 Task: Find connections with filter location Eirunepé with filter topic #coronawith filter profile language Potuguese with filter current company NTT DATA Services with filter school Fakir Mohan University, Balasore with filter industry Environmental Quality Programs with filter service category Commercial Insurance with filter keywords title Auditing Clerk
Action: Mouse moved to (712, 127)
Screenshot: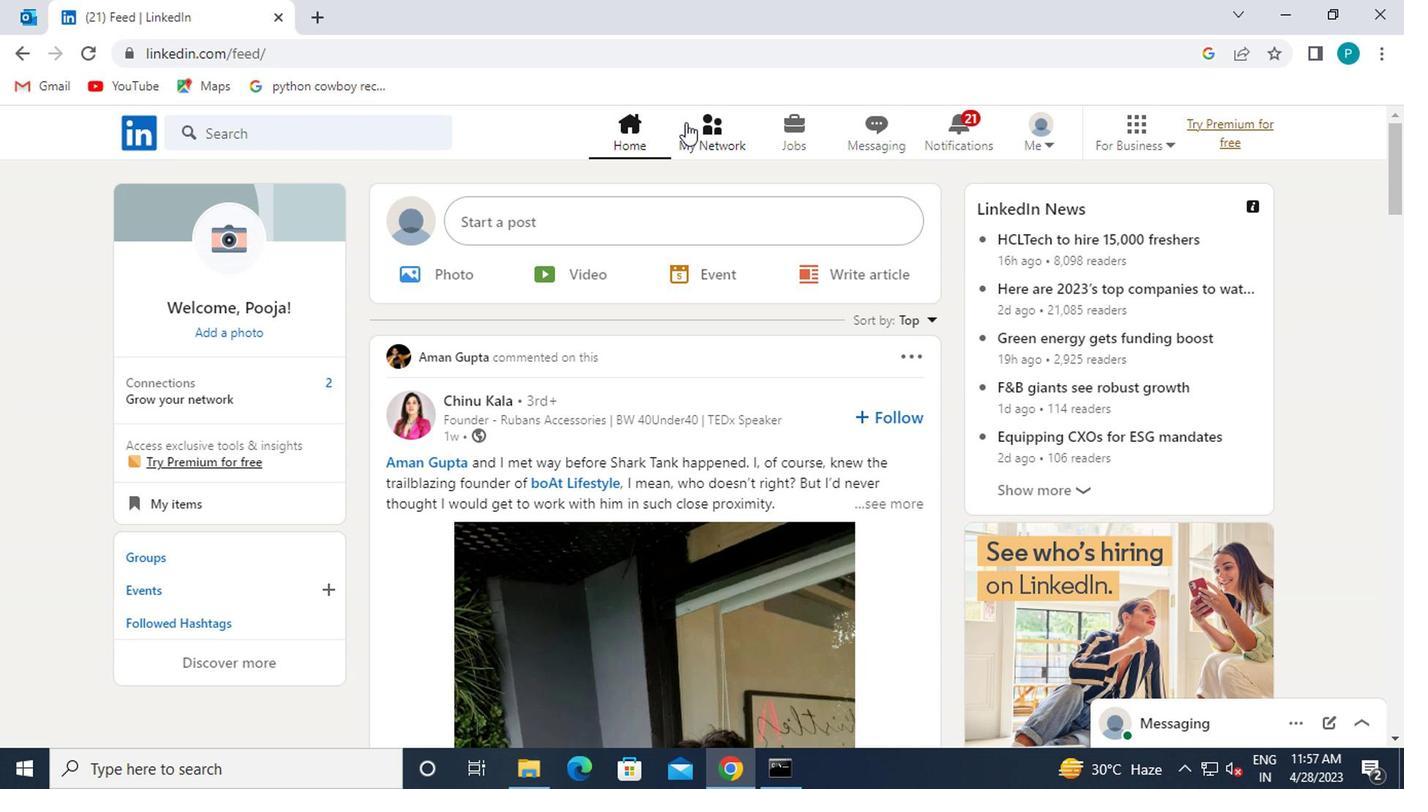 
Action: Mouse pressed left at (712, 127)
Screenshot: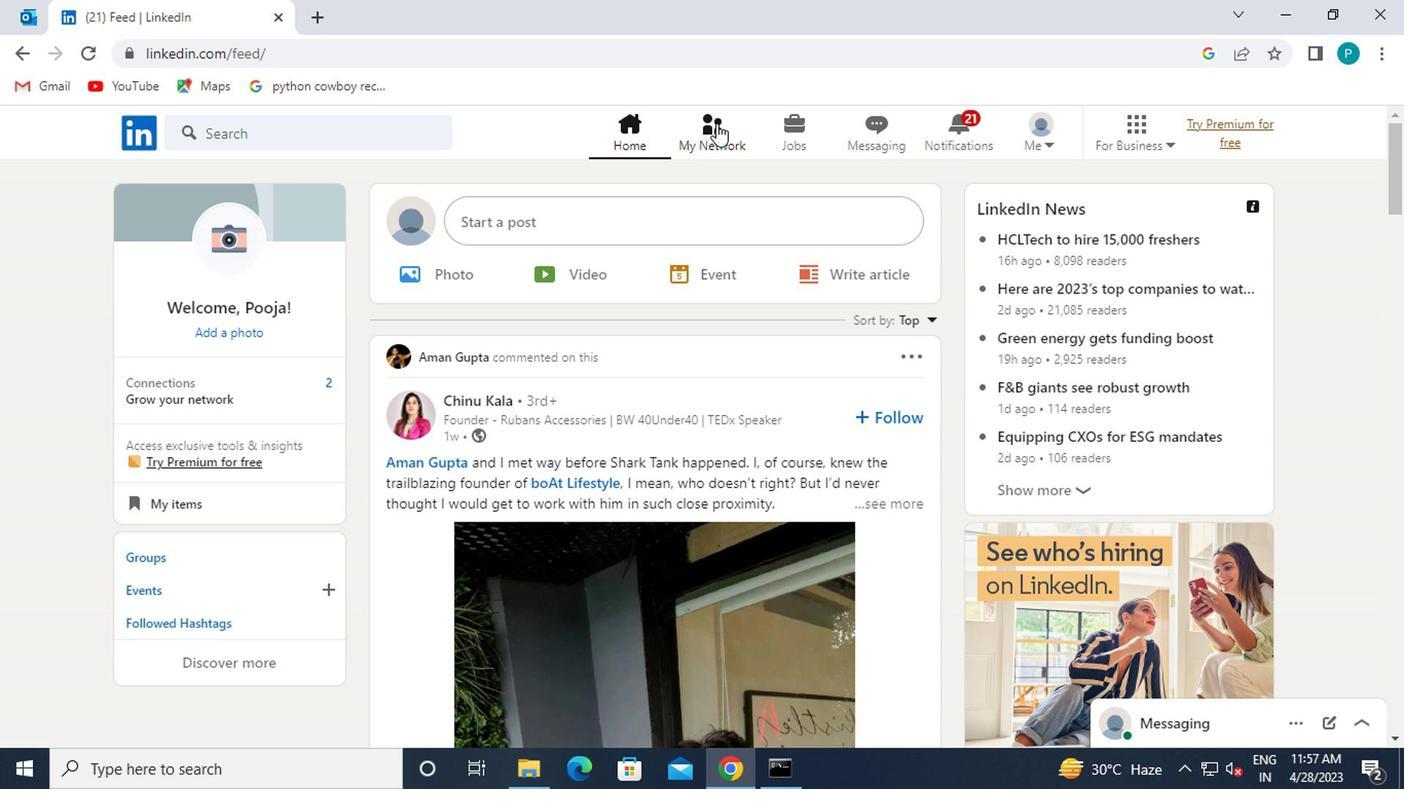 
Action: Mouse moved to (320, 244)
Screenshot: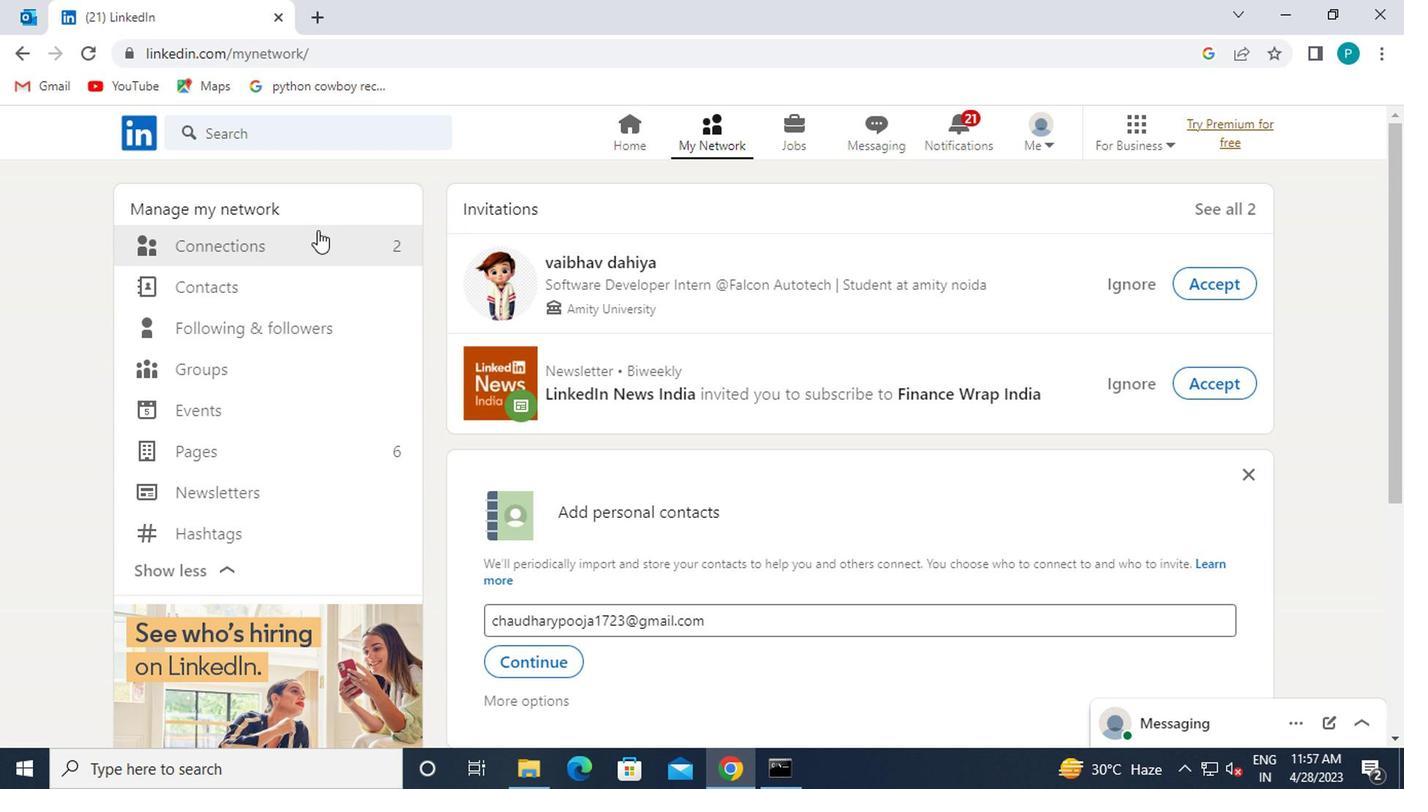 
Action: Mouse pressed left at (320, 244)
Screenshot: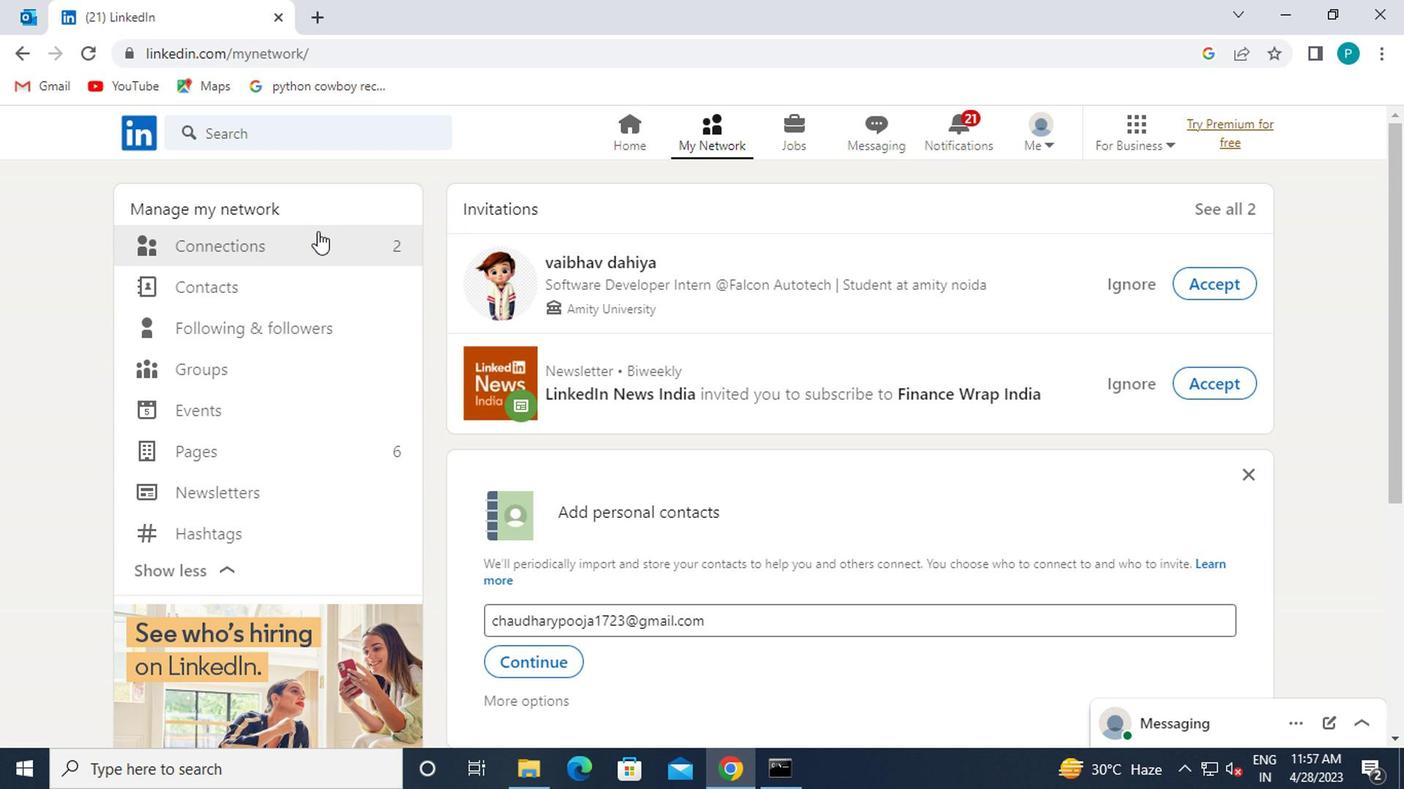 
Action: Mouse moved to (835, 239)
Screenshot: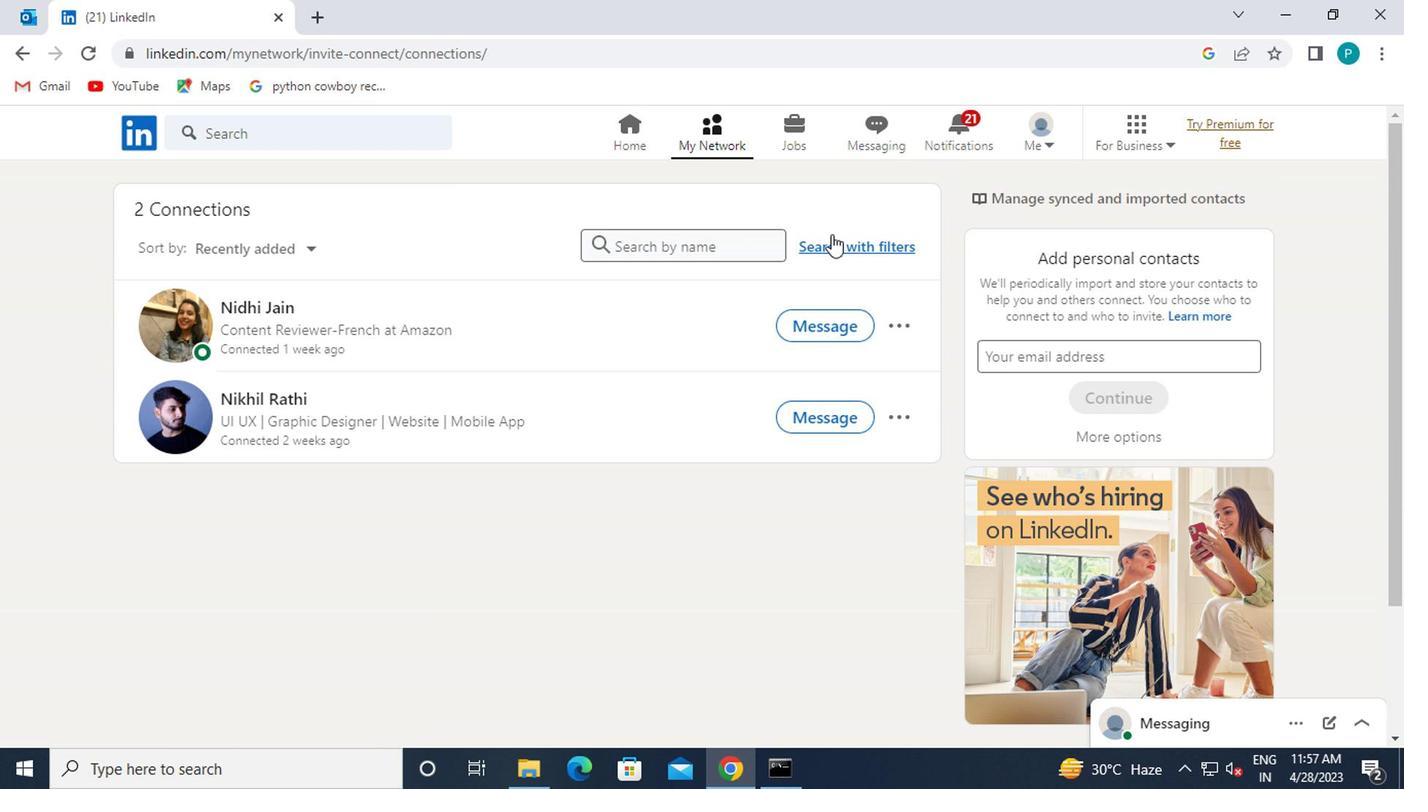 
Action: Mouse pressed left at (835, 239)
Screenshot: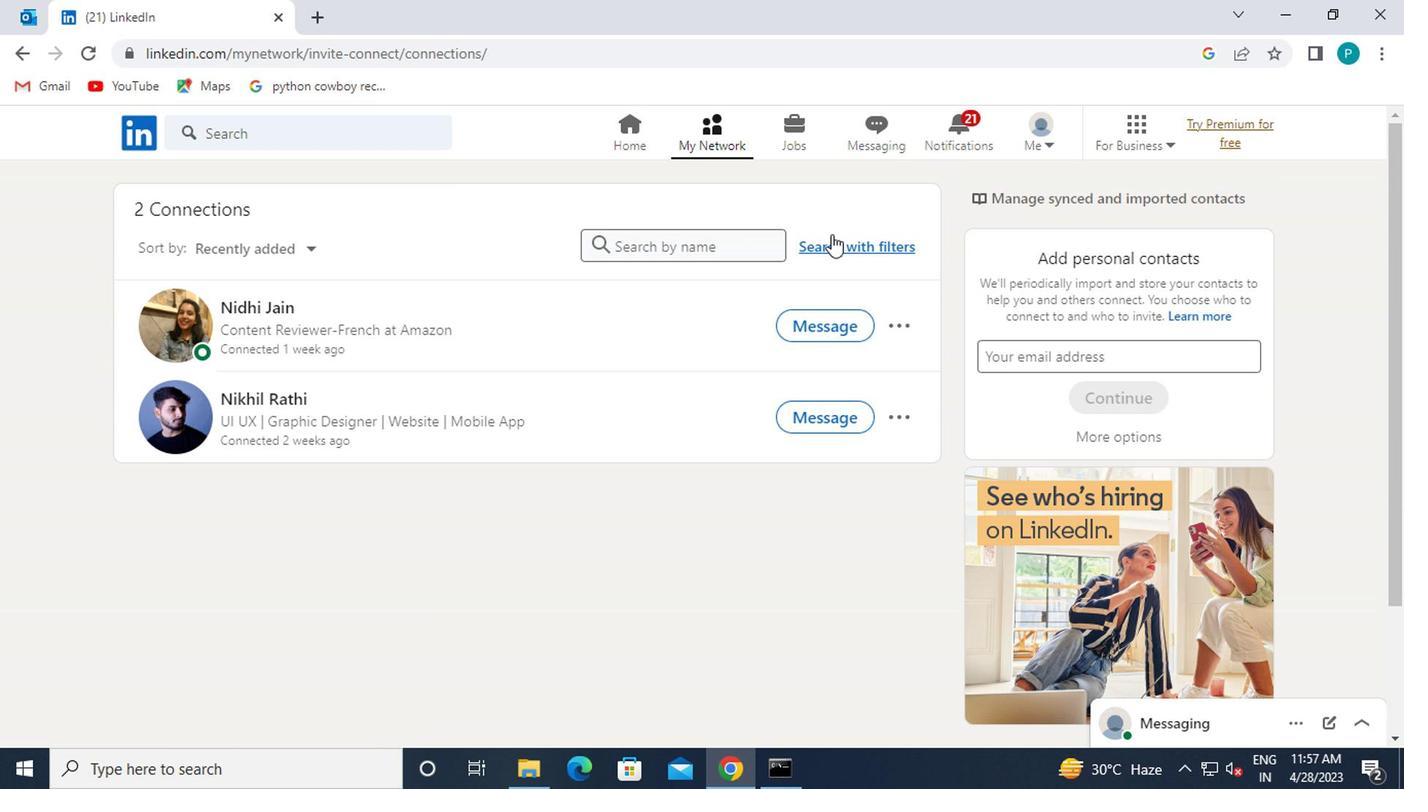 
Action: Mouse moved to (764, 195)
Screenshot: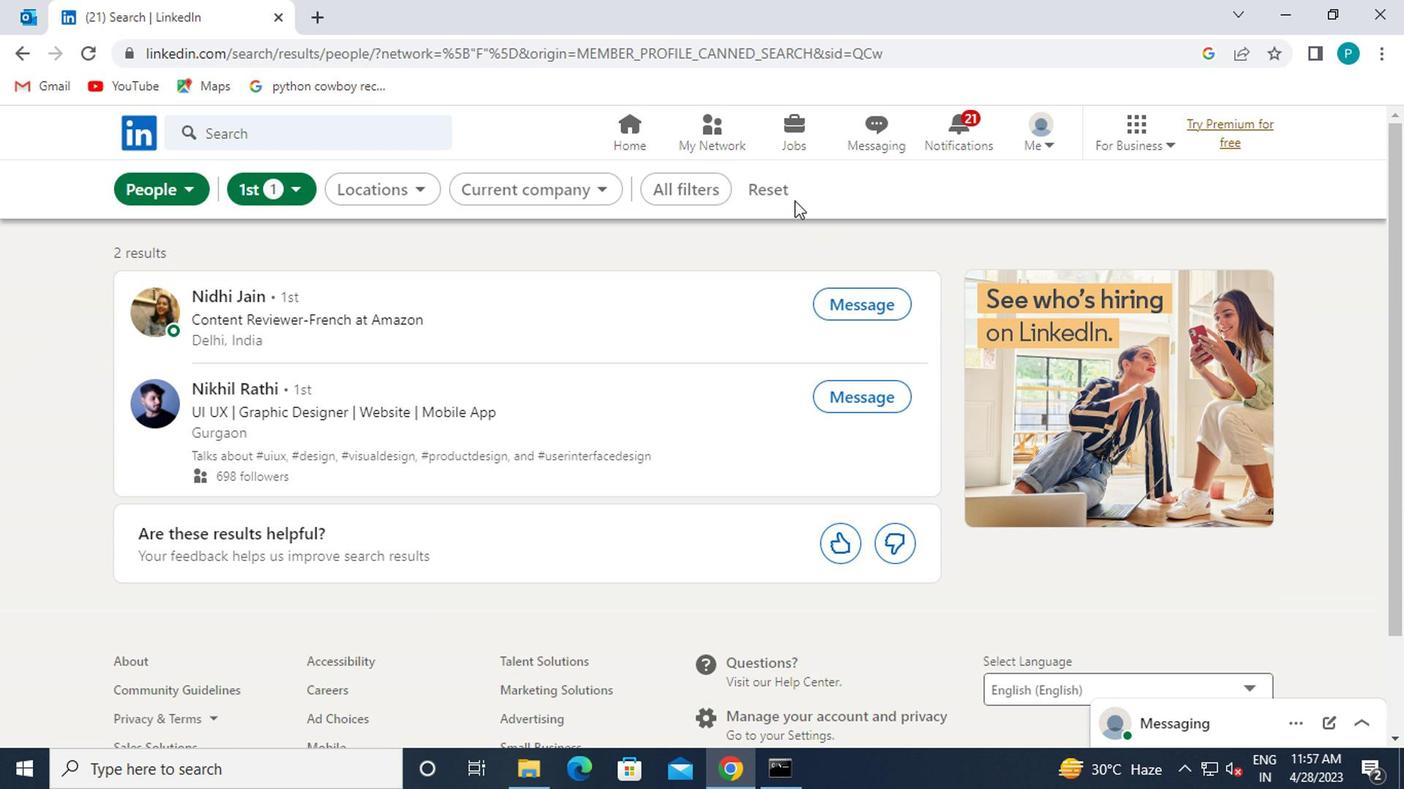 
Action: Mouse pressed left at (764, 195)
Screenshot: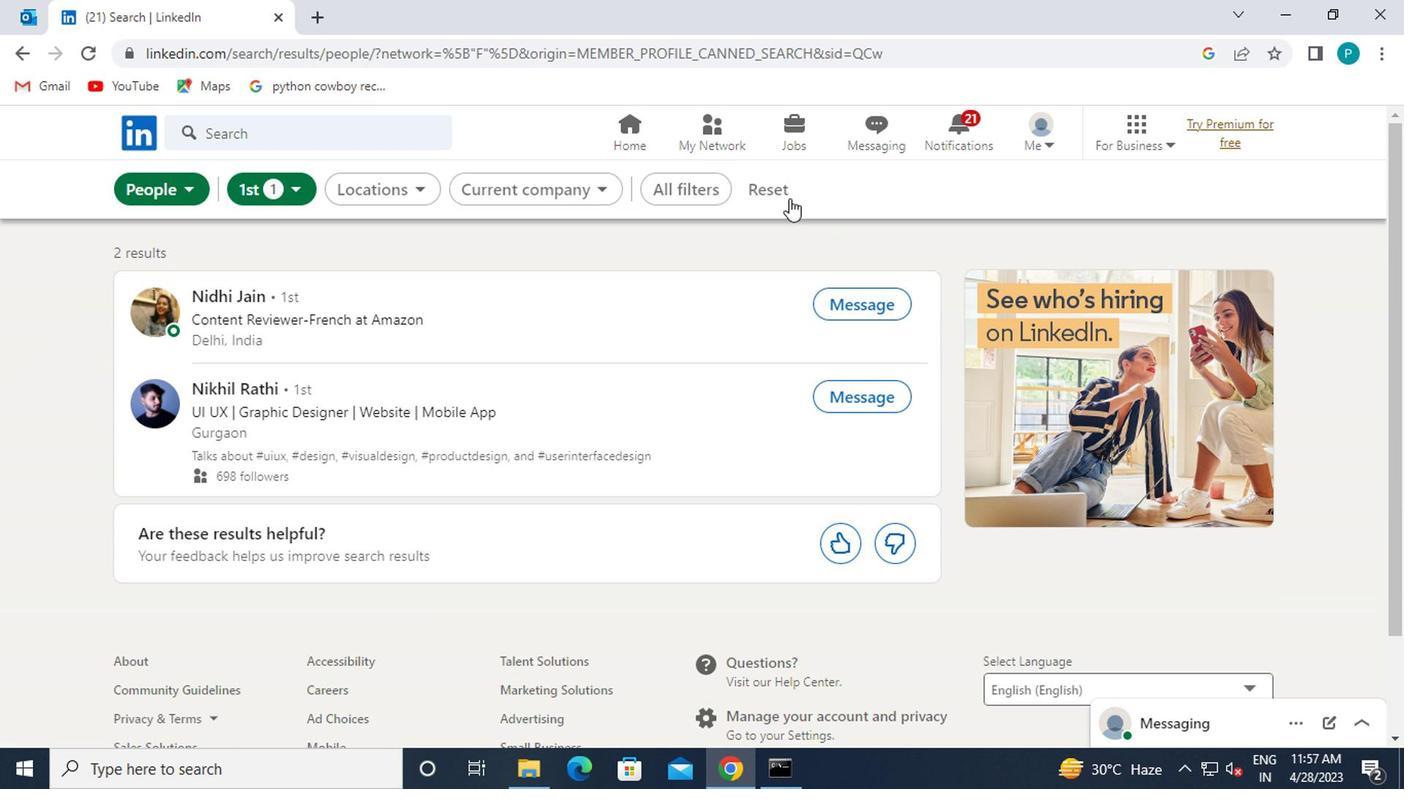 
Action: Mouse pressed left at (764, 195)
Screenshot: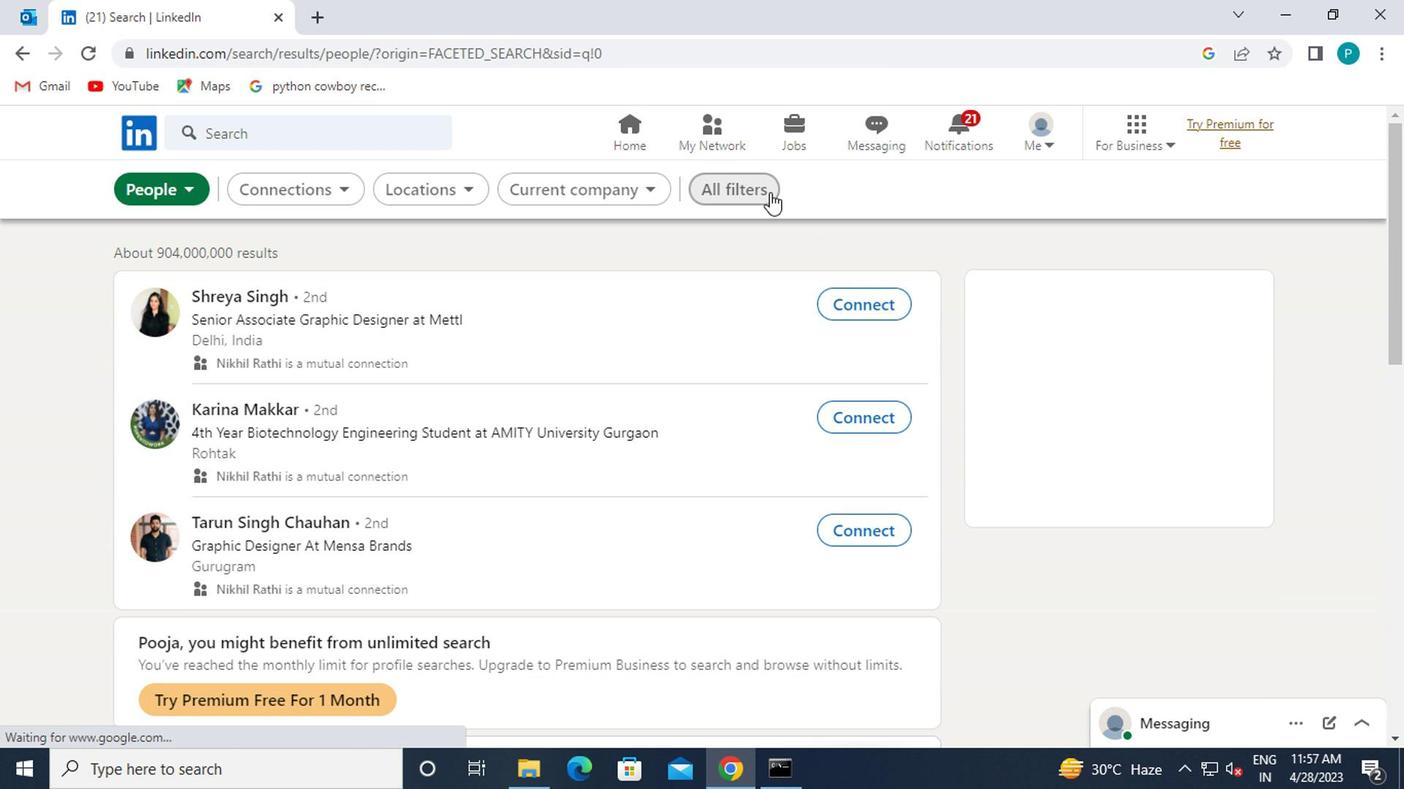 
Action: Mouse moved to (999, 370)
Screenshot: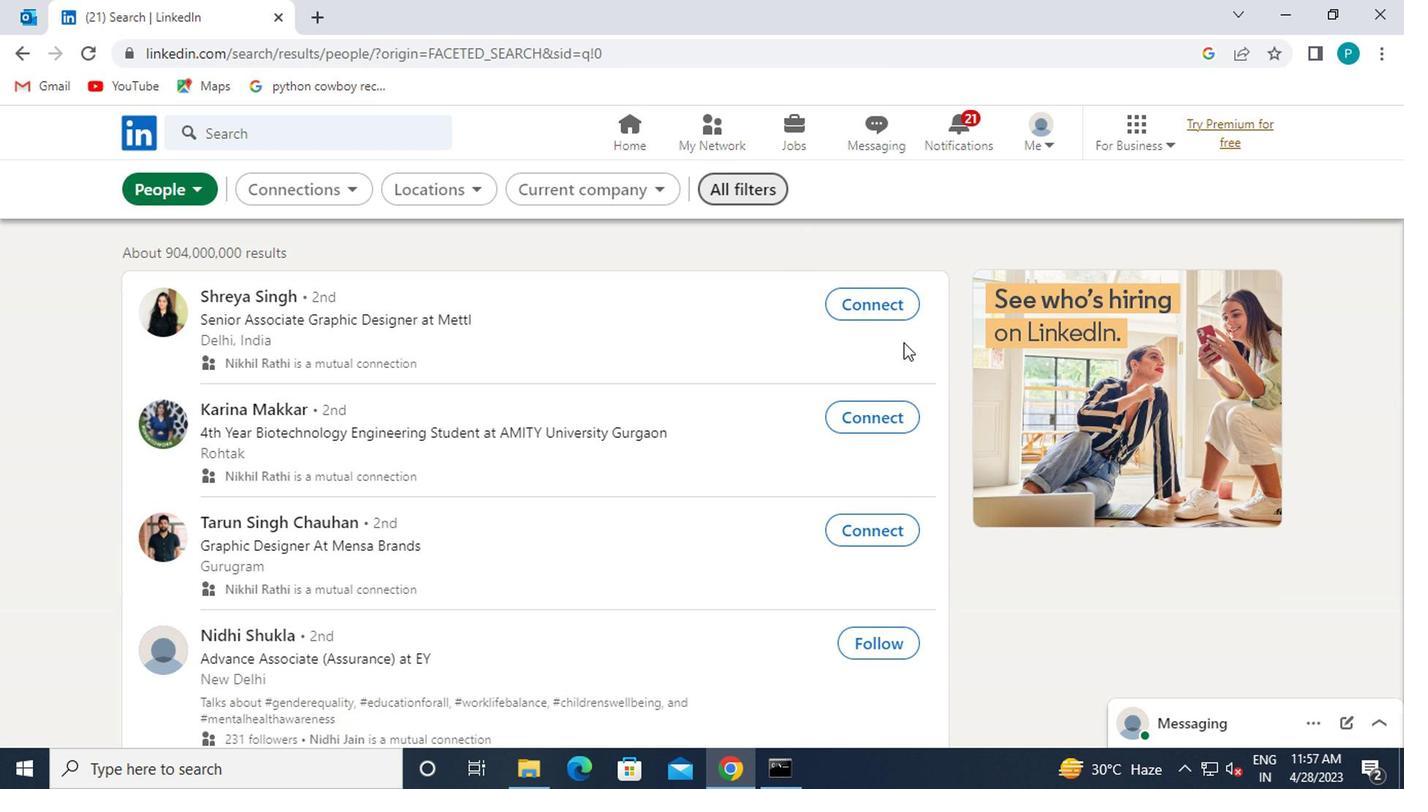 
Action: Mouse scrolled (999, 370) with delta (0, 0)
Screenshot: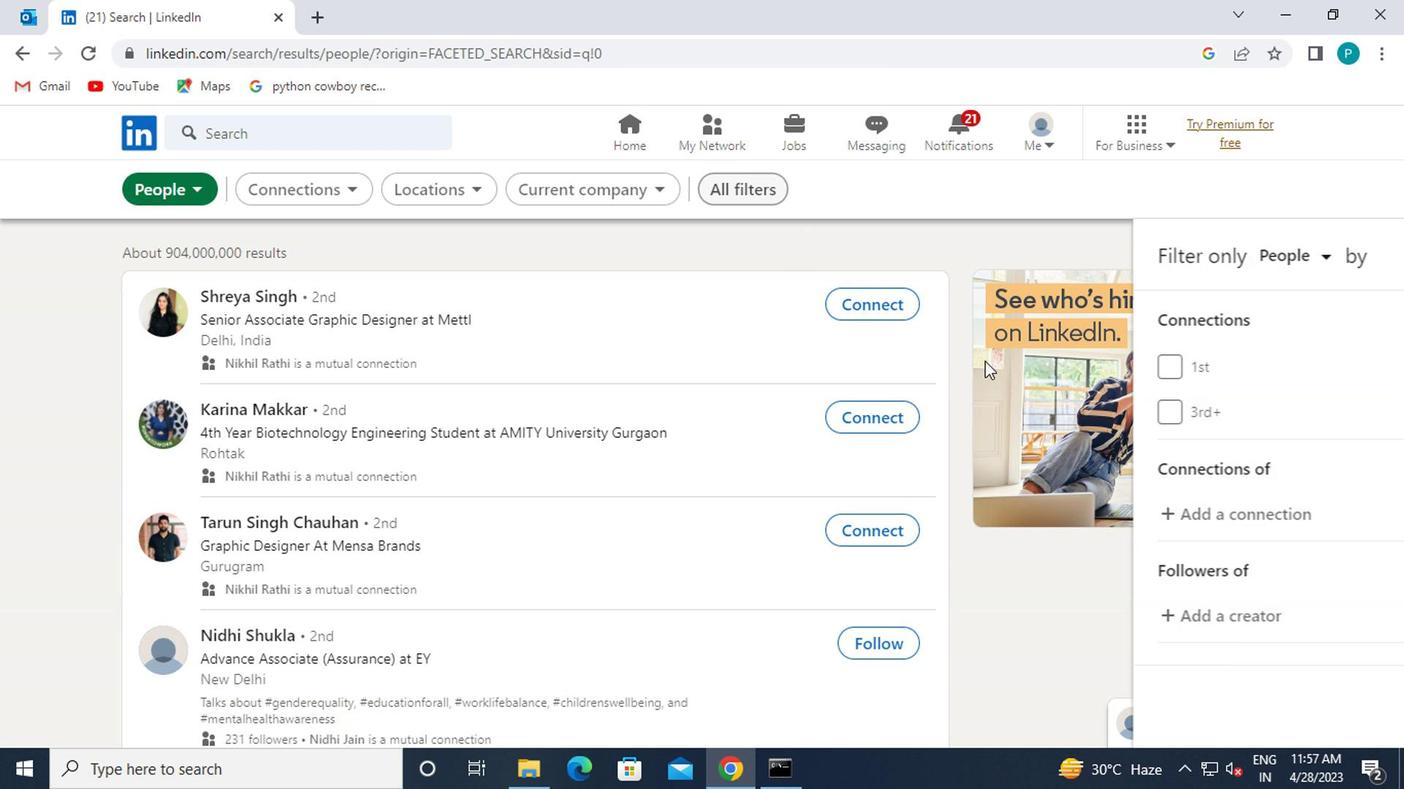
Action: Mouse scrolled (999, 370) with delta (0, 0)
Screenshot: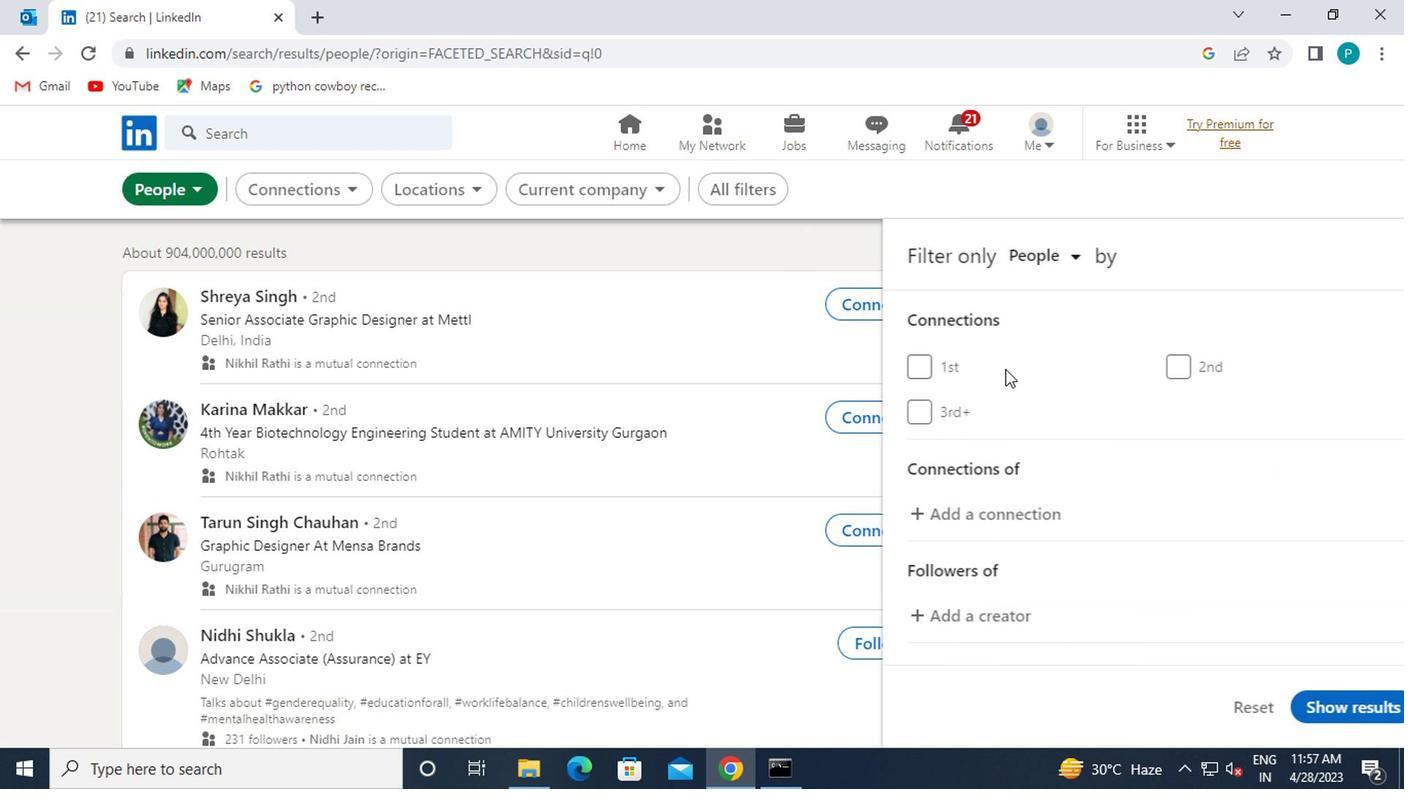 
Action: Mouse moved to (1103, 528)
Screenshot: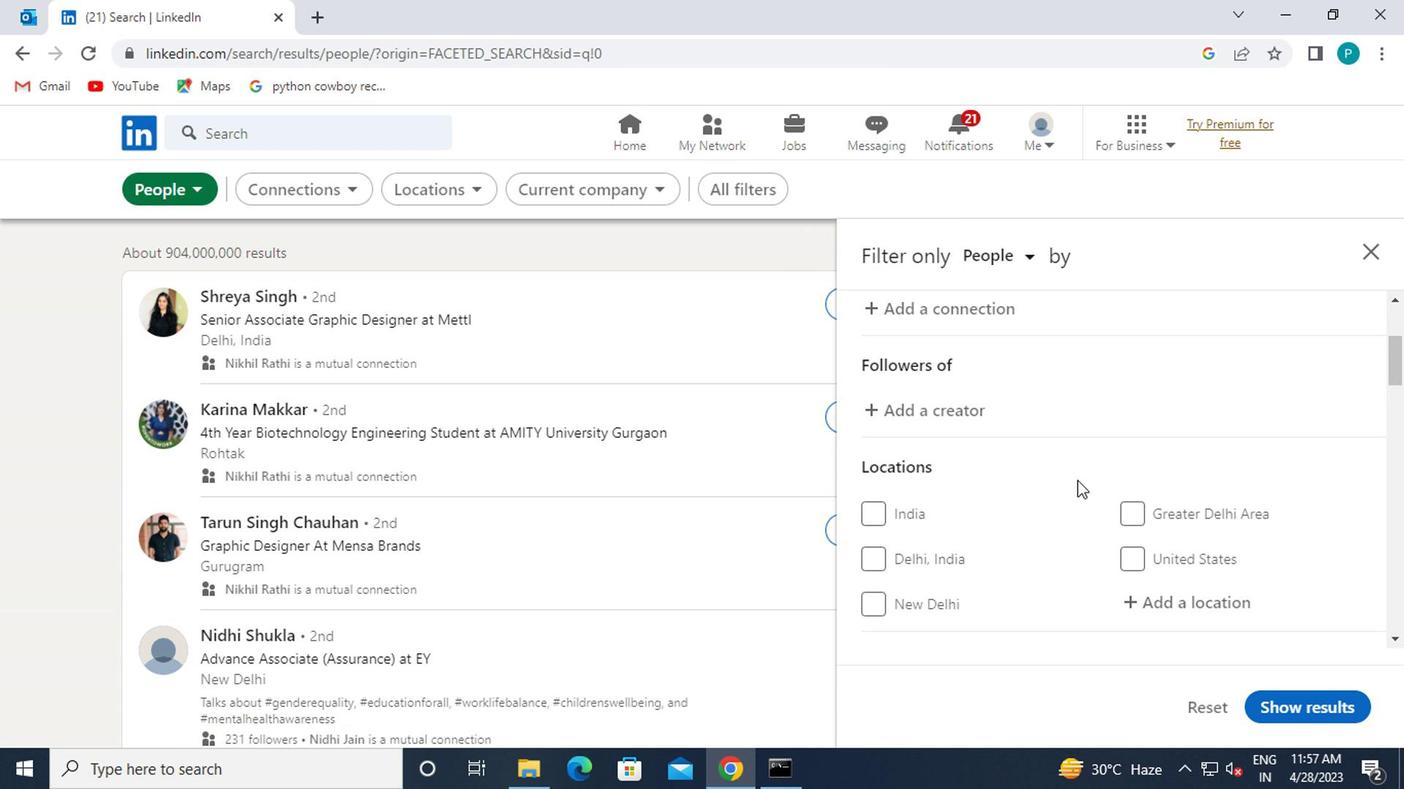 
Action: Mouse scrolled (1103, 528) with delta (0, 0)
Screenshot: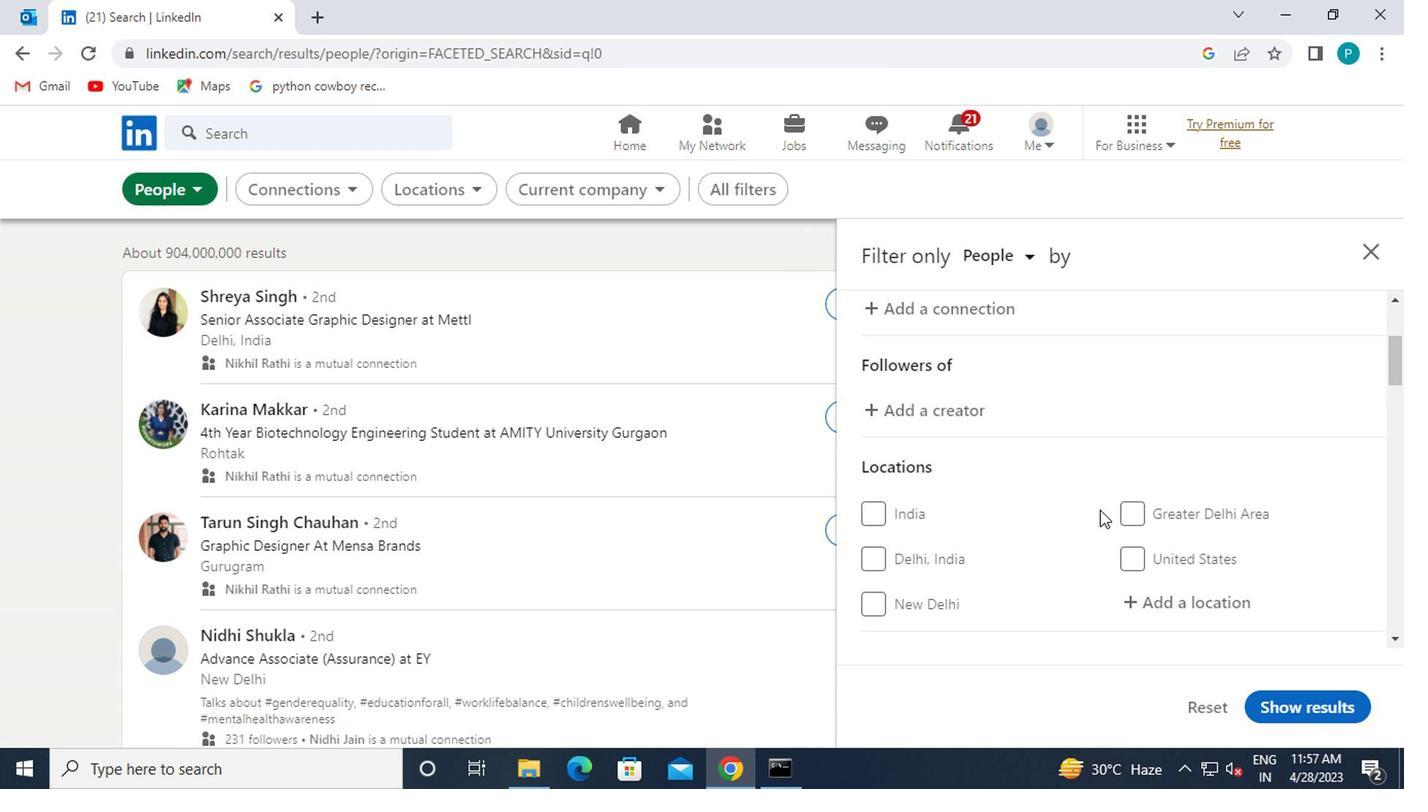 
Action: Mouse moved to (1150, 511)
Screenshot: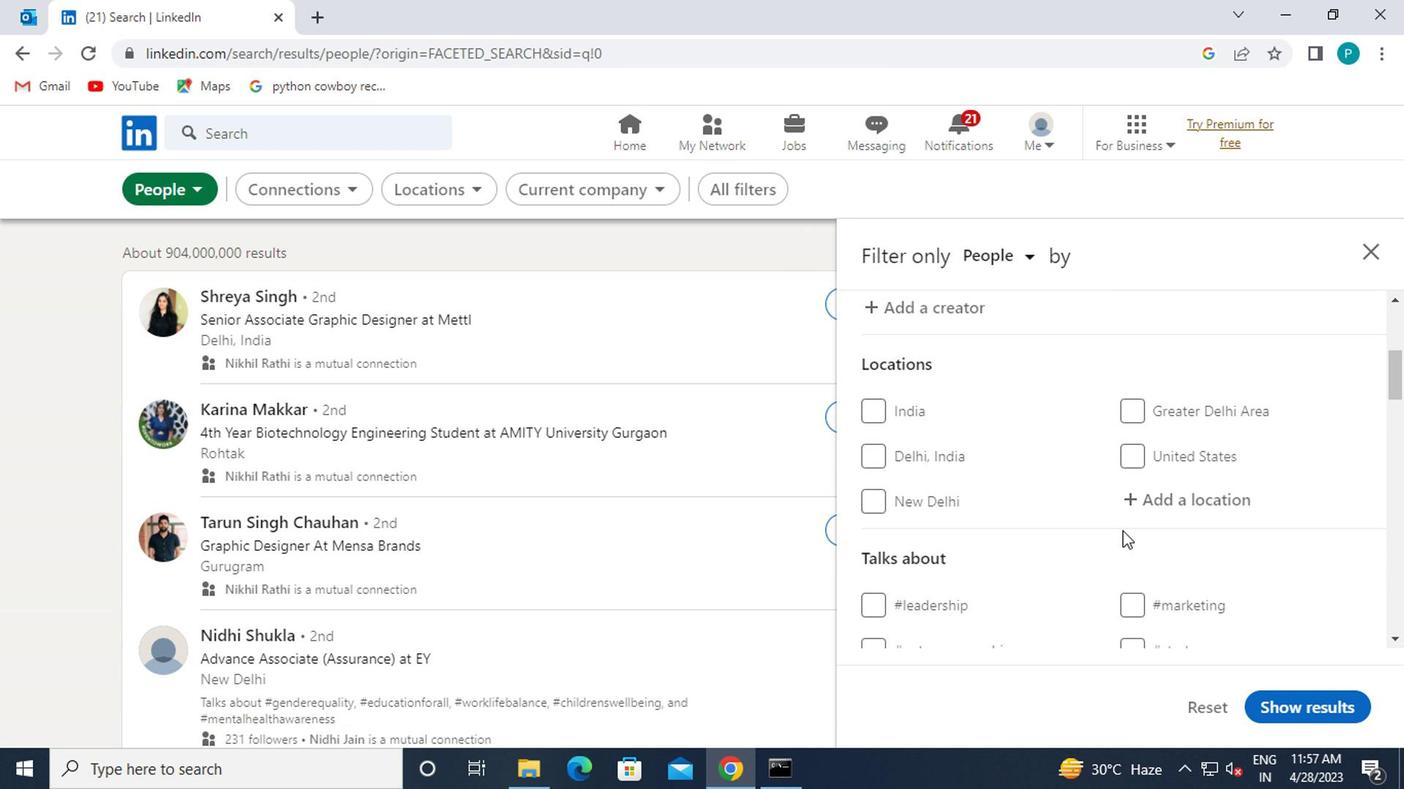 
Action: Mouse pressed left at (1150, 511)
Screenshot: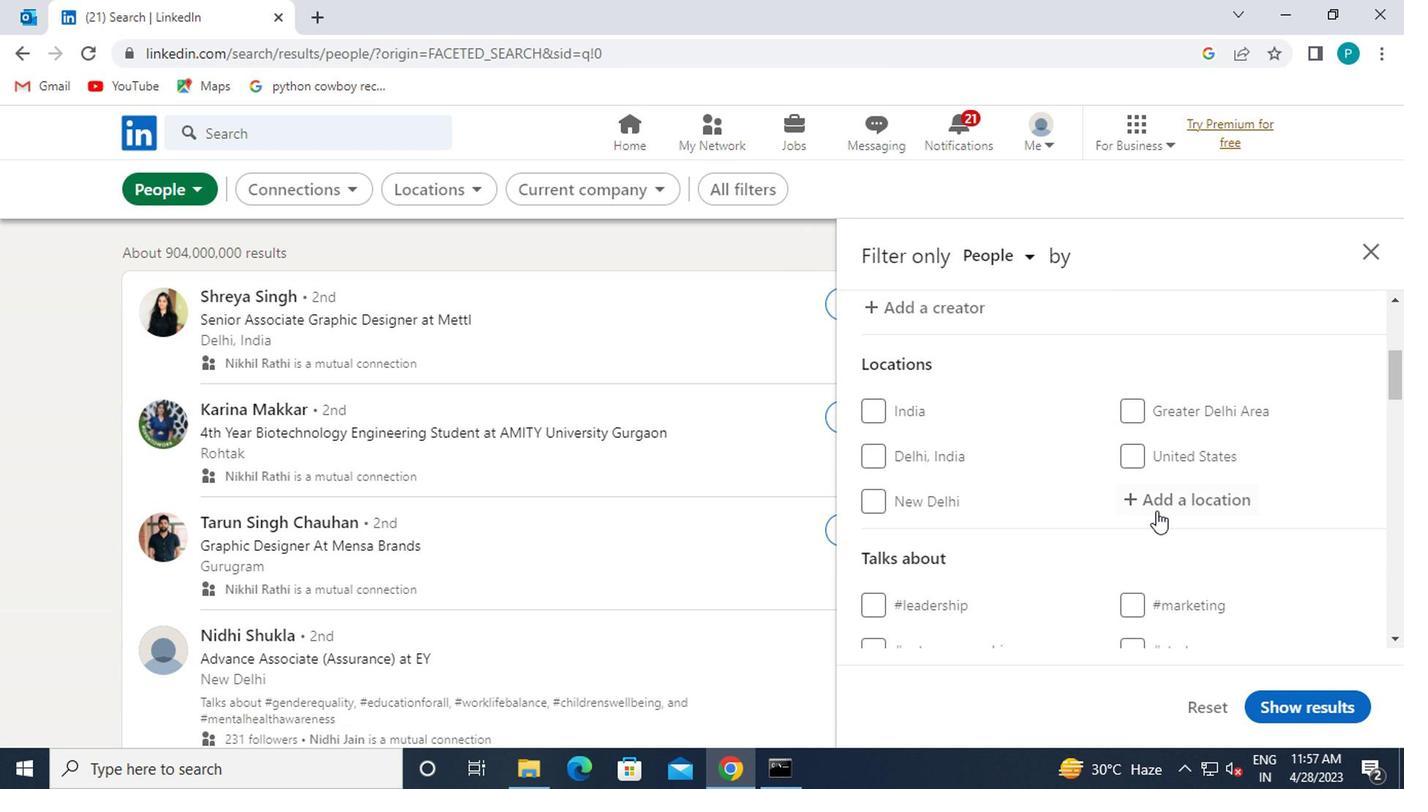 
Action: Key pressed <Key.caps_lock>e<Key.caps_lock>irunepe
Screenshot: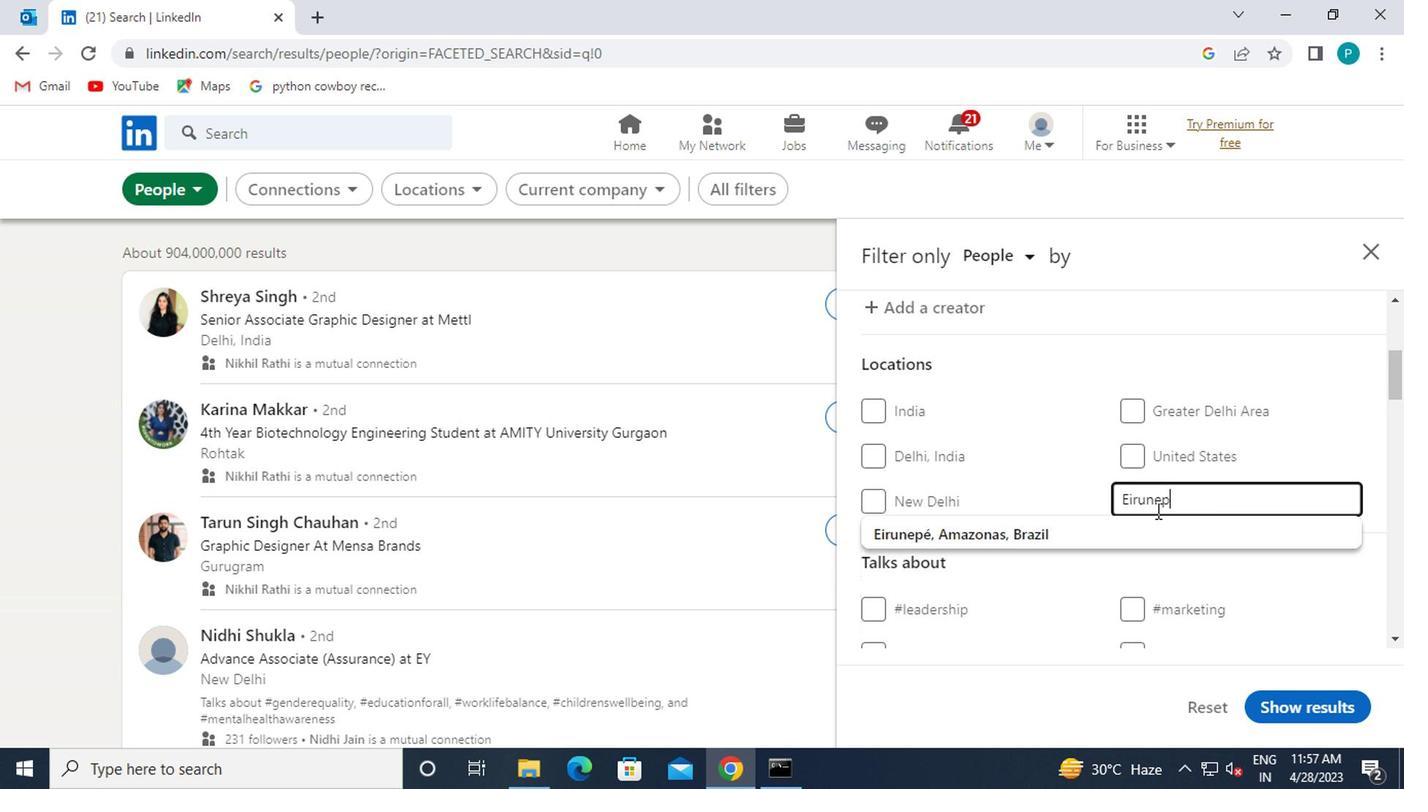 
Action: Mouse moved to (1129, 545)
Screenshot: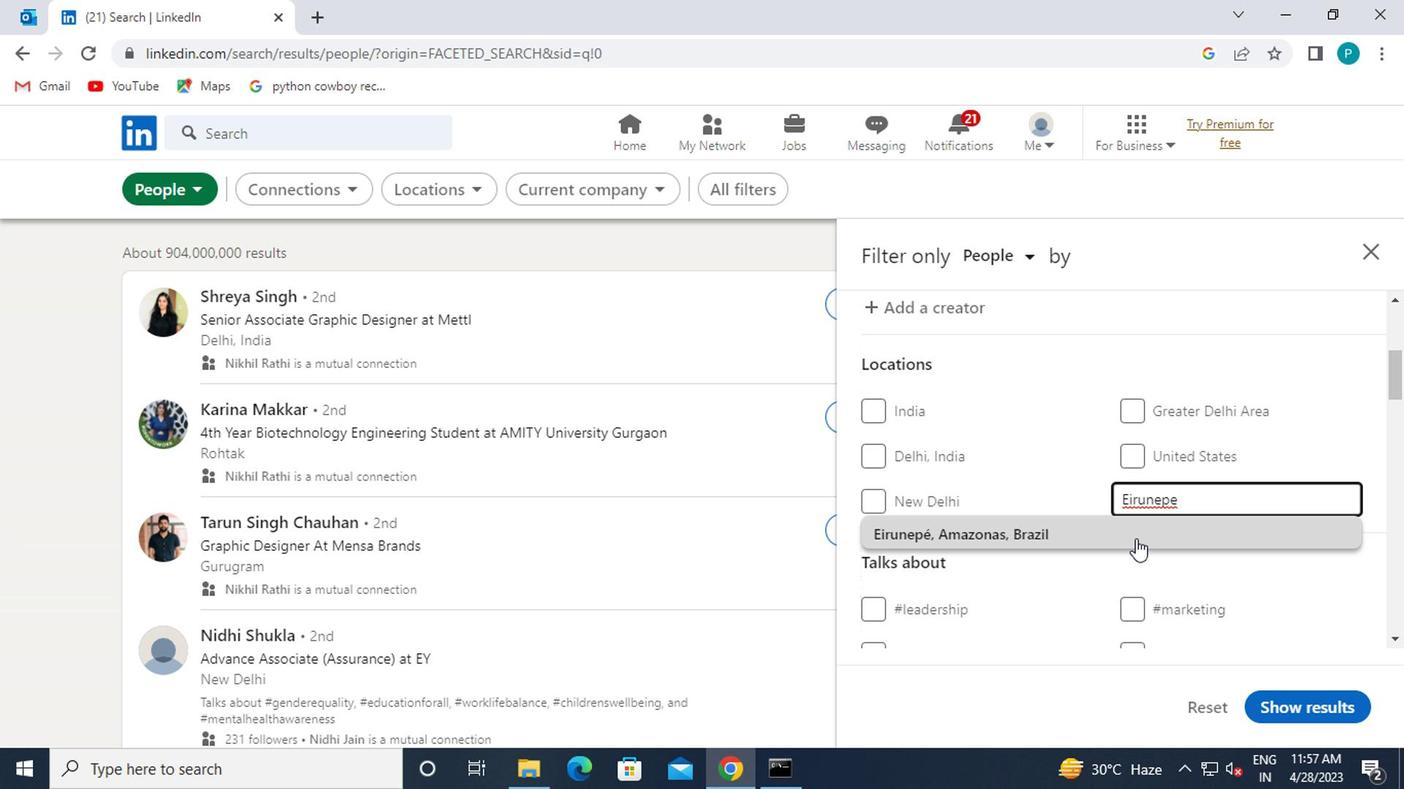 
Action: Mouse pressed left at (1129, 545)
Screenshot: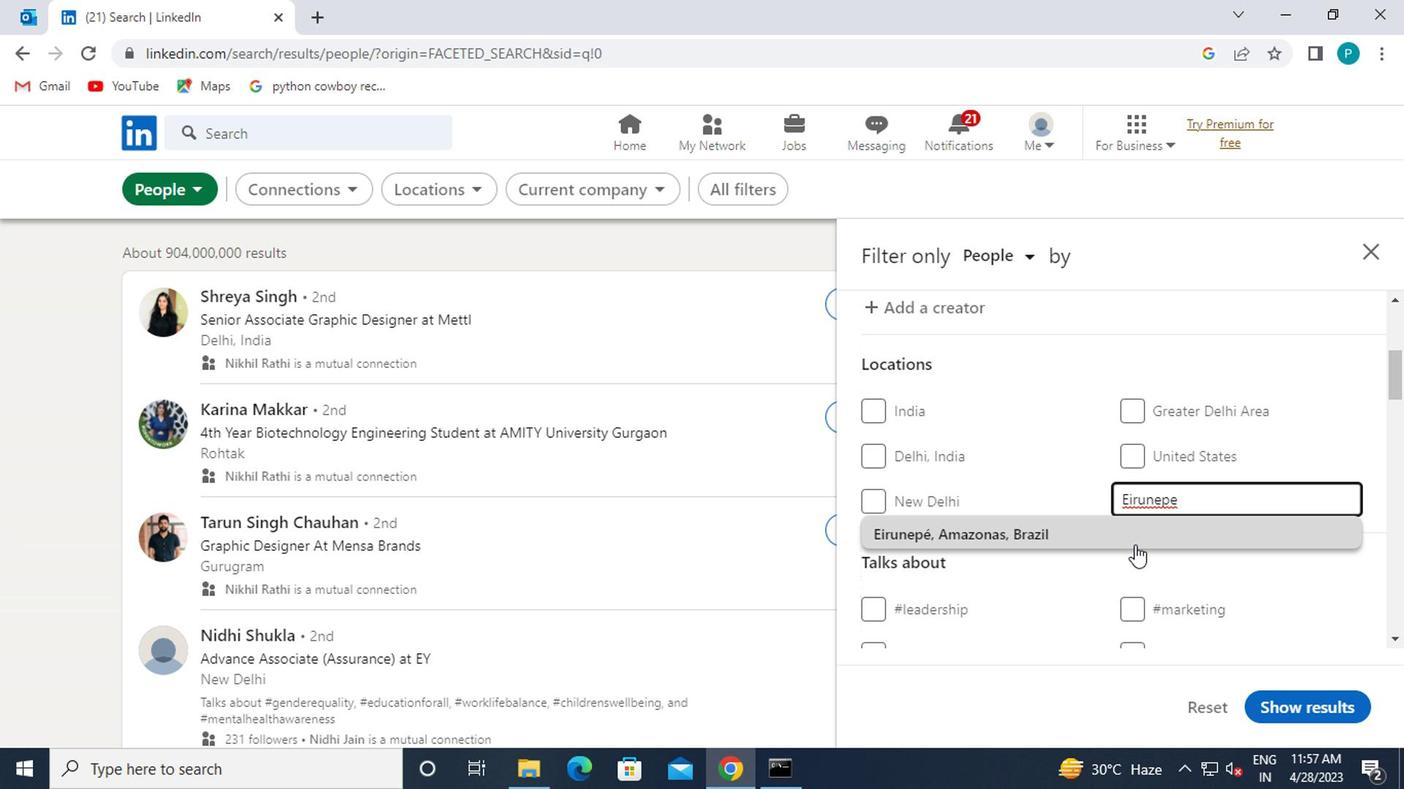 
Action: Mouse scrolled (1129, 544) with delta (0, -1)
Screenshot: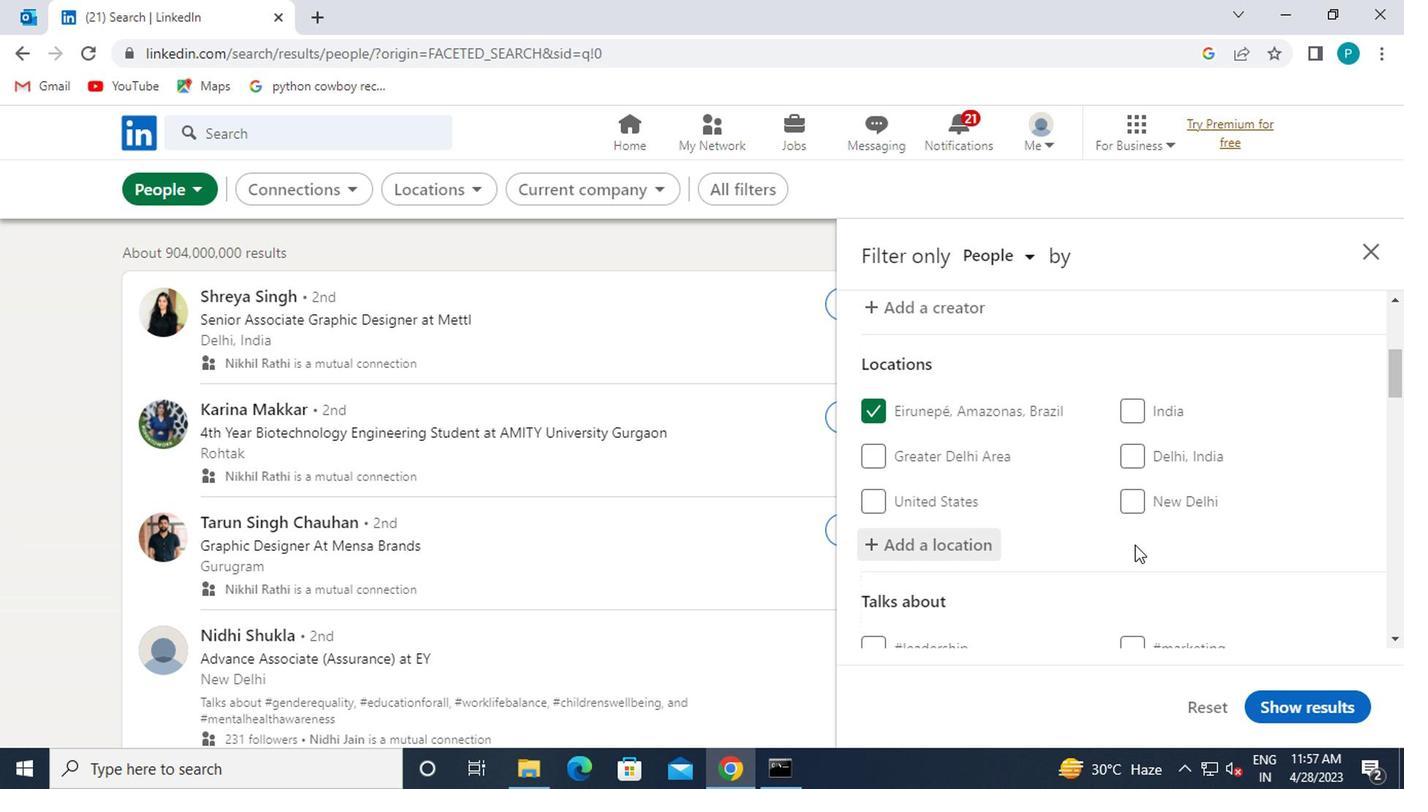 
Action: Mouse moved to (1138, 544)
Screenshot: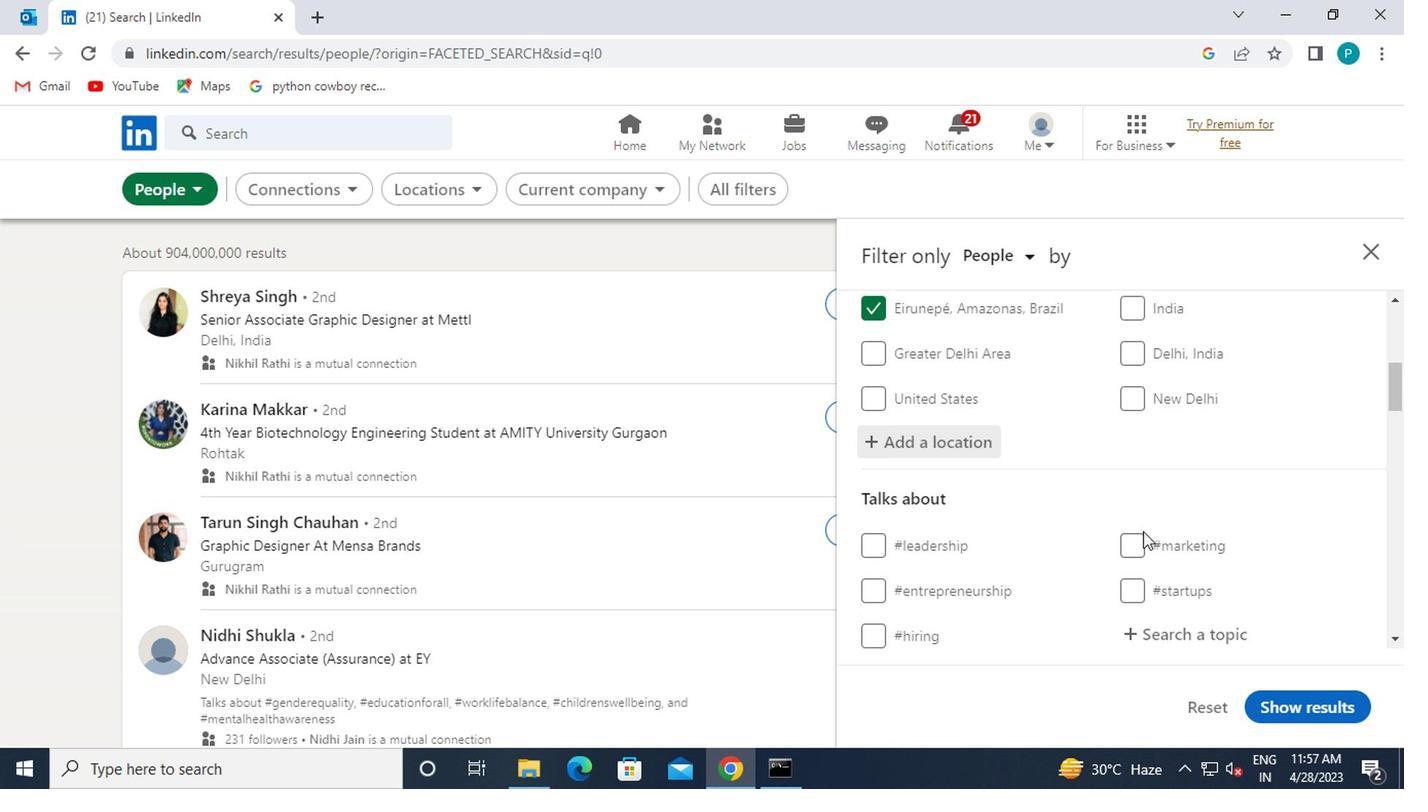 
Action: Mouse scrolled (1138, 543) with delta (0, 0)
Screenshot: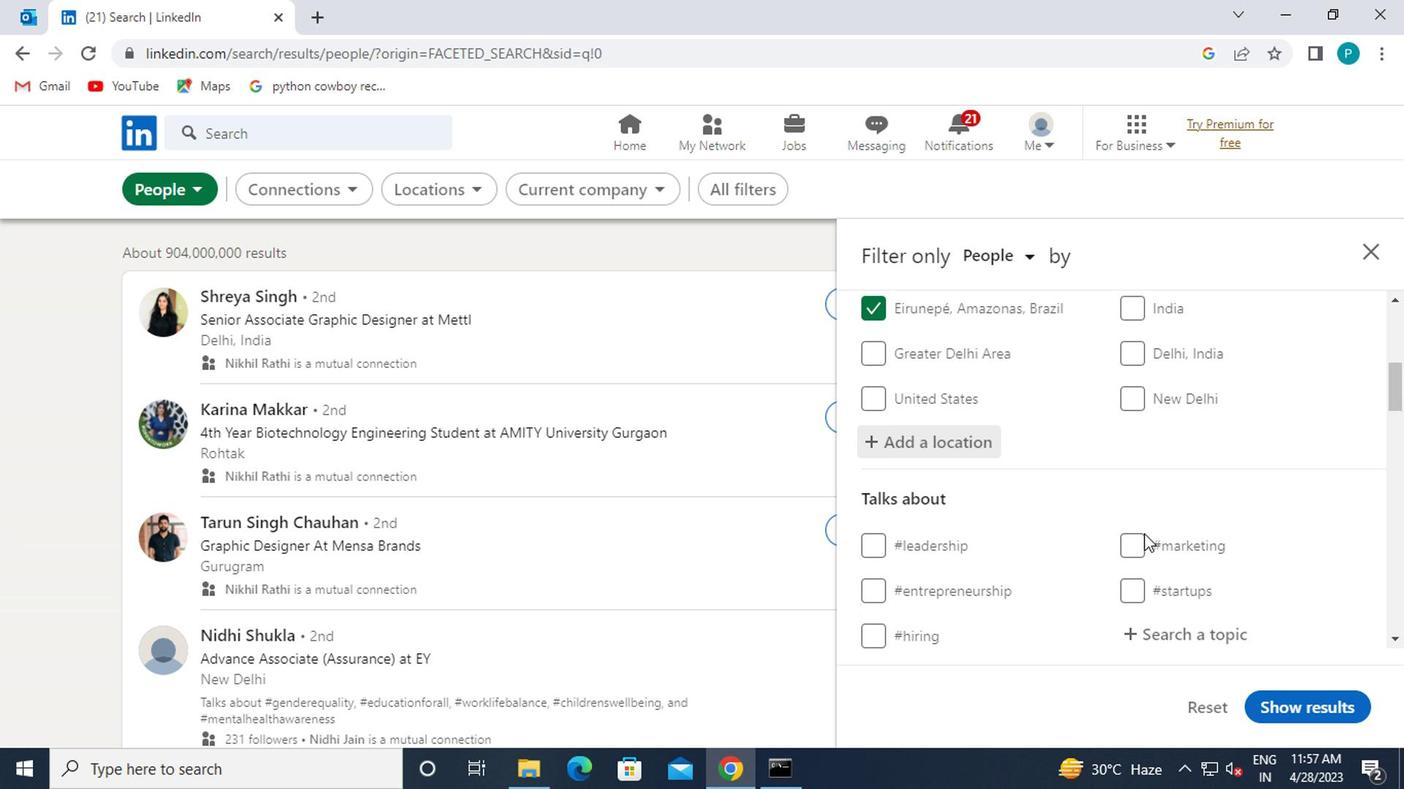 
Action: Mouse scrolled (1138, 543) with delta (0, 0)
Screenshot: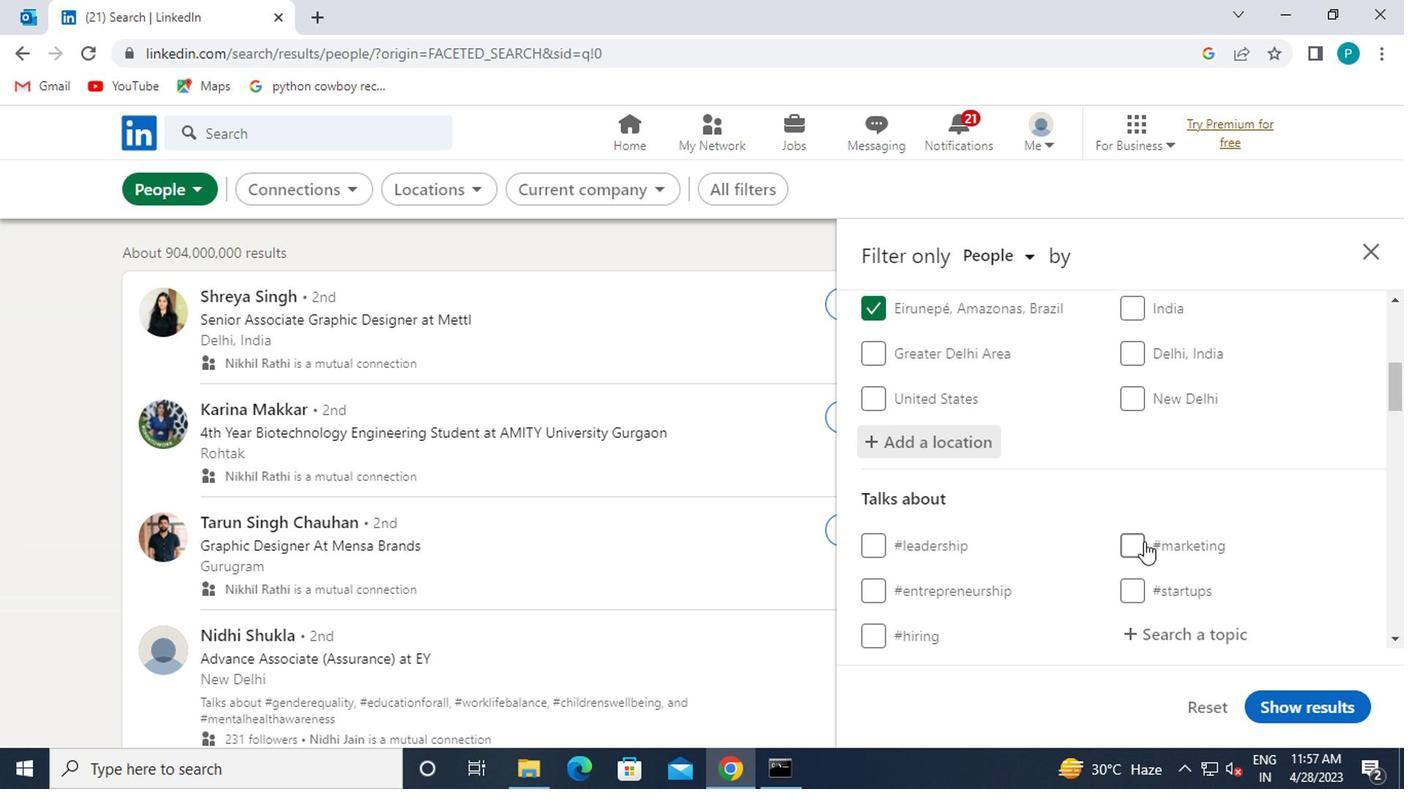 
Action: Mouse moved to (1128, 427)
Screenshot: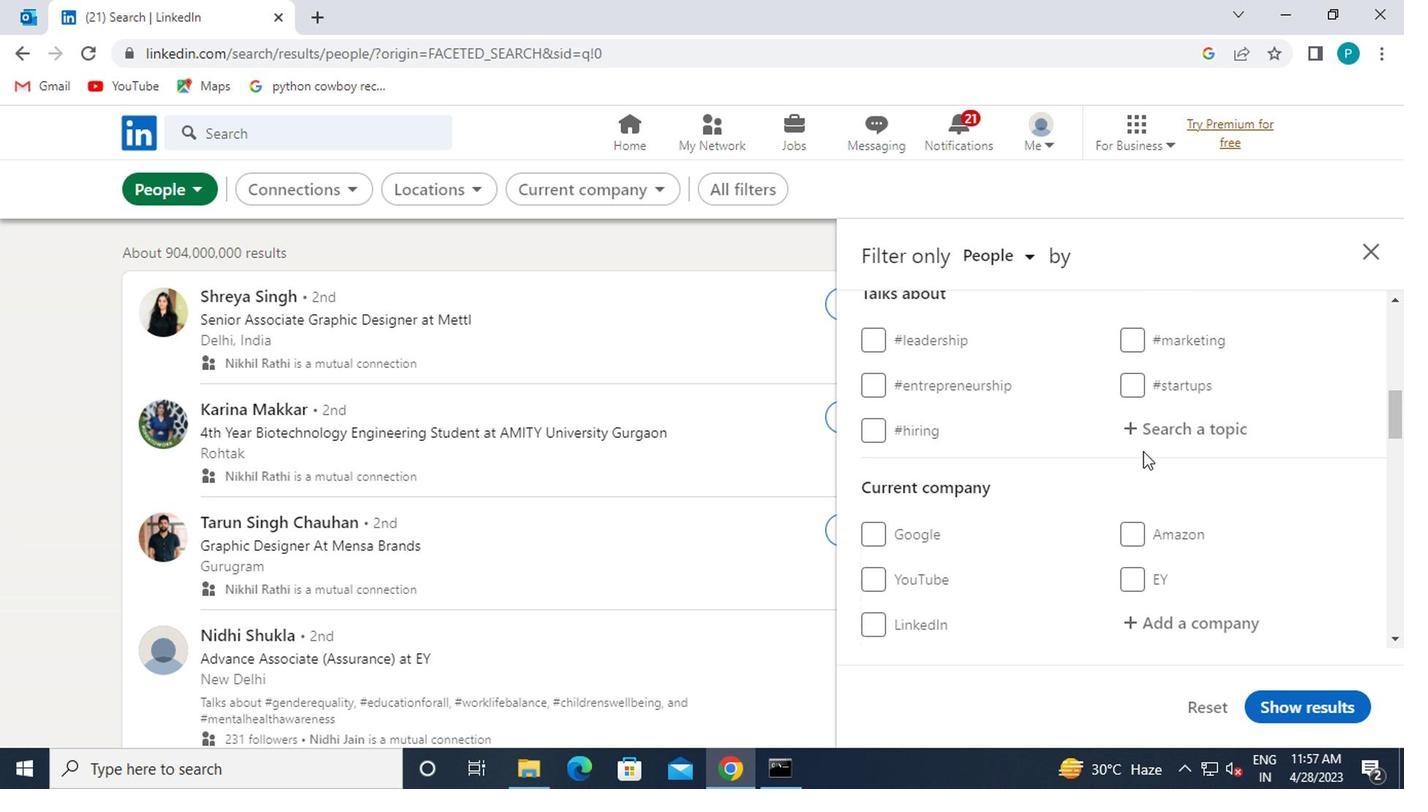 
Action: Mouse pressed left at (1128, 427)
Screenshot: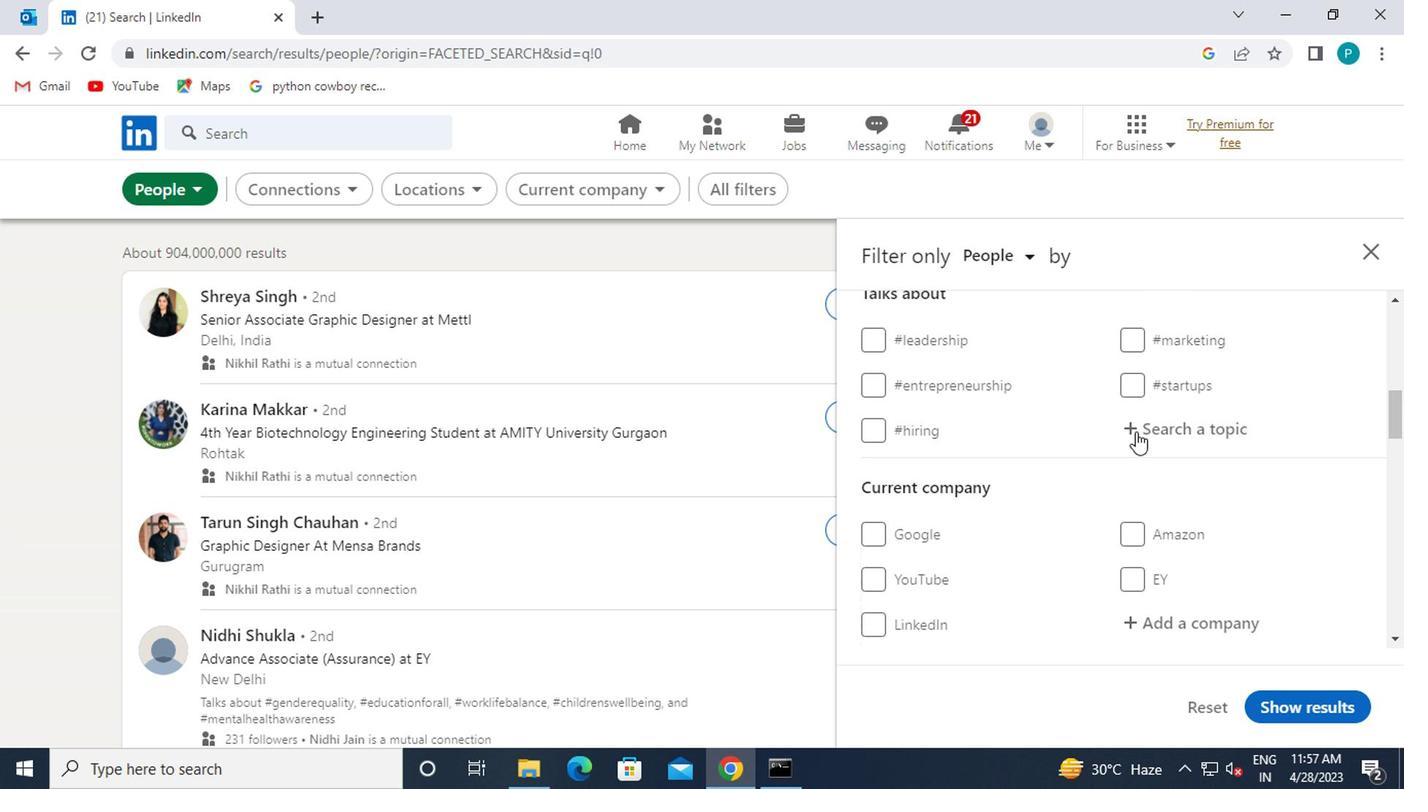 
Action: Key pressed <Key.shift><Key.shift><Key.shift>#CORONA
Screenshot: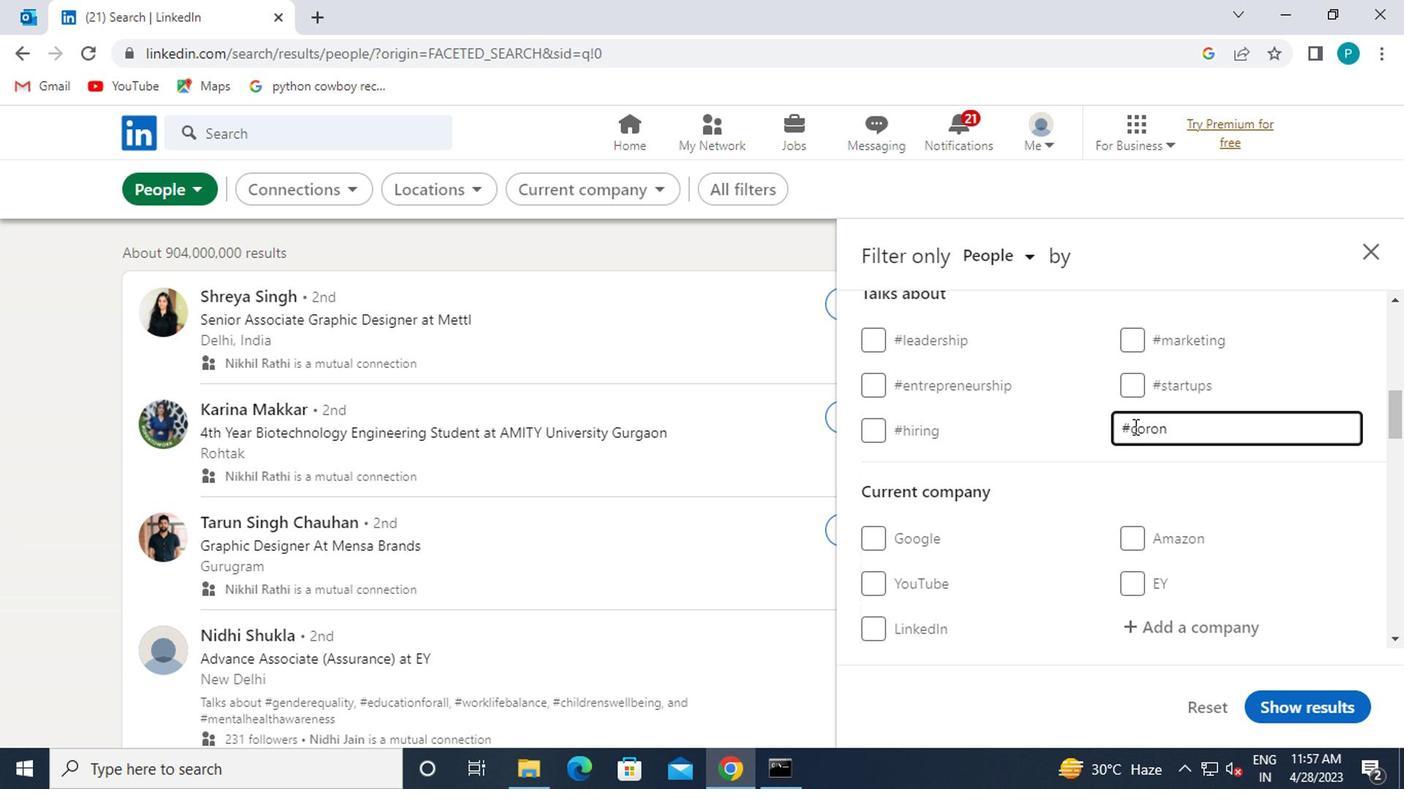 
Action: Mouse moved to (1114, 449)
Screenshot: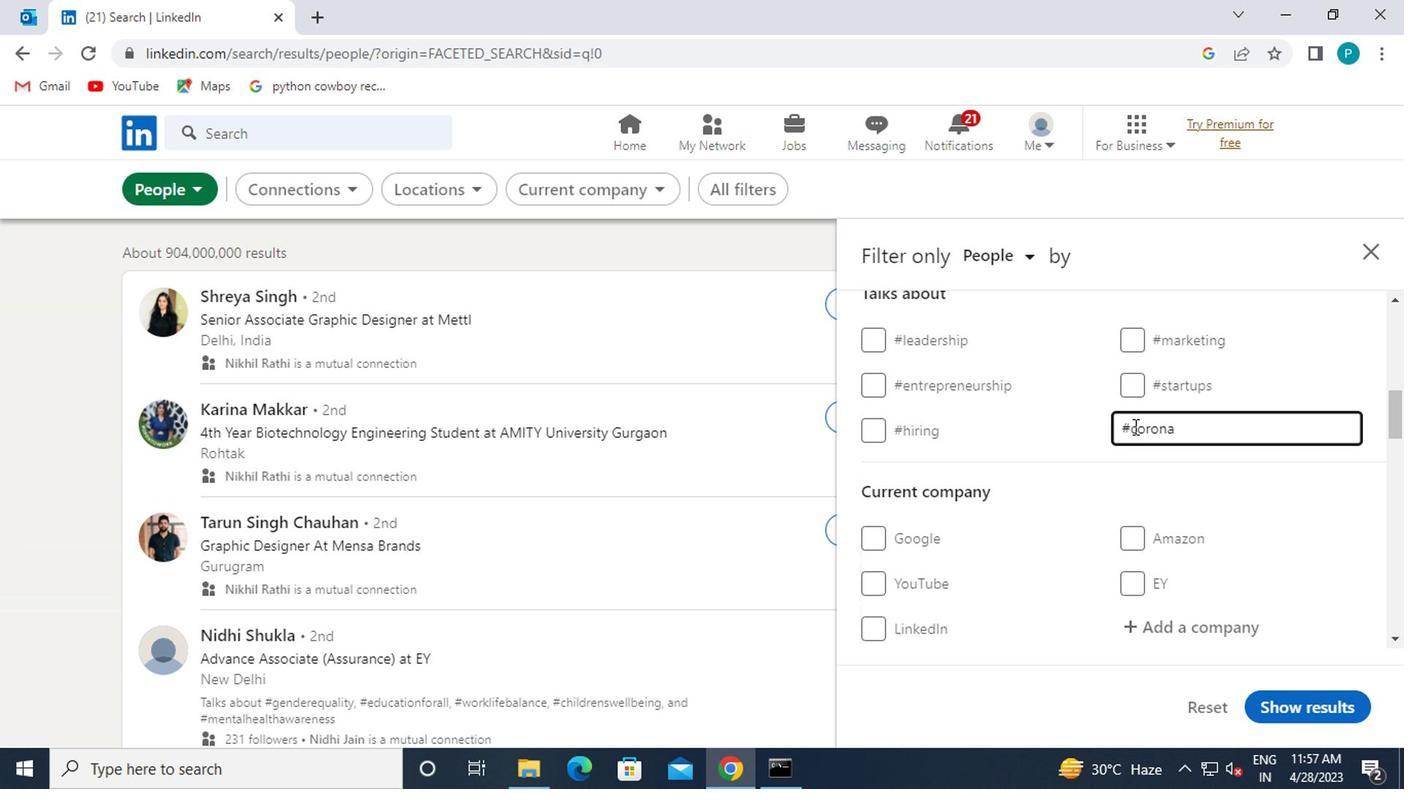 
Action: Mouse scrolled (1114, 448) with delta (0, -1)
Screenshot: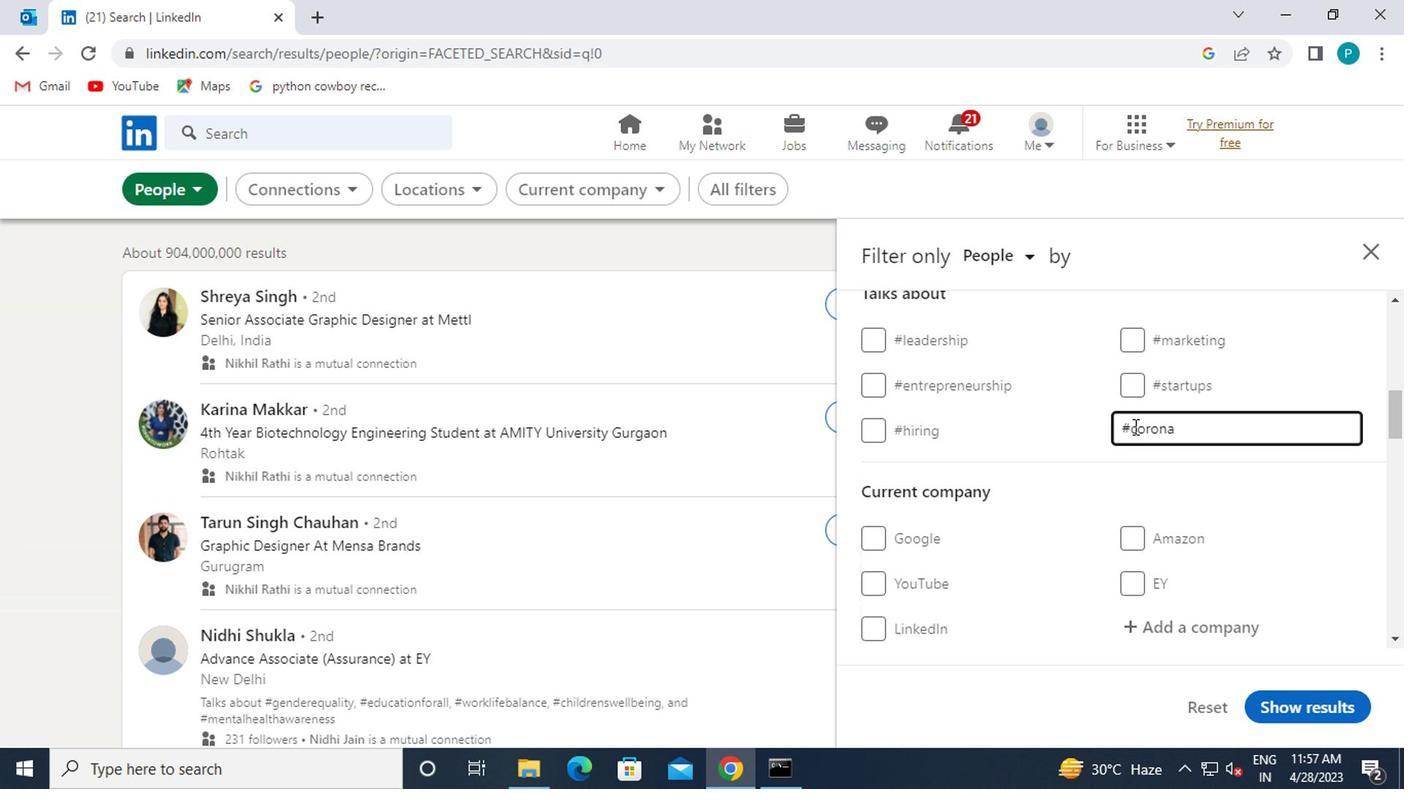 
Action: Mouse moved to (1095, 457)
Screenshot: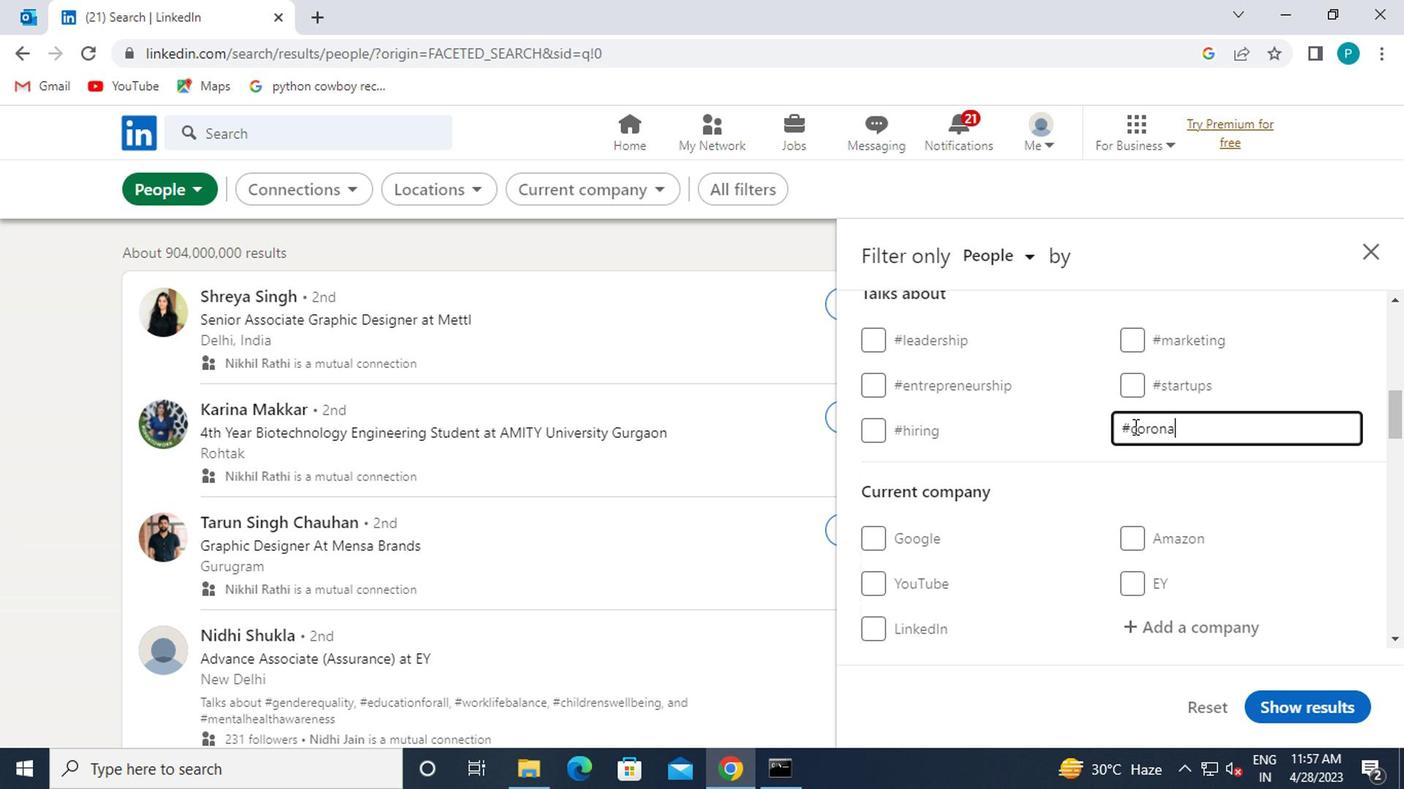 
Action: Mouse scrolled (1095, 456) with delta (0, -1)
Screenshot: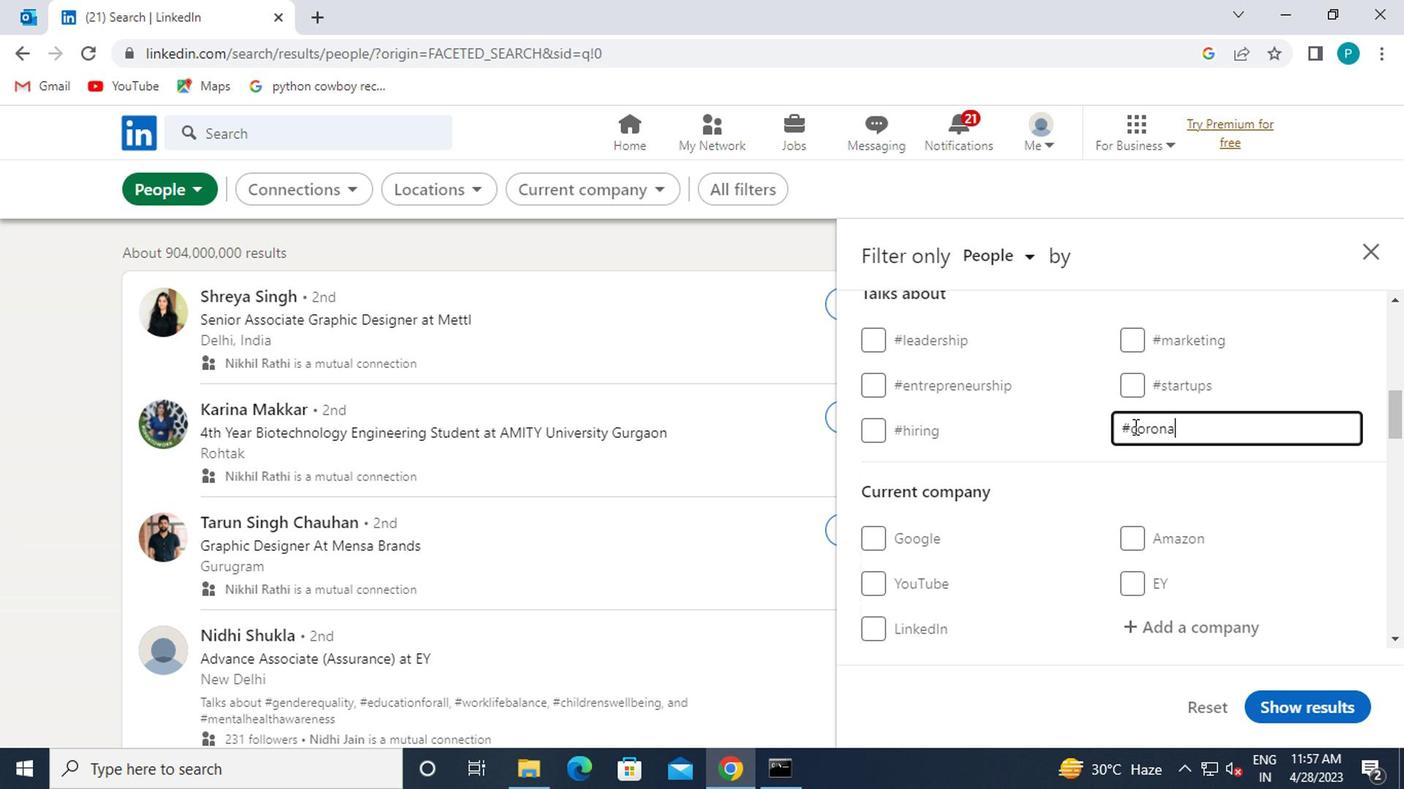 
Action: Mouse moved to (1003, 525)
Screenshot: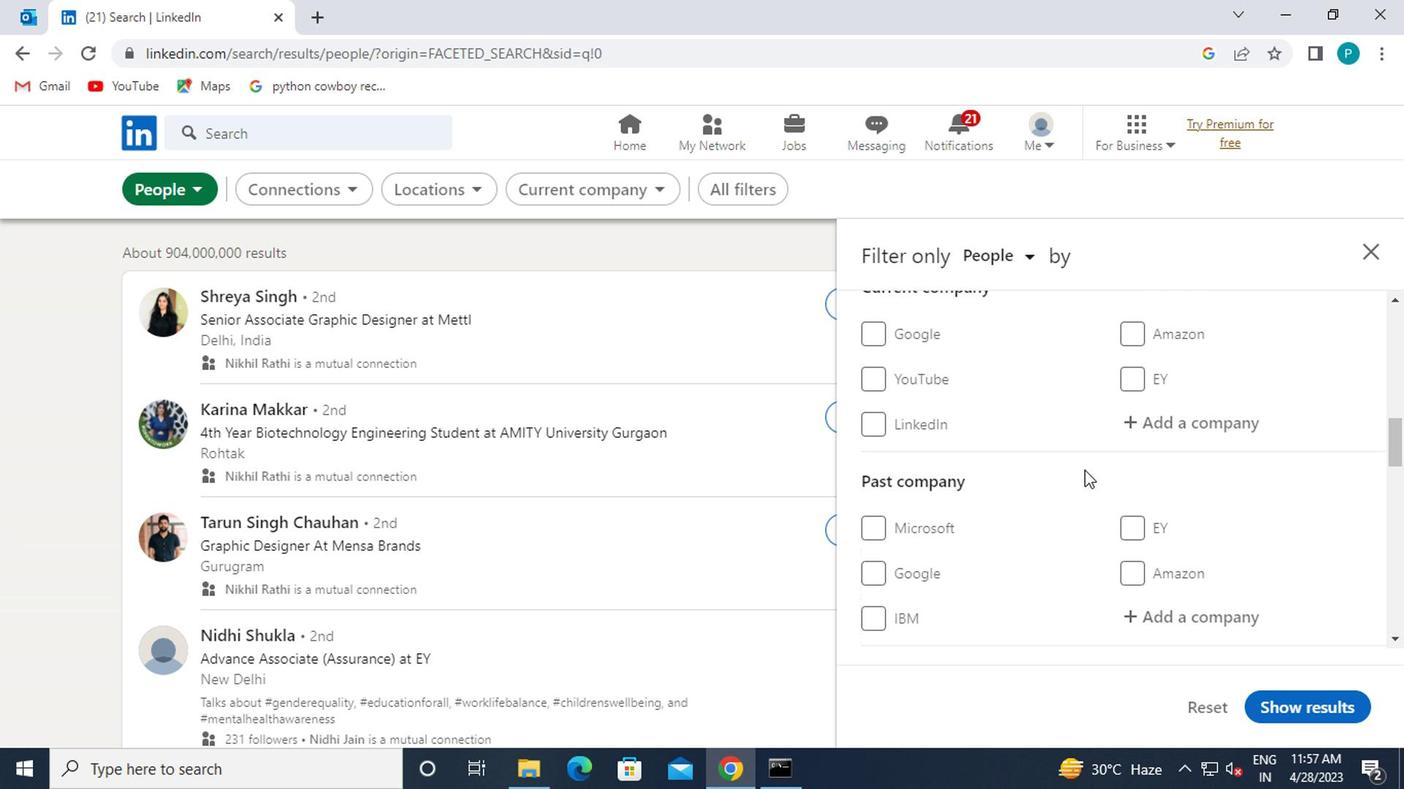 
Action: Mouse scrolled (1003, 523) with delta (0, -1)
Screenshot: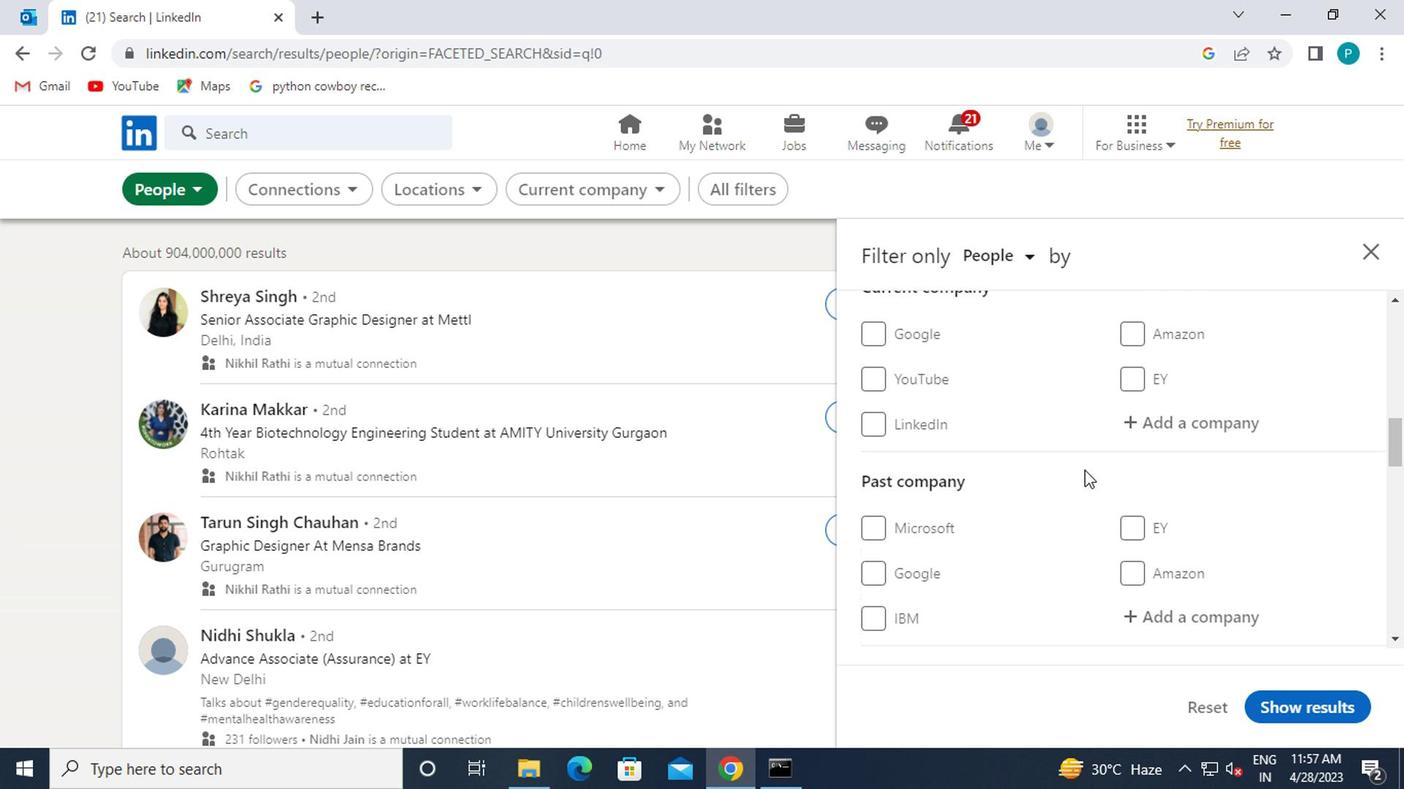 
Action: Mouse moved to (999, 528)
Screenshot: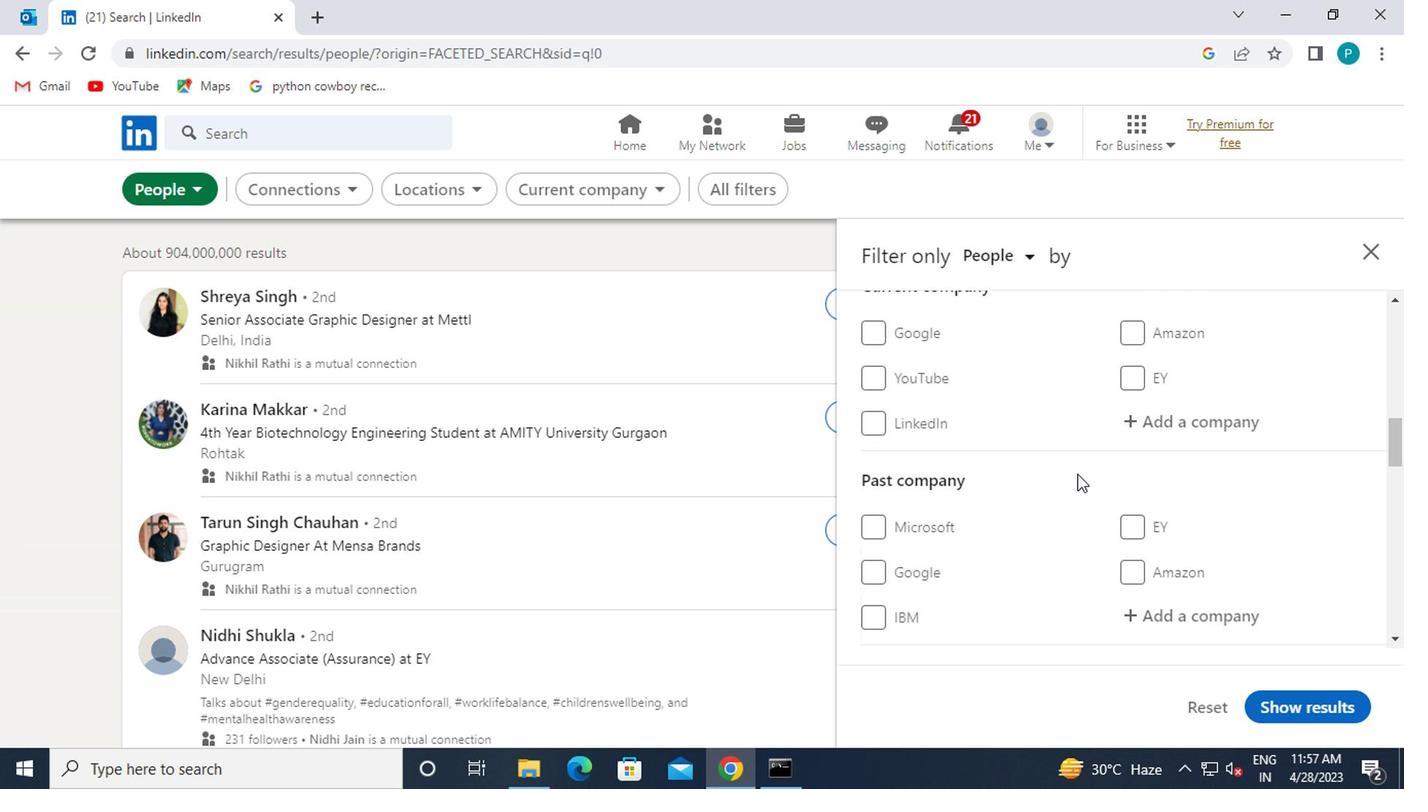 
Action: Mouse scrolled (999, 527) with delta (0, 0)
Screenshot: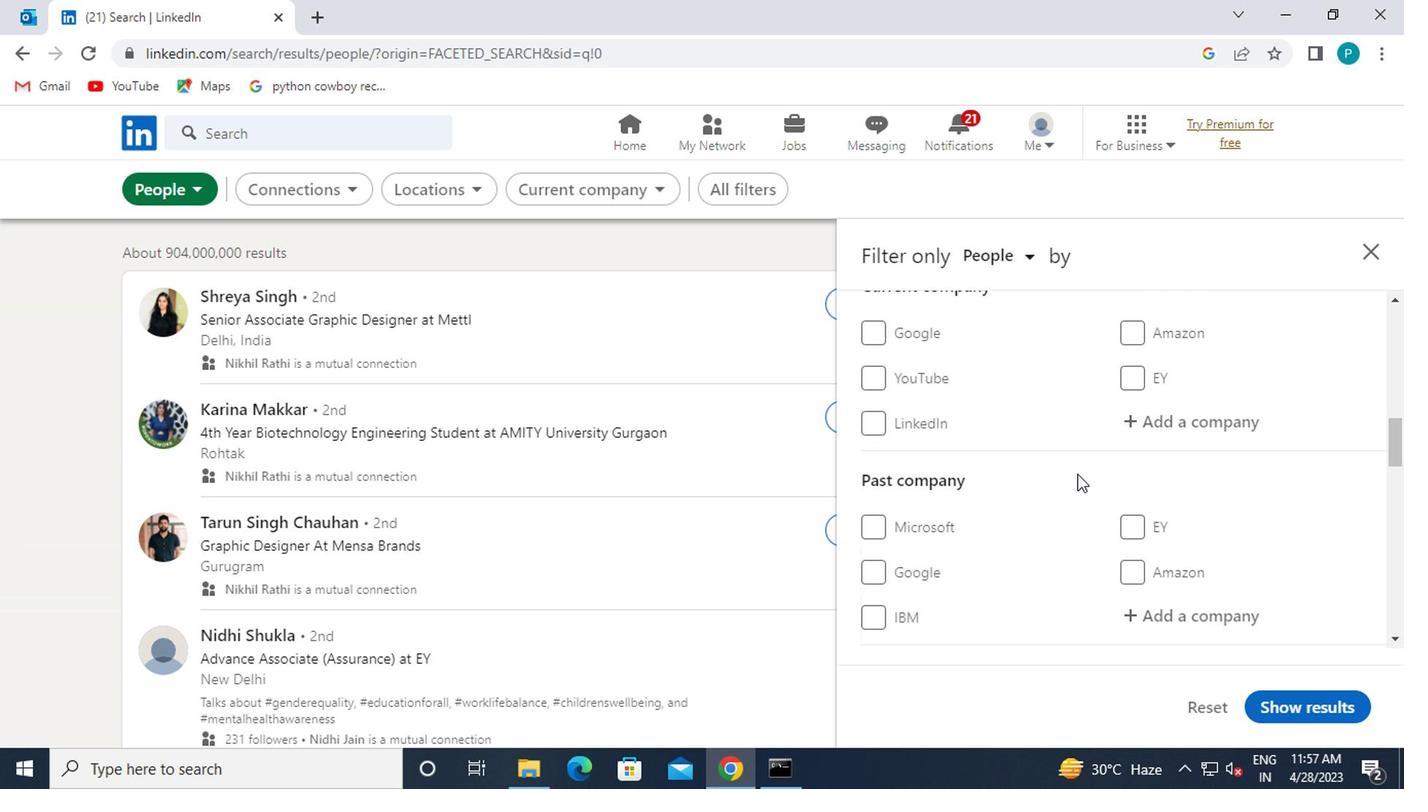 
Action: Mouse scrolled (999, 527) with delta (0, 0)
Screenshot: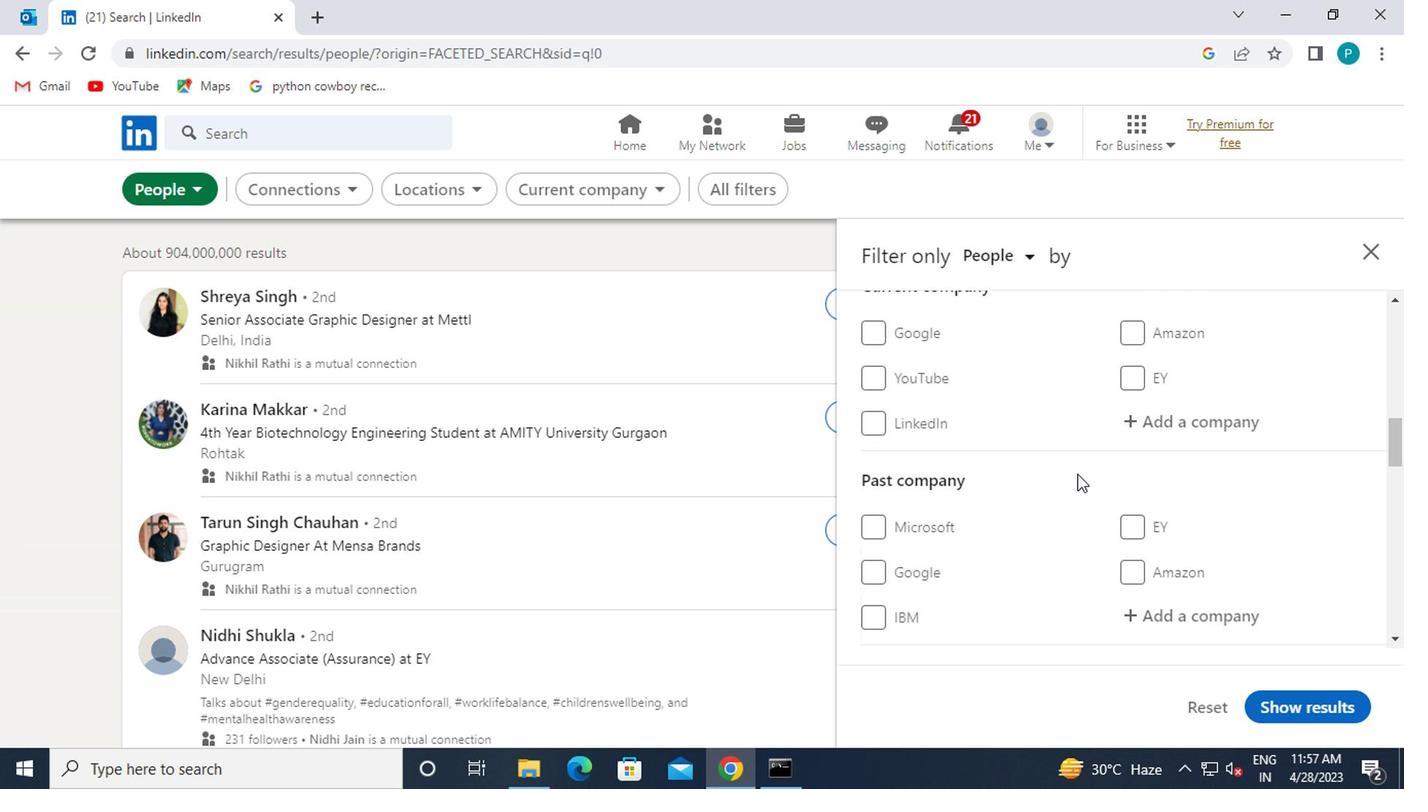 
Action: Mouse moved to (998, 528)
Screenshot: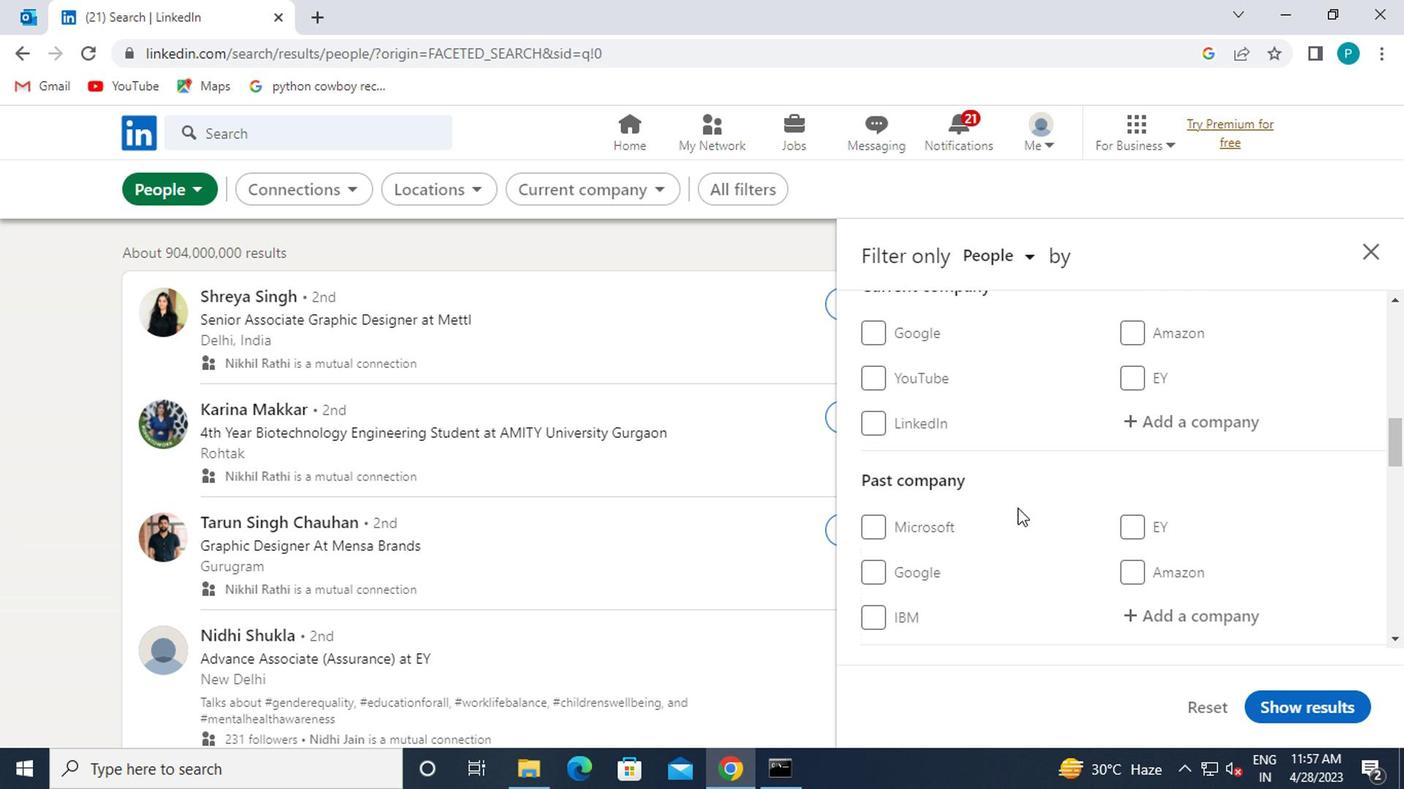 
Action: Mouse scrolled (998, 528) with delta (0, 0)
Screenshot: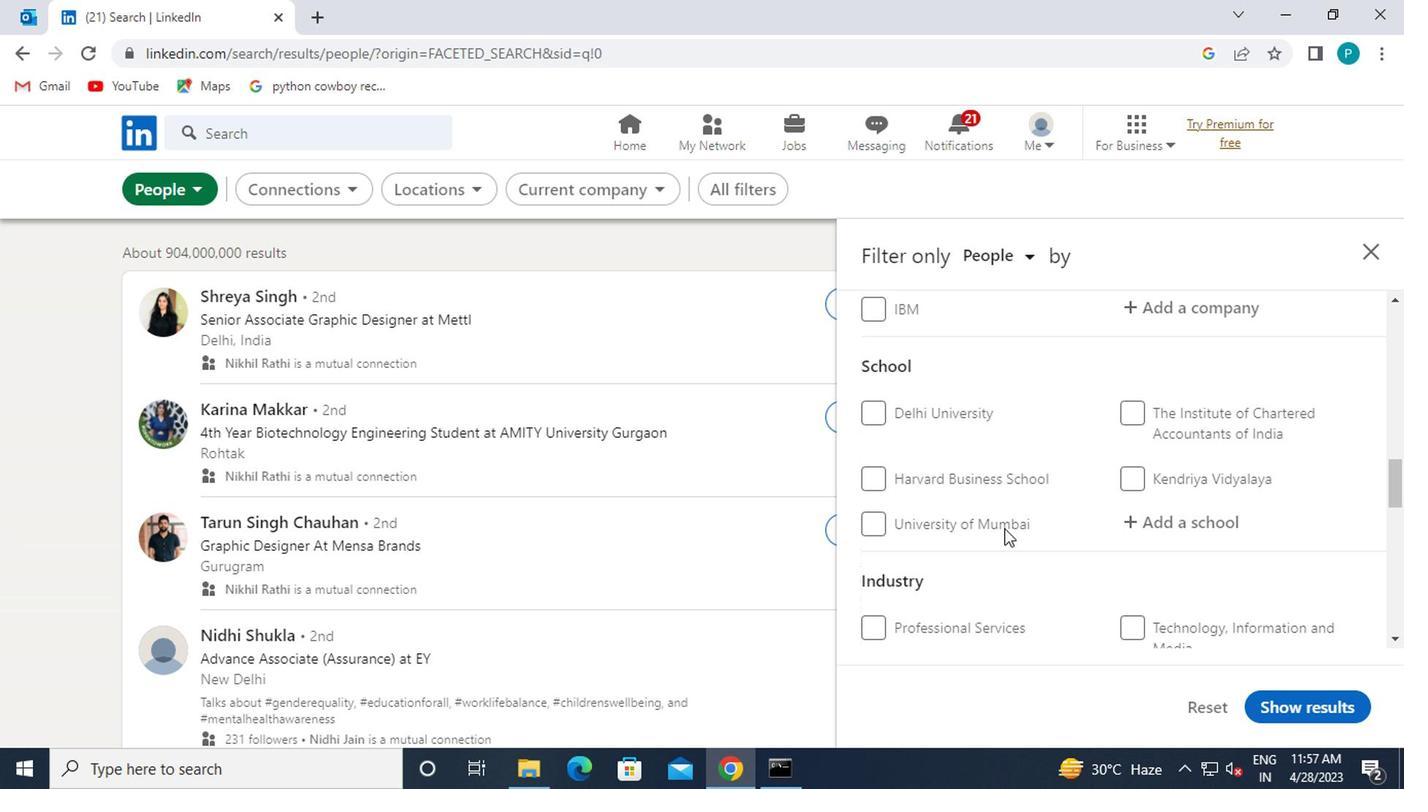 
Action: Mouse scrolled (998, 528) with delta (0, 0)
Screenshot: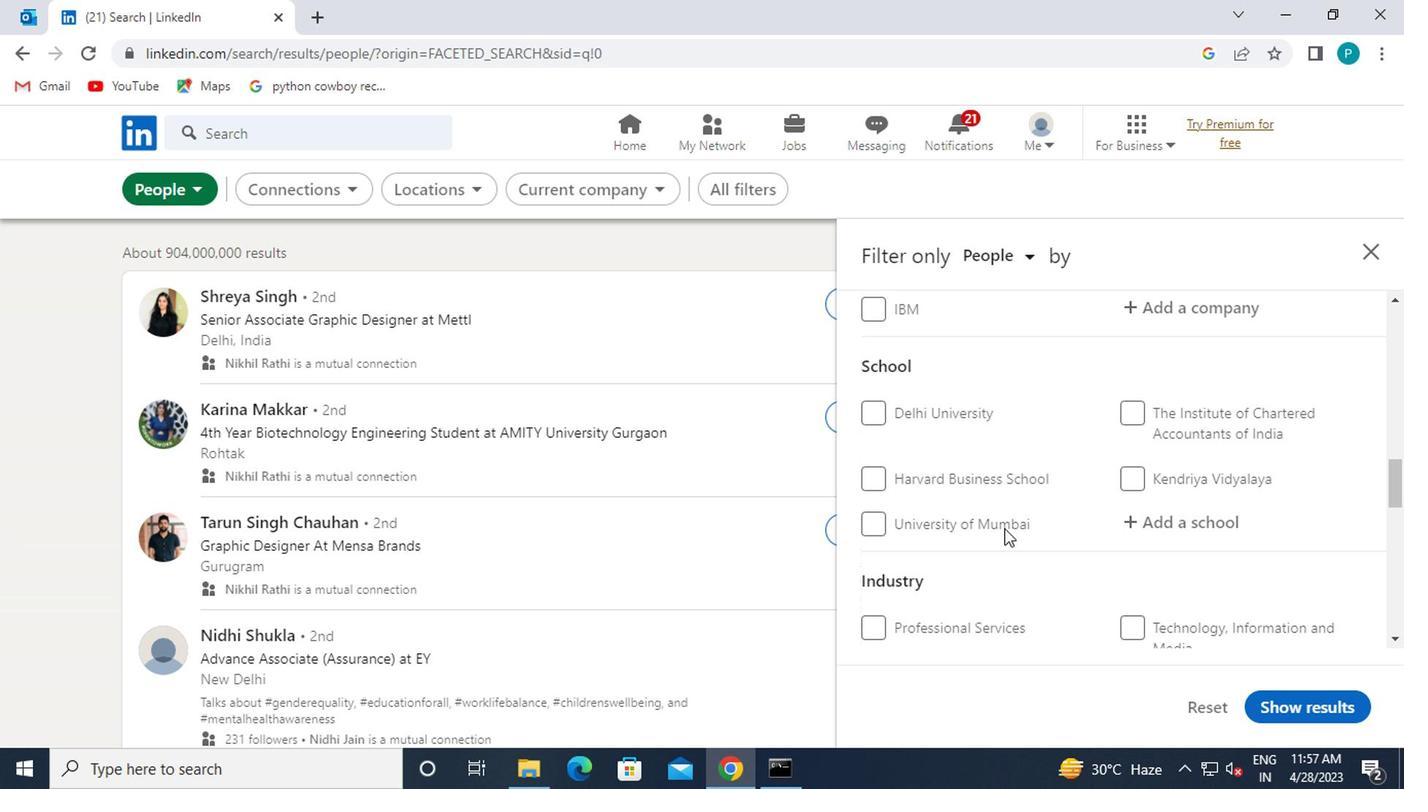 
Action: Mouse moved to (1042, 538)
Screenshot: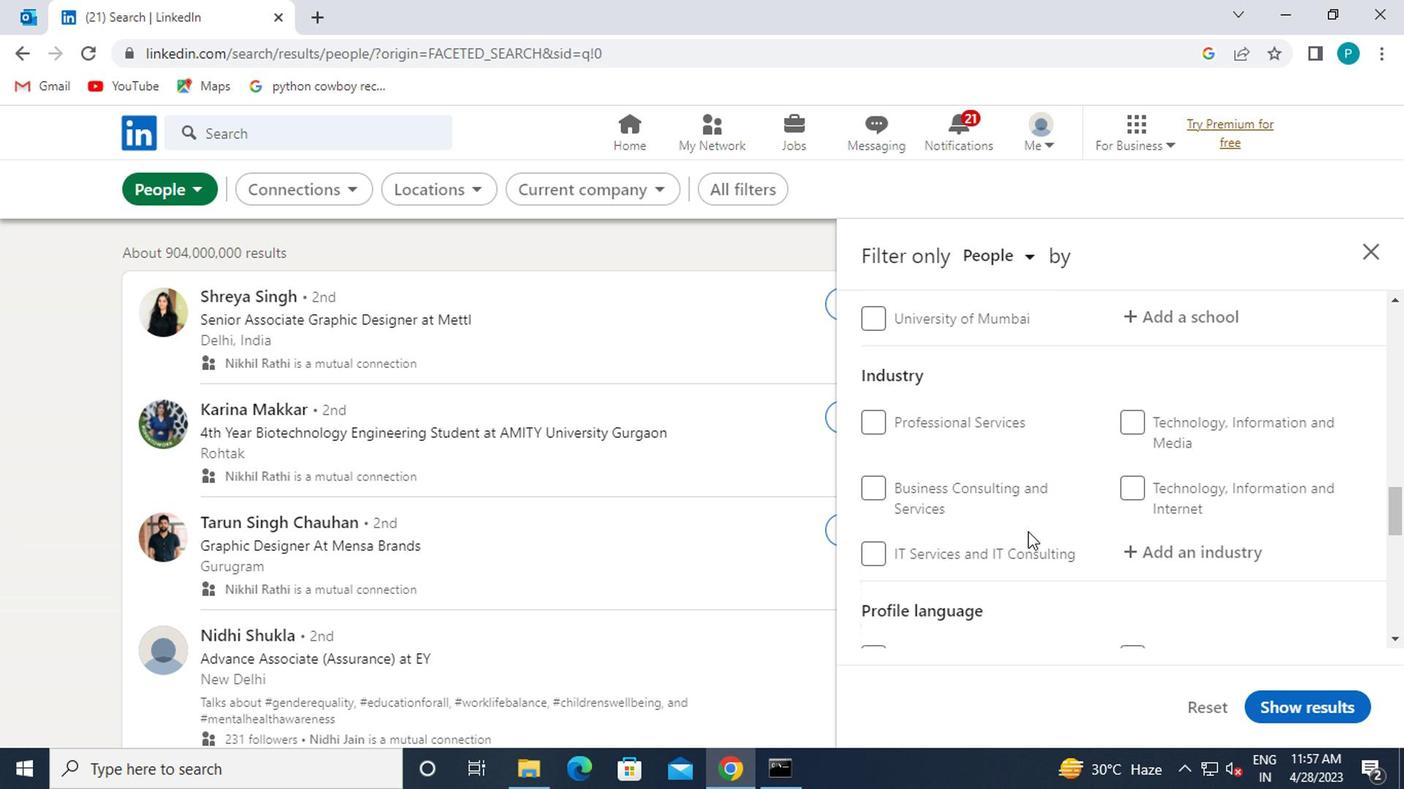 
Action: Mouse scrolled (1042, 538) with delta (0, 0)
Screenshot: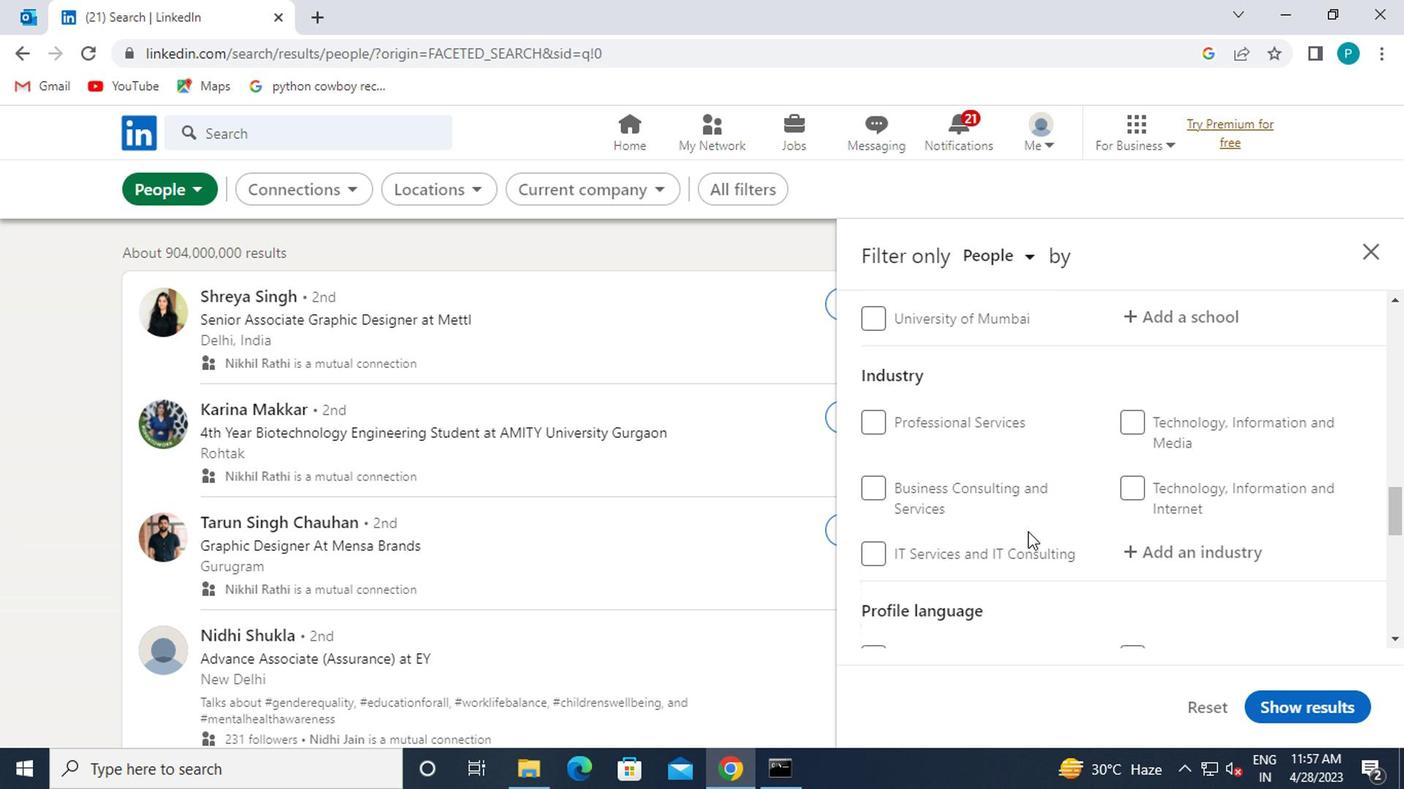 
Action: Mouse scrolled (1042, 538) with delta (0, 0)
Screenshot: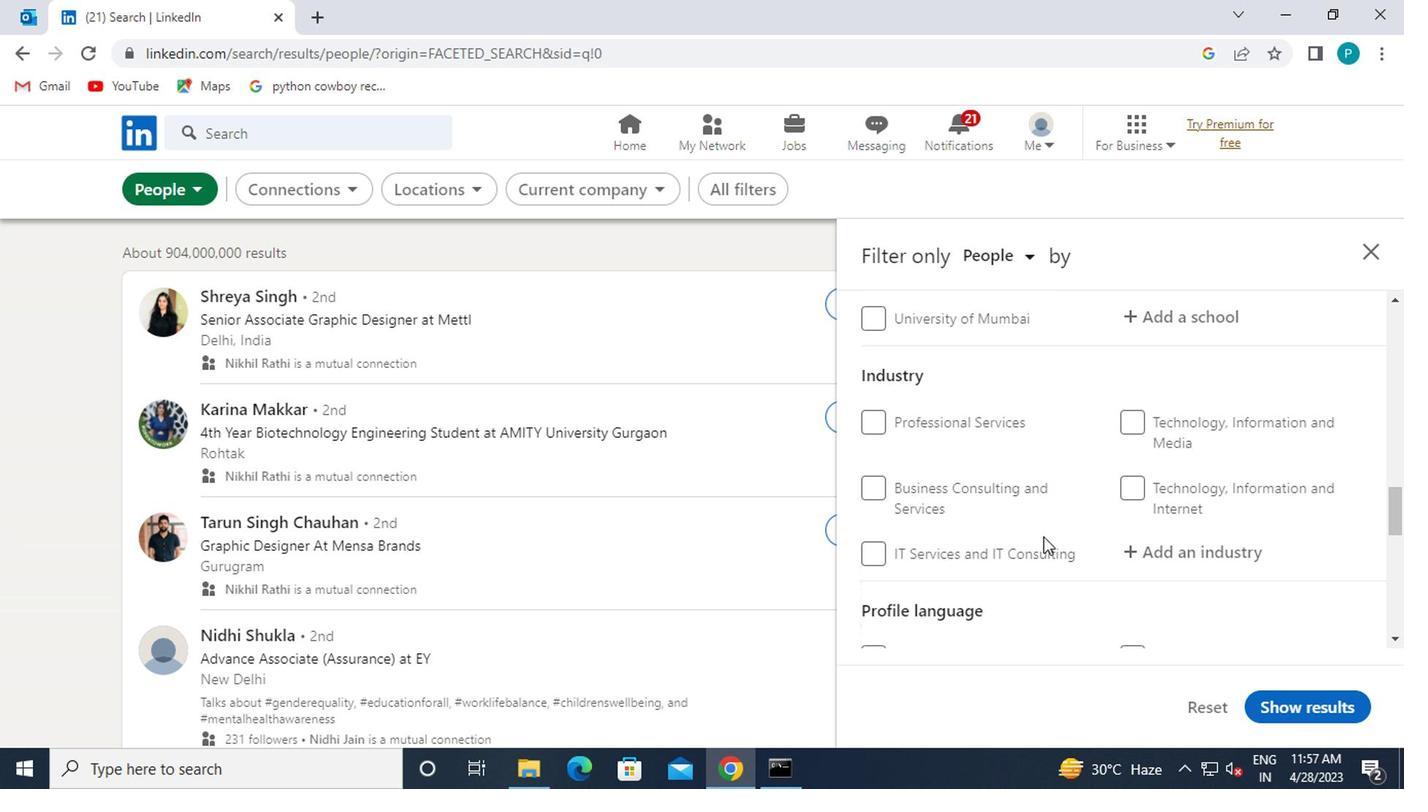 
Action: Mouse moved to (1134, 511)
Screenshot: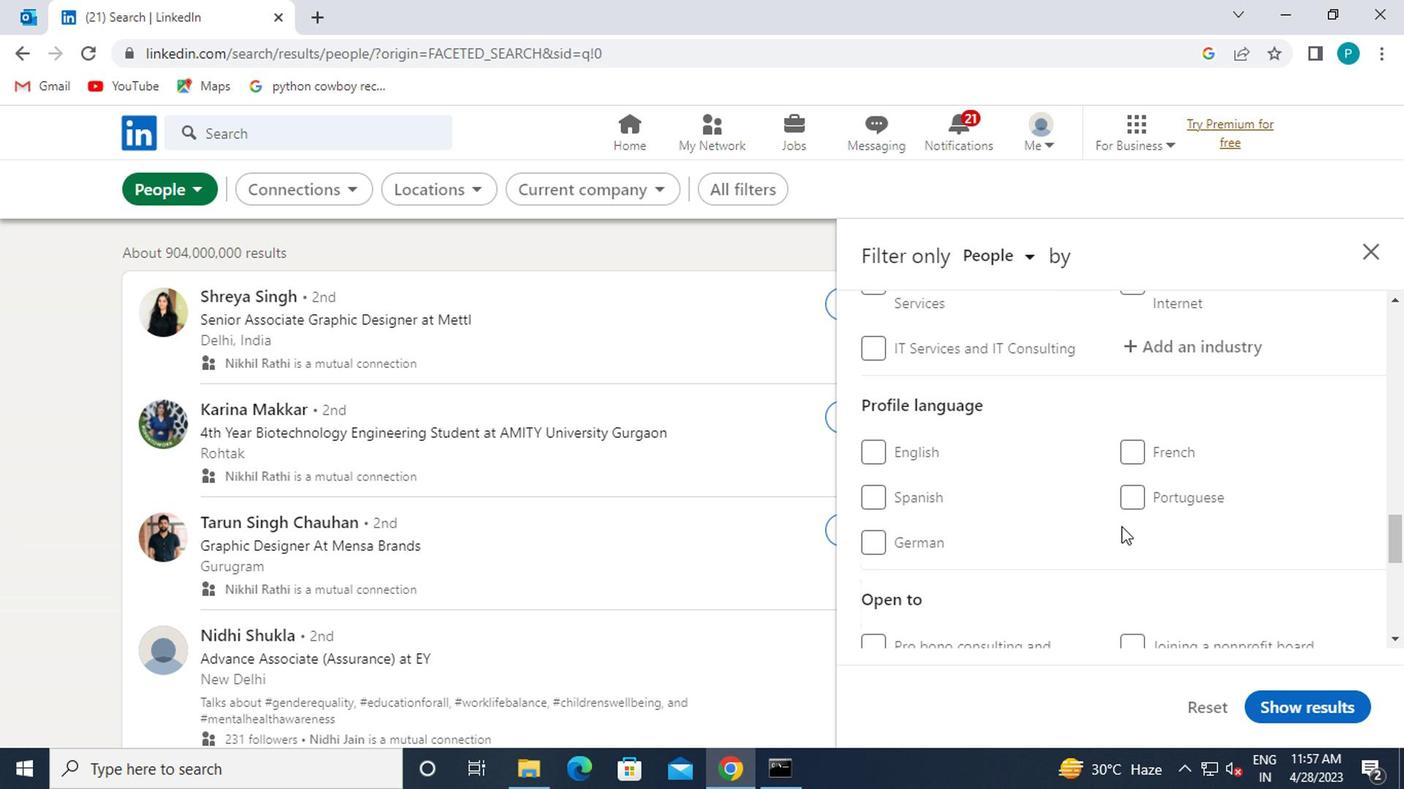 
Action: Mouse pressed left at (1134, 511)
Screenshot: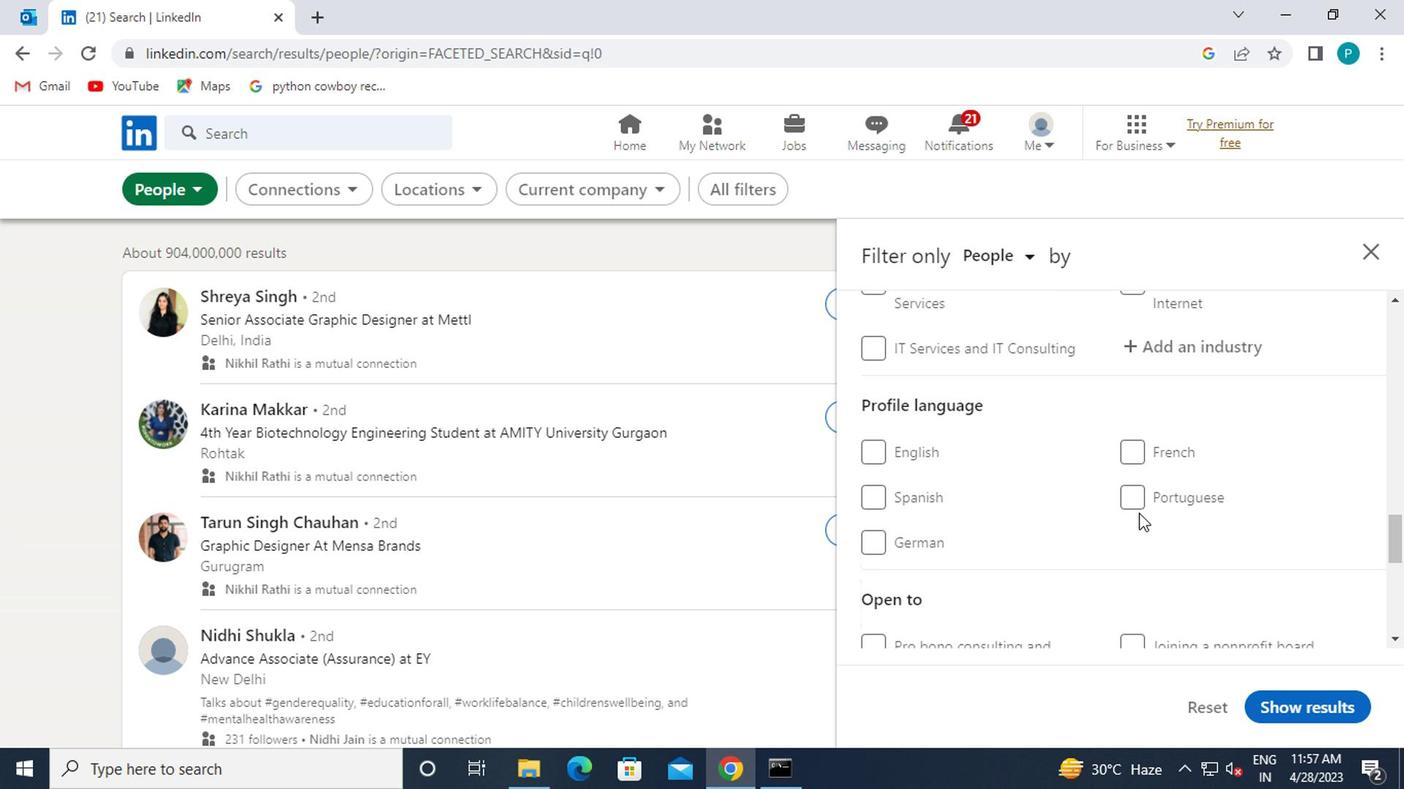 
Action: Mouse moved to (1129, 498)
Screenshot: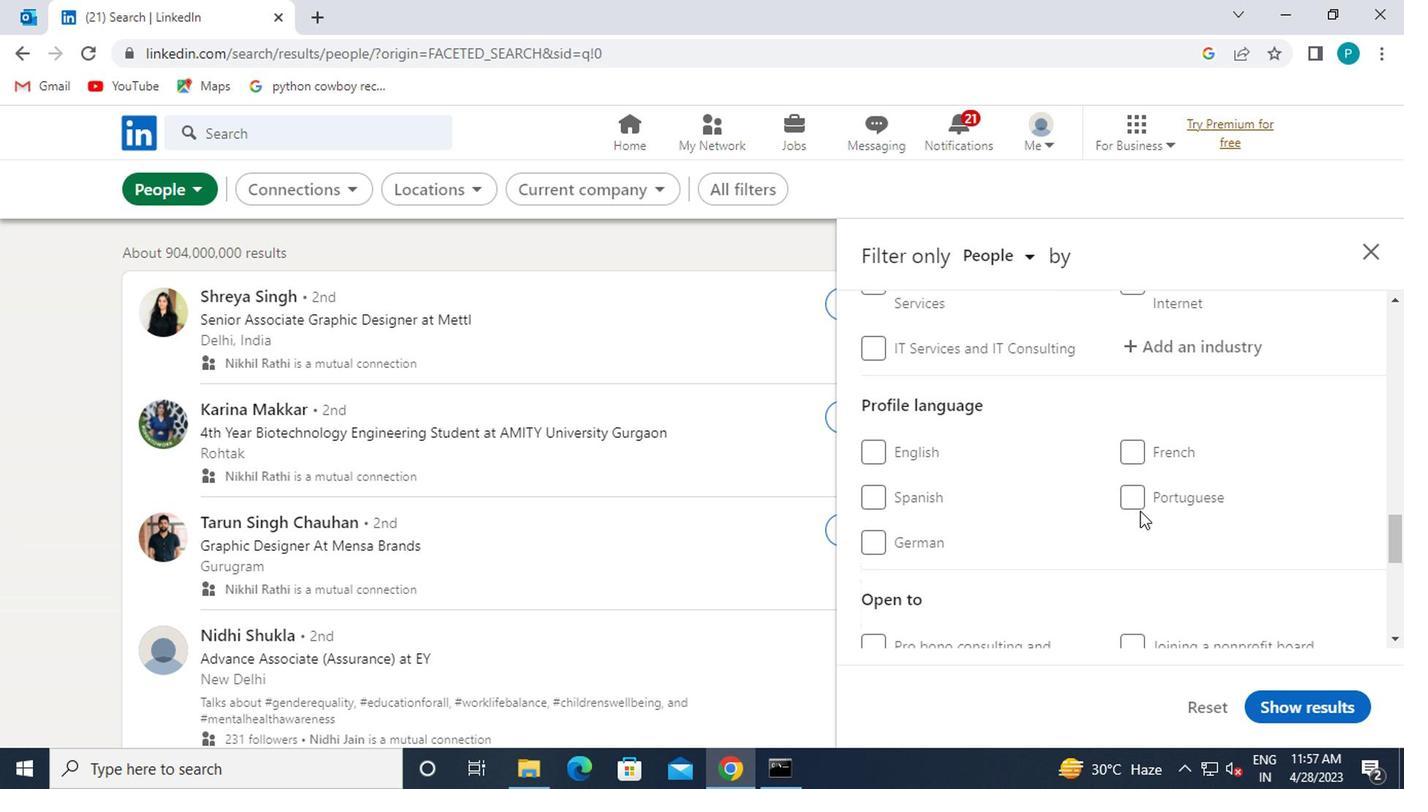
Action: Mouse pressed left at (1129, 498)
Screenshot: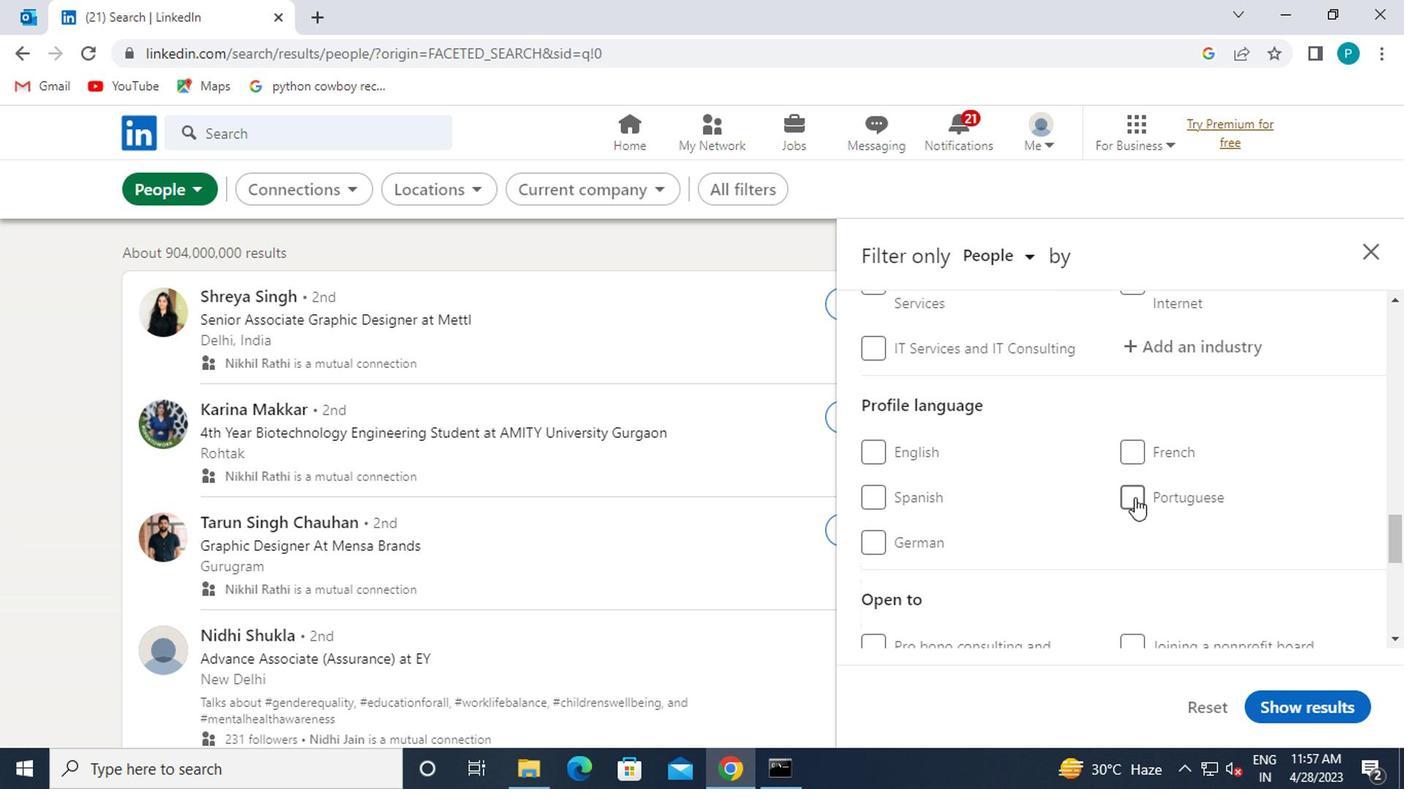 
Action: Mouse moved to (1159, 527)
Screenshot: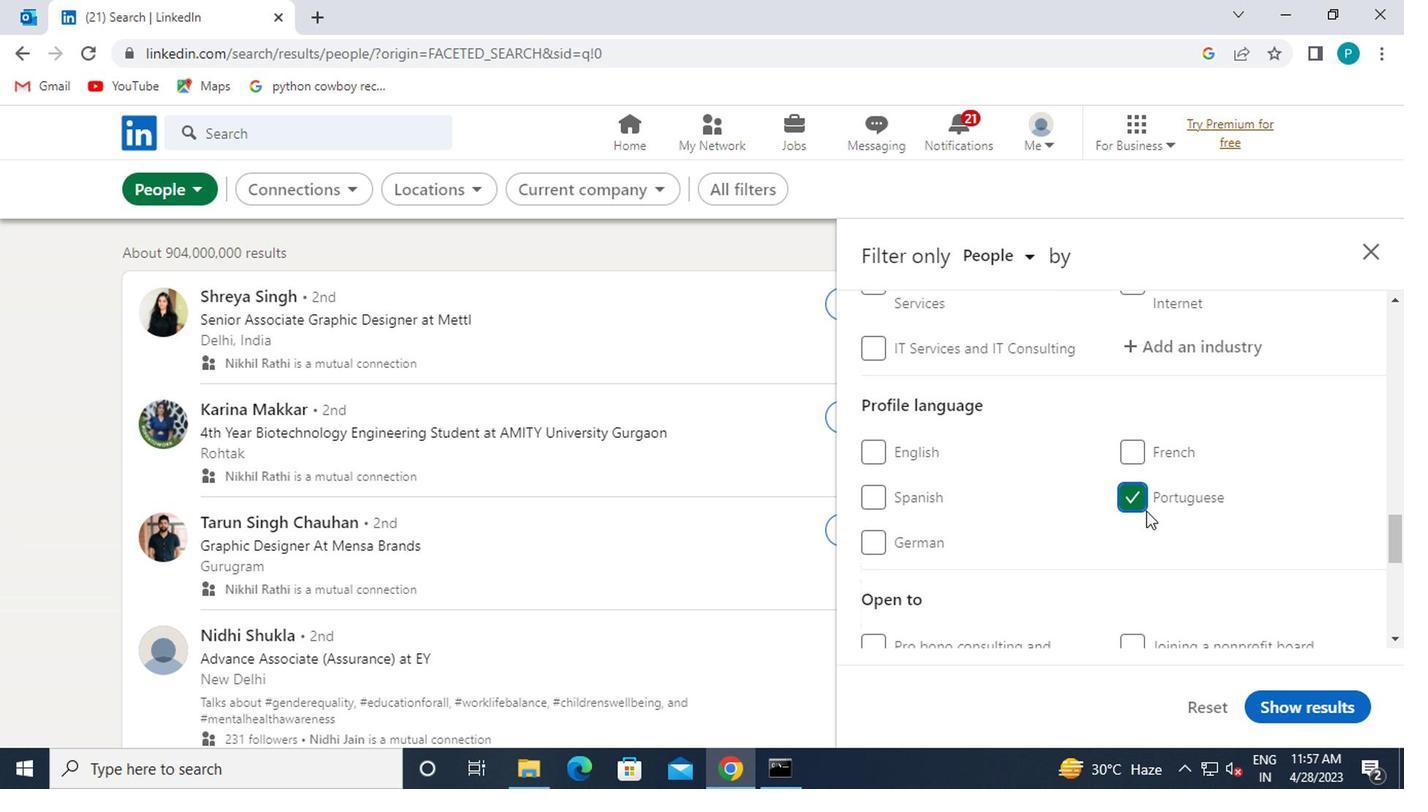 
Action: Mouse scrolled (1159, 528) with delta (0, 0)
Screenshot: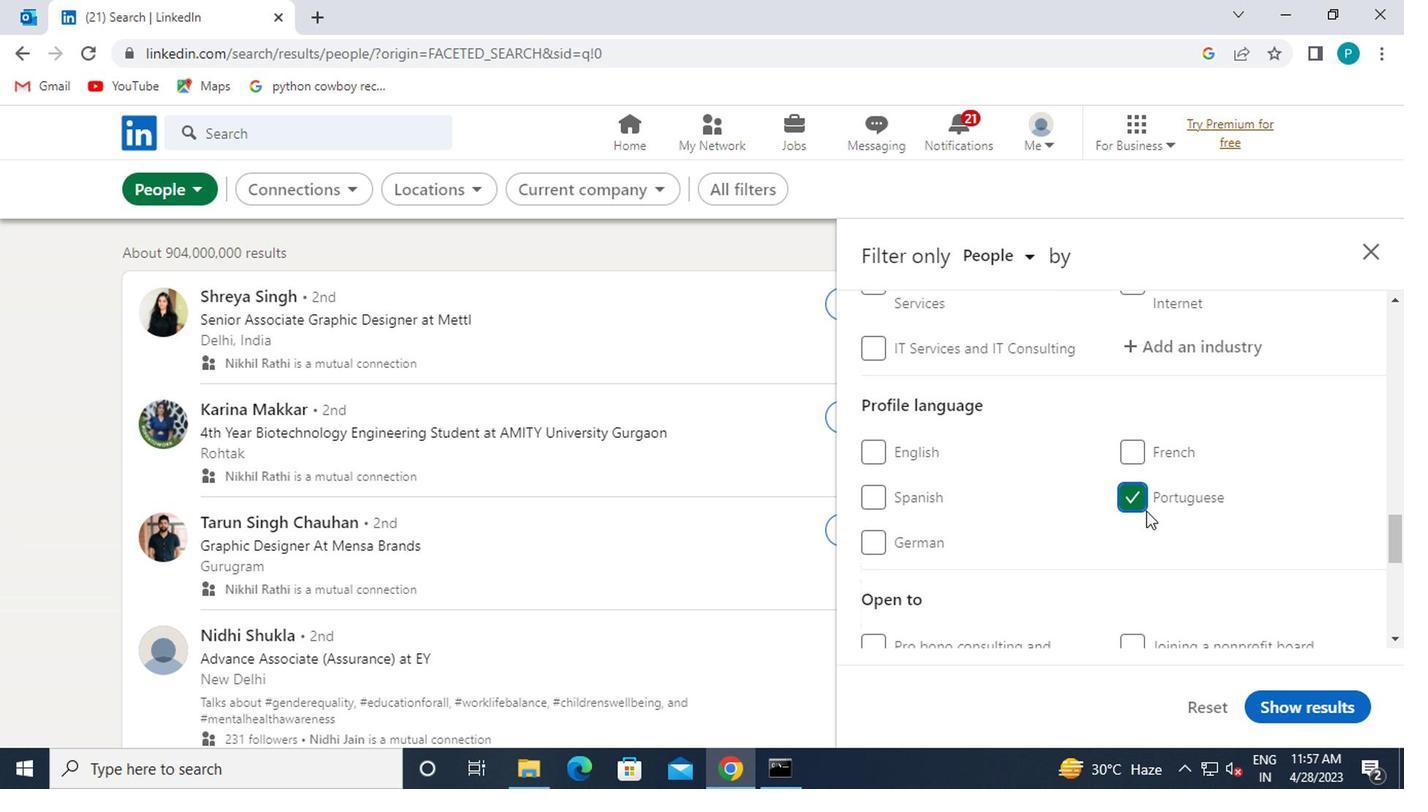 
Action: Mouse moved to (1164, 528)
Screenshot: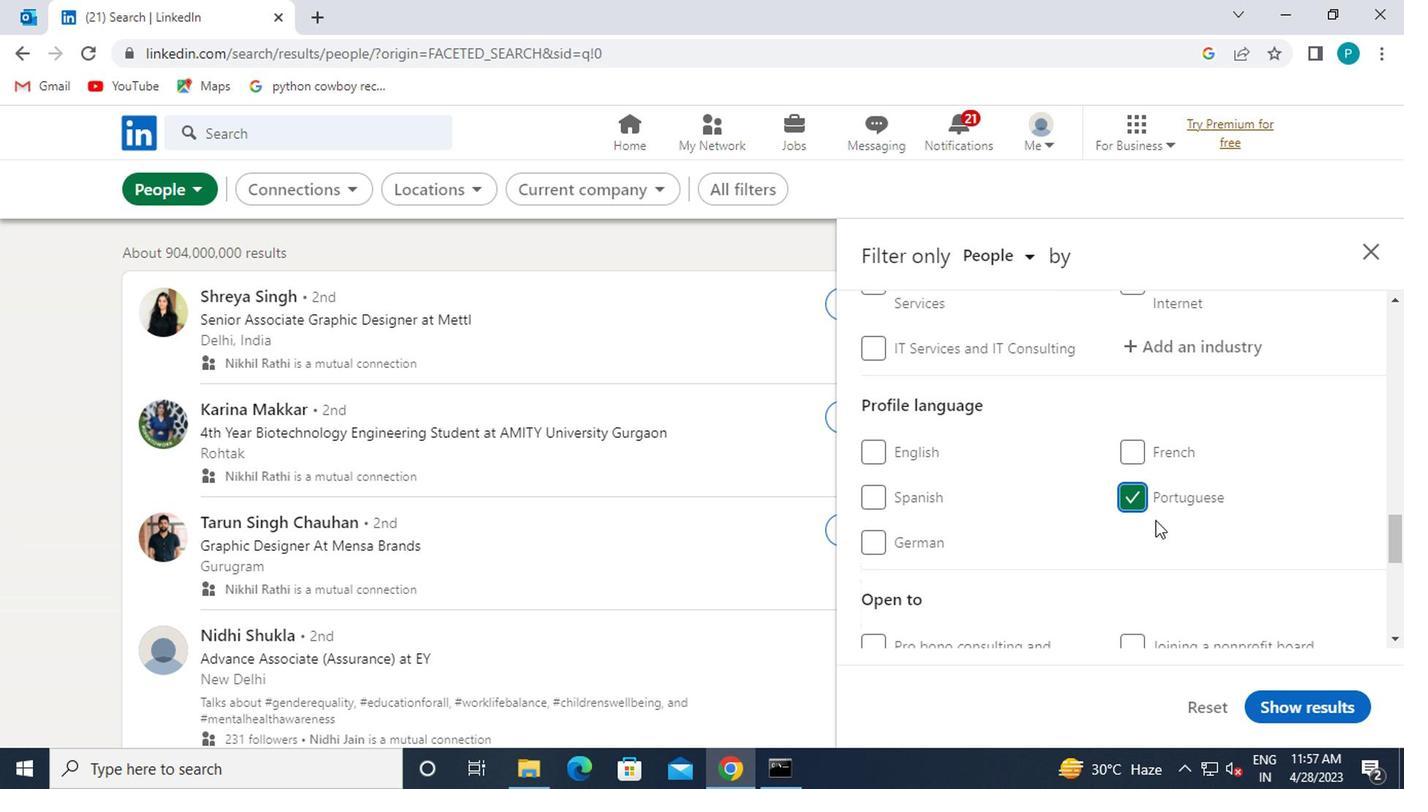 
Action: Mouse scrolled (1164, 528) with delta (0, 0)
Screenshot: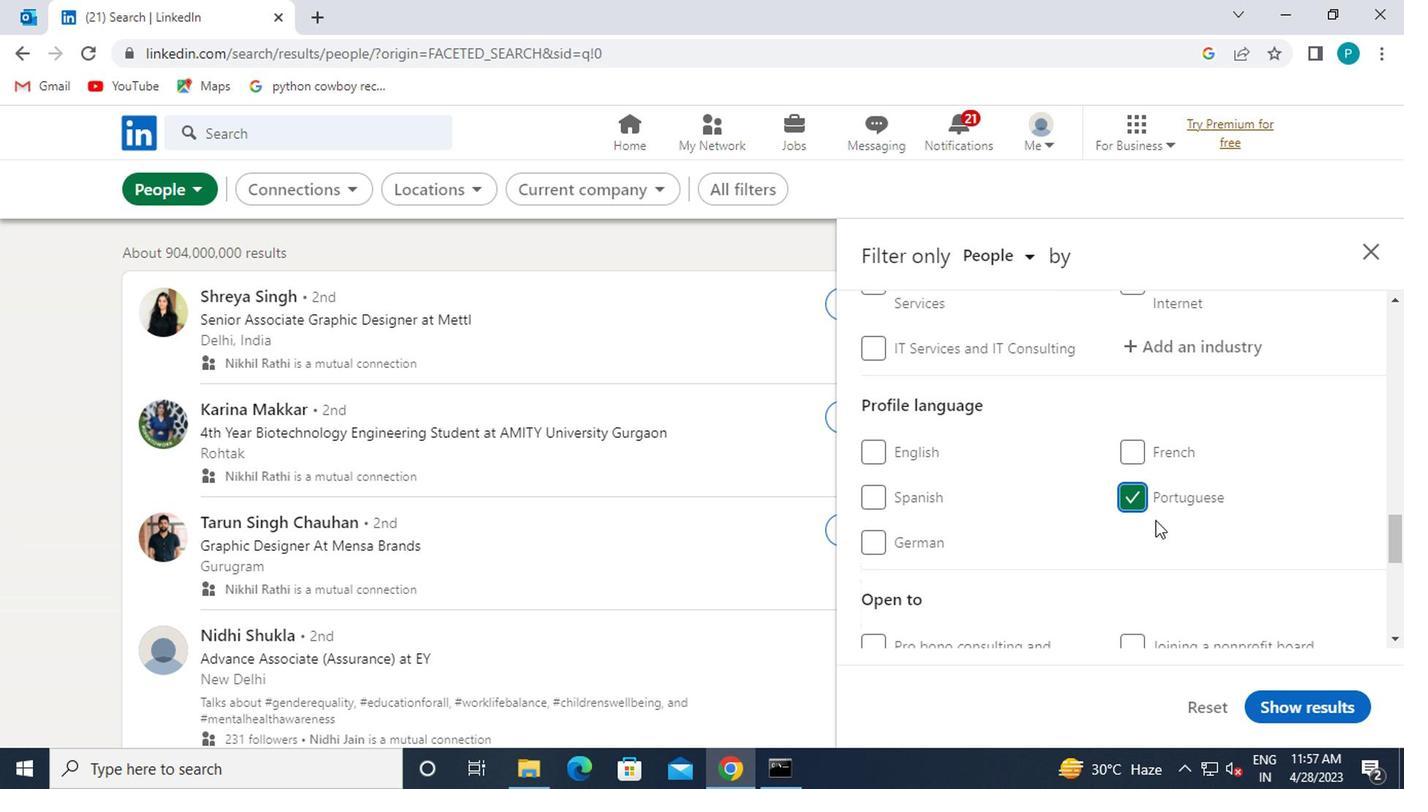 
Action: Mouse moved to (1166, 528)
Screenshot: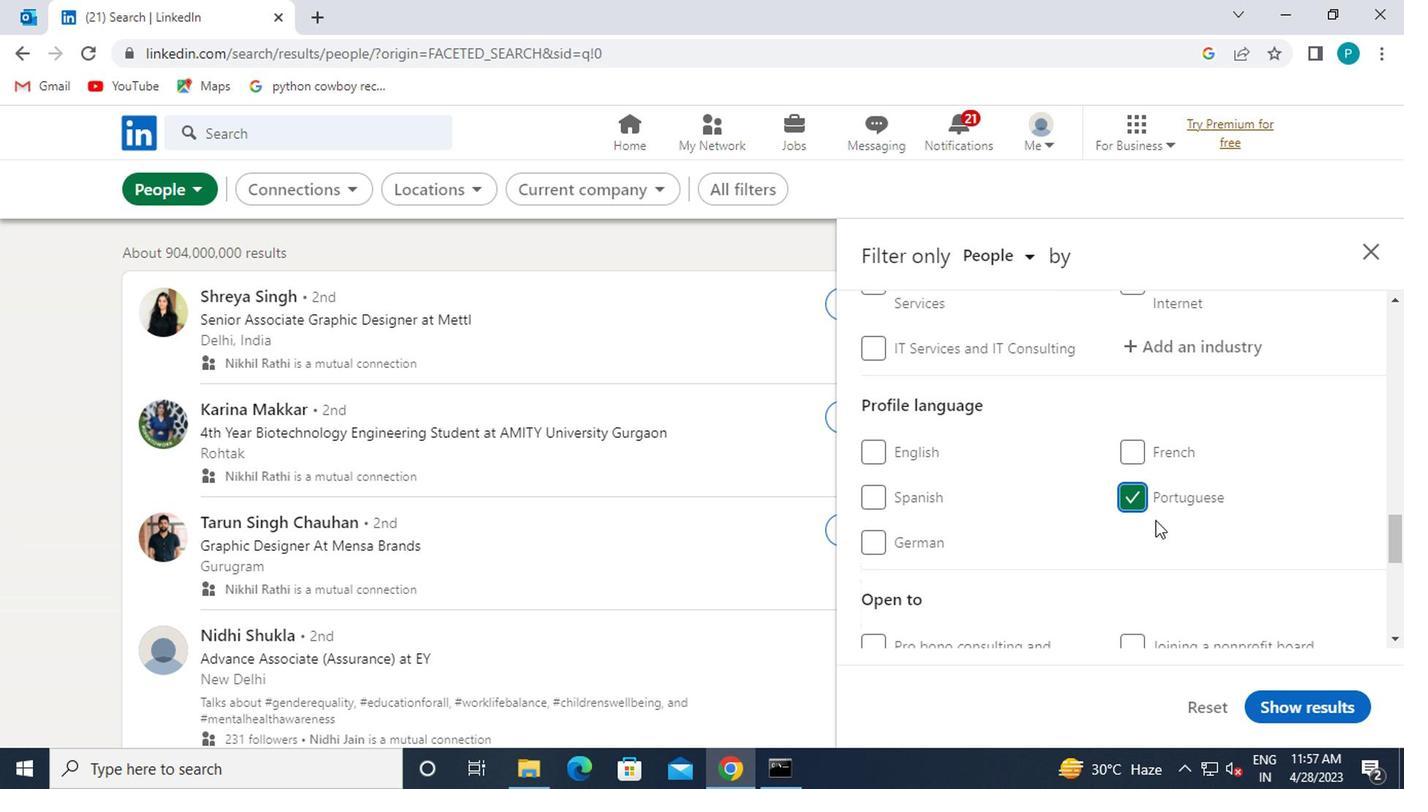 
Action: Mouse scrolled (1166, 530) with delta (0, 1)
Screenshot: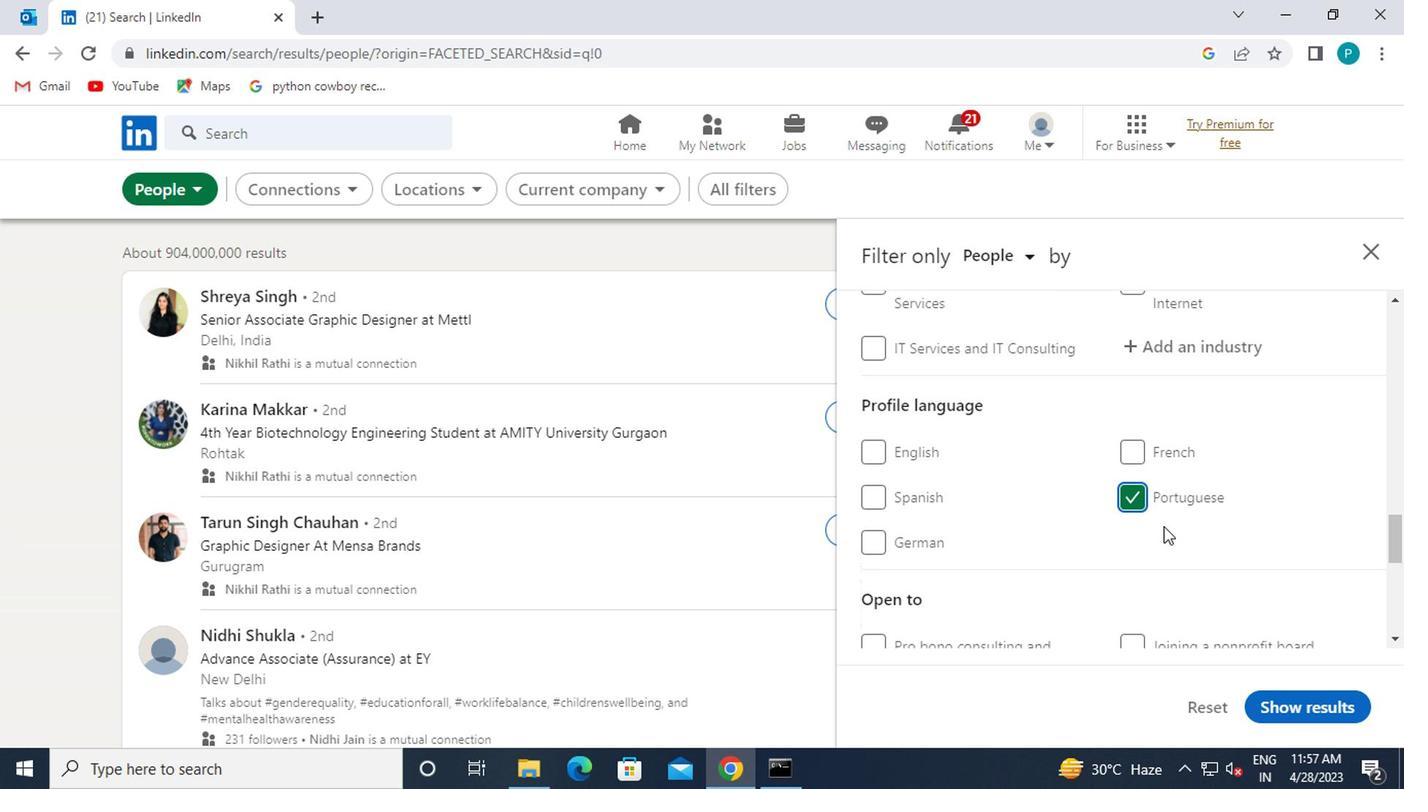 
Action: Mouse scrolled (1166, 530) with delta (0, 1)
Screenshot: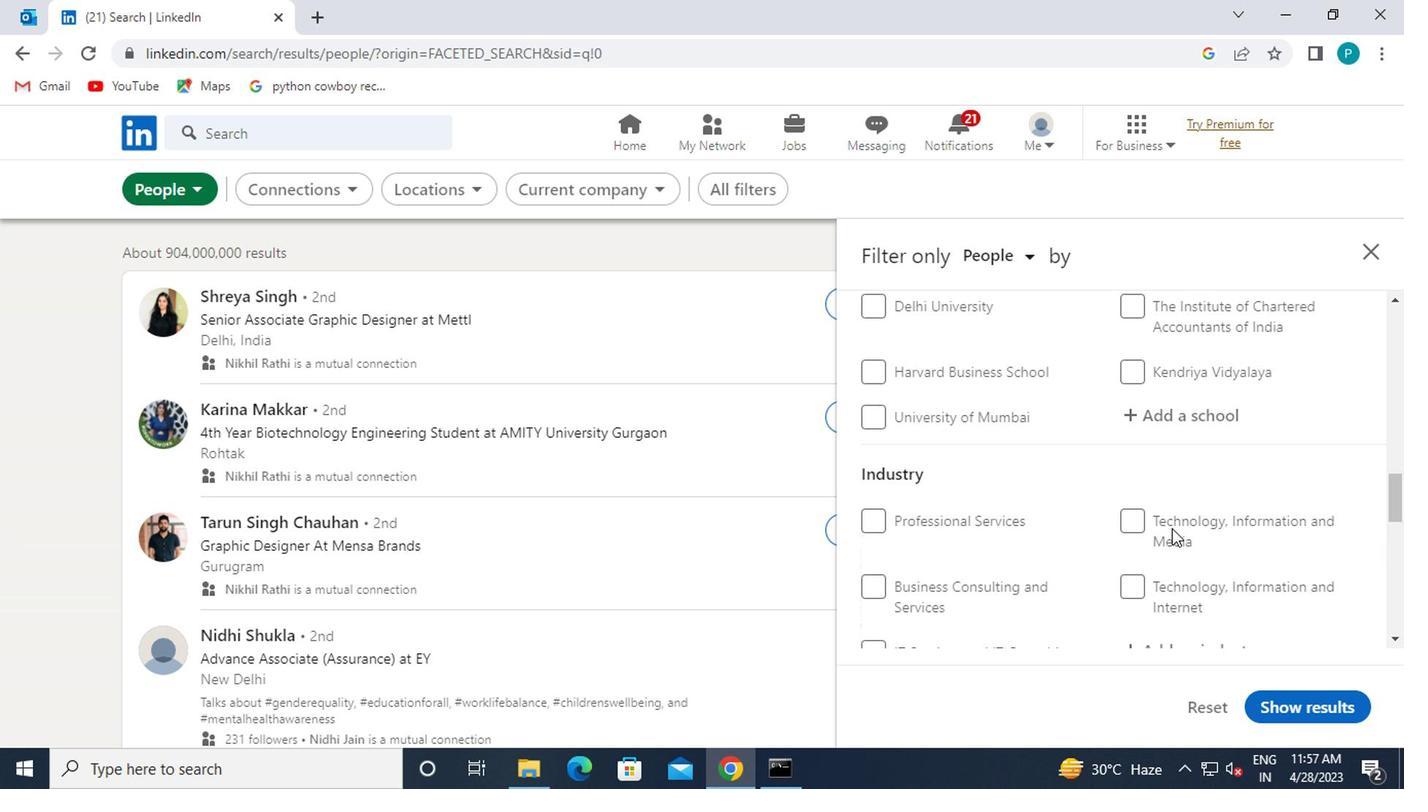 
Action: Mouse scrolled (1166, 530) with delta (0, 1)
Screenshot: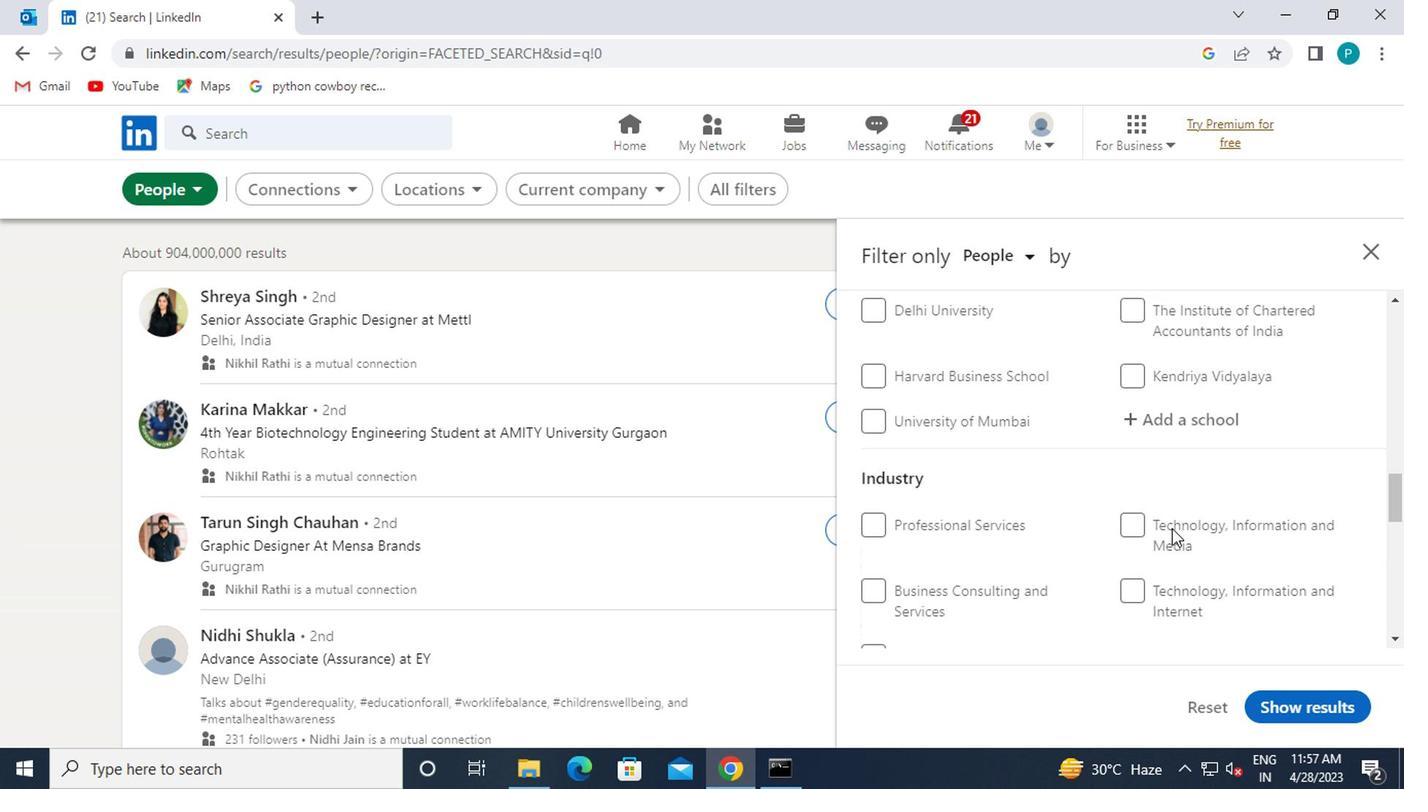 
Action: Mouse scrolled (1166, 530) with delta (0, 1)
Screenshot: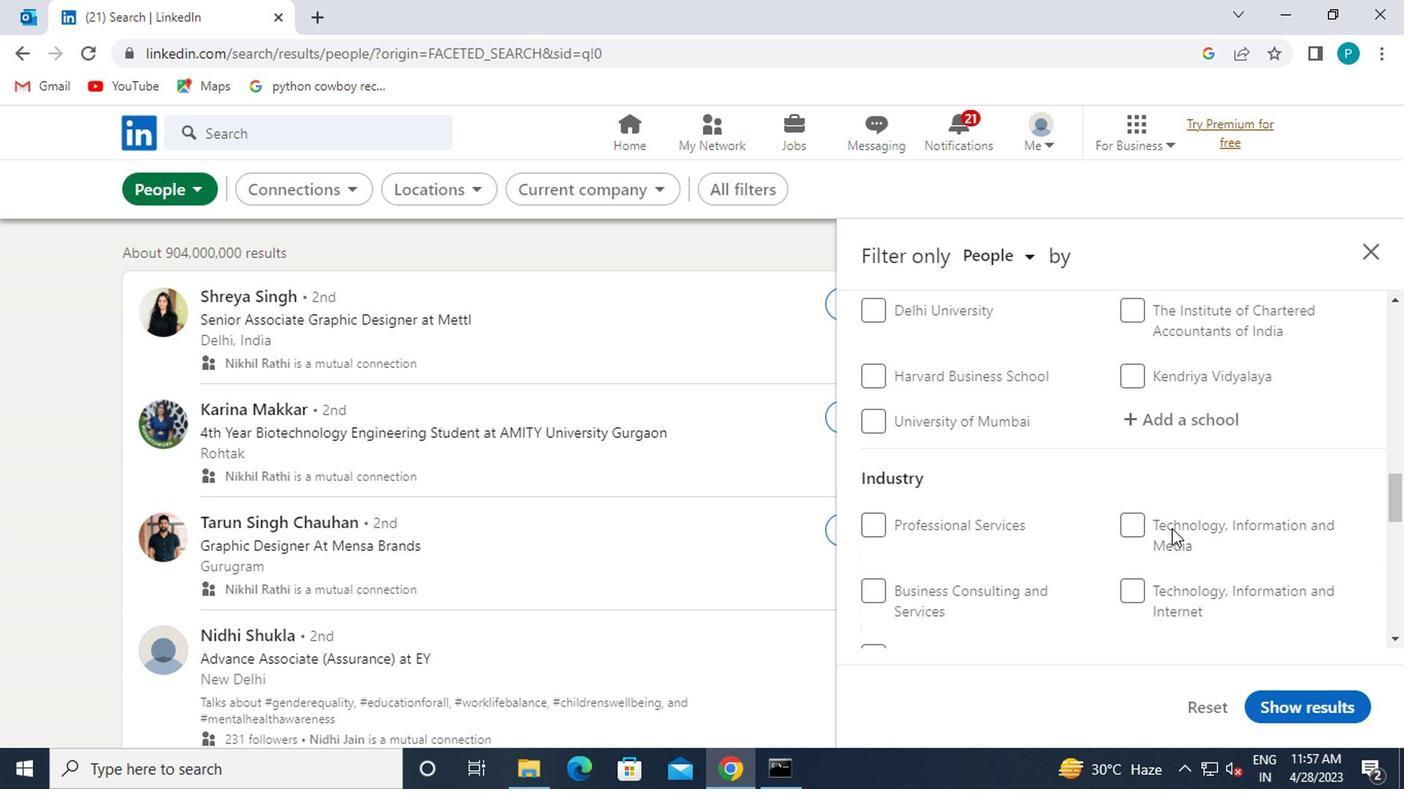 
Action: Mouse scrolled (1166, 530) with delta (0, 1)
Screenshot: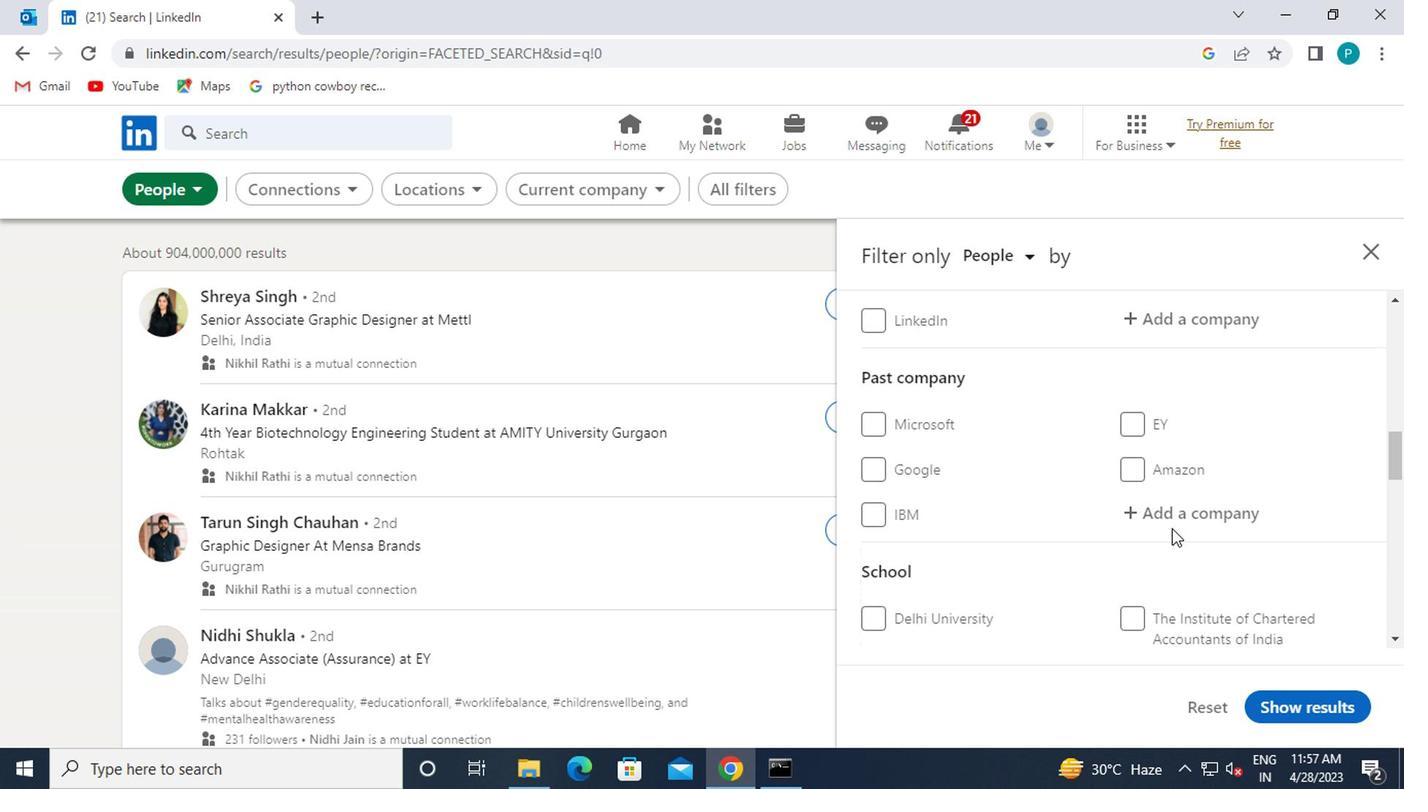 
Action: Mouse scrolled (1166, 530) with delta (0, 1)
Screenshot: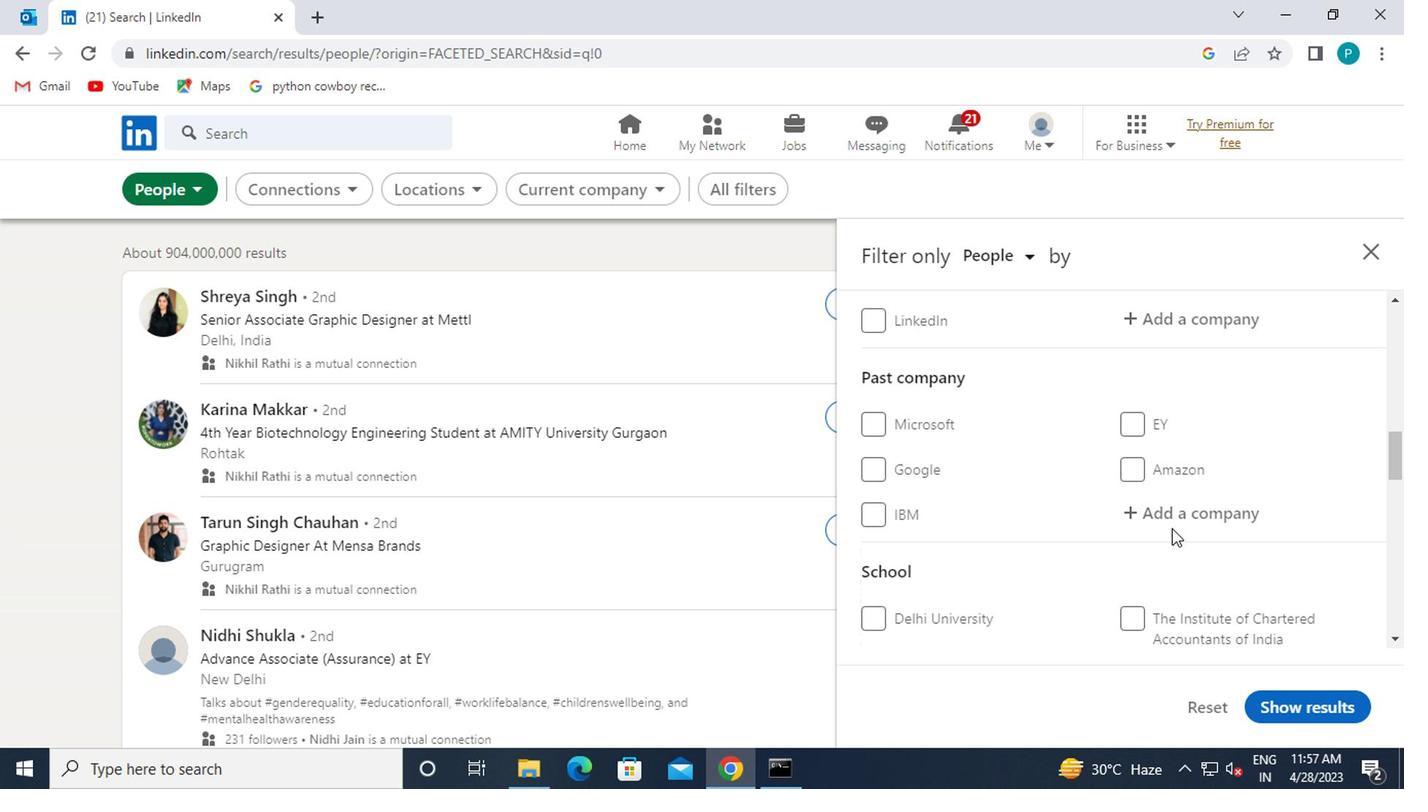 
Action: Mouse moved to (1166, 528)
Screenshot: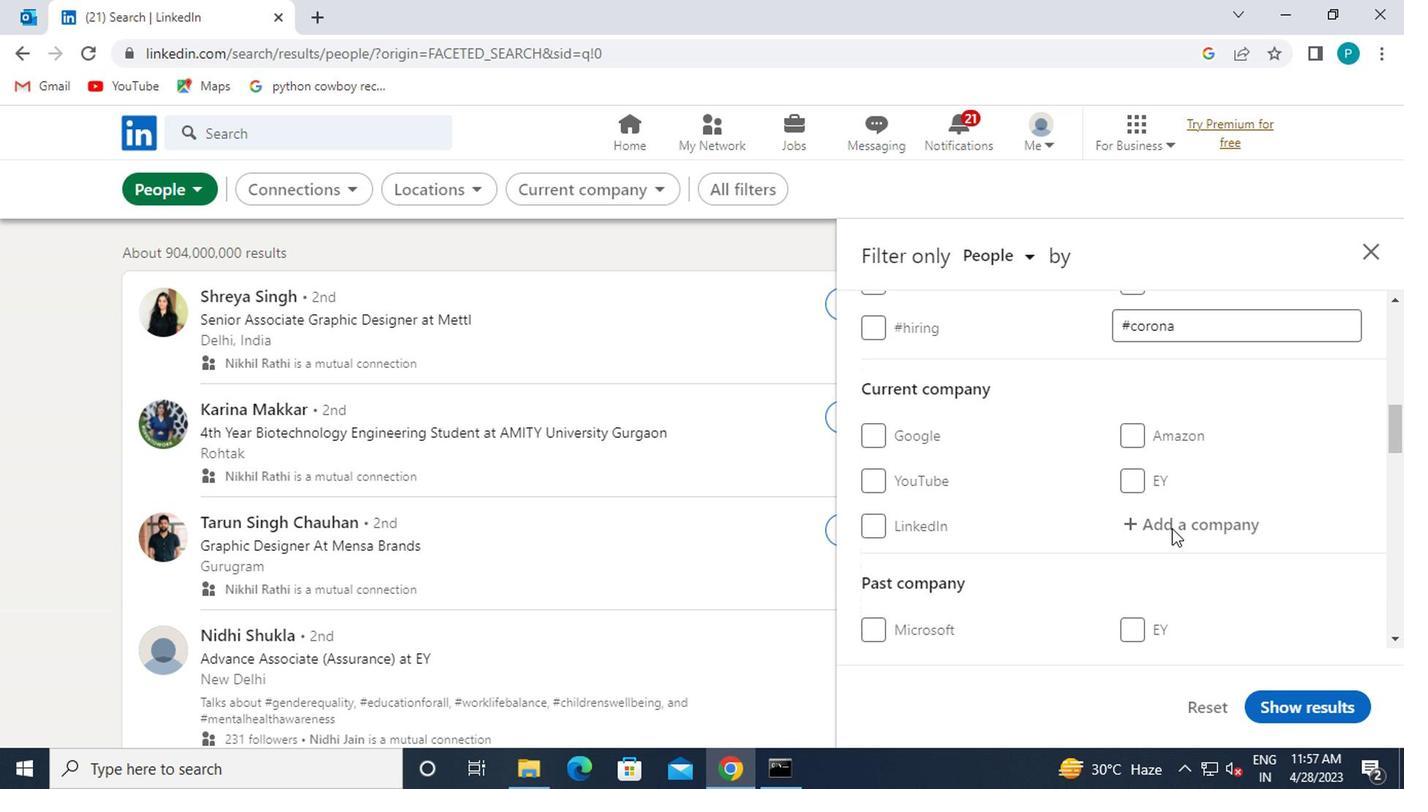 
Action: Mouse pressed left at (1166, 528)
Screenshot: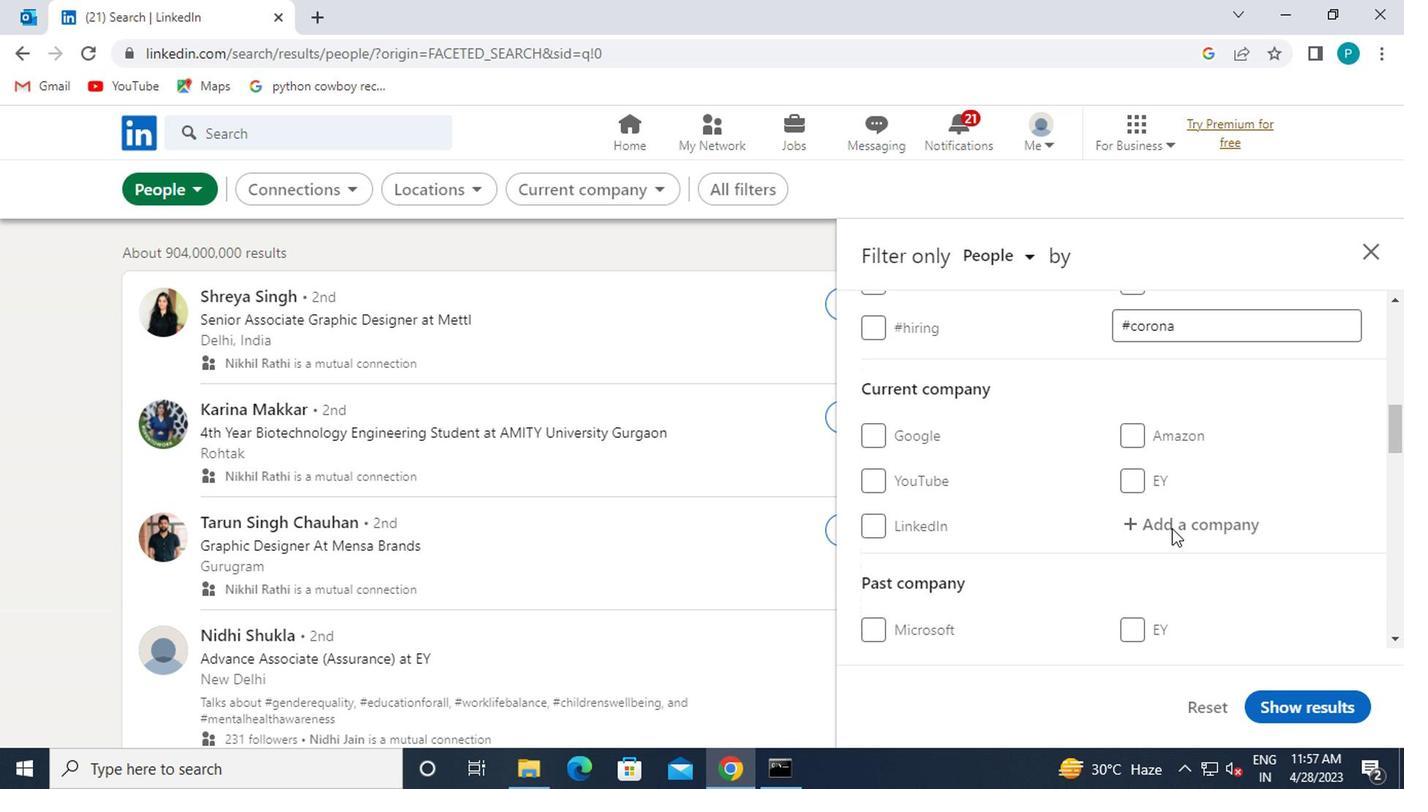 
Action: Mouse moved to (1121, 508)
Screenshot: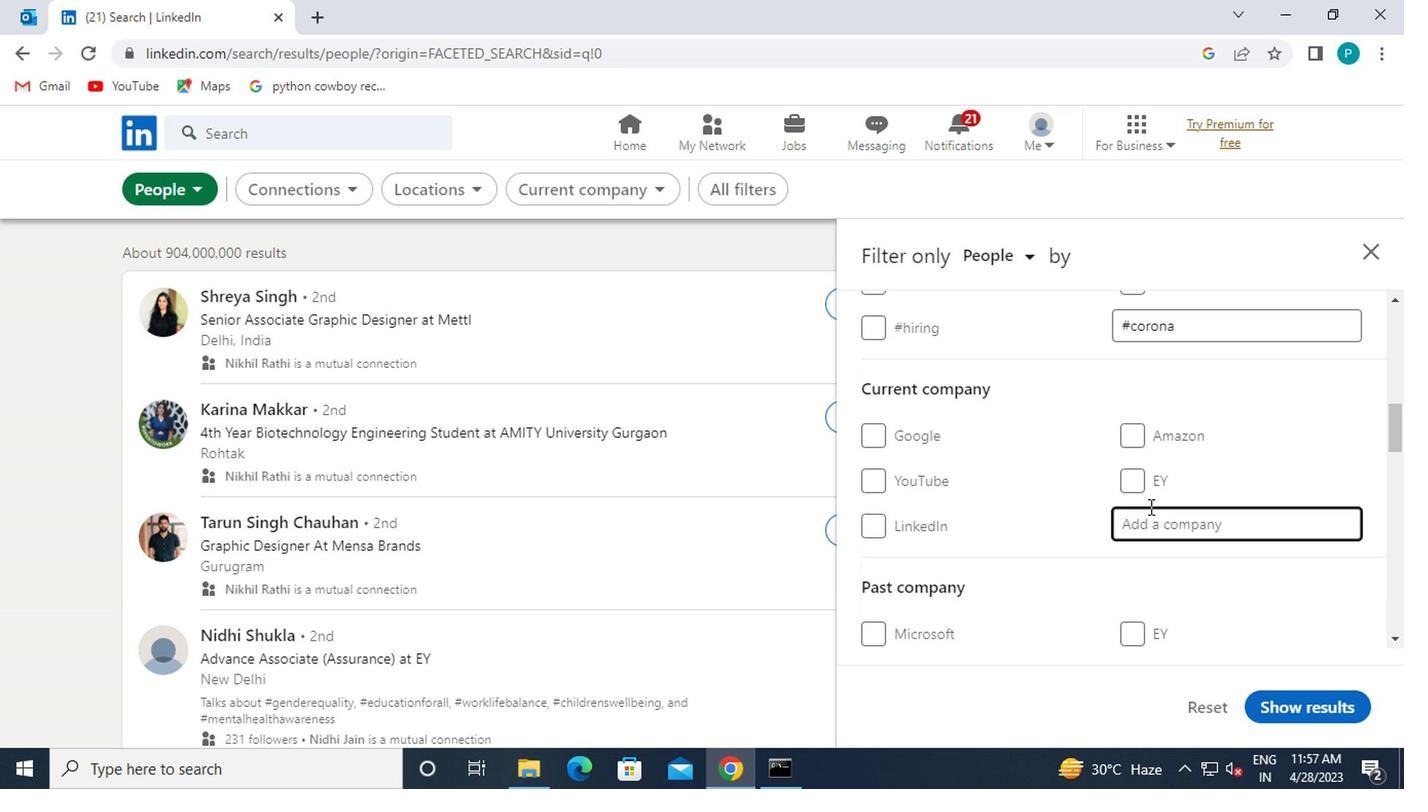 
Action: Key pressed <Key.caps_lock>NTT
Screenshot: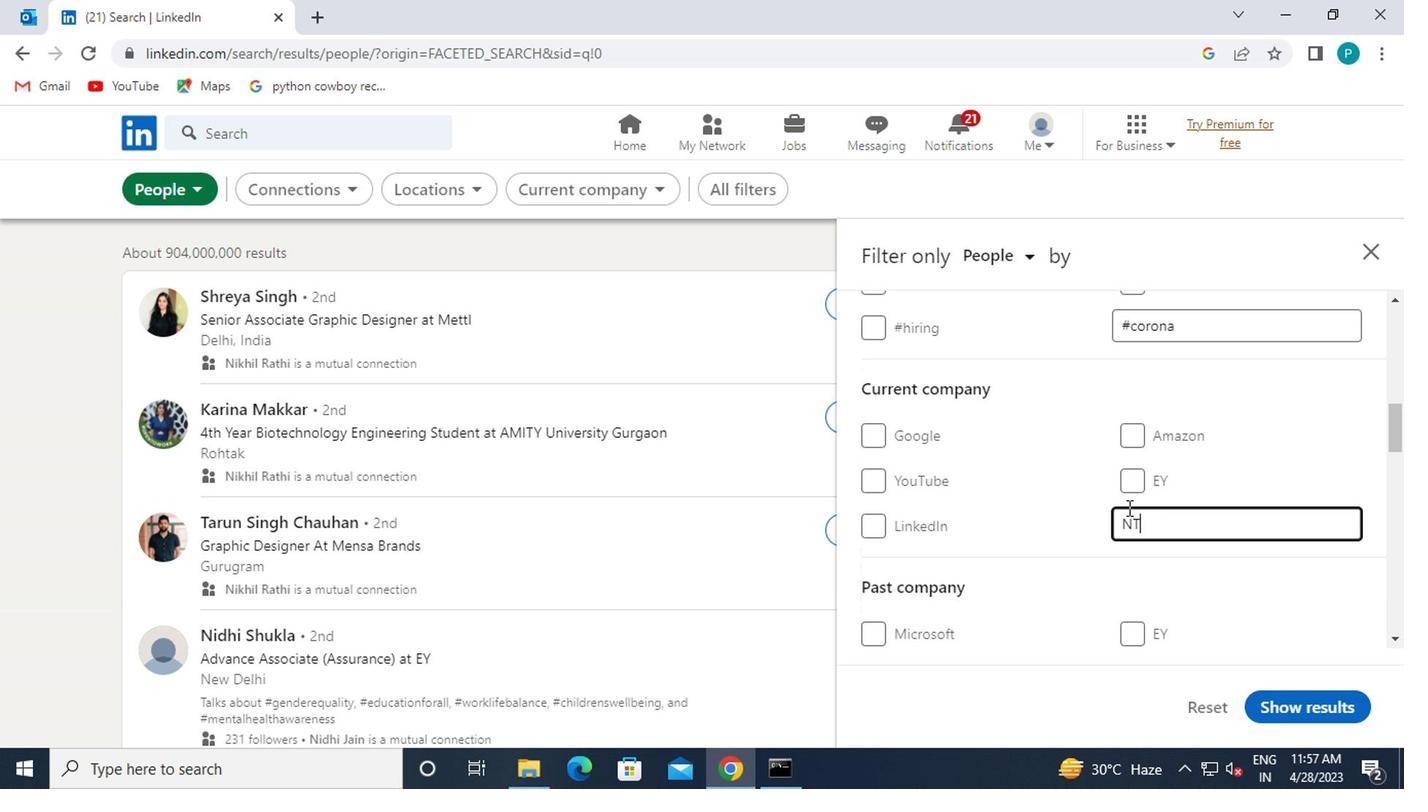 
Action: Mouse moved to (1086, 613)
Screenshot: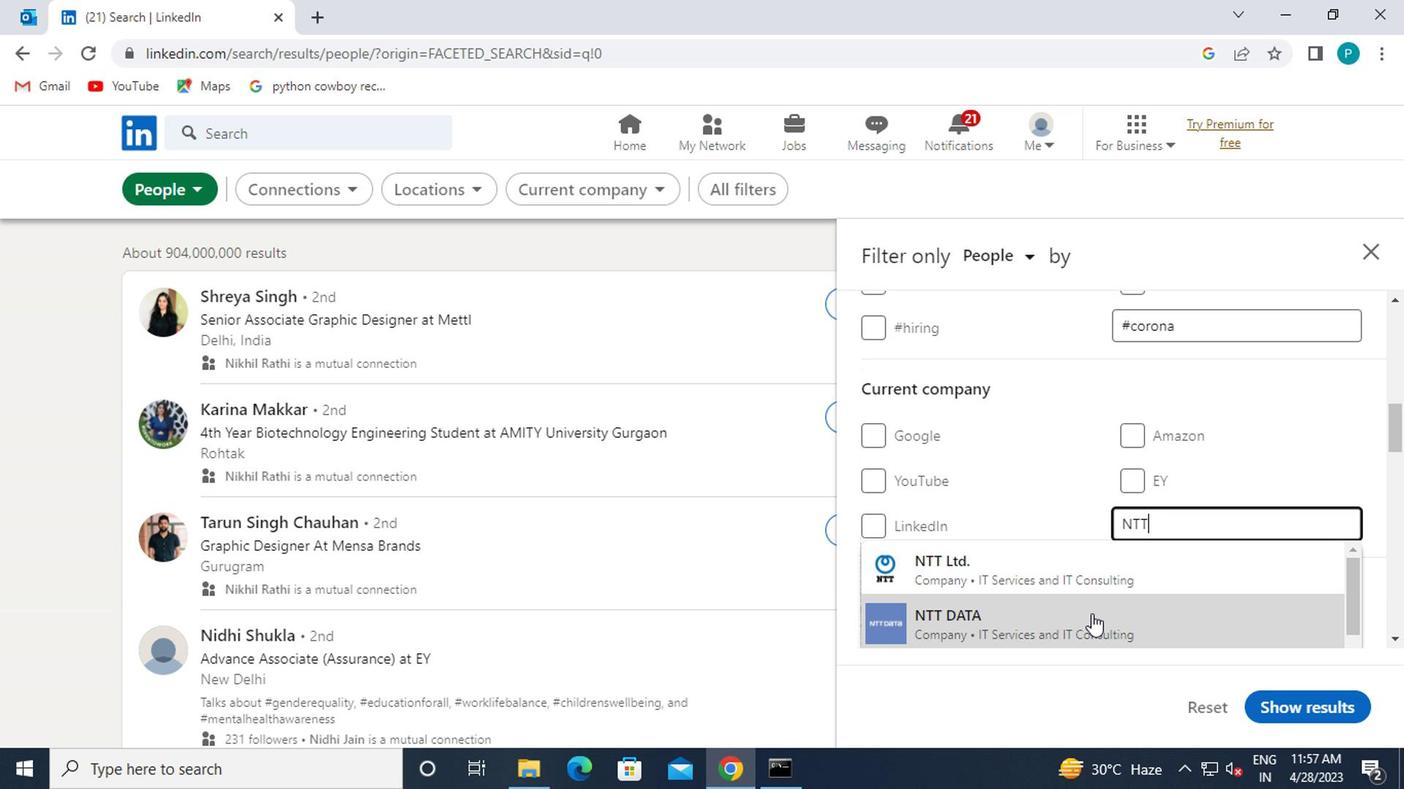 
Action: Mouse pressed left at (1086, 613)
Screenshot: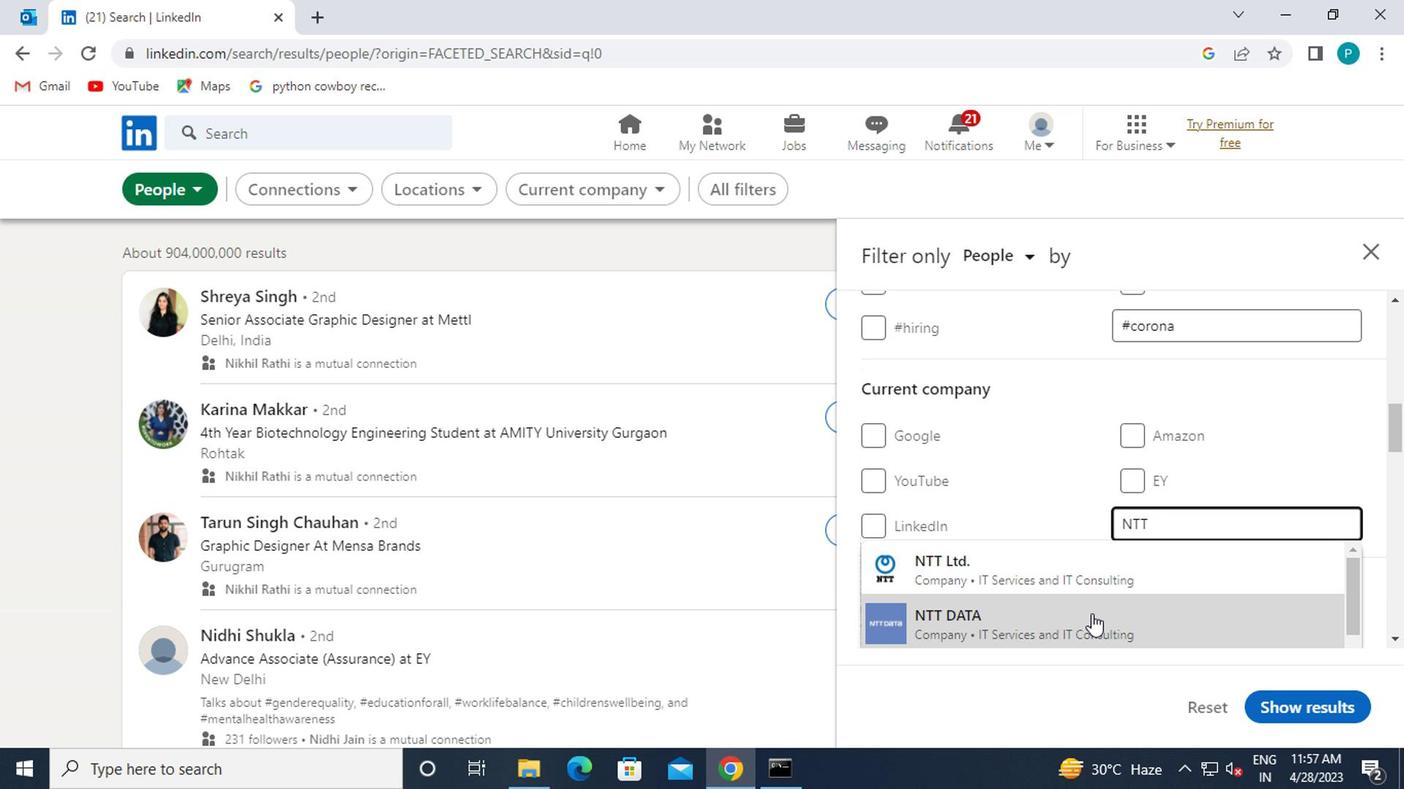 
Action: Mouse moved to (1073, 608)
Screenshot: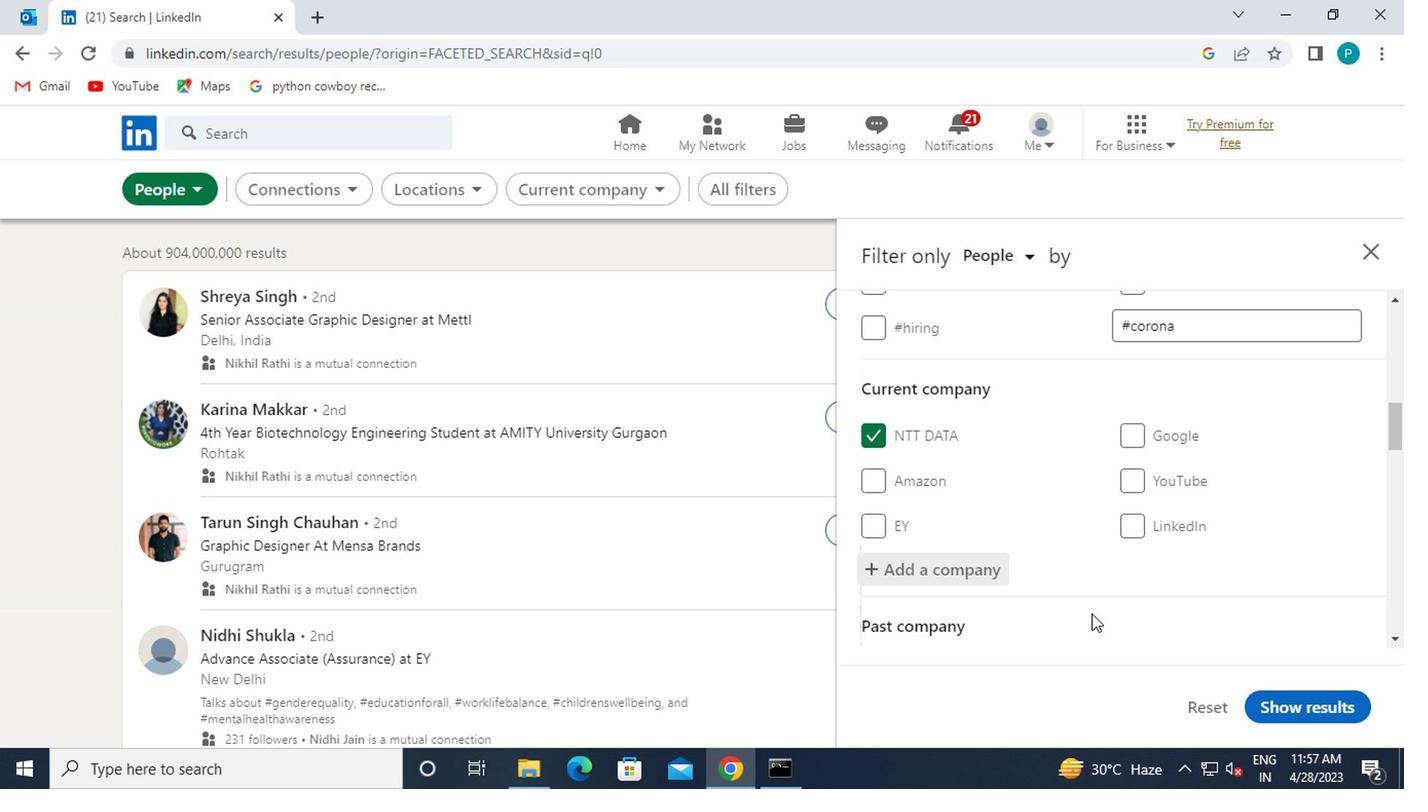 
Action: Mouse scrolled (1073, 607) with delta (0, 0)
Screenshot: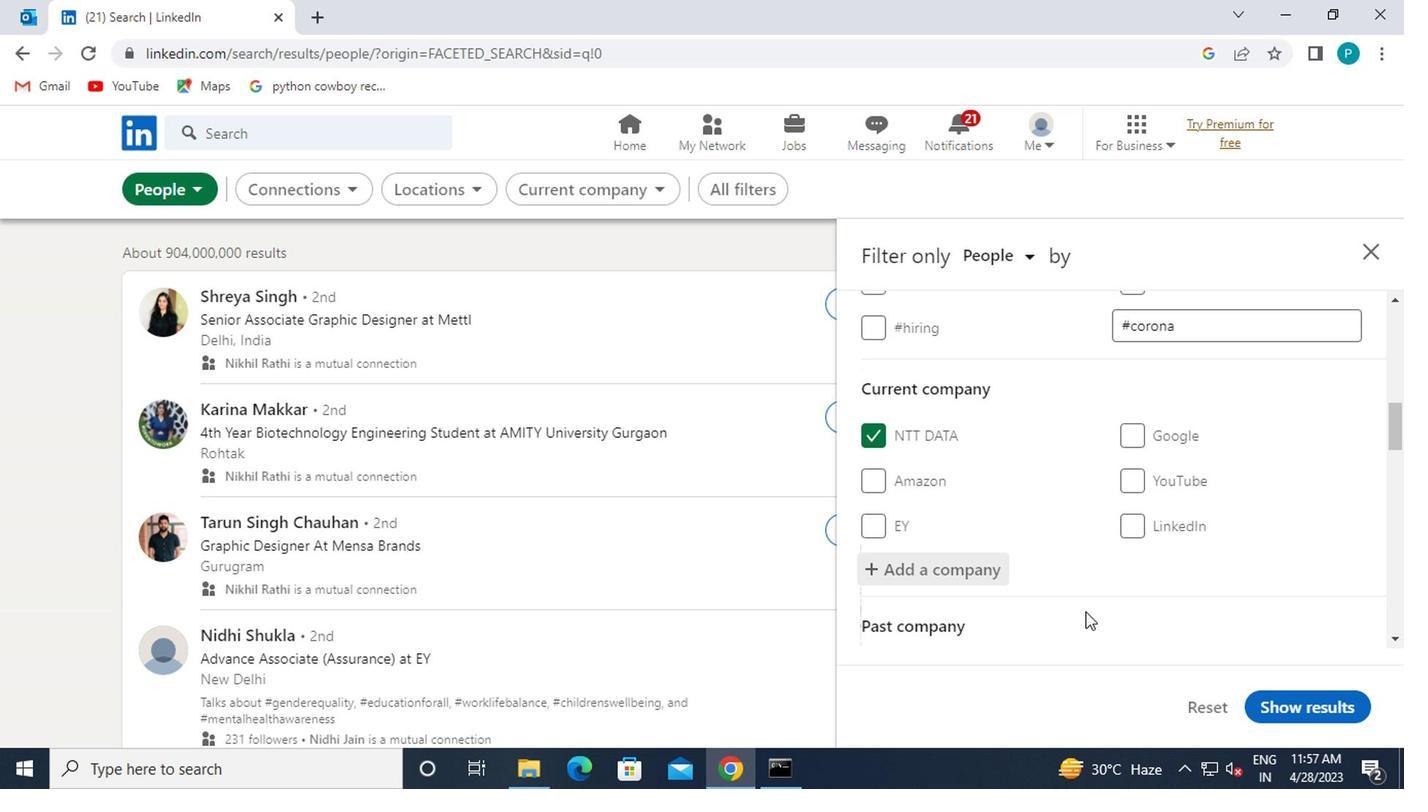 
Action: Mouse scrolled (1073, 607) with delta (0, 0)
Screenshot: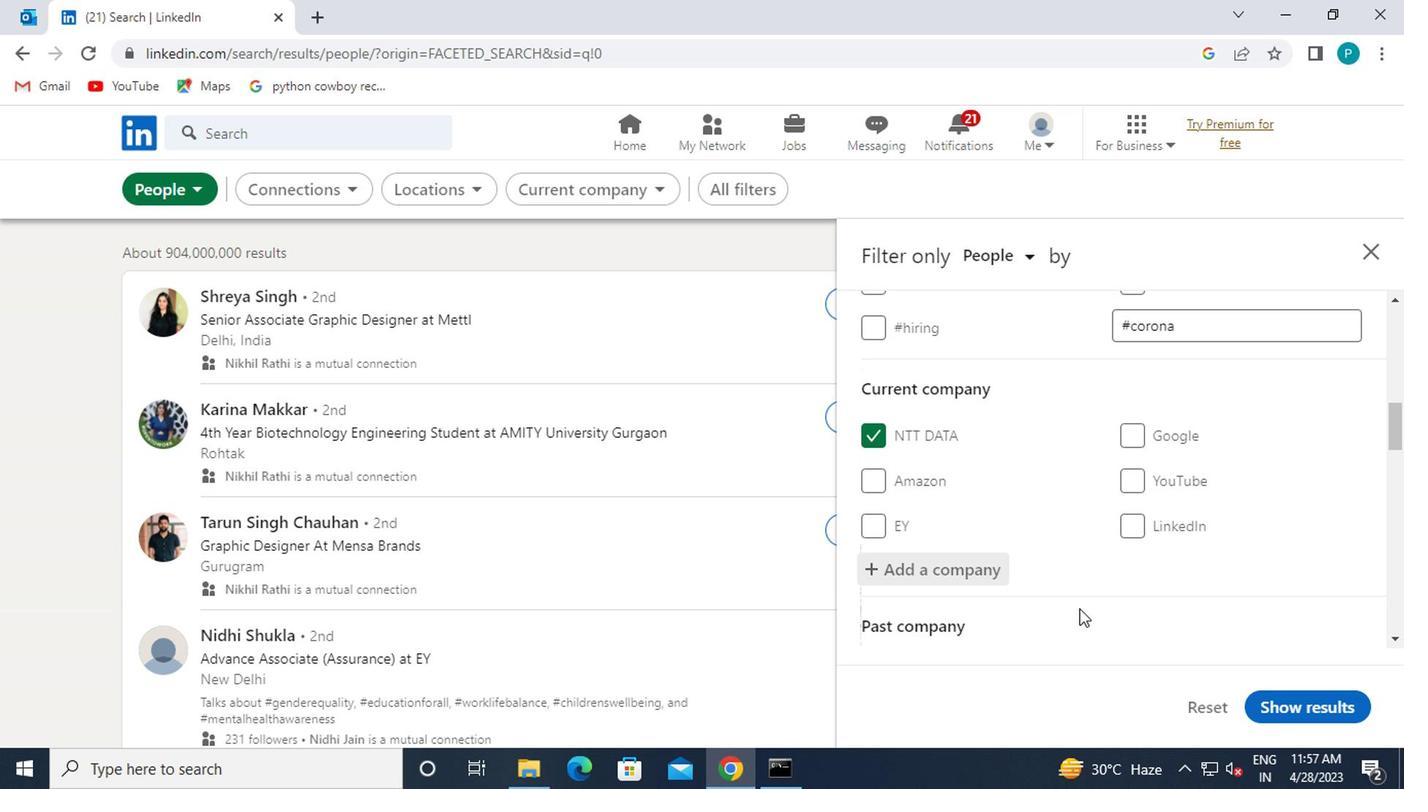 
Action: Mouse moved to (1072, 579)
Screenshot: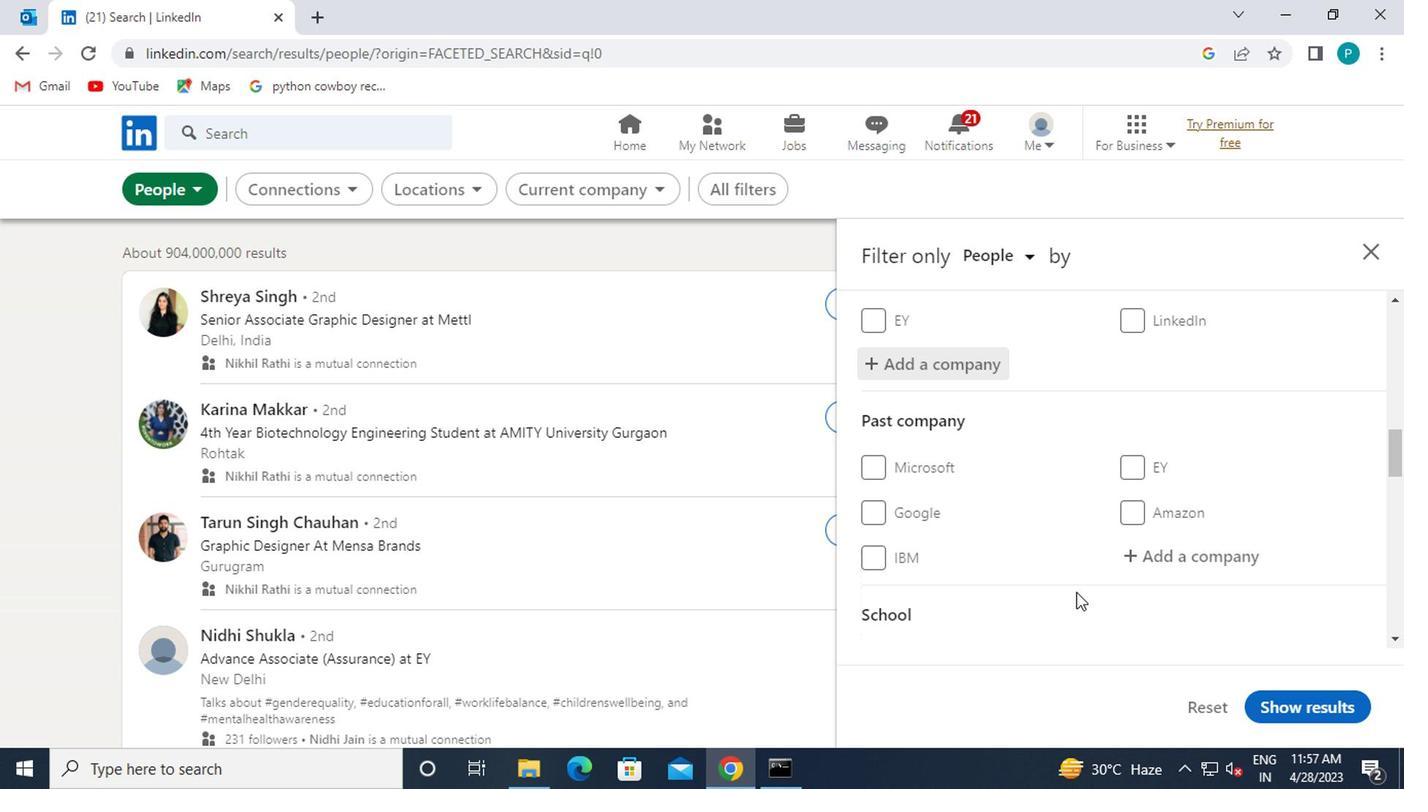 
Action: Mouse scrolled (1072, 579) with delta (0, 0)
Screenshot: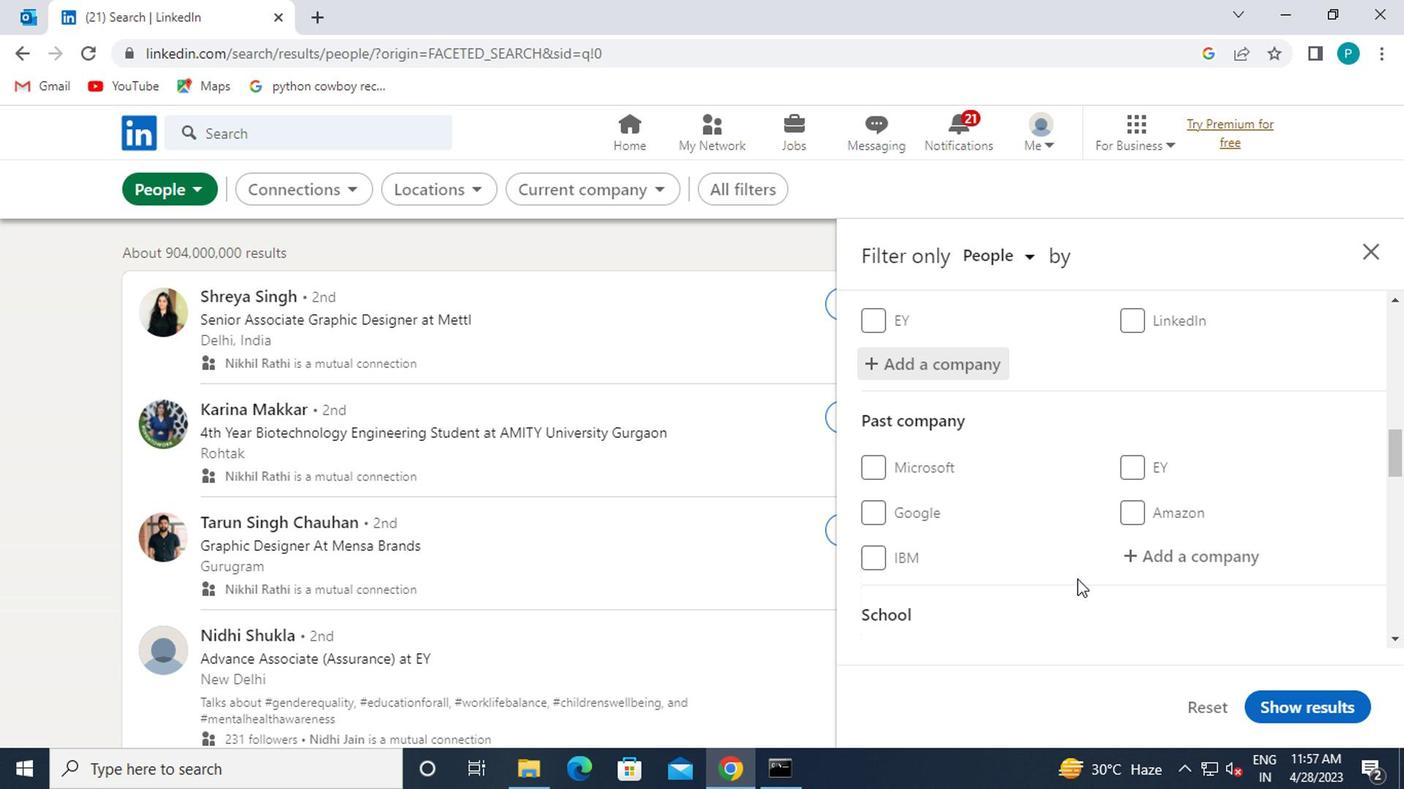 
Action: Mouse moved to (878, 332)
Screenshot: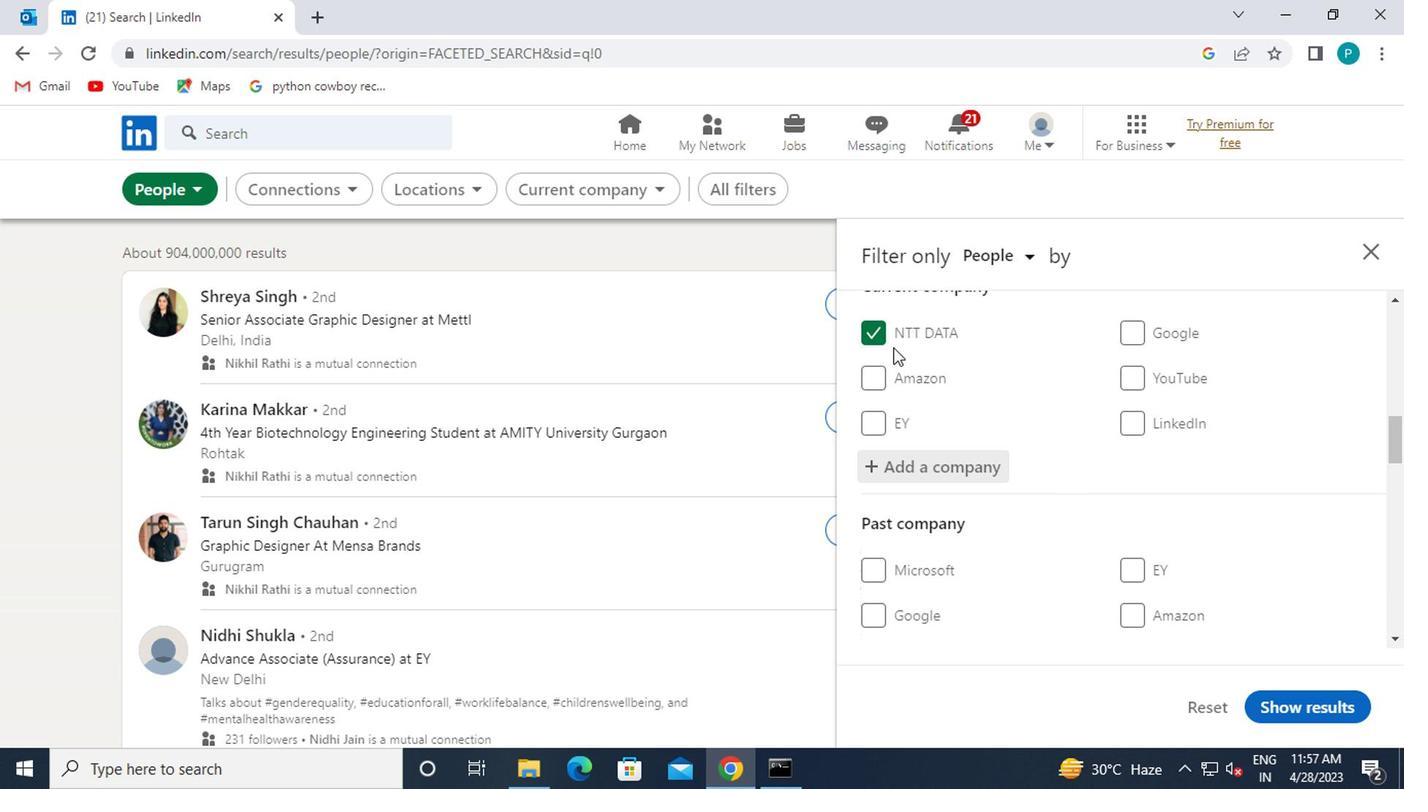 
Action: Mouse pressed left at (878, 332)
Screenshot: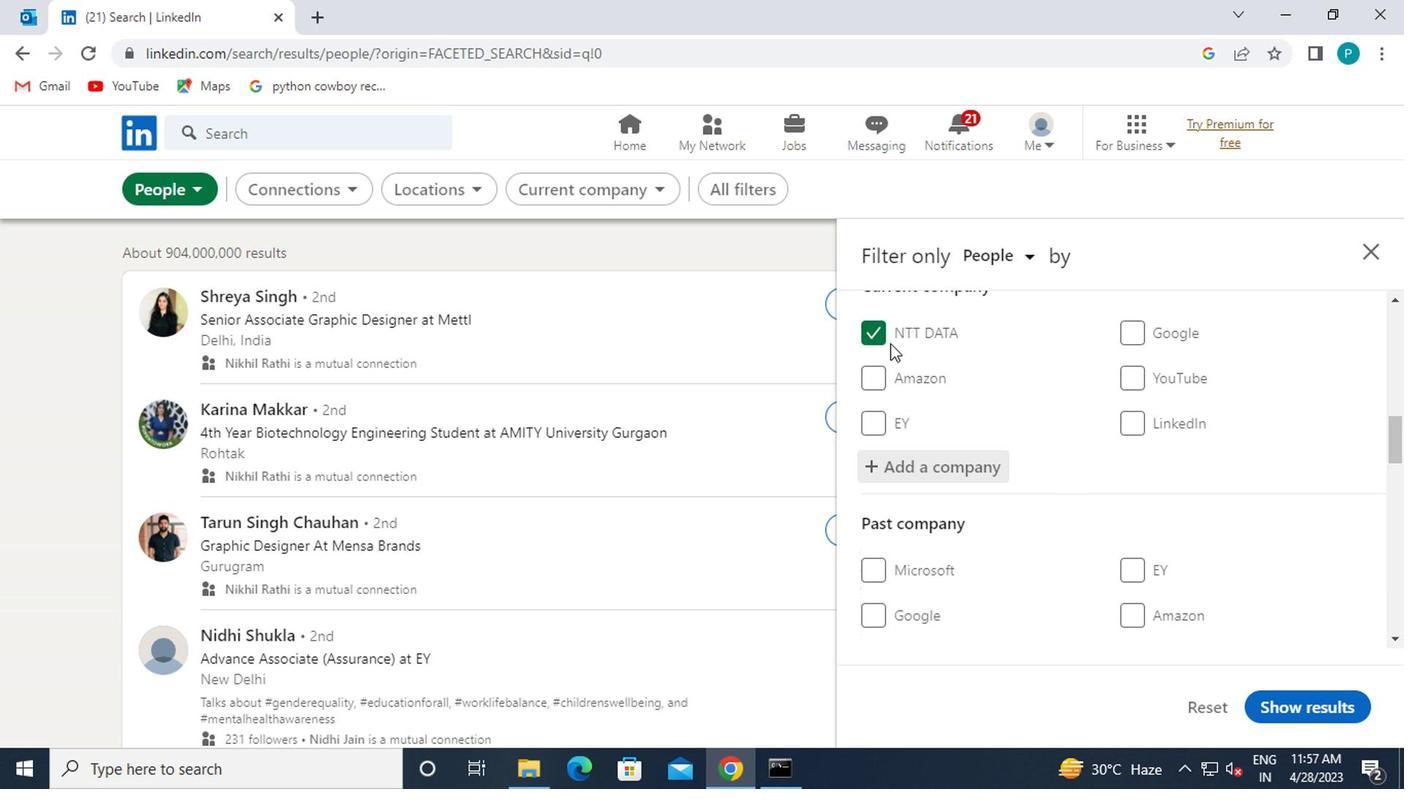
Action: Mouse moved to (914, 476)
Screenshot: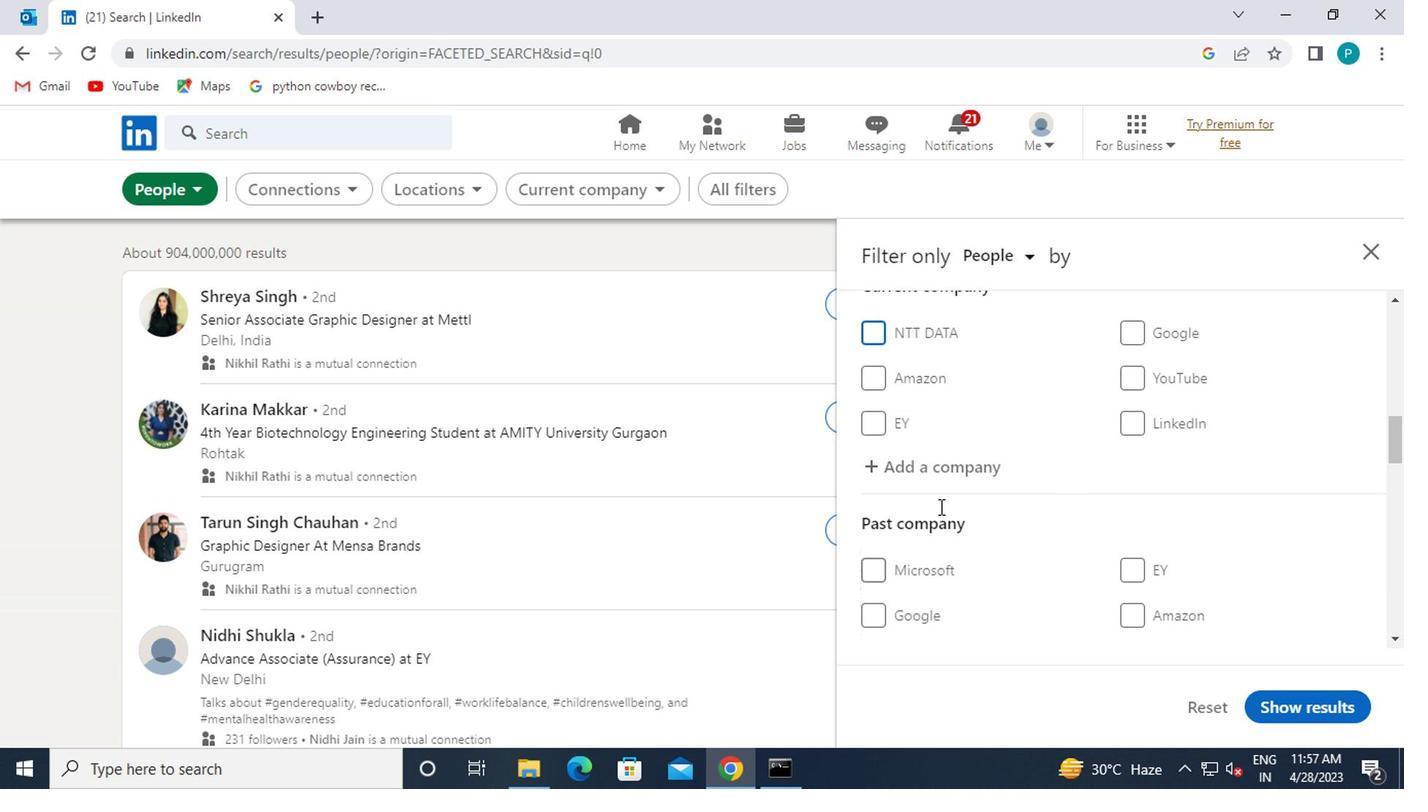 
Action: Mouse pressed left at (914, 476)
Screenshot: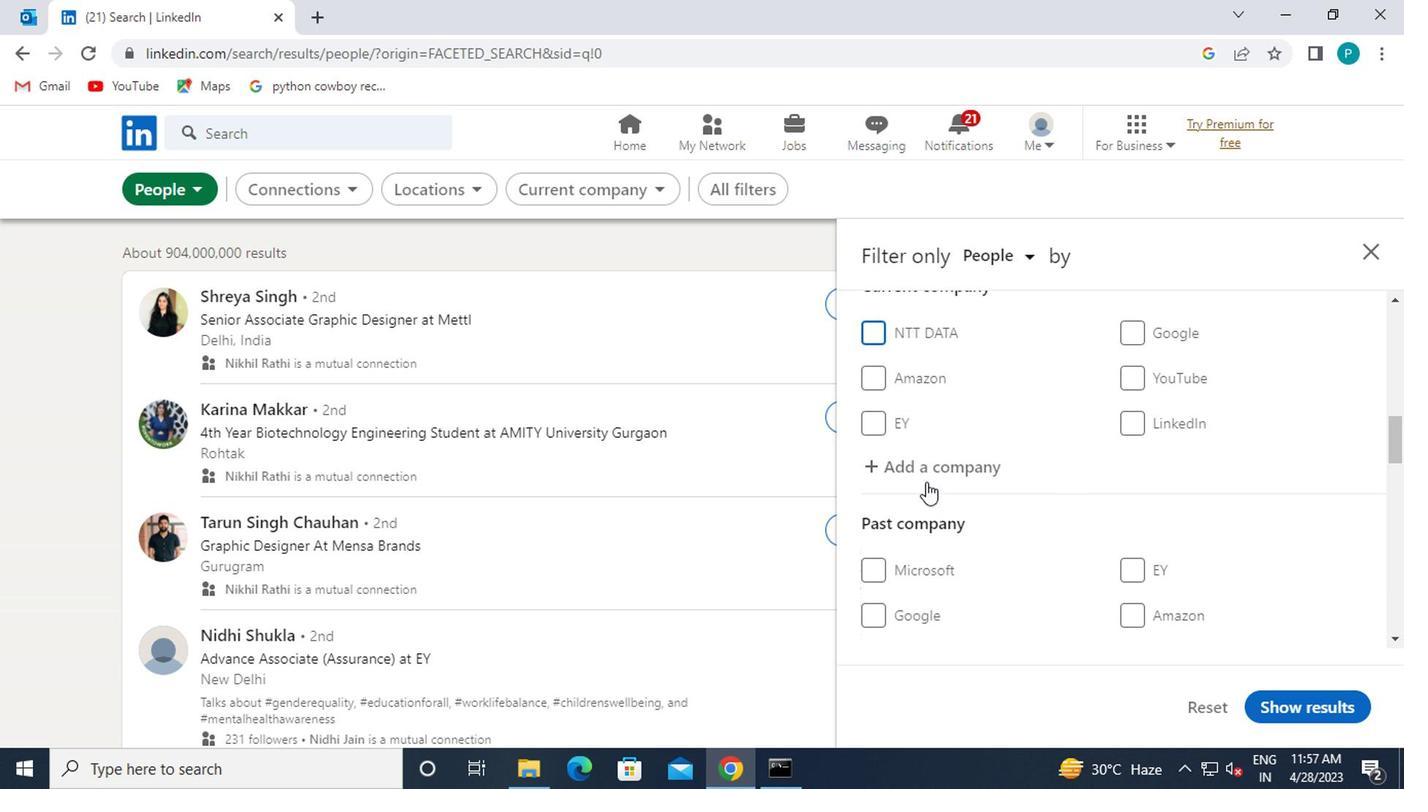 
Action: Mouse moved to (914, 478)
Screenshot: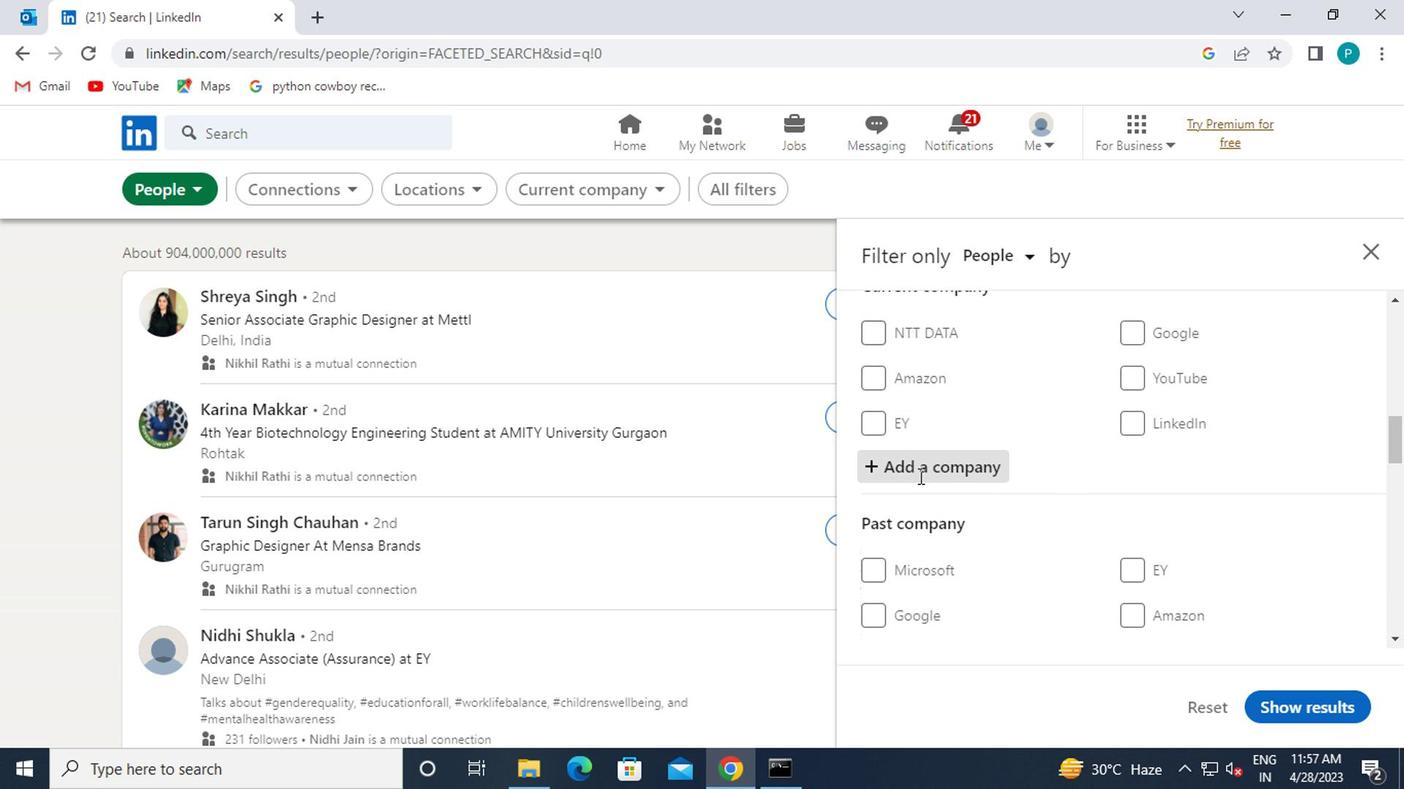 
Action: Key pressed NTT
Screenshot: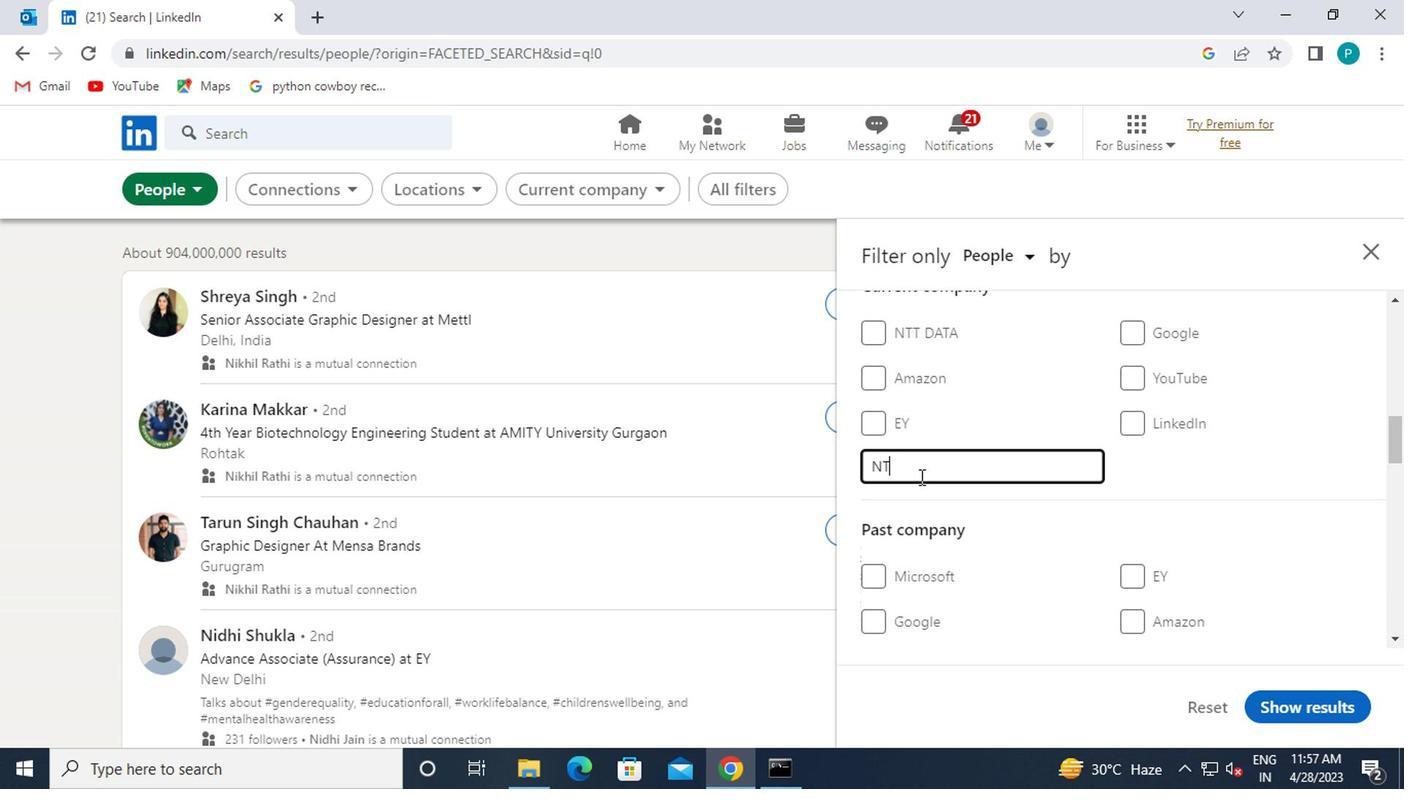 
Action: Mouse moved to (1053, 551)
Screenshot: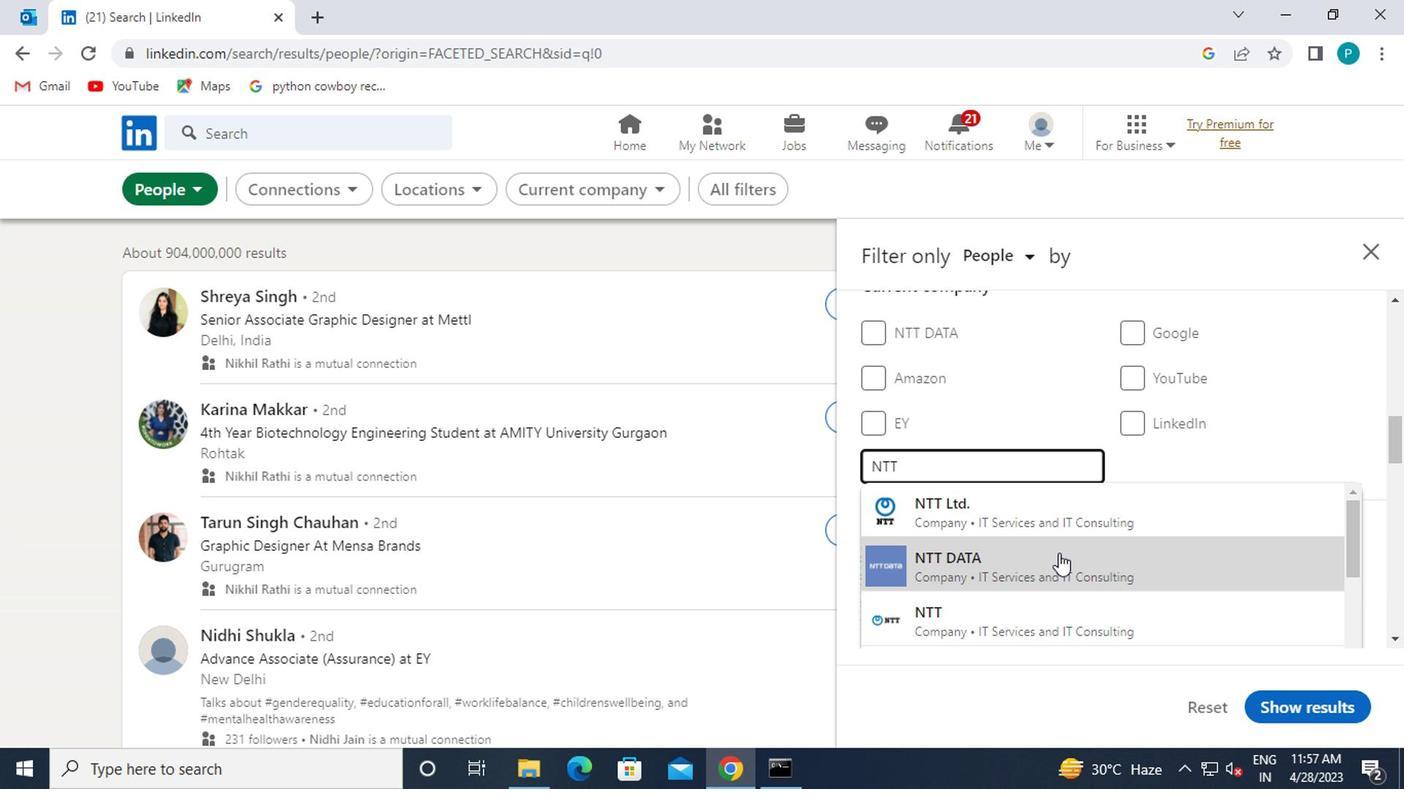 
Action: Mouse scrolled (1053, 550) with delta (0, 0)
Screenshot: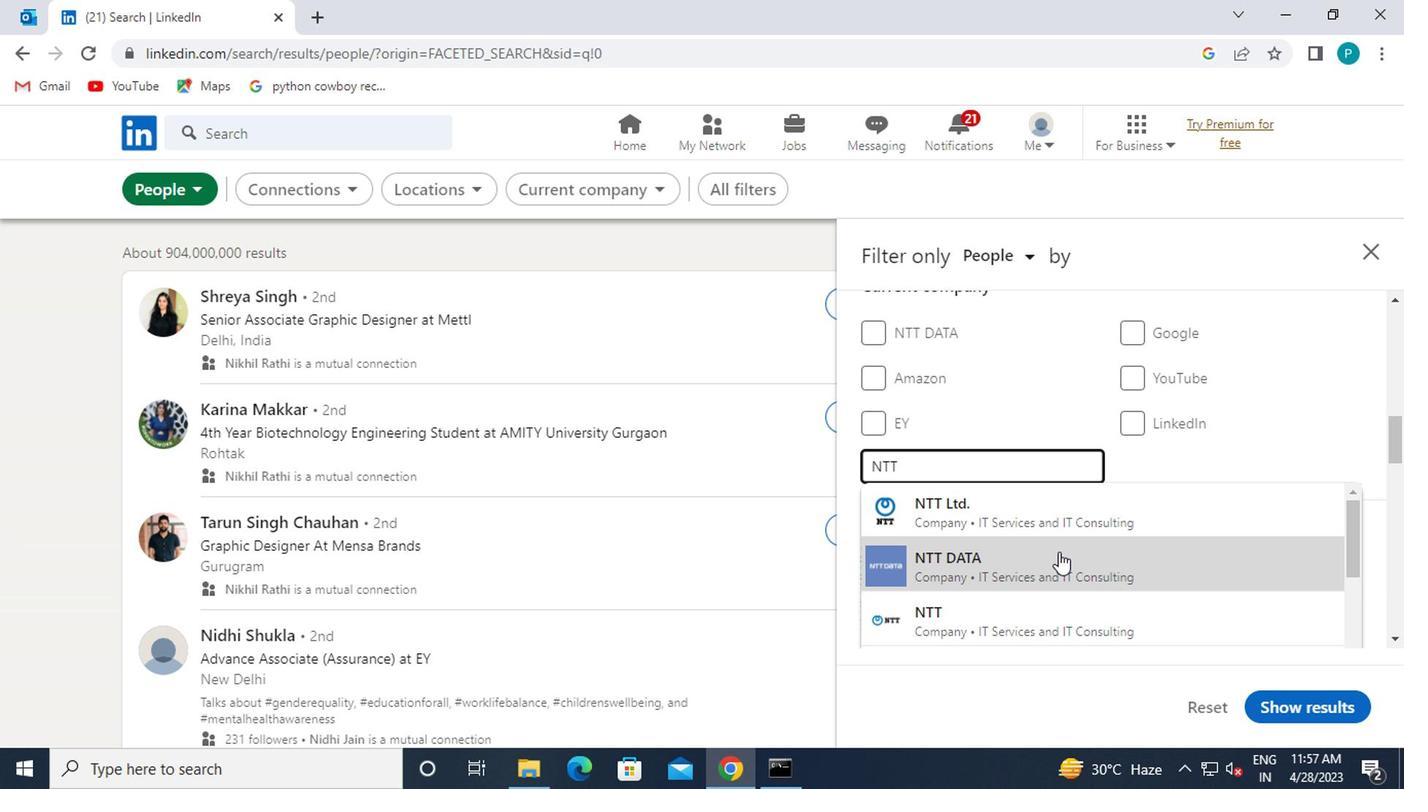 
Action: Mouse moved to (1059, 557)
Screenshot: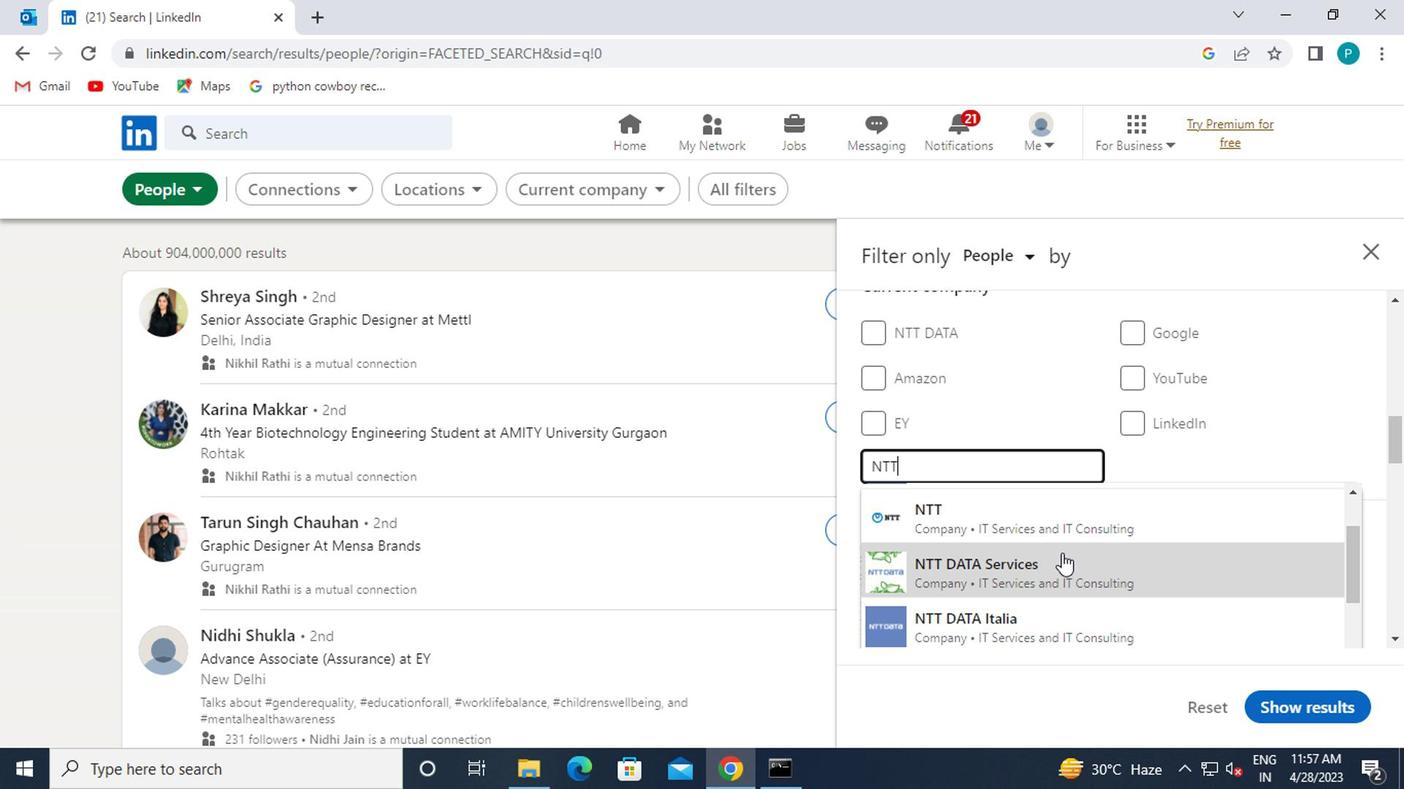
Action: Mouse pressed left at (1059, 557)
Screenshot: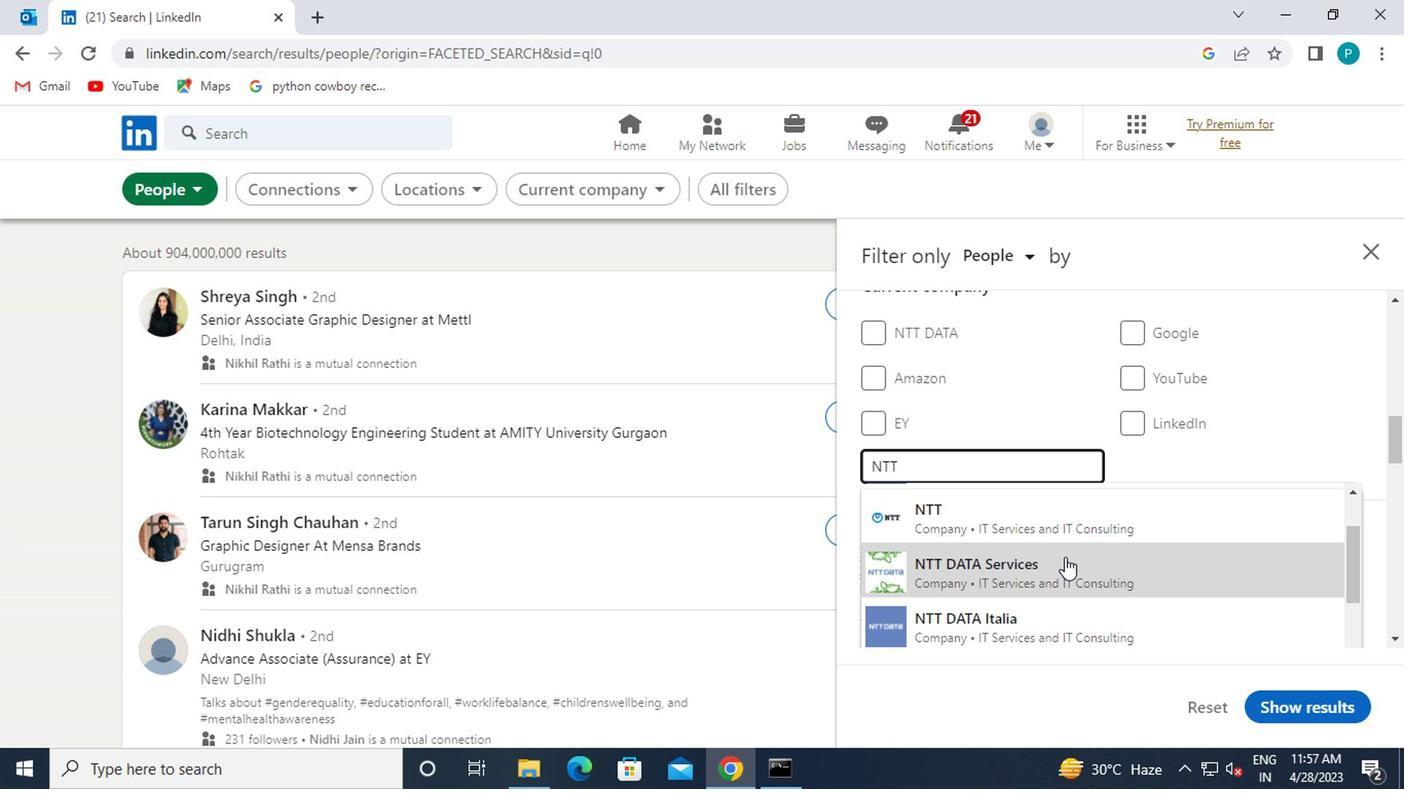 
Action: Mouse scrolled (1059, 556) with delta (0, 0)
Screenshot: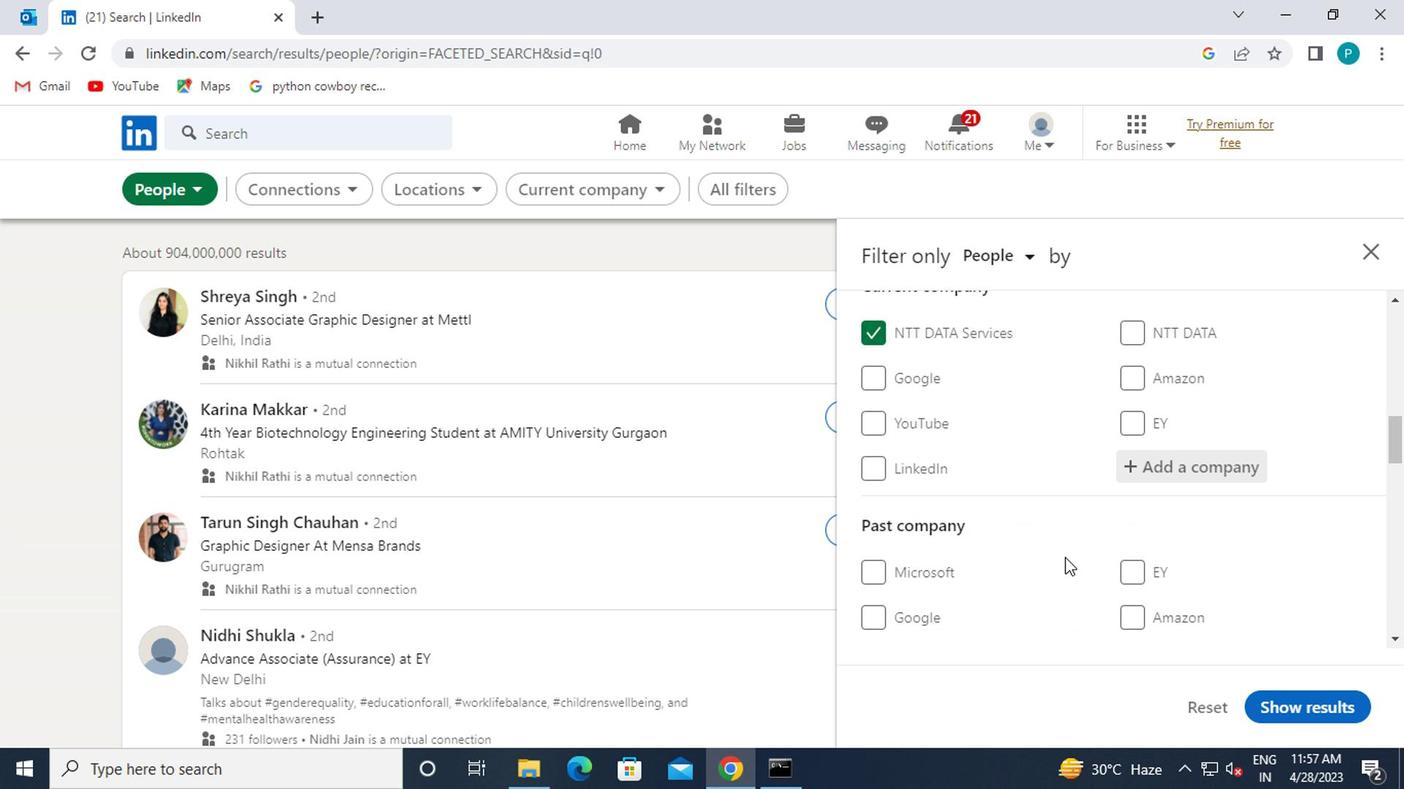 
Action: Mouse scrolled (1059, 556) with delta (0, 0)
Screenshot: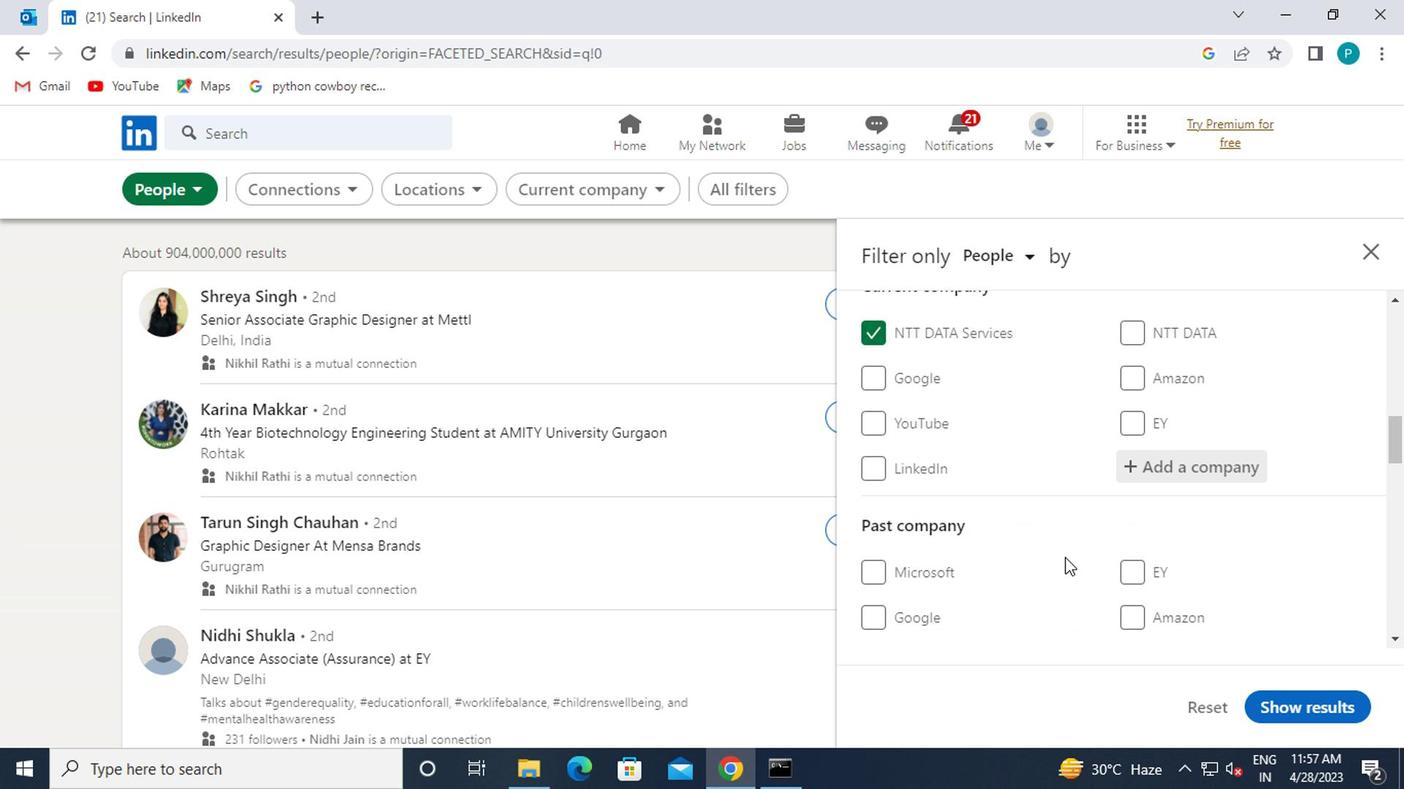 
Action: Mouse moved to (1054, 525)
Screenshot: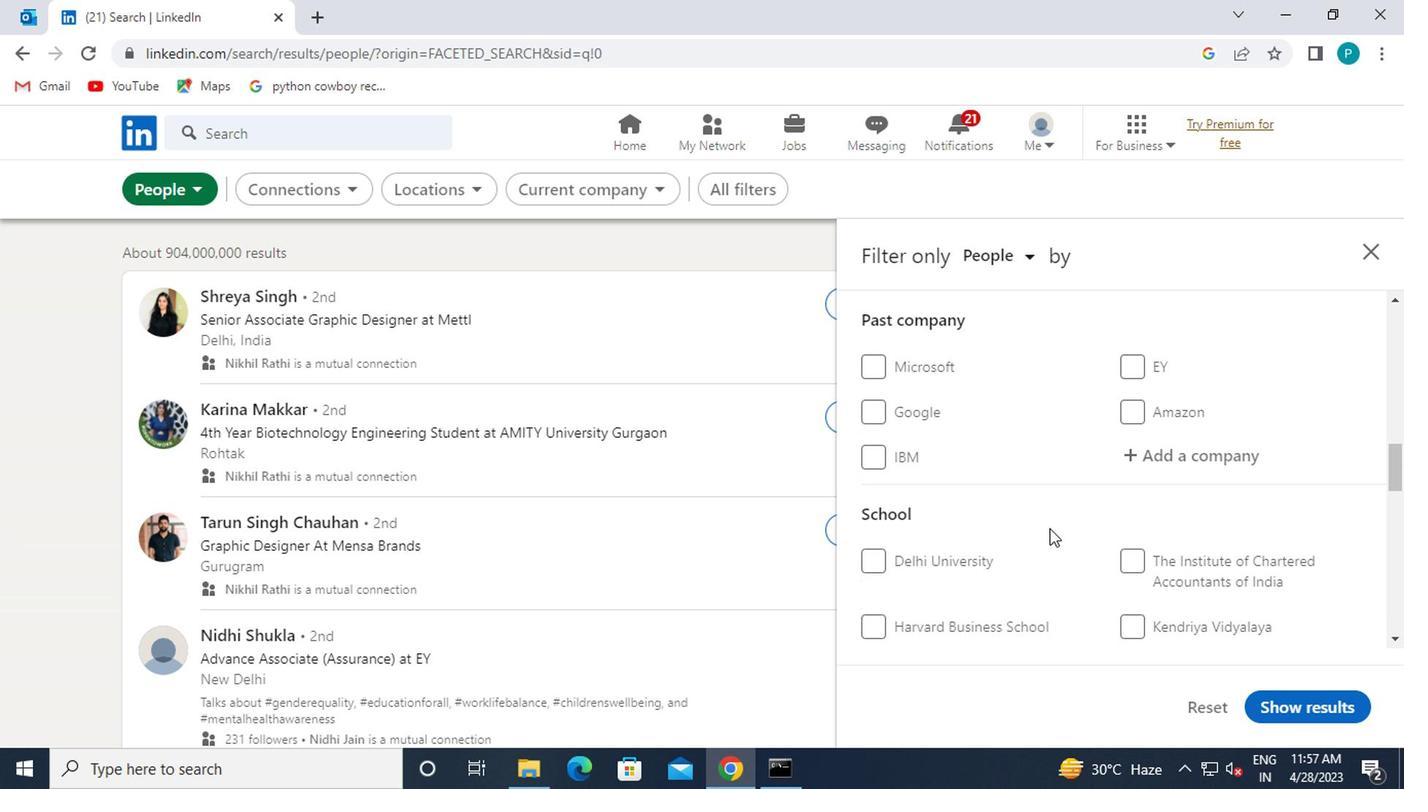 
Action: Mouse scrolled (1054, 525) with delta (0, 0)
Screenshot: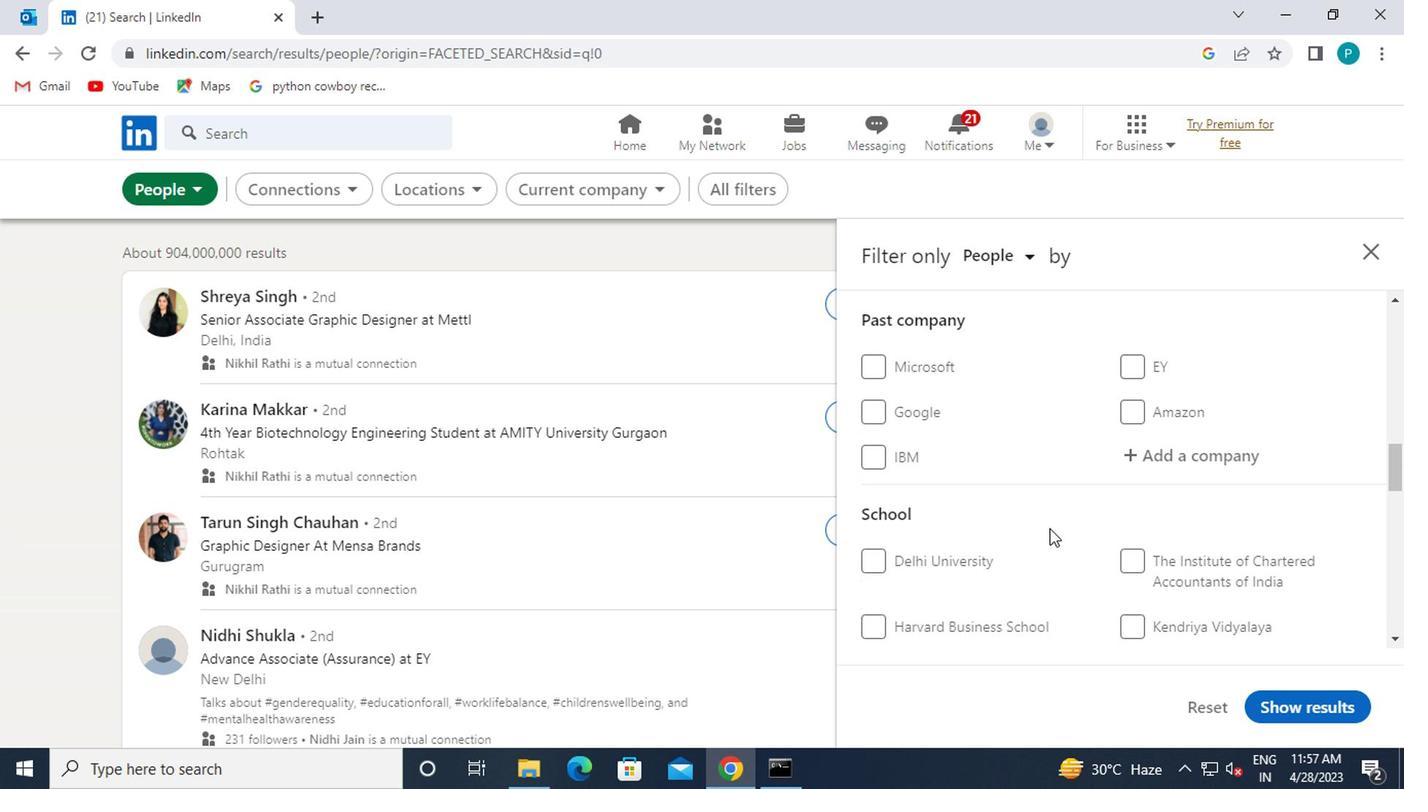 
Action: Mouse moved to (1067, 525)
Screenshot: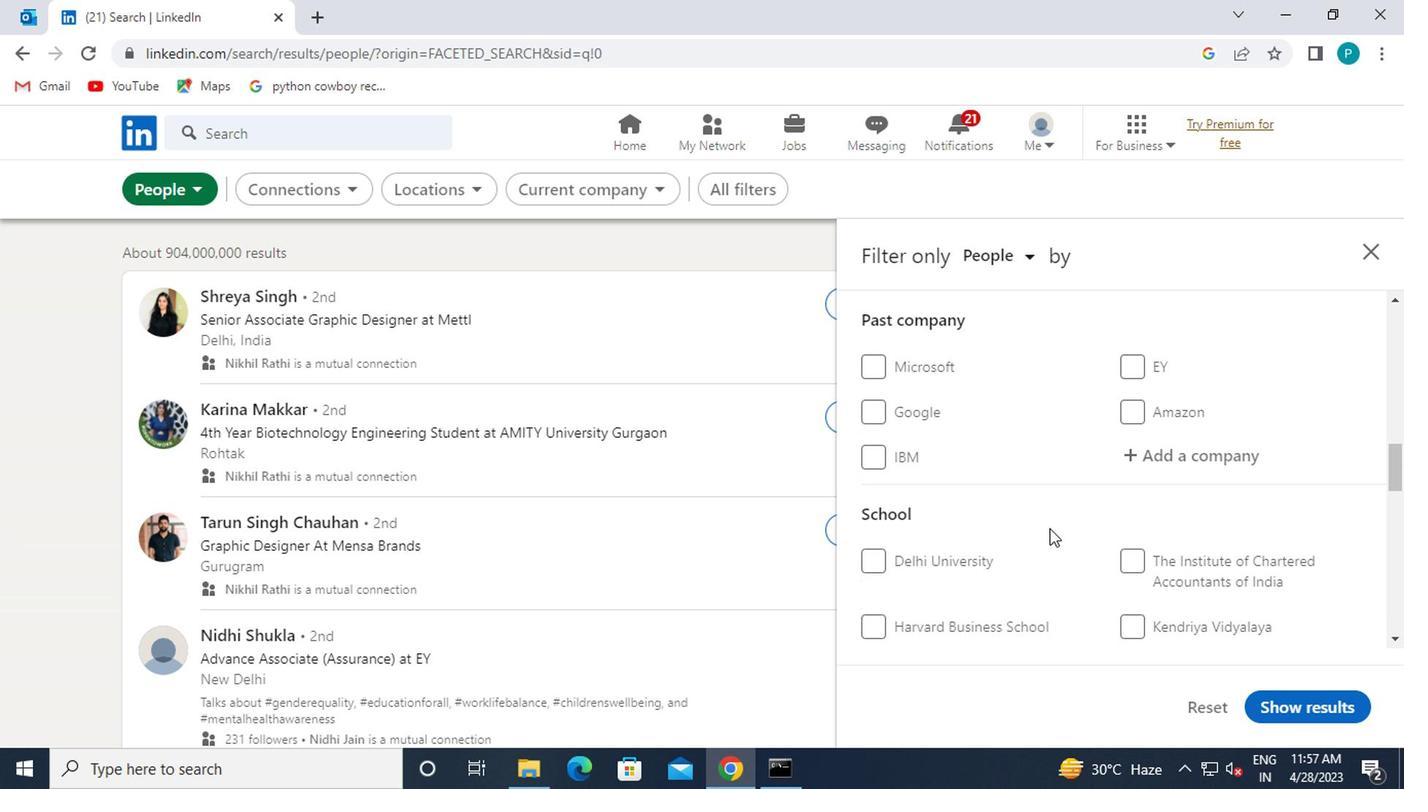 
Action: Mouse scrolled (1067, 523) with delta (0, -1)
Screenshot: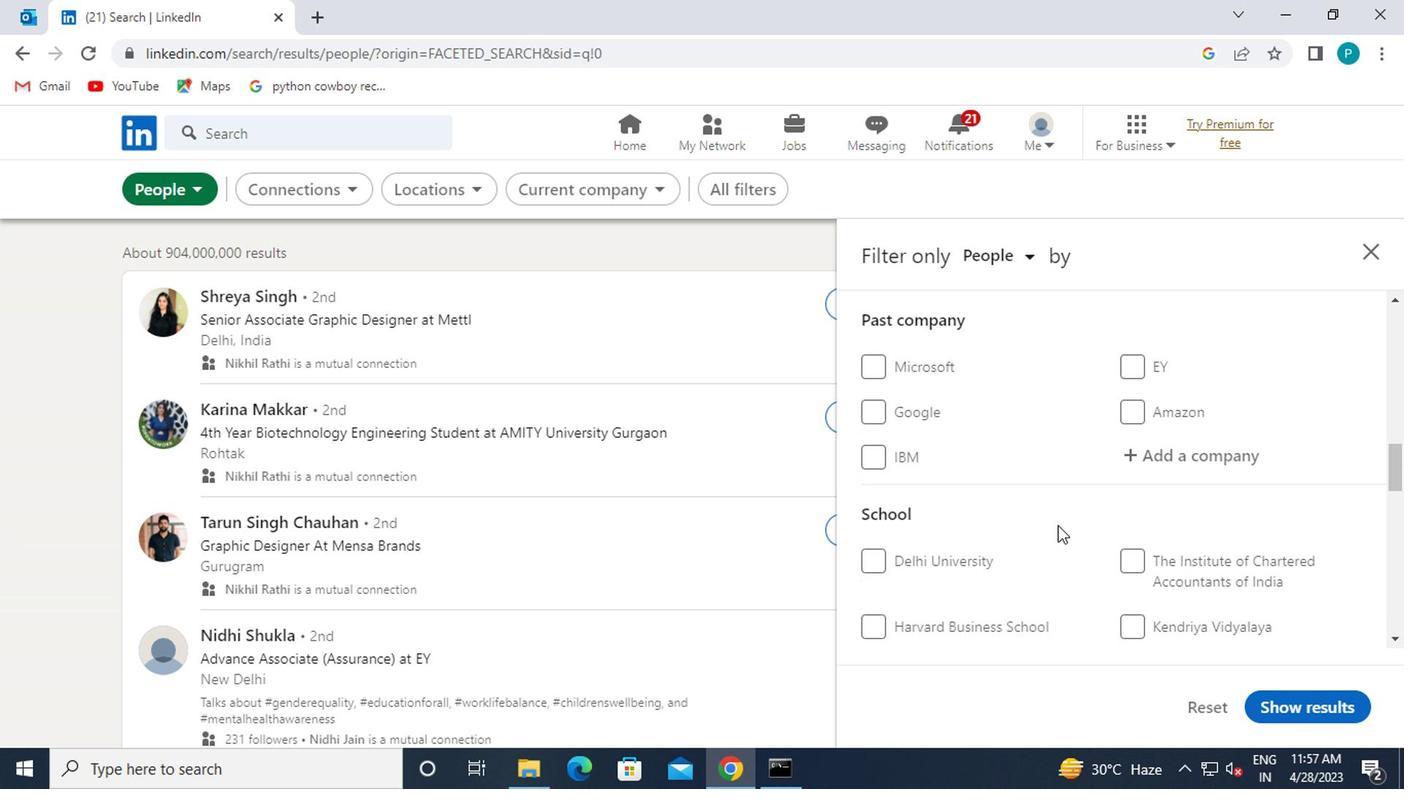 
Action: Mouse moved to (1141, 479)
Screenshot: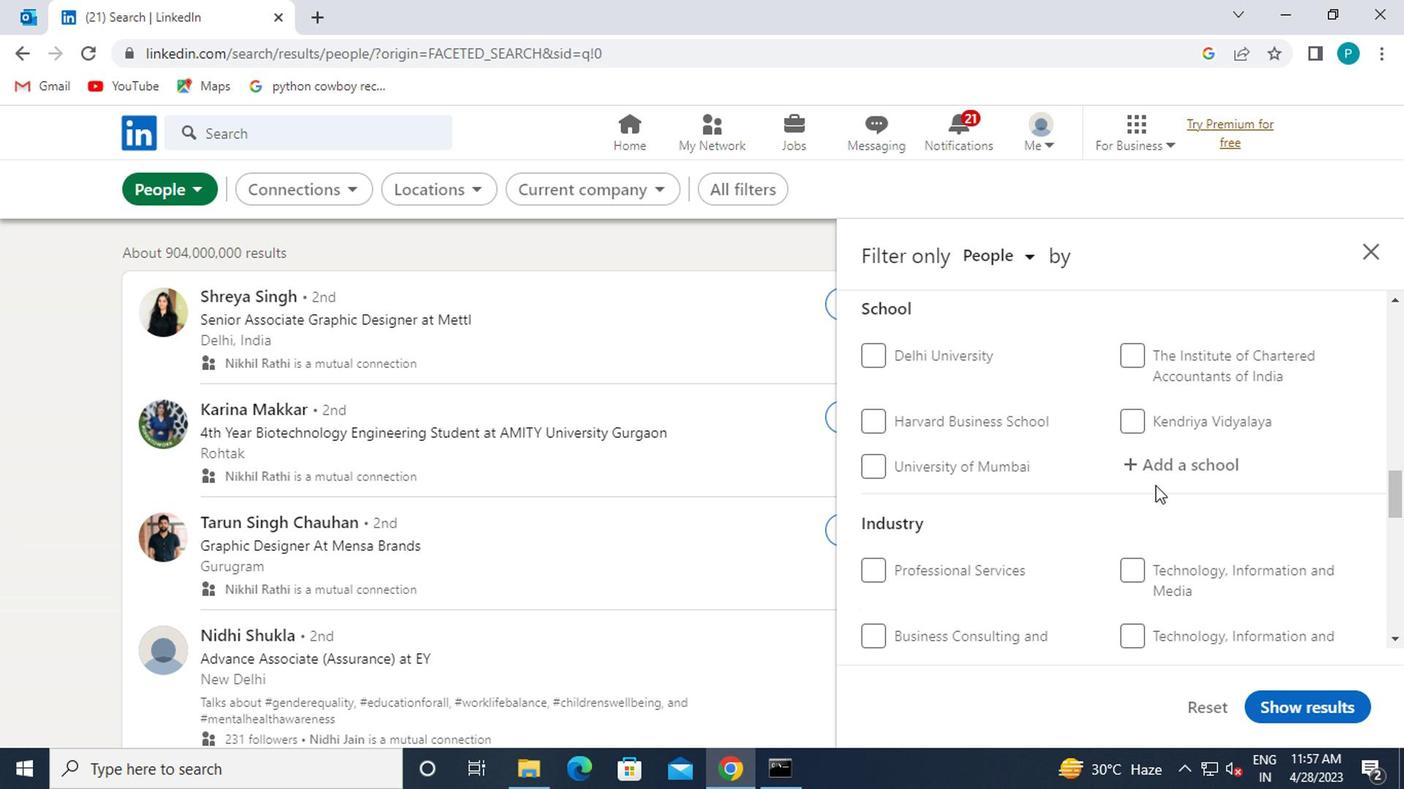 
Action: Mouse pressed left at (1141, 479)
Screenshot: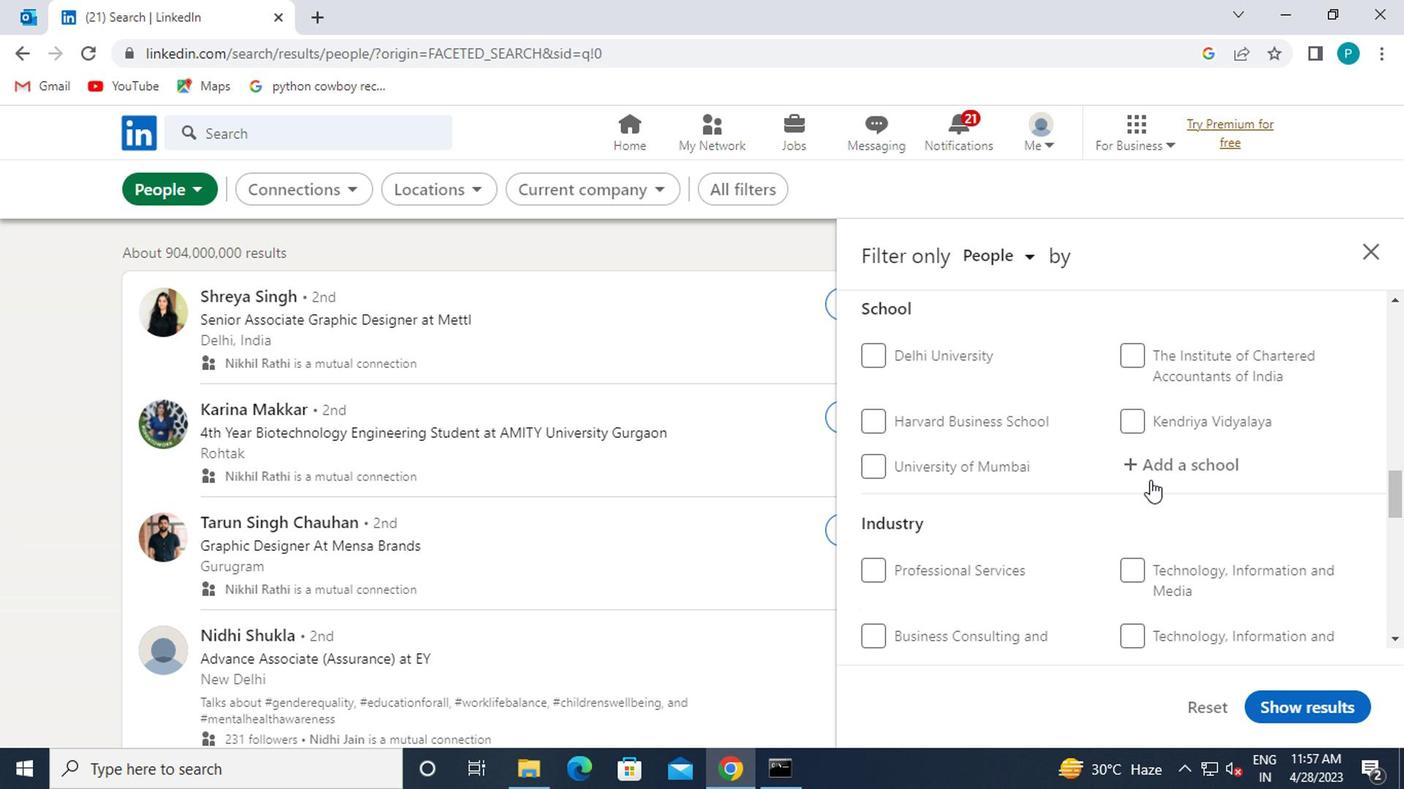 
Action: Mouse moved to (1136, 489)
Screenshot: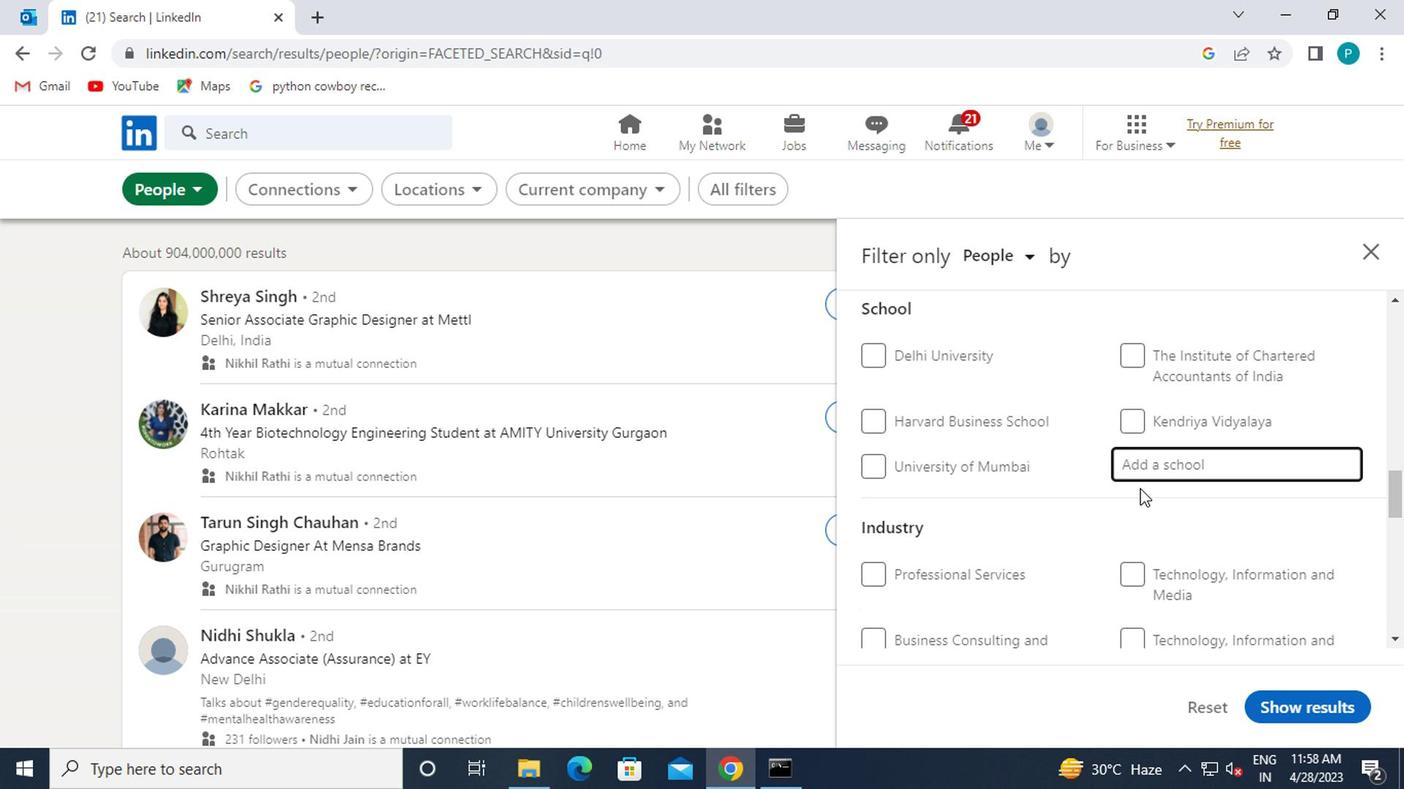 
Action: Key pressed <Key.caps_lock>F
Screenshot: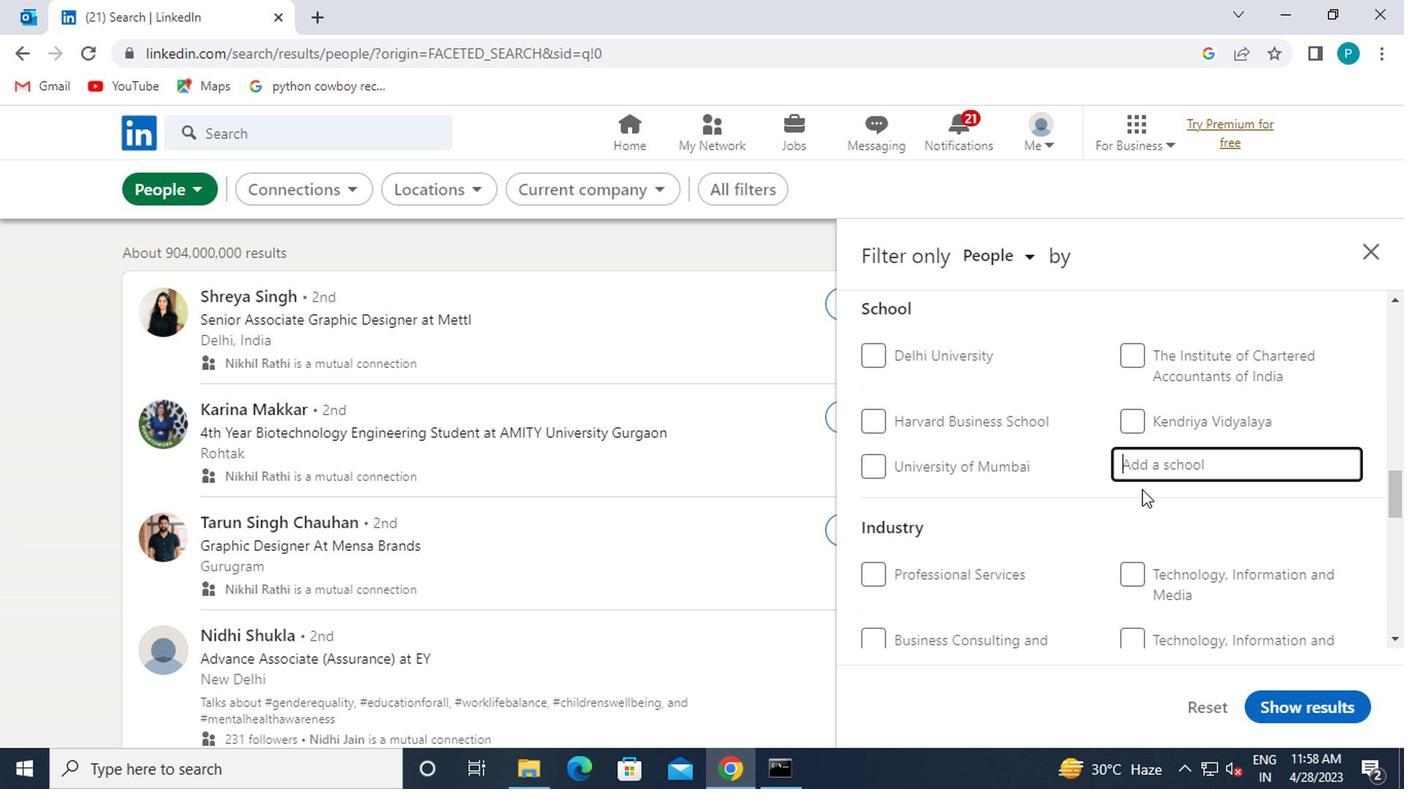 
Action: Mouse moved to (1106, 492)
Screenshot: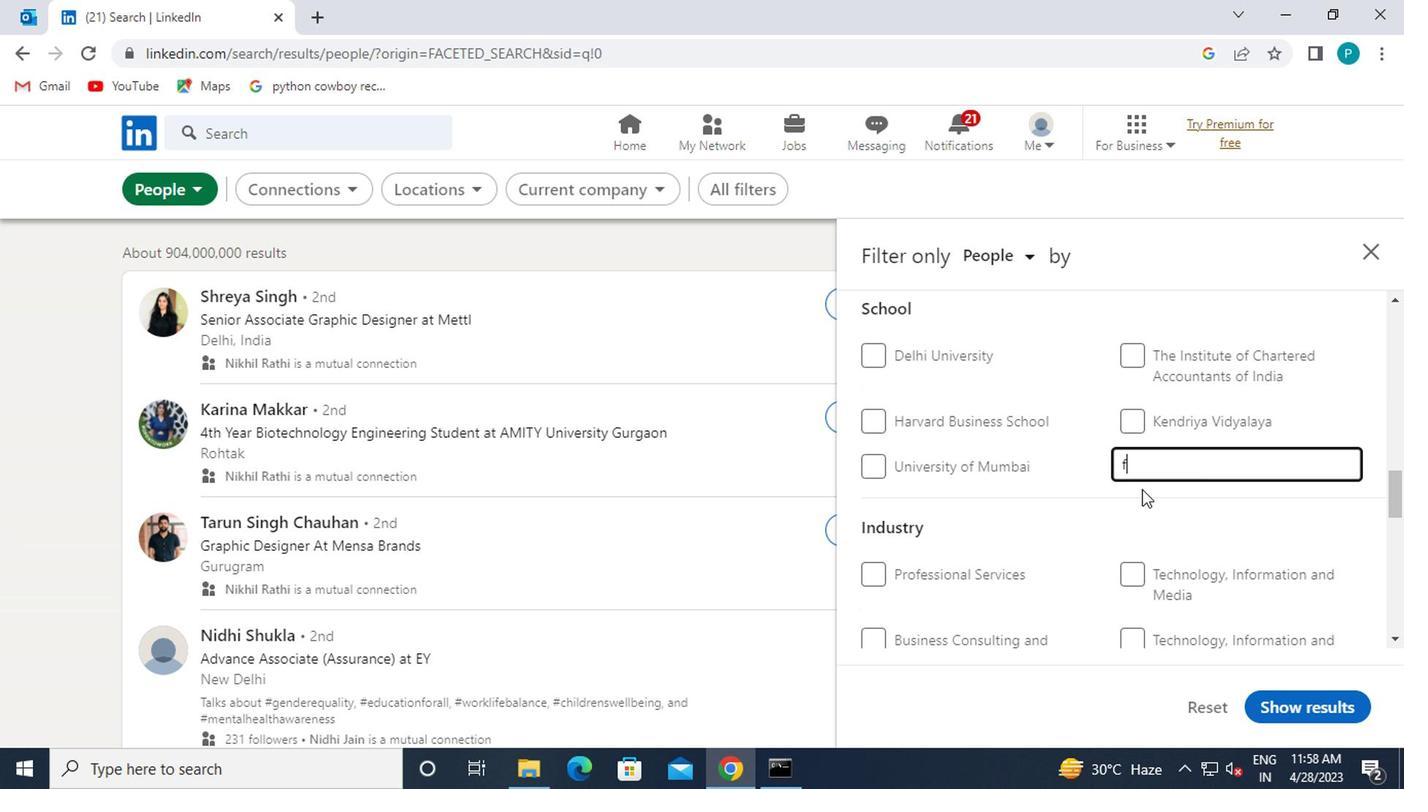
Action: Key pressed <Key.caps_lock>AKIR
Screenshot: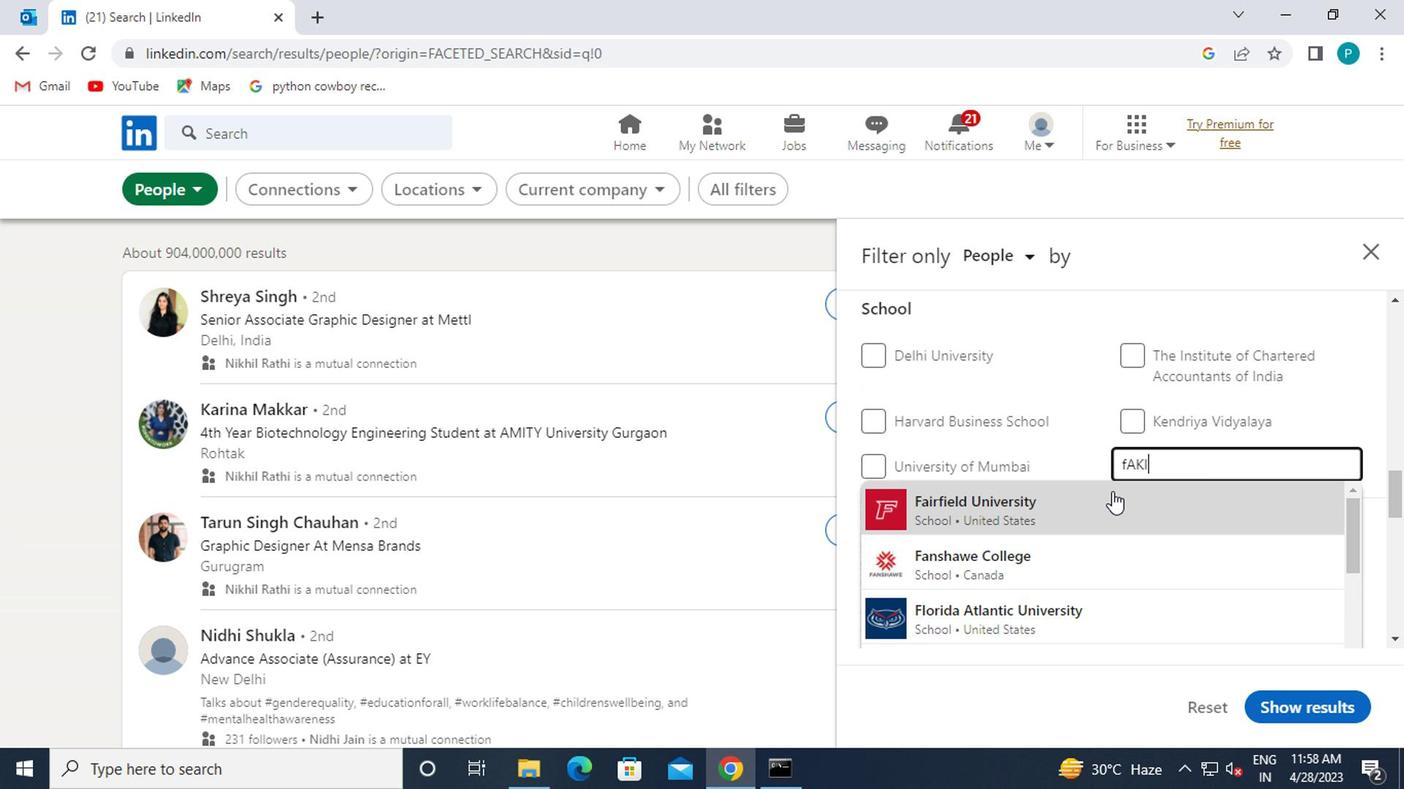 
Action: Mouse moved to (1115, 507)
Screenshot: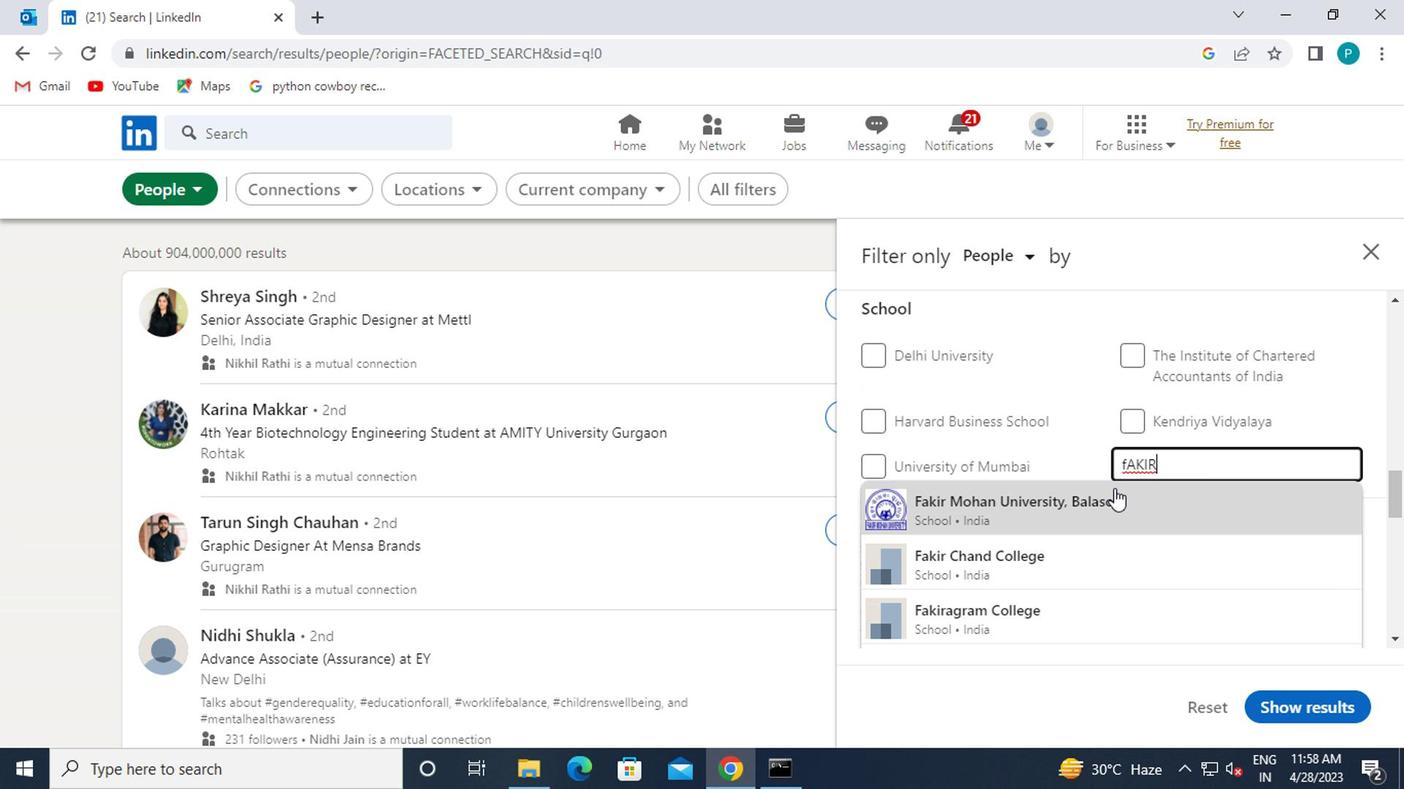 
Action: Mouse pressed left at (1115, 507)
Screenshot: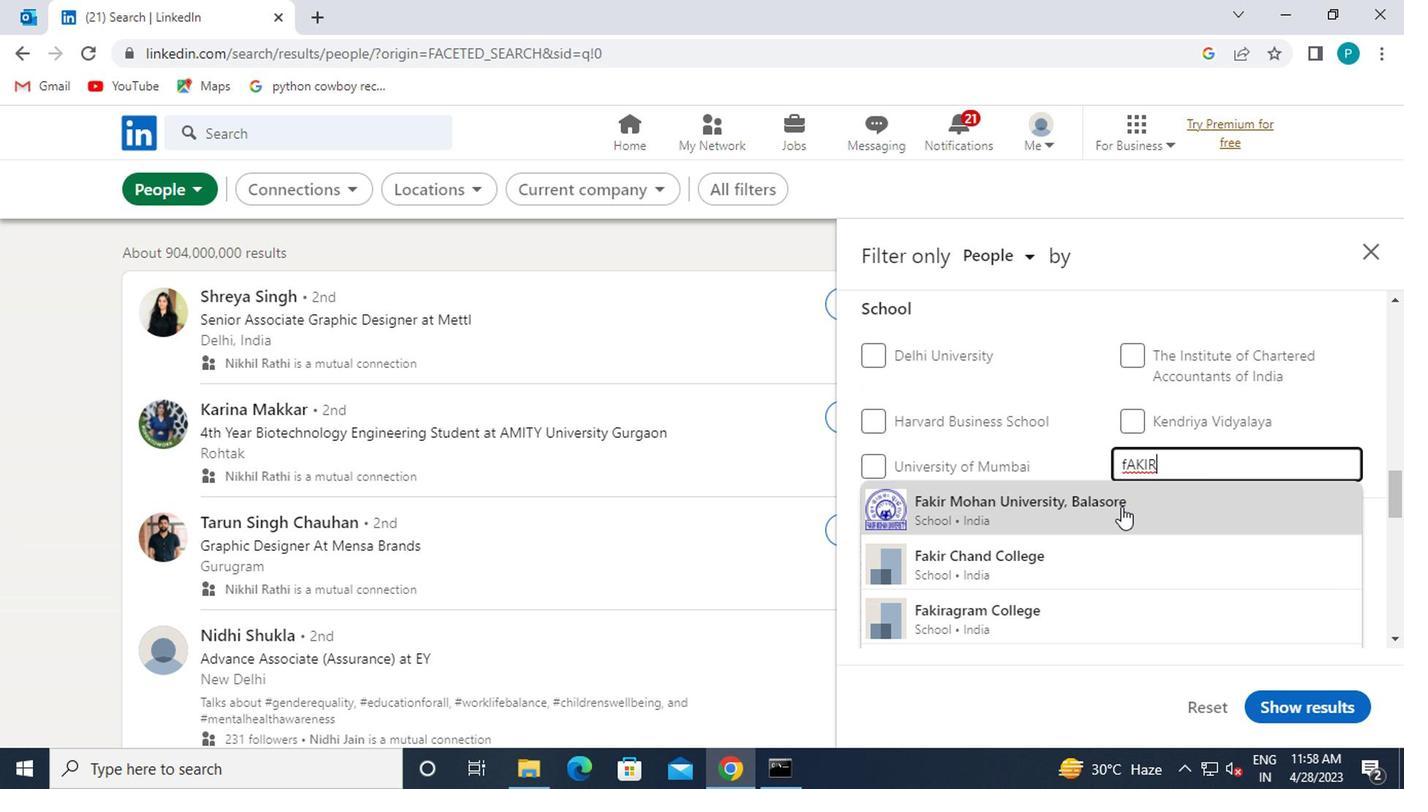 
Action: Mouse moved to (1111, 522)
Screenshot: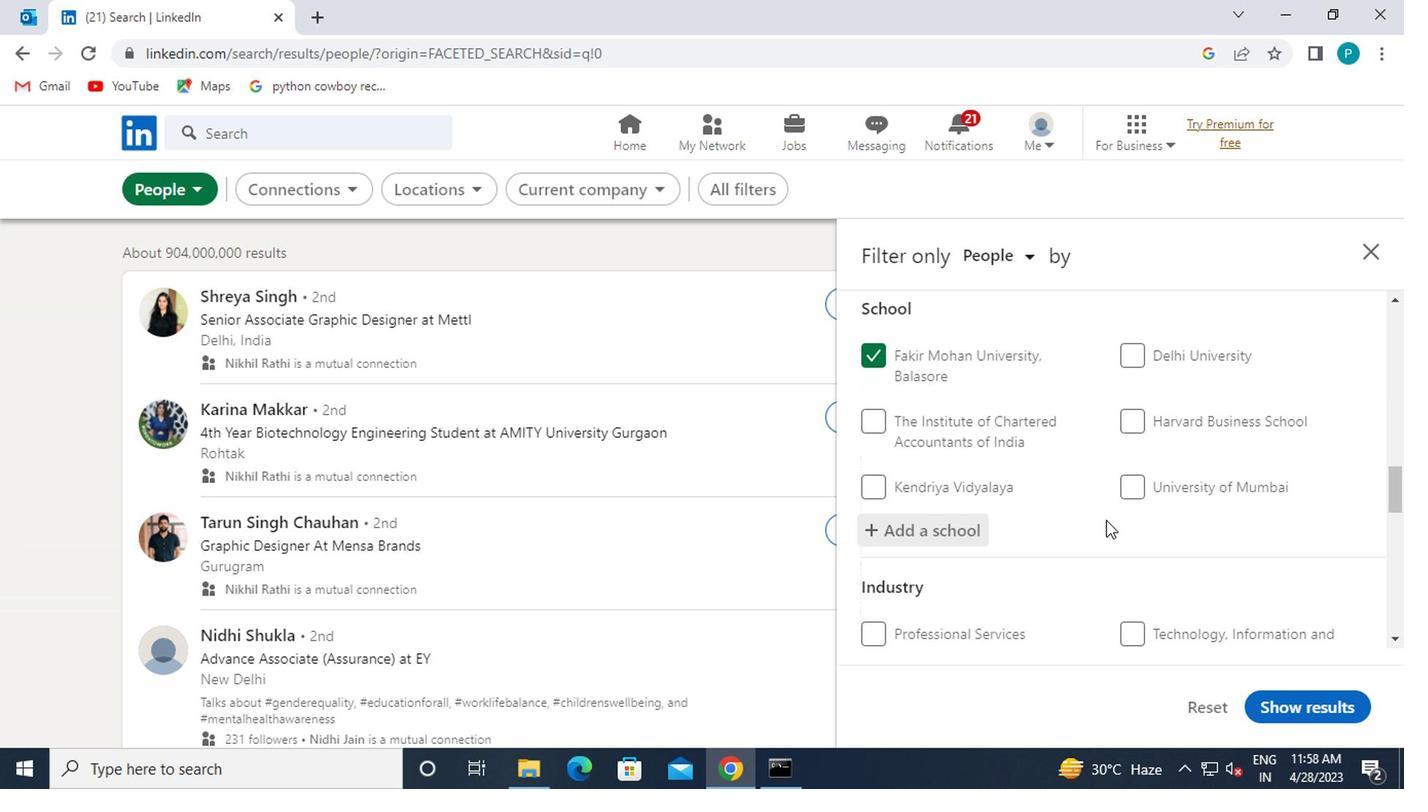 
Action: Mouse scrolled (1111, 520) with delta (0, -1)
Screenshot: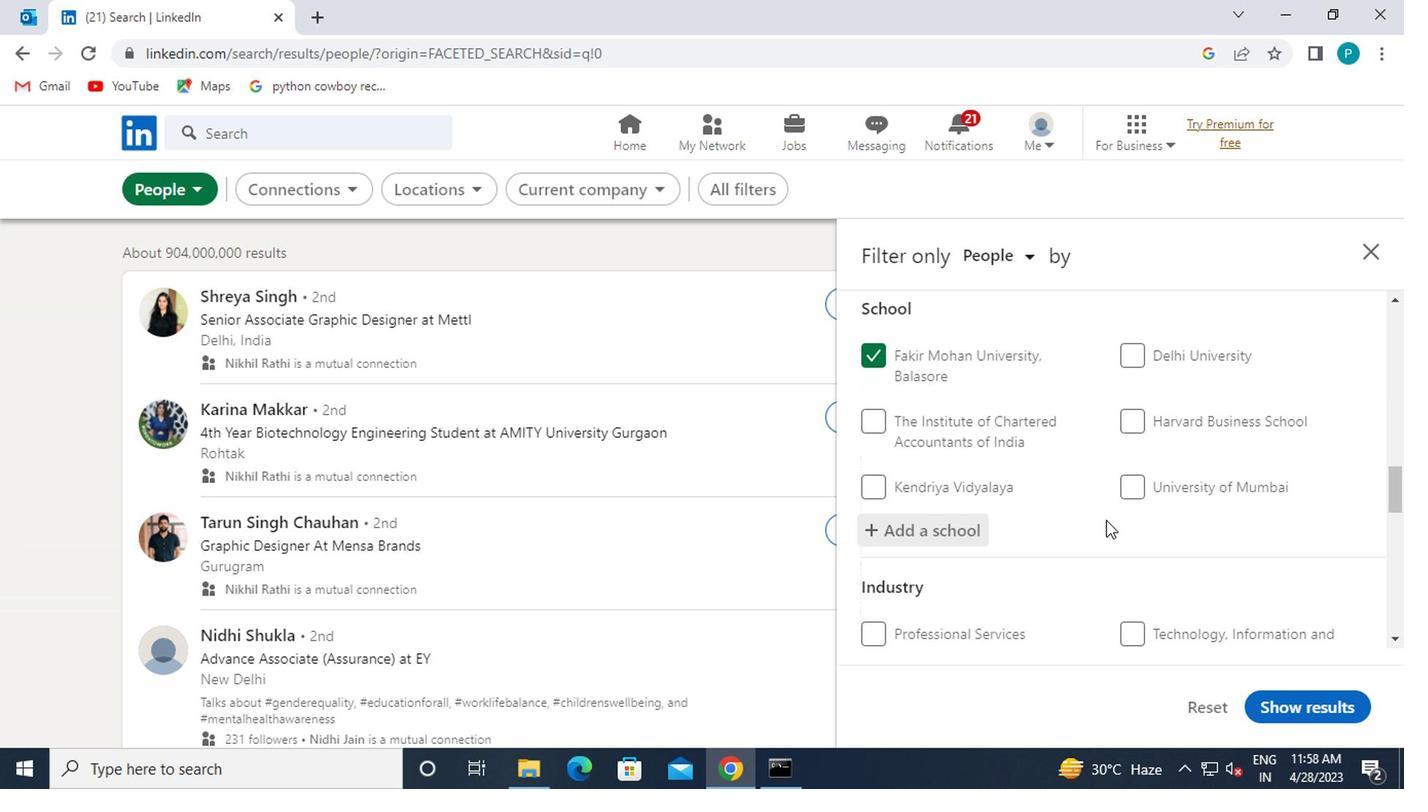 
Action: Mouse scrolled (1111, 520) with delta (0, -1)
Screenshot: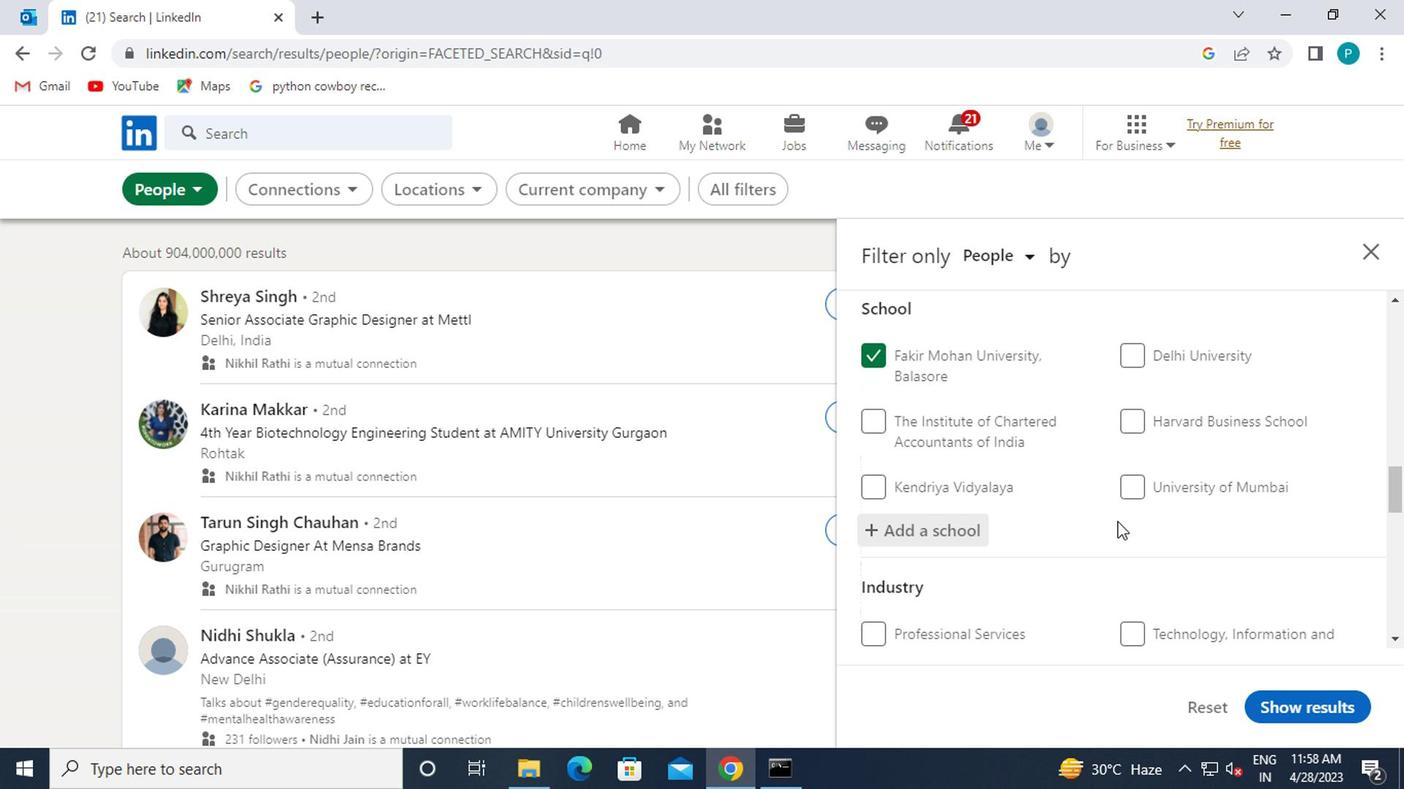 
Action: Mouse moved to (1152, 541)
Screenshot: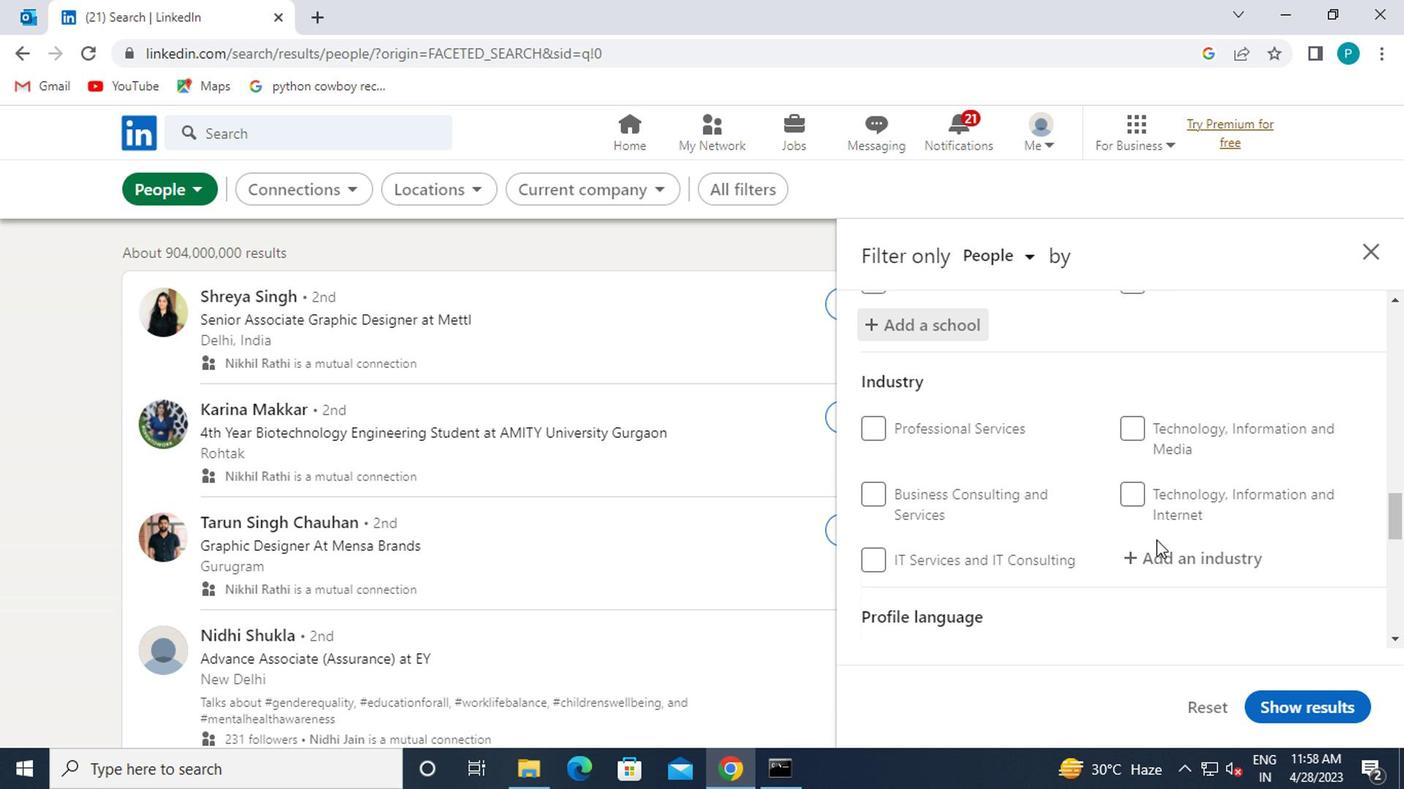 
Action: Mouse pressed left at (1152, 541)
Screenshot: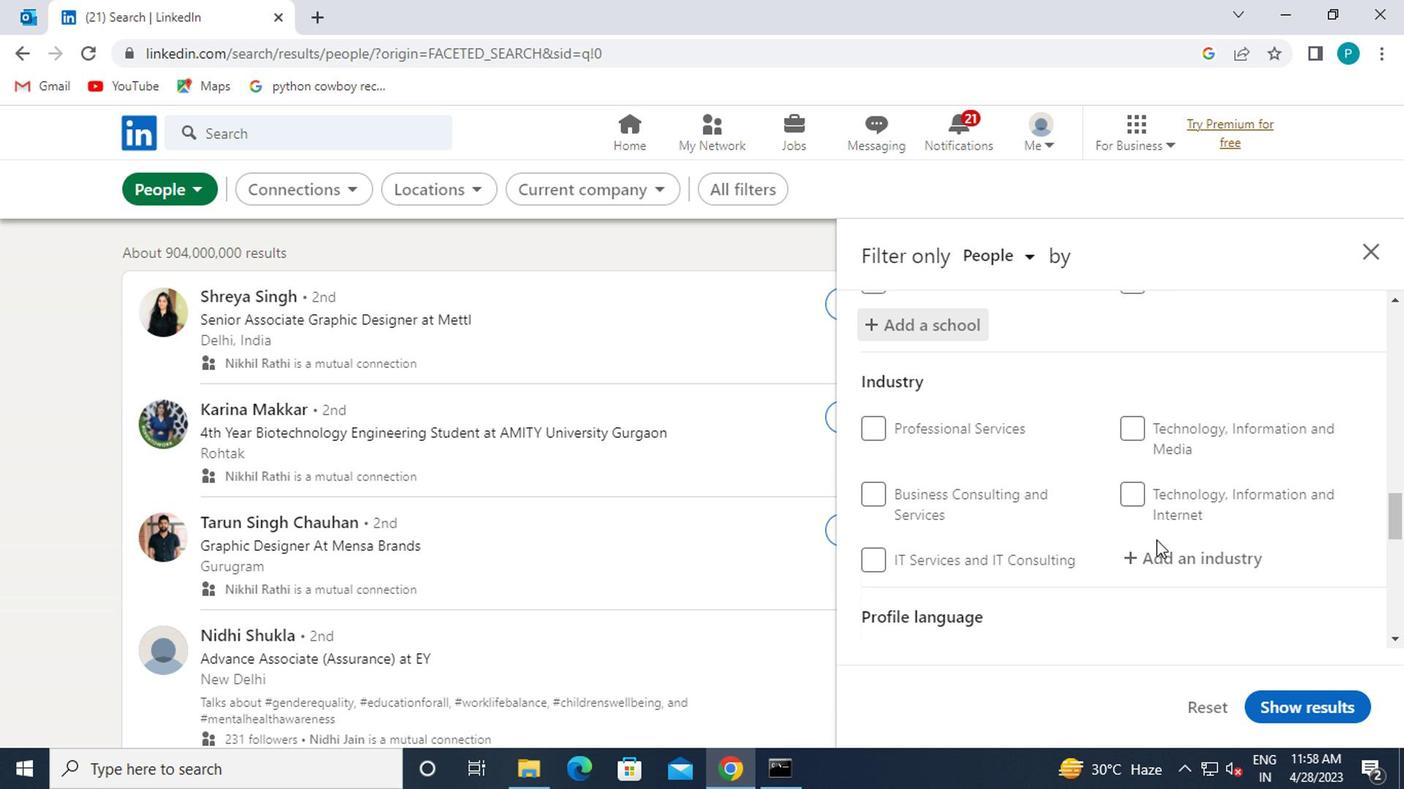 
Action: Mouse moved to (1154, 547)
Screenshot: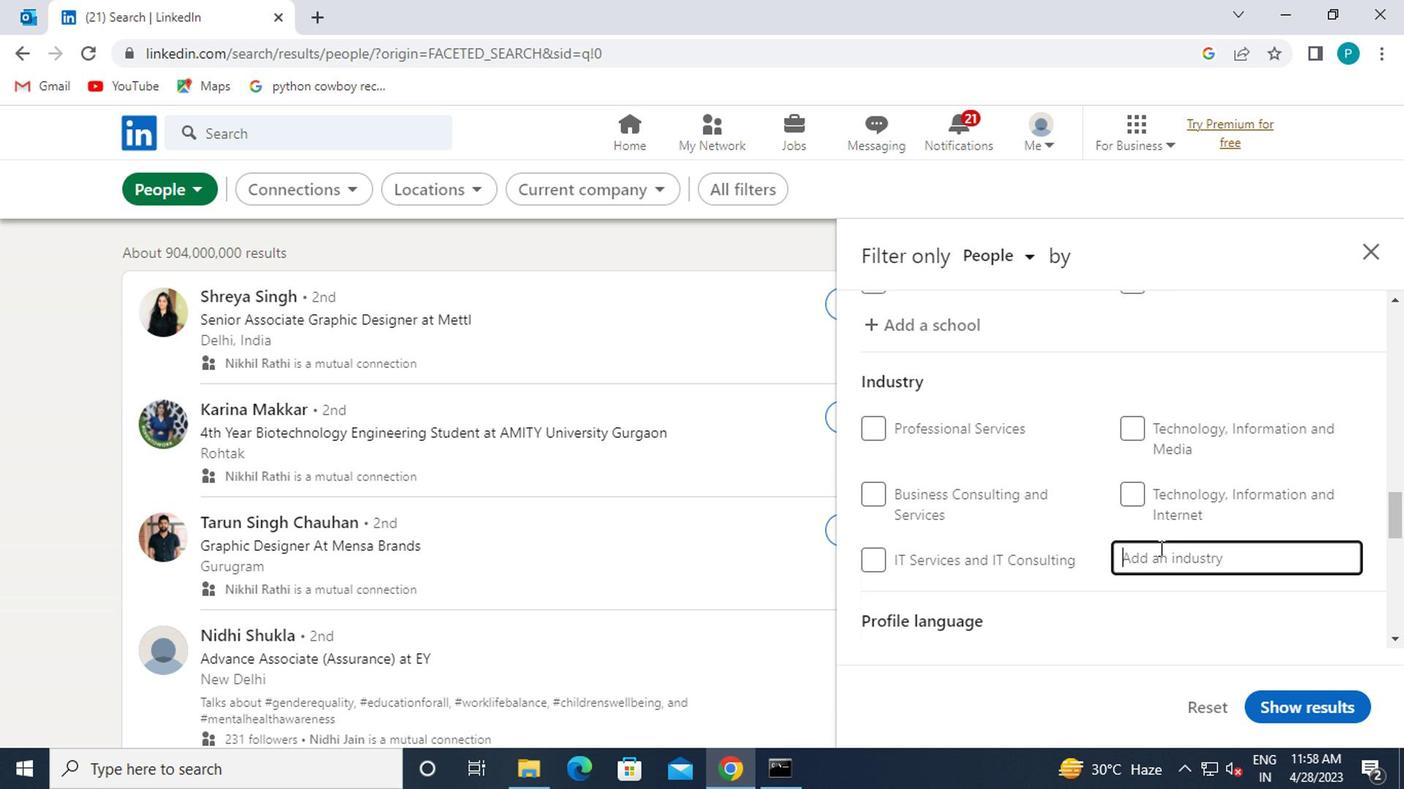 
Action: Key pressed <Key.caps_lock>ENVIRO
Screenshot: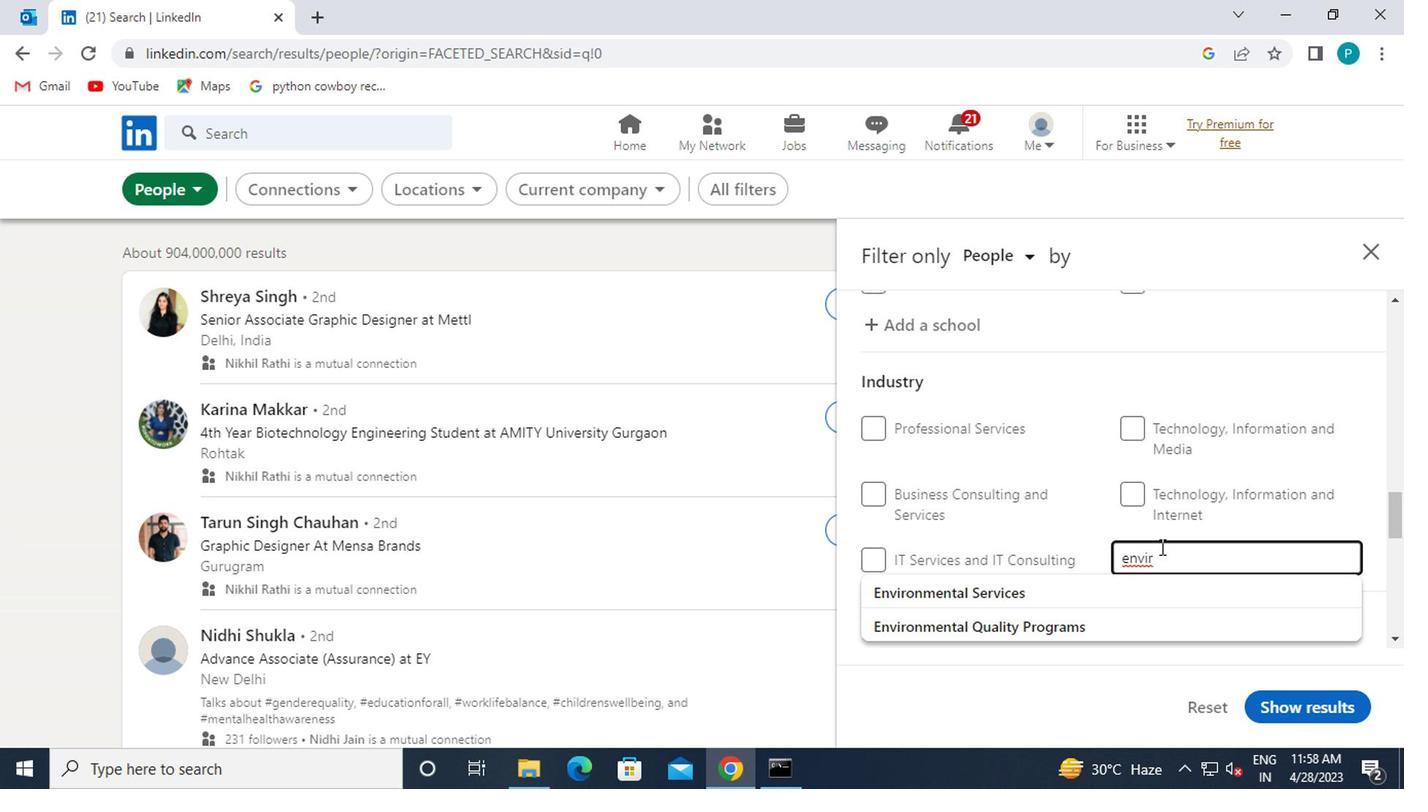 
Action: Mouse moved to (1078, 614)
Screenshot: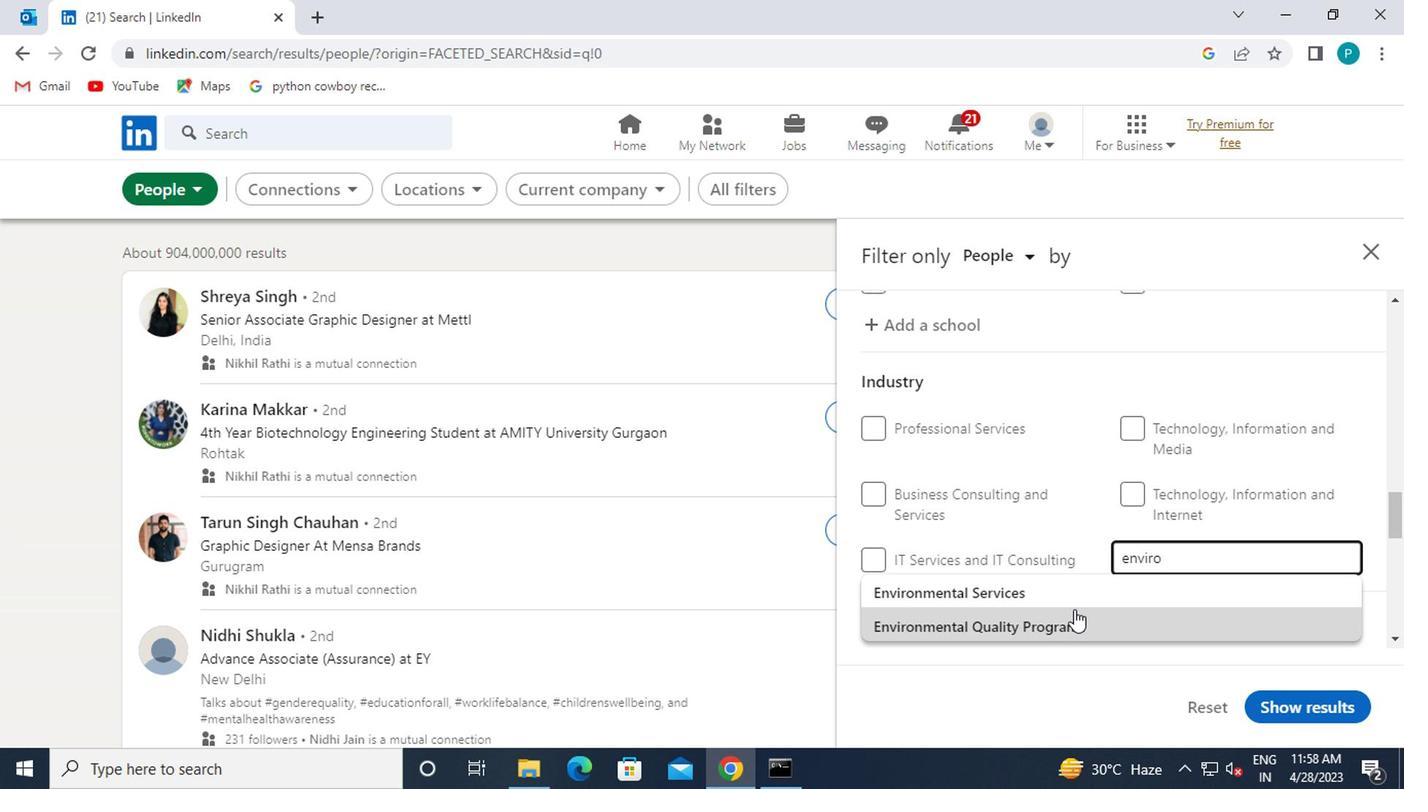 
Action: Mouse pressed left at (1078, 614)
Screenshot: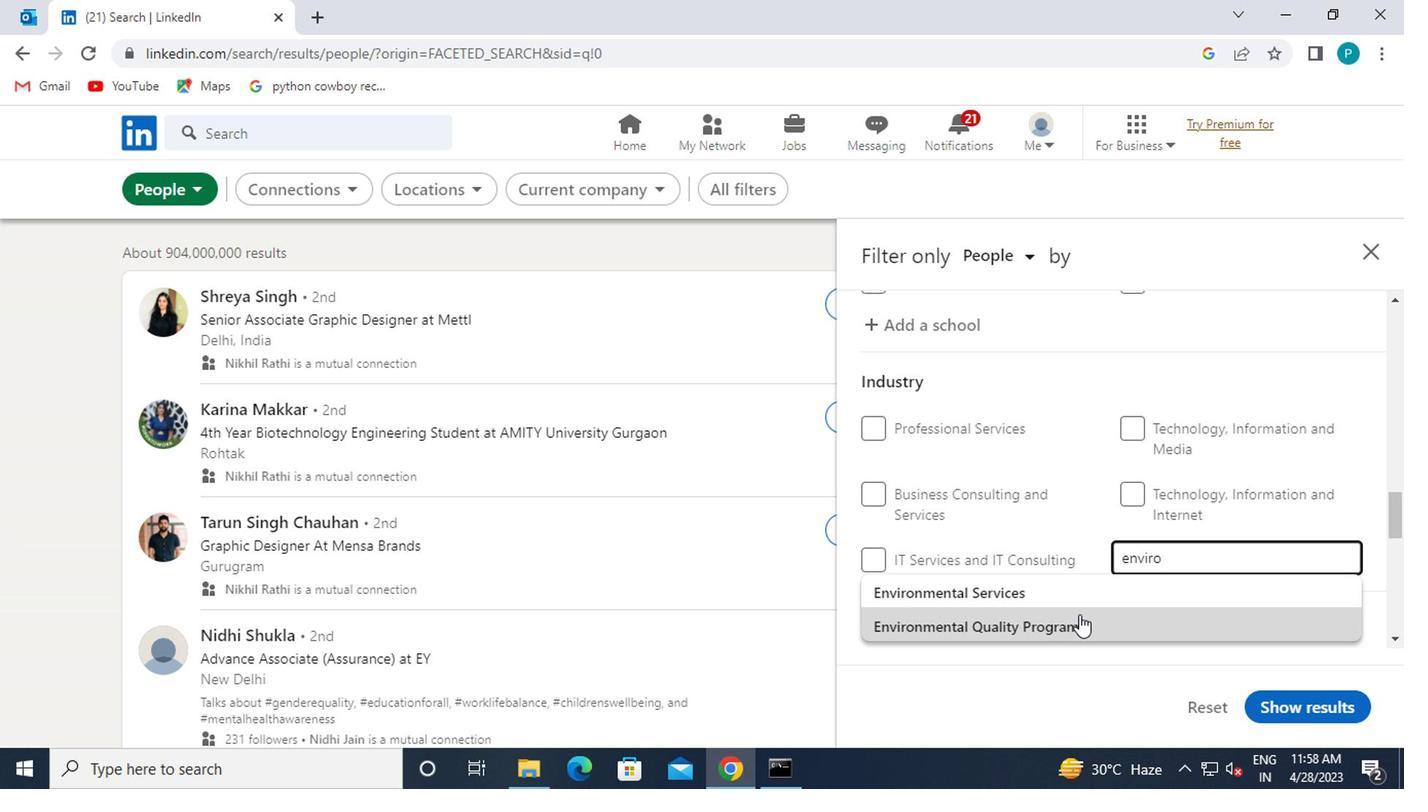 
Action: Mouse moved to (1078, 606)
Screenshot: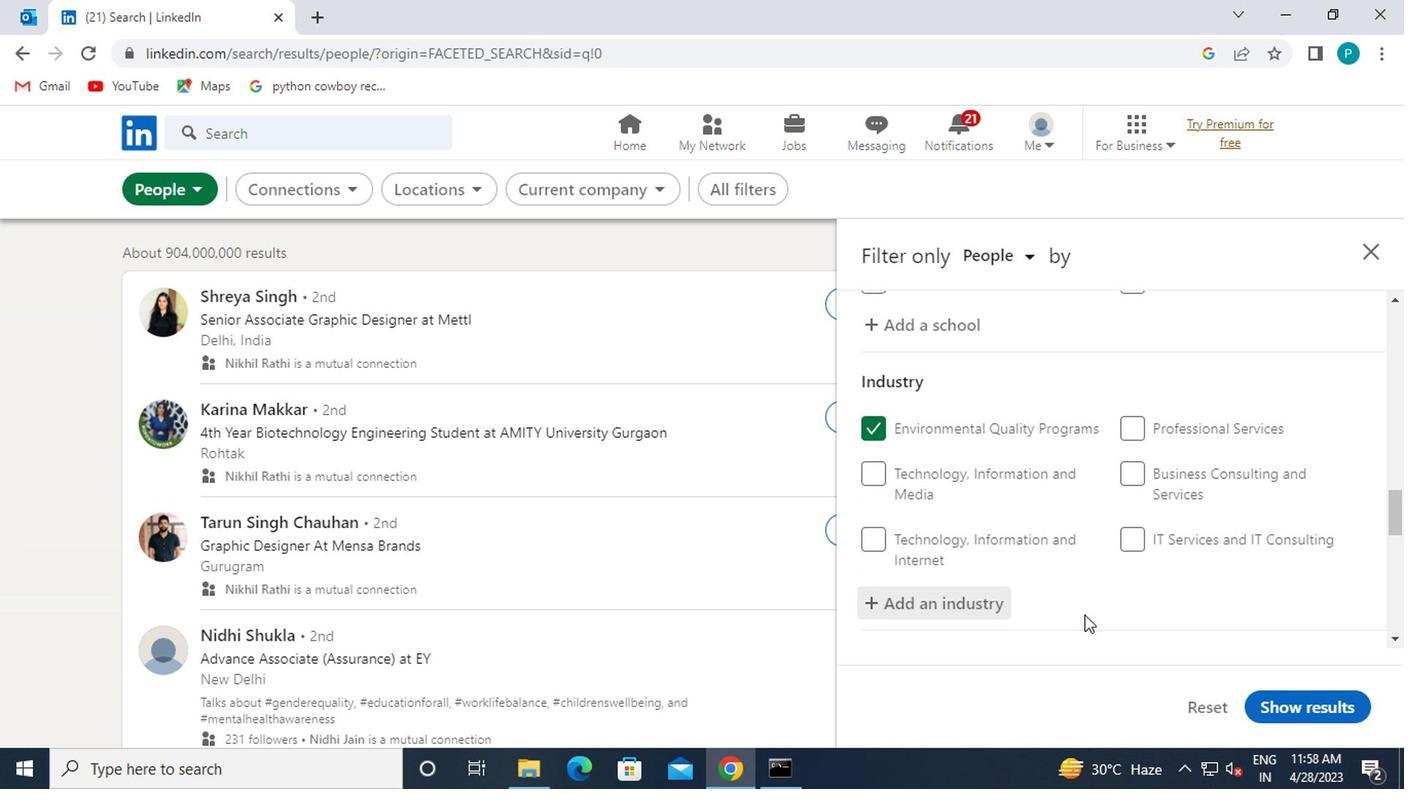 
Action: Mouse scrolled (1078, 605) with delta (0, 0)
Screenshot: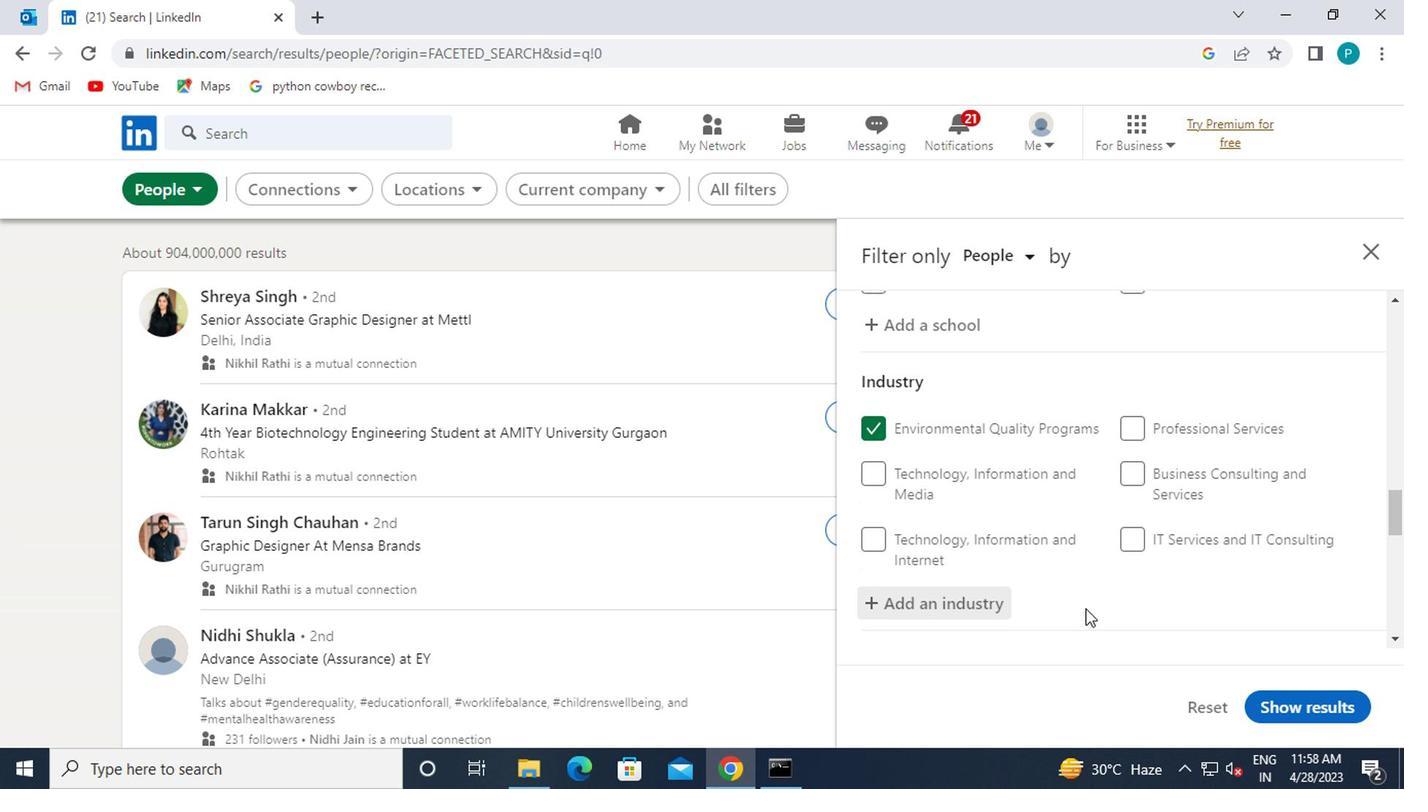 
Action: Mouse scrolled (1078, 605) with delta (0, 0)
Screenshot: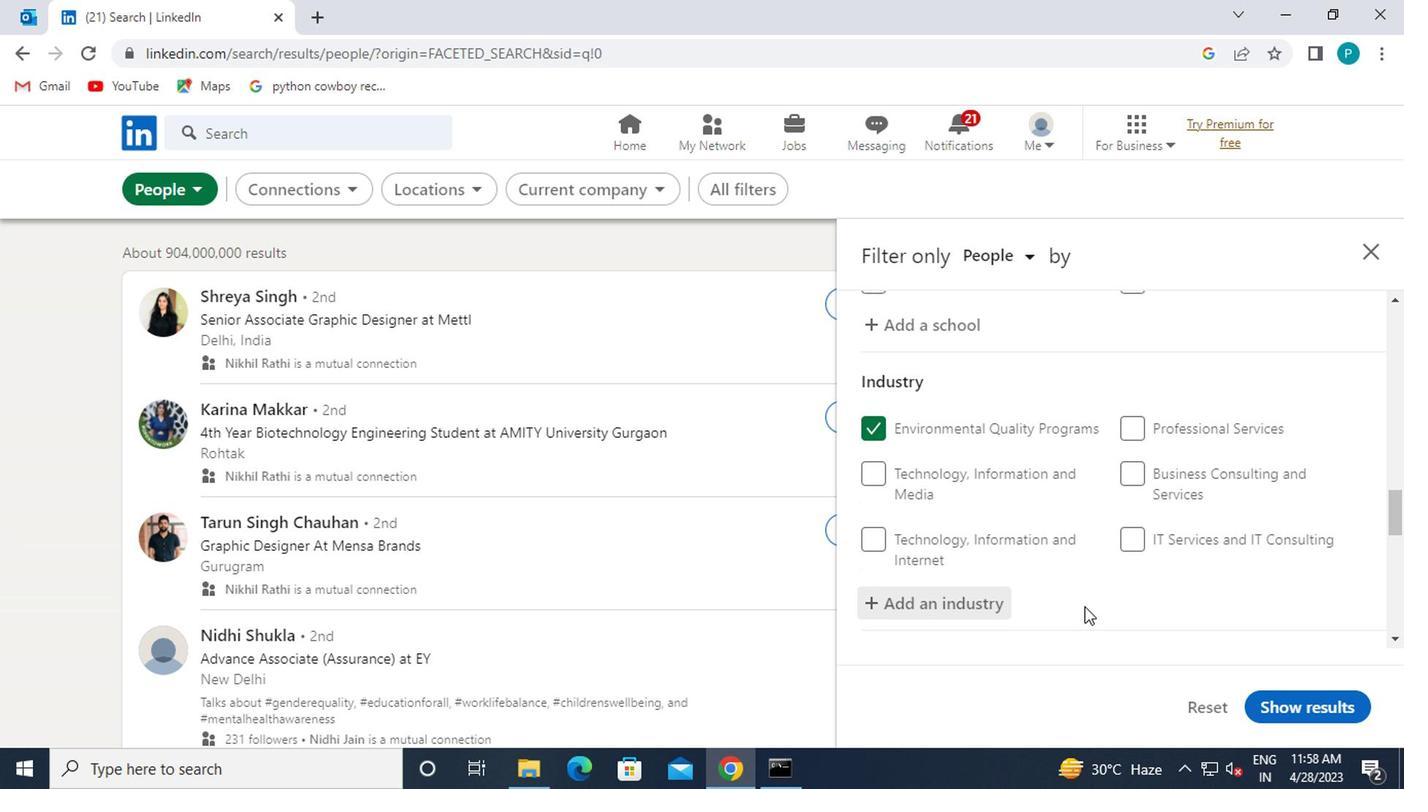 
Action: Mouse scrolled (1078, 605) with delta (0, 0)
Screenshot: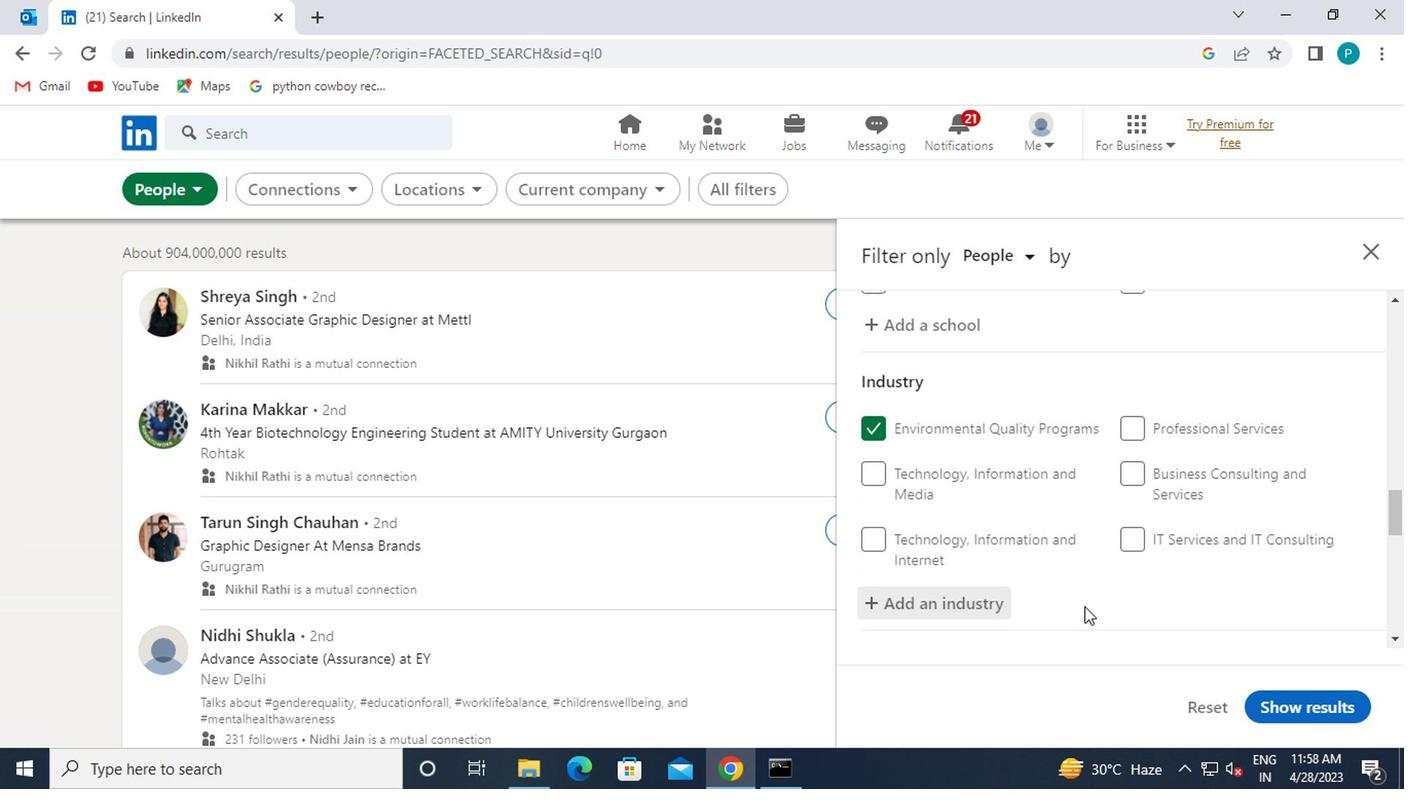 
Action: Mouse moved to (1108, 558)
Screenshot: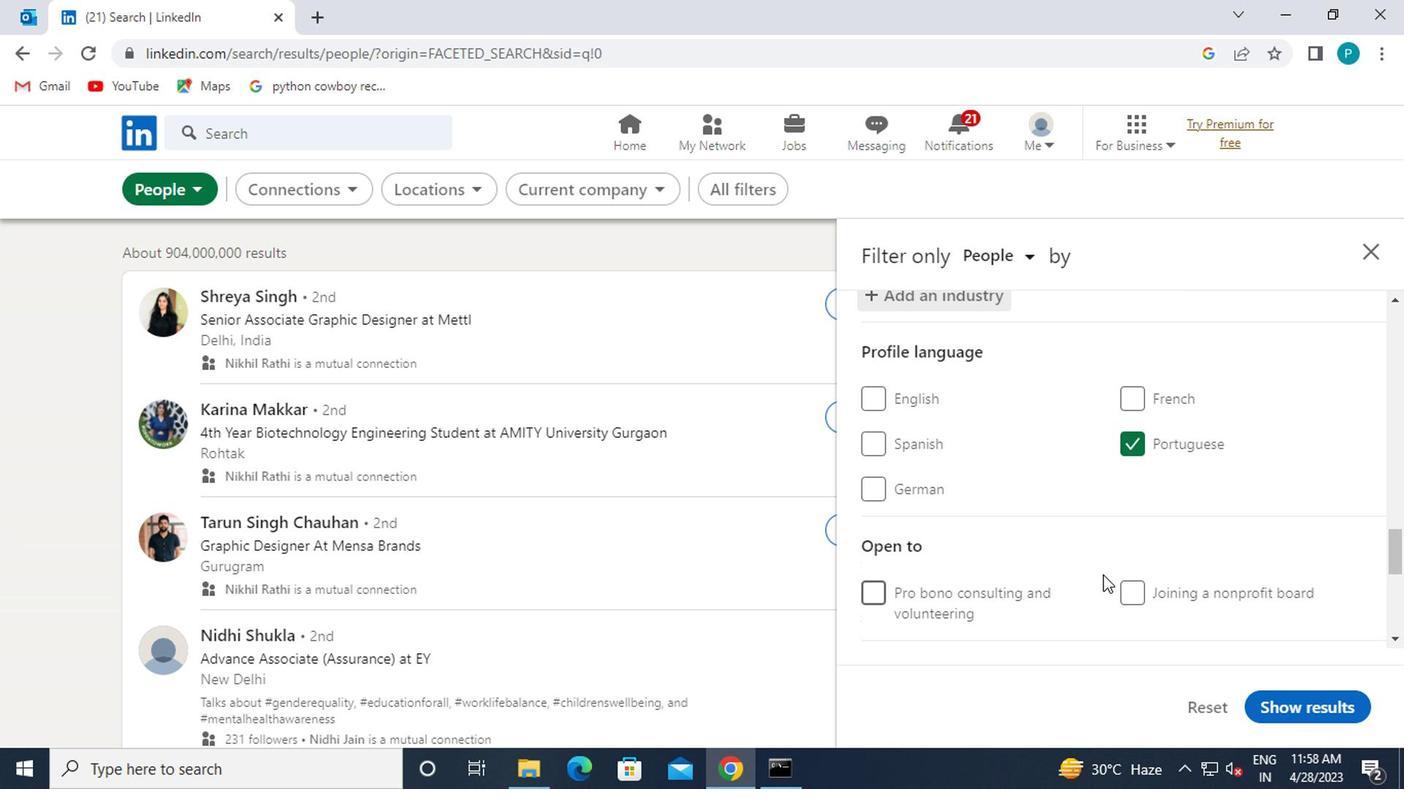 
Action: Mouse scrolled (1108, 557) with delta (0, -1)
Screenshot: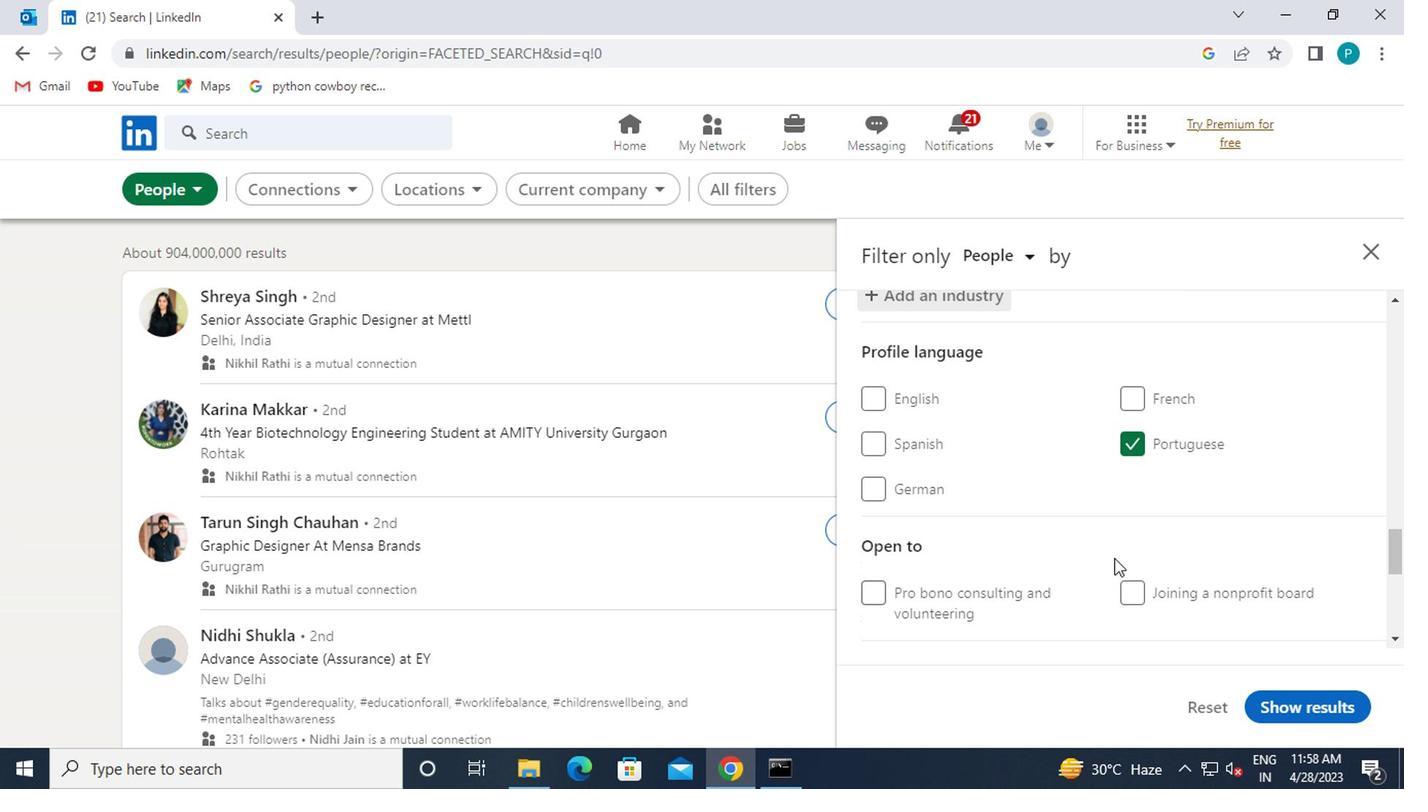 
Action: Mouse moved to (1109, 558)
Screenshot: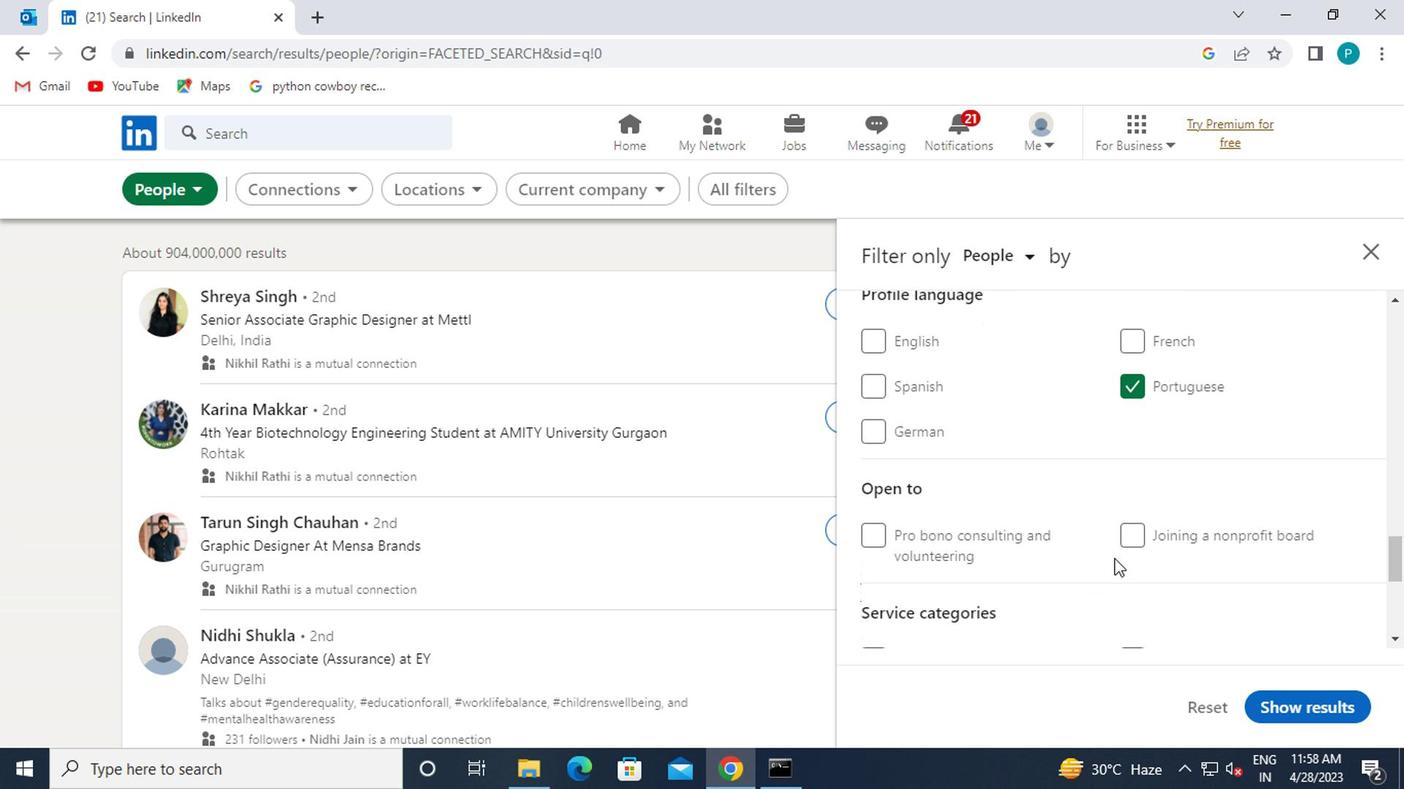 
Action: Mouse scrolled (1109, 557) with delta (0, -1)
Screenshot: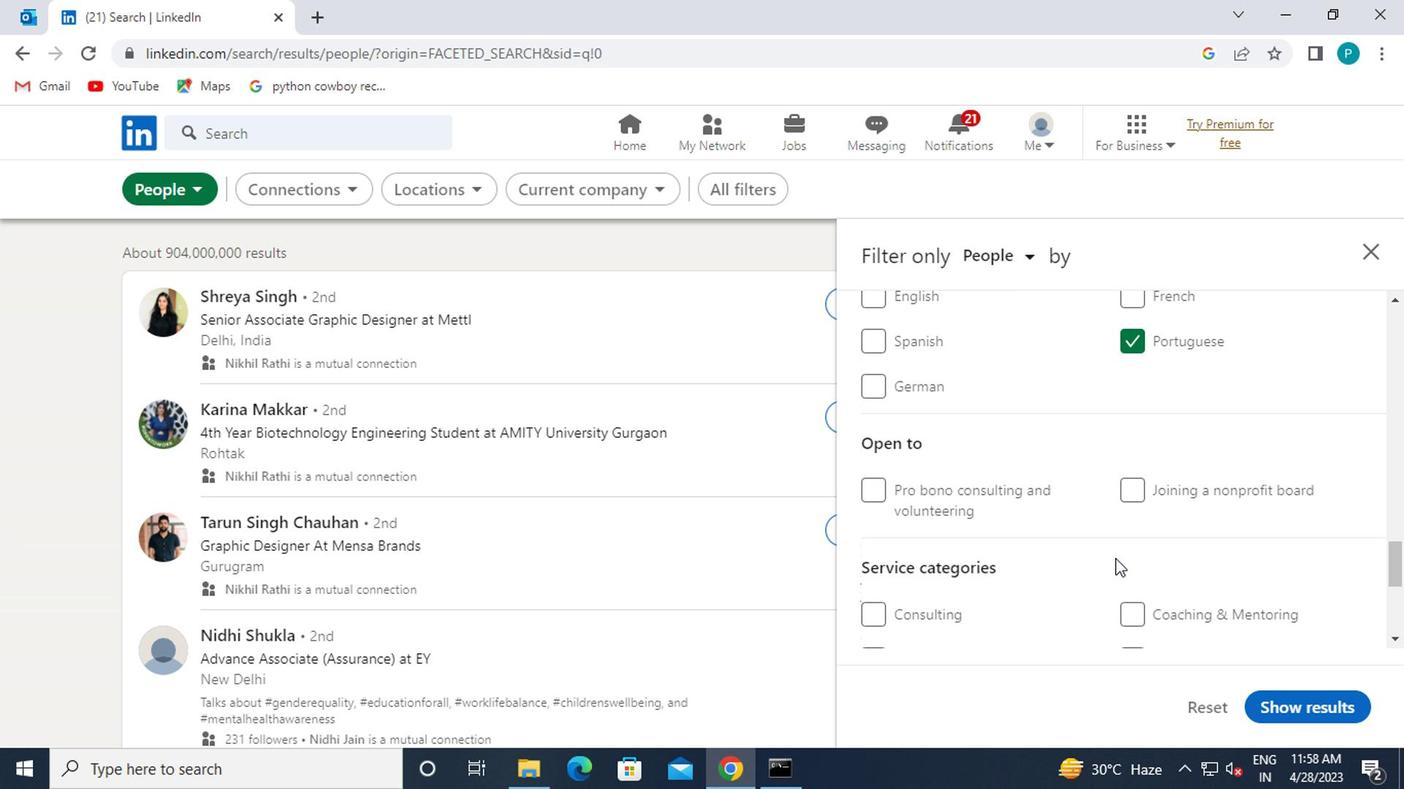 
Action: Mouse moved to (1116, 558)
Screenshot: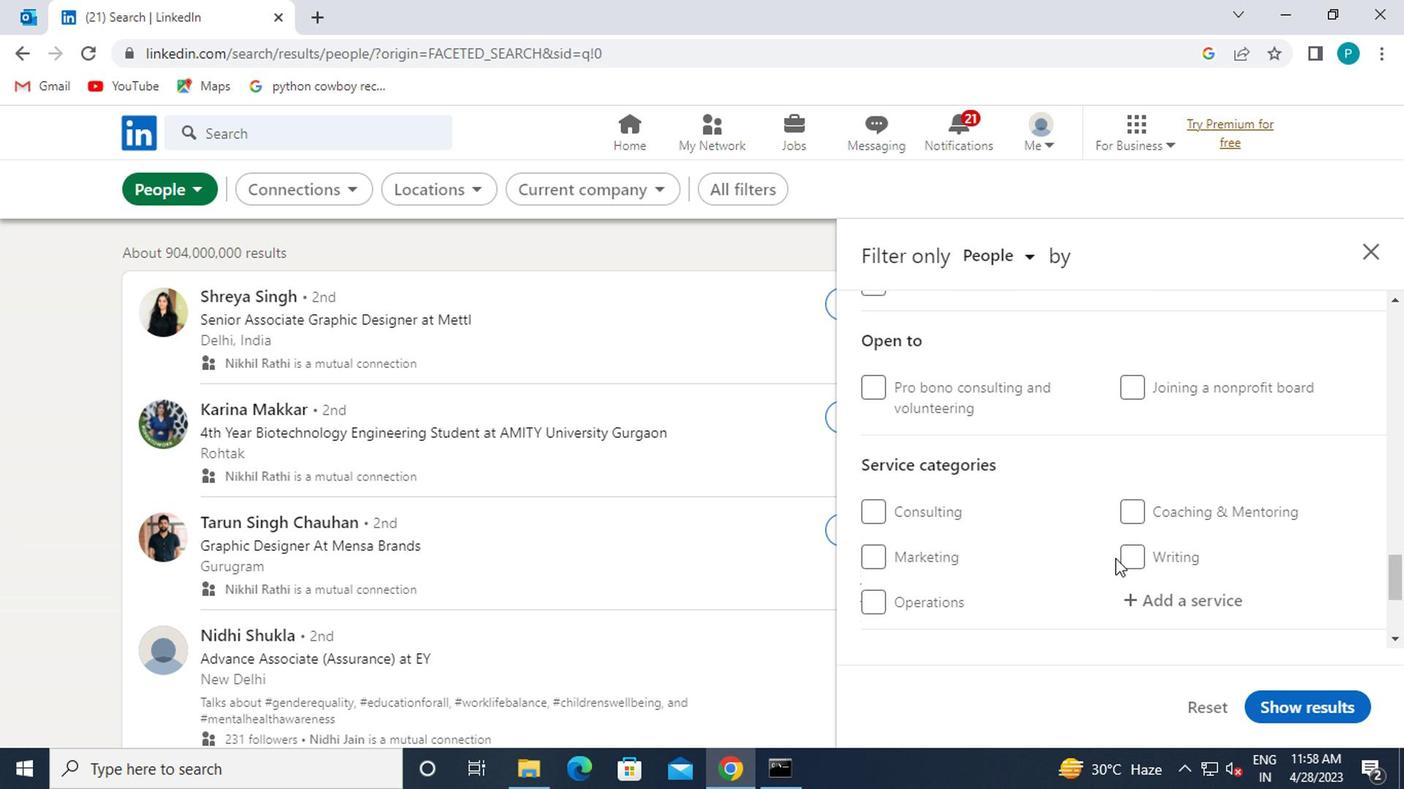 
Action: Mouse scrolled (1116, 557) with delta (0, -1)
Screenshot: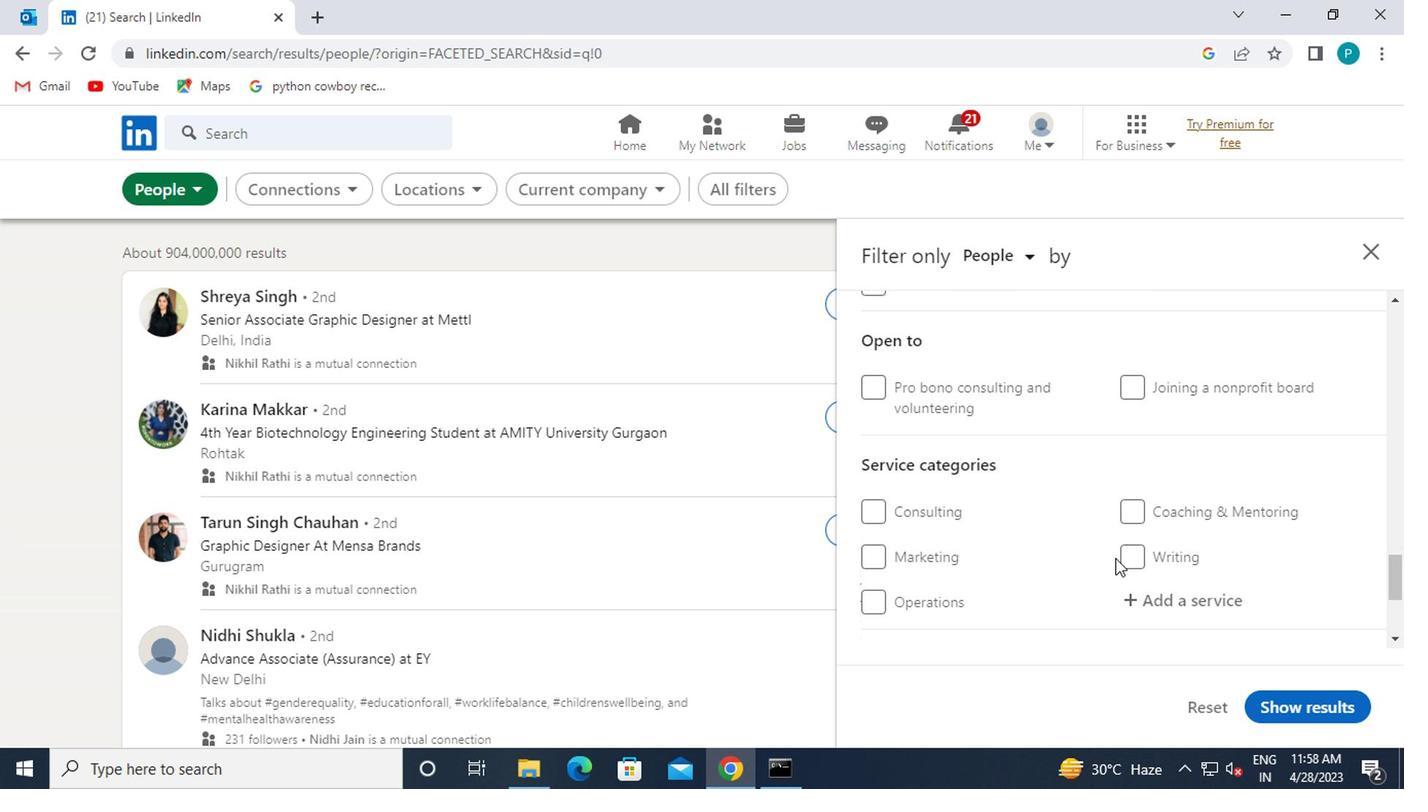 
Action: Mouse moved to (1134, 506)
Screenshot: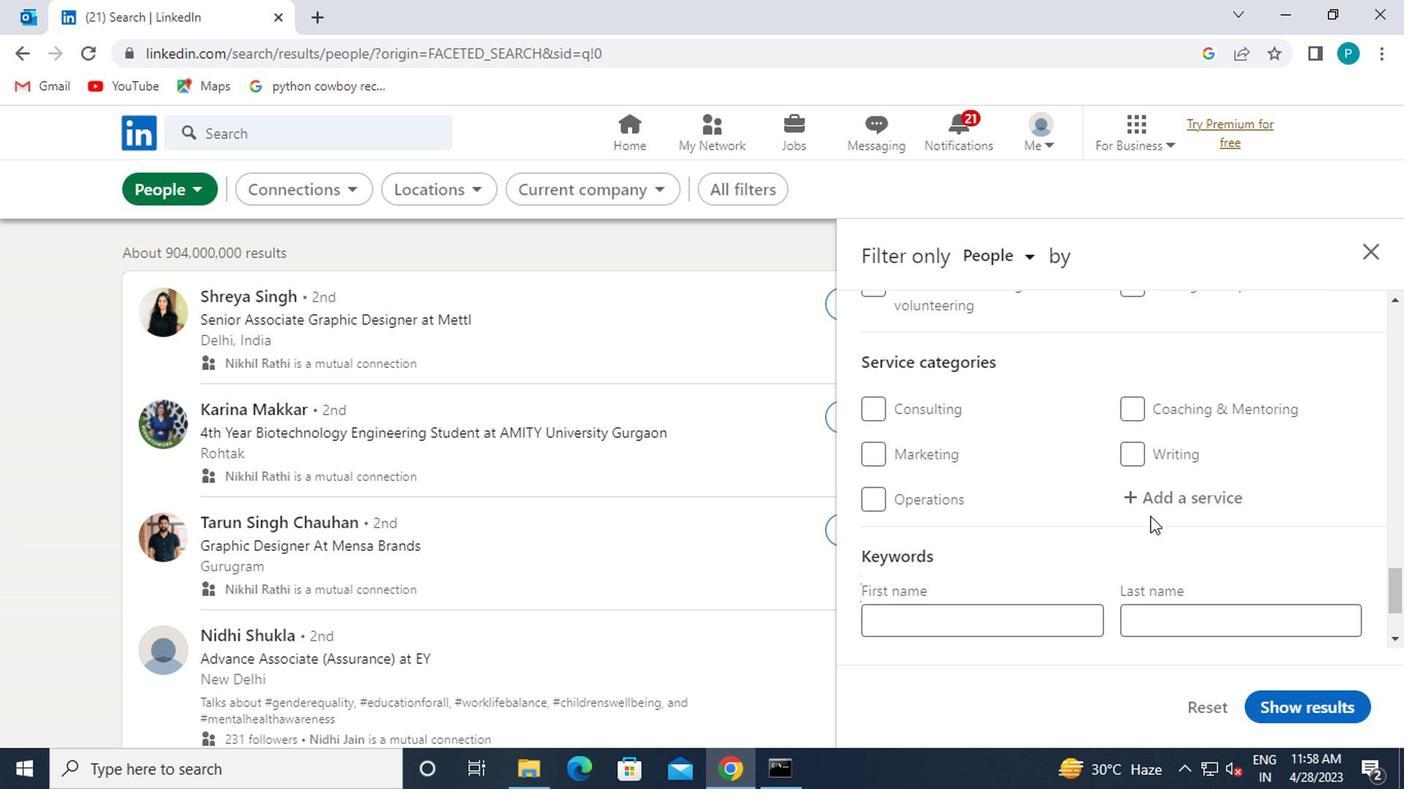 
Action: Mouse pressed left at (1134, 506)
Screenshot: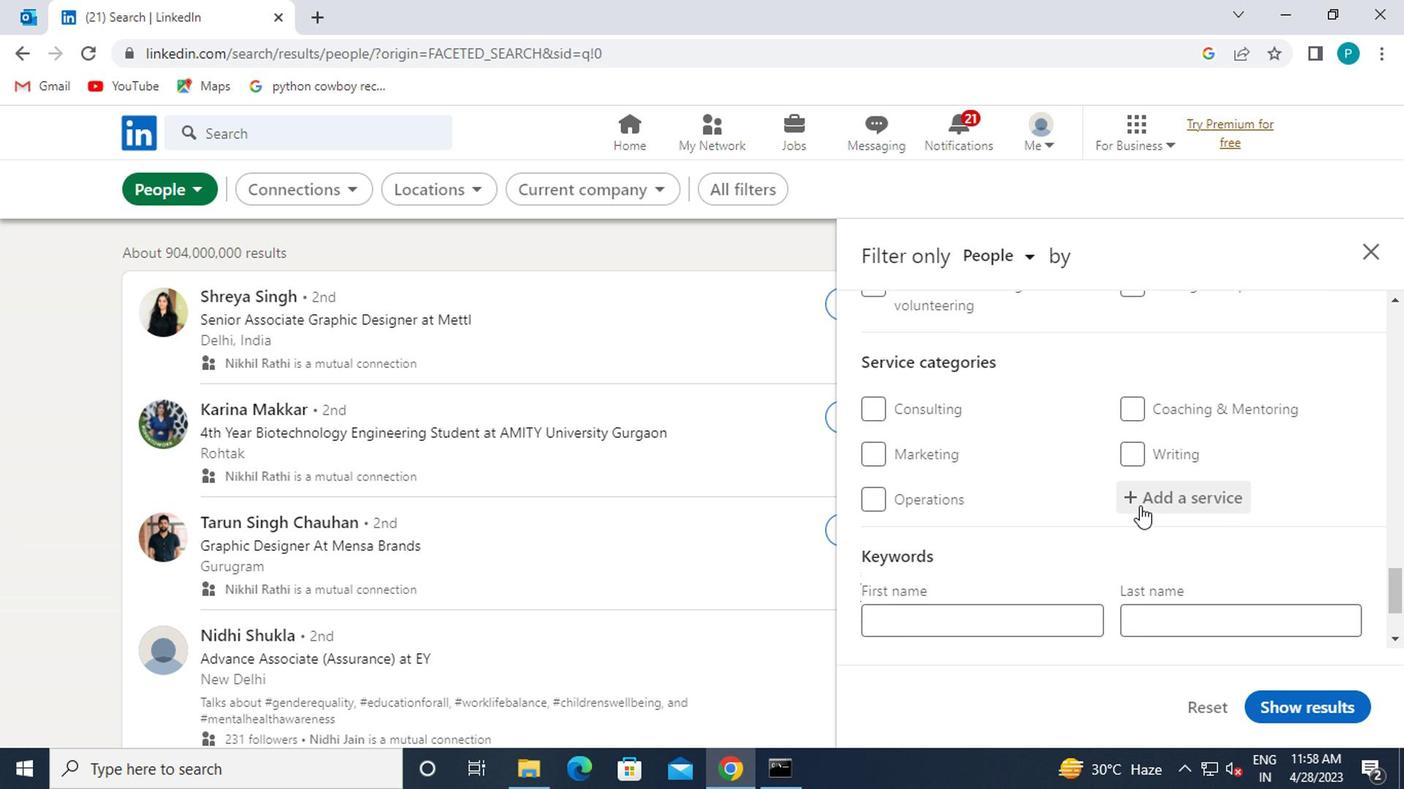
Action: Mouse moved to (1102, 554)
Screenshot: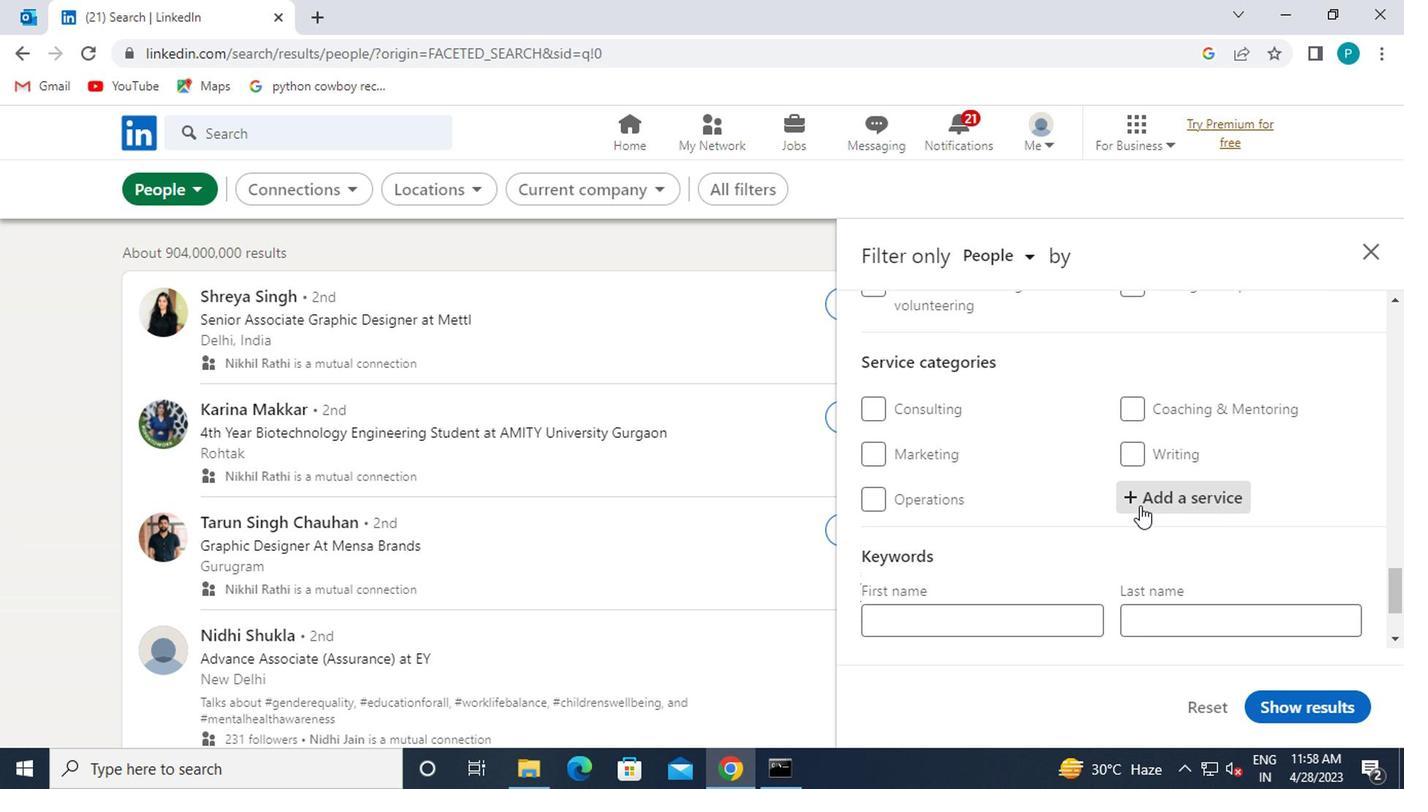 
Action: Key pressed <Key.caps_lock>C<Key.caps_lock>OMMERCIAL
Screenshot: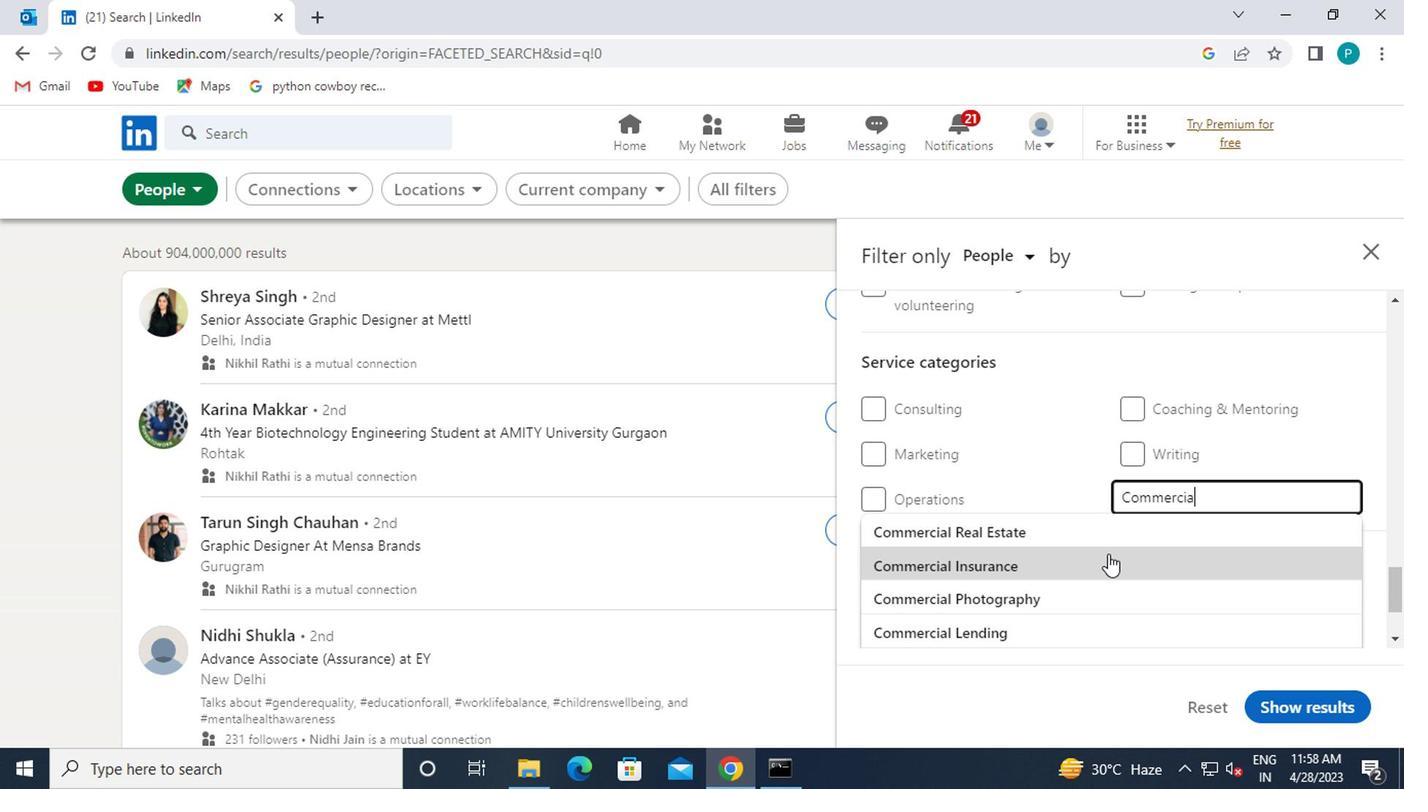 
Action: Mouse moved to (1099, 556)
Screenshot: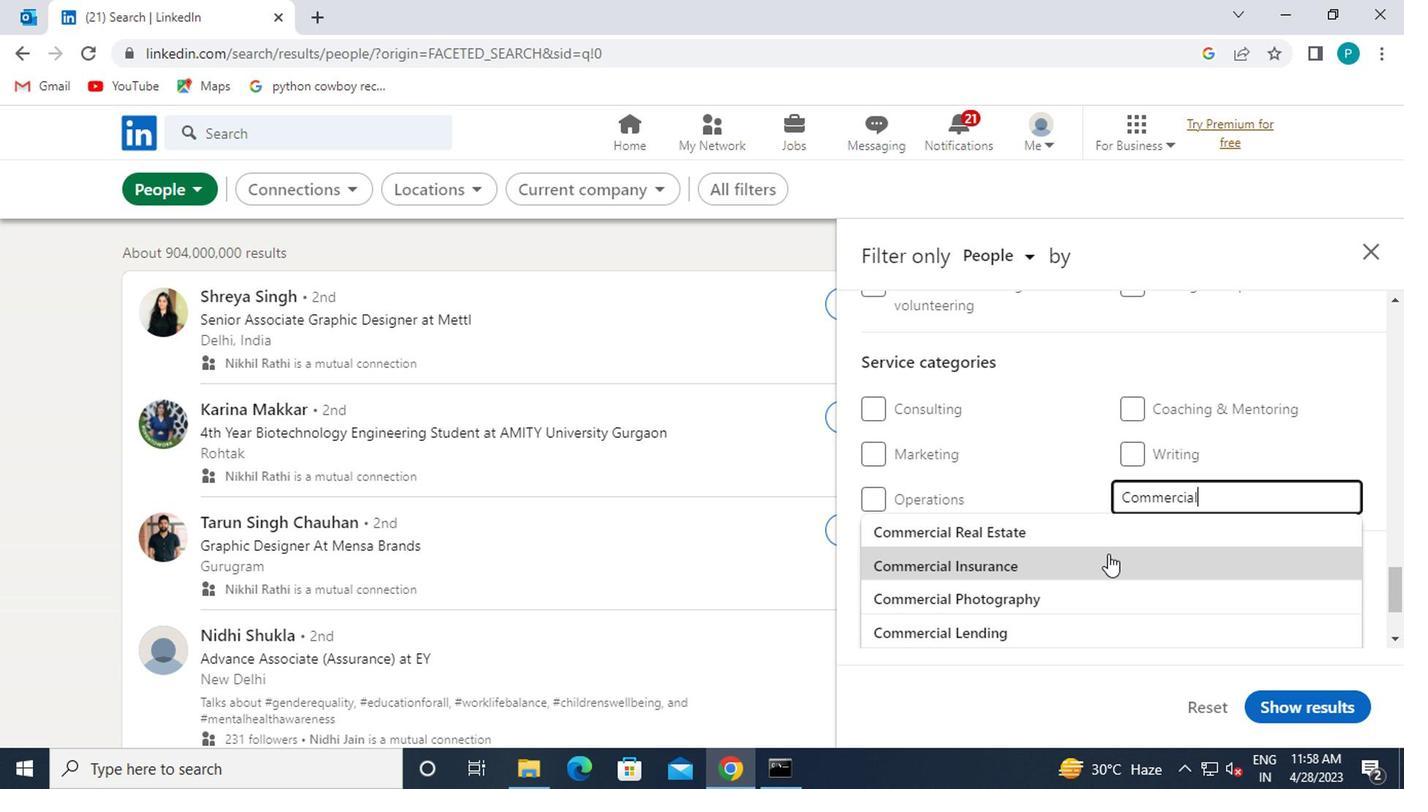 
Action: Mouse pressed left at (1099, 556)
Screenshot: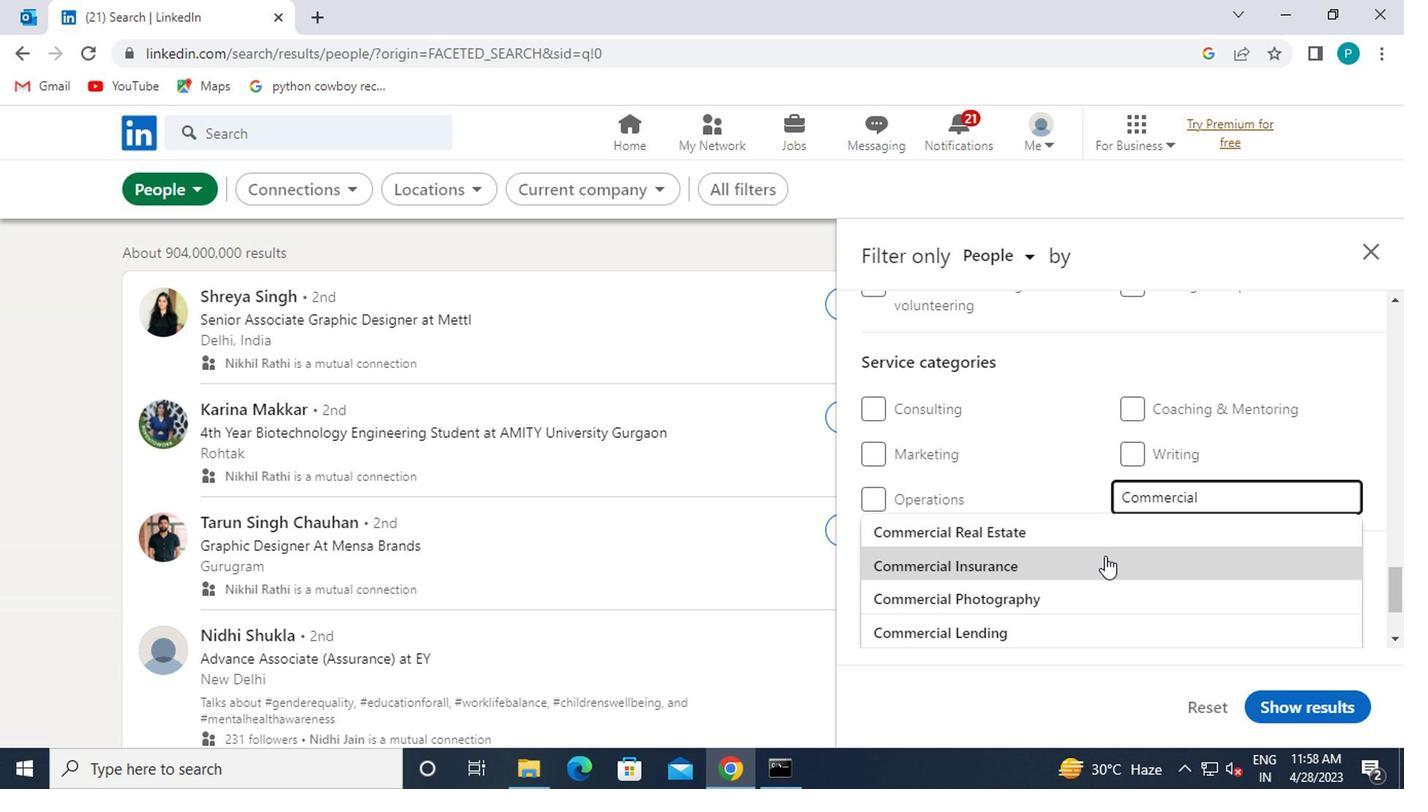 
Action: Mouse moved to (1103, 541)
Screenshot: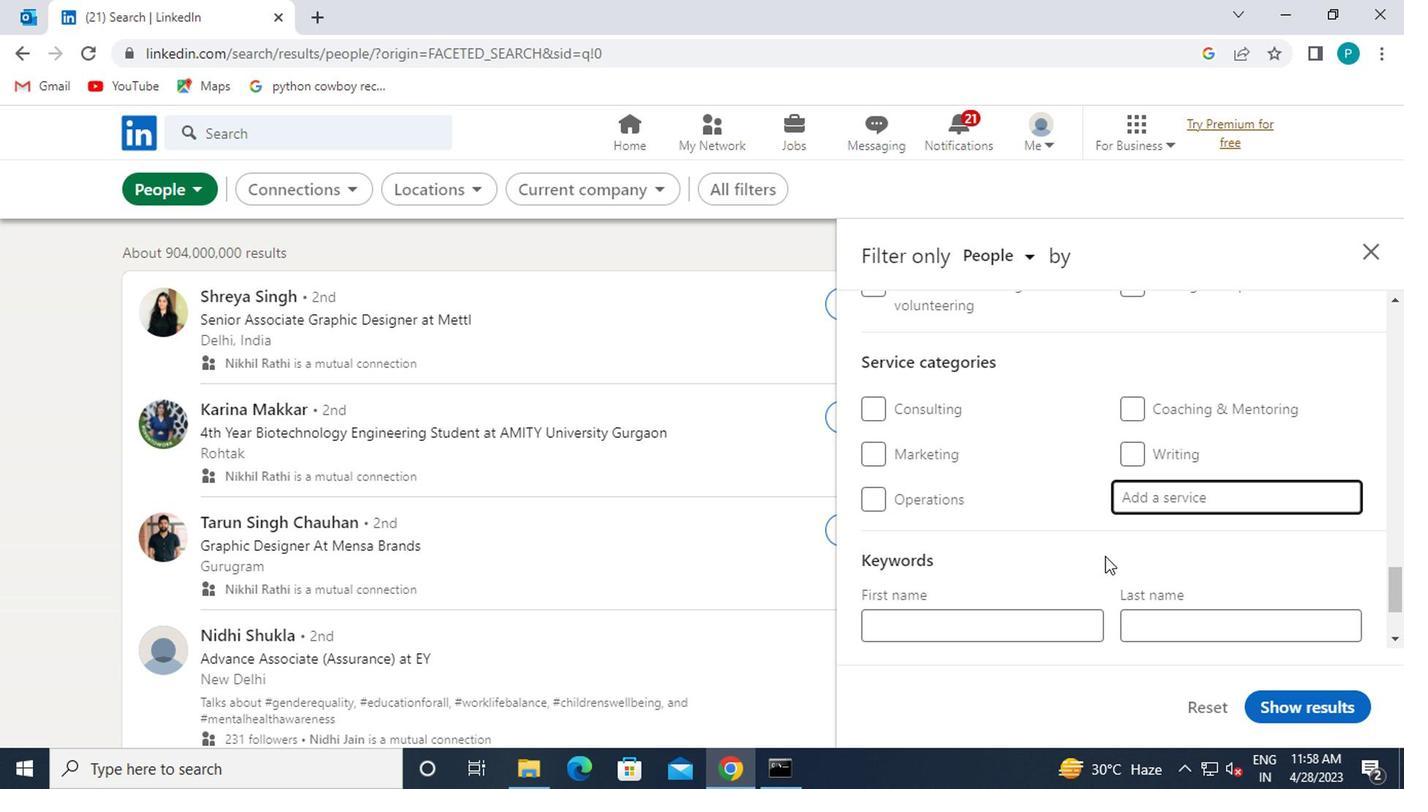 
Action: Mouse scrolled (1103, 540) with delta (0, 0)
Screenshot: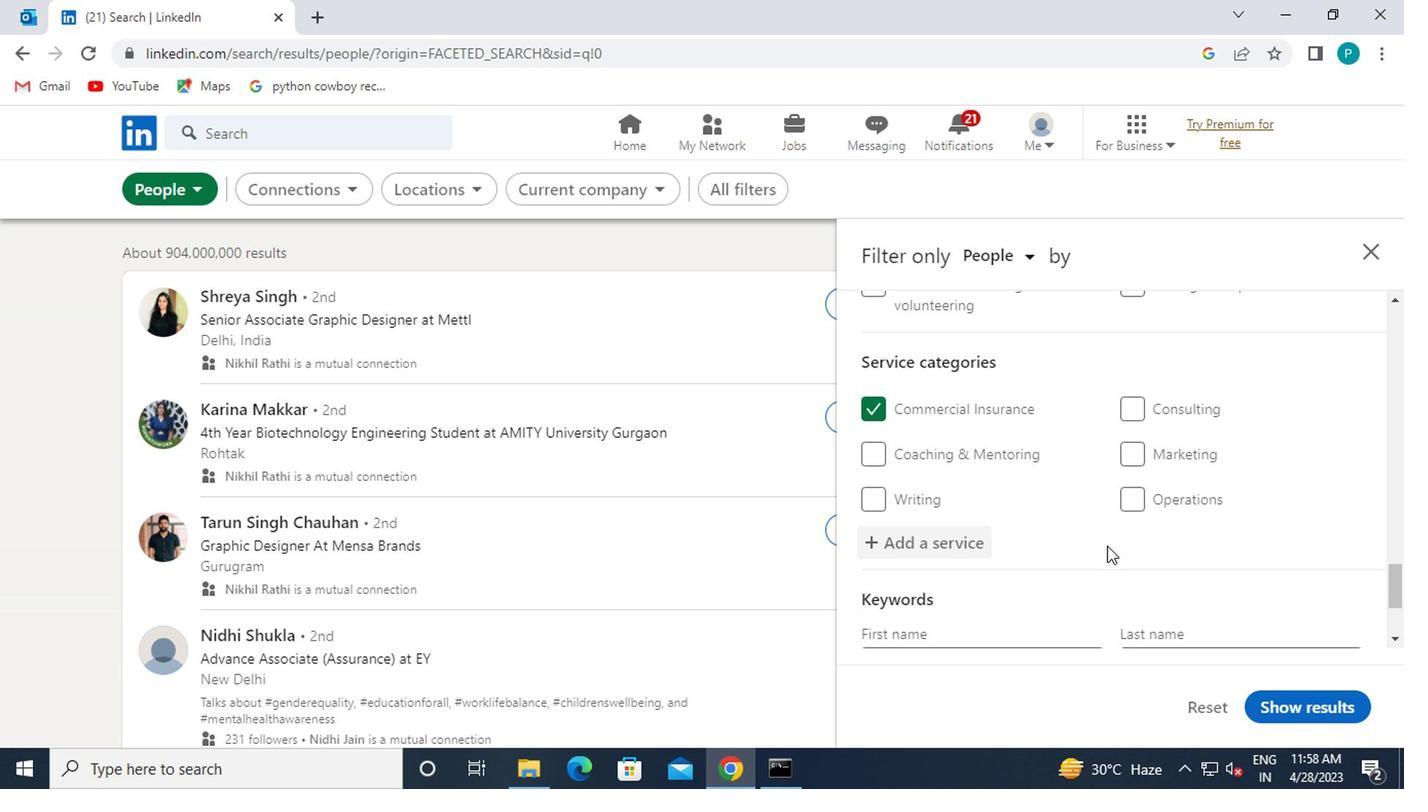 
Action: Mouse scrolled (1103, 540) with delta (0, 0)
Screenshot: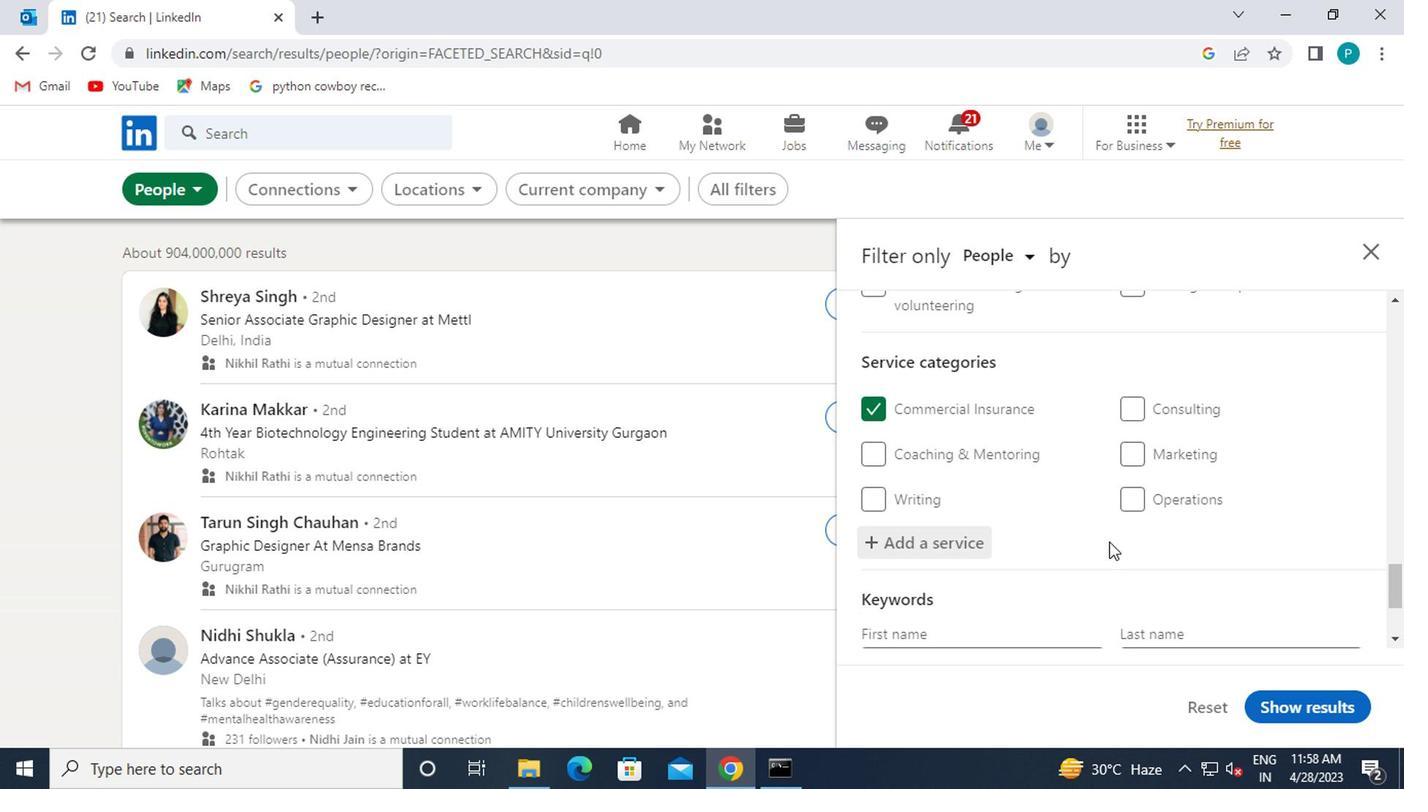 
Action: Mouse scrolled (1103, 540) with delta (0, 0)
Screenshot: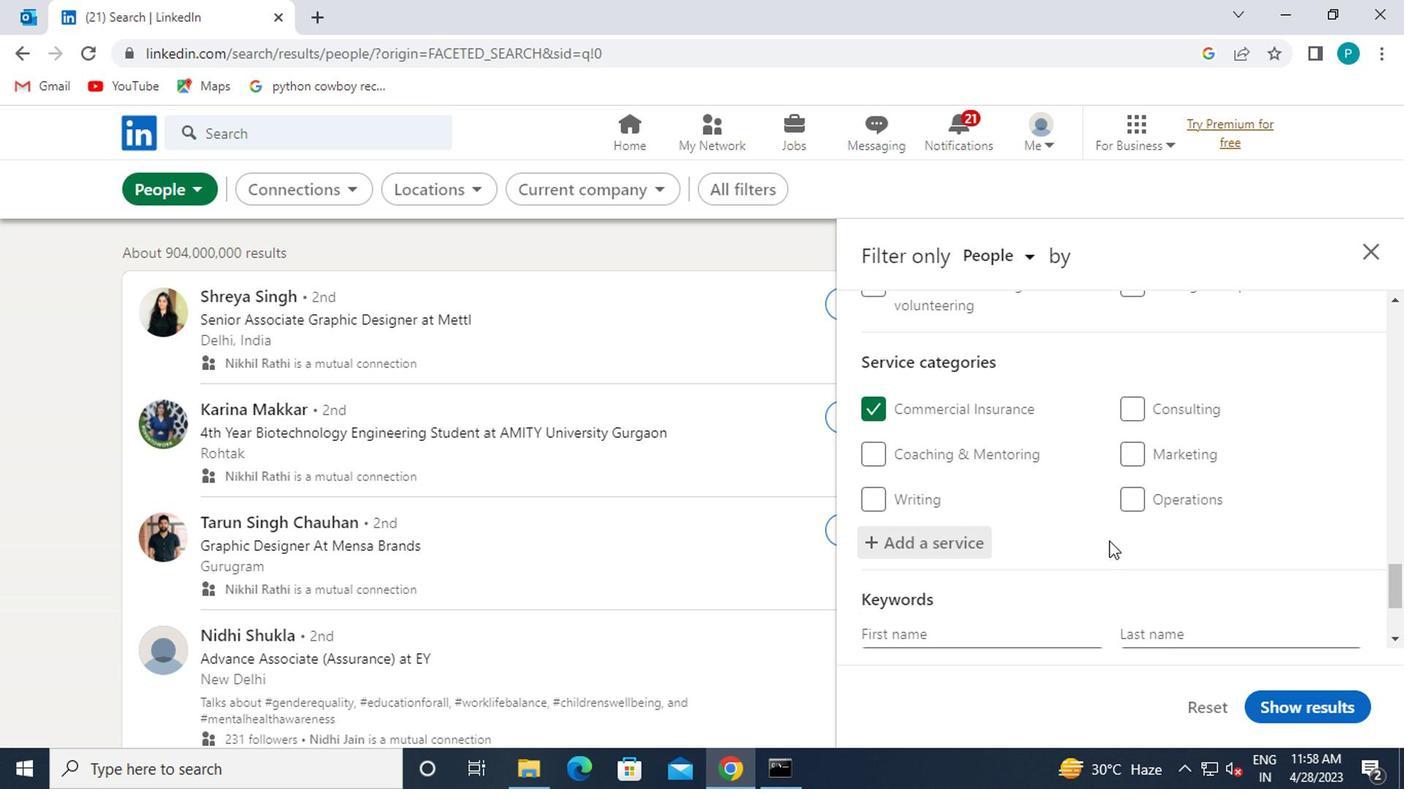 
Action: Mouse moved to (1028, 555)
Screenshot: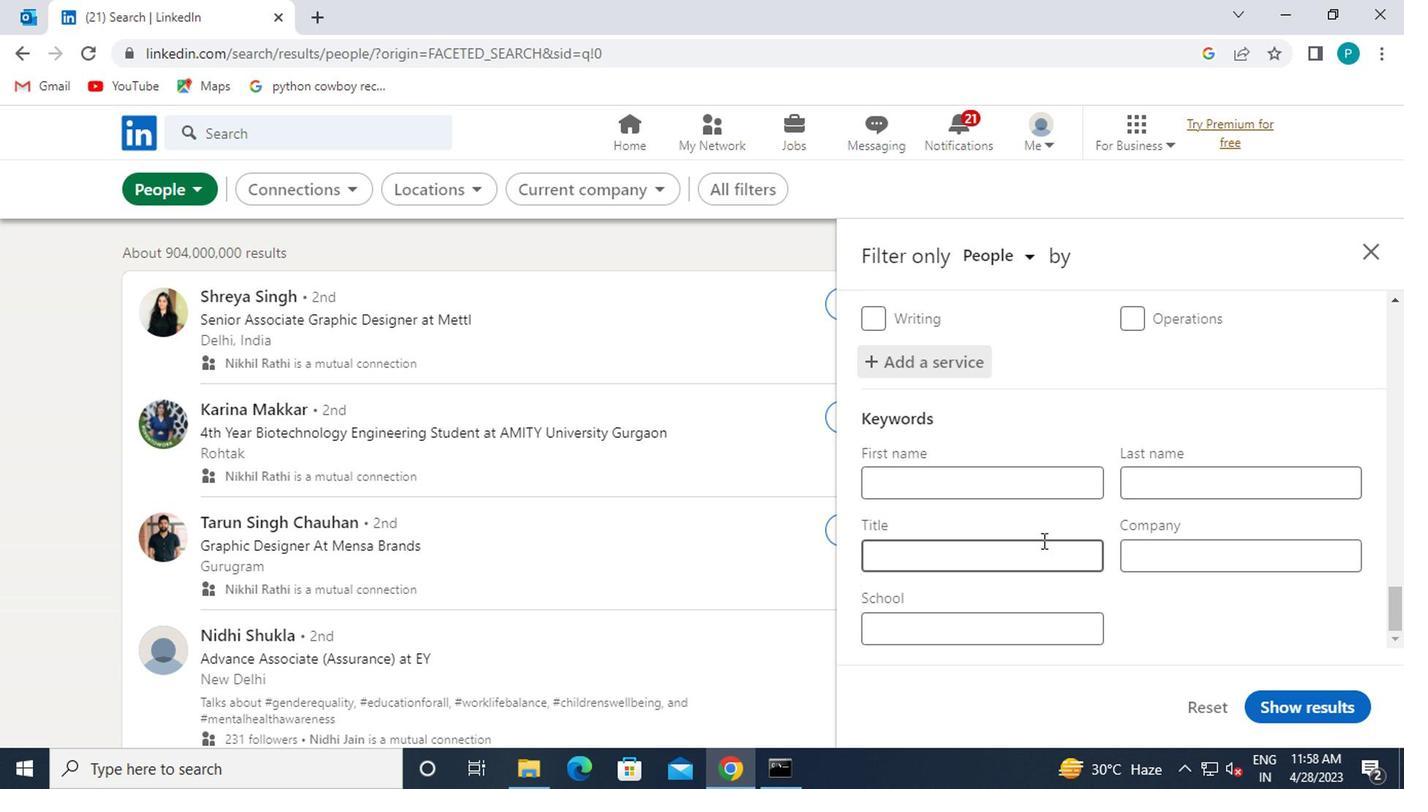 
Action: Mouse pressed left at (1028, 555)
Screenshot: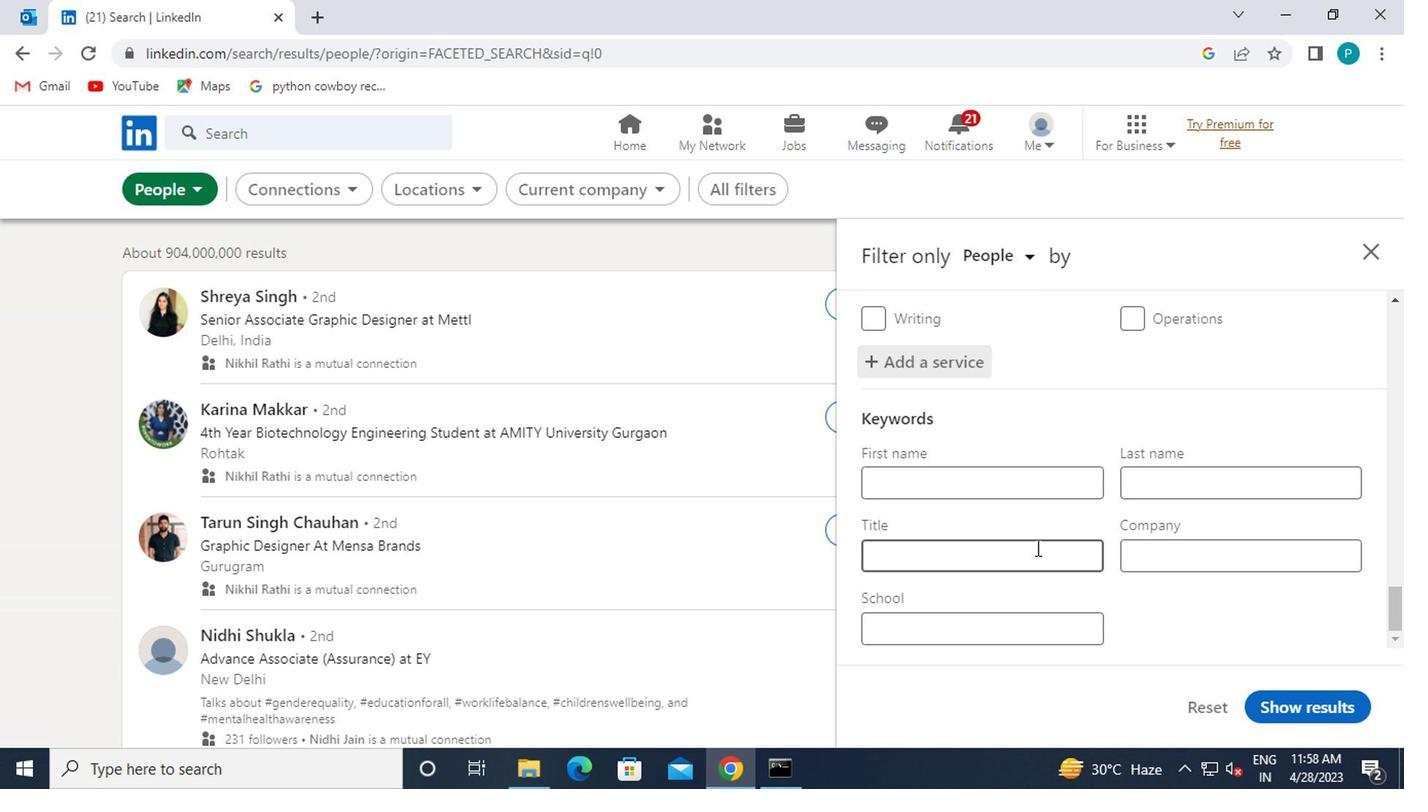 
Action: Mouse moved to (1037, 555)
Screenshot: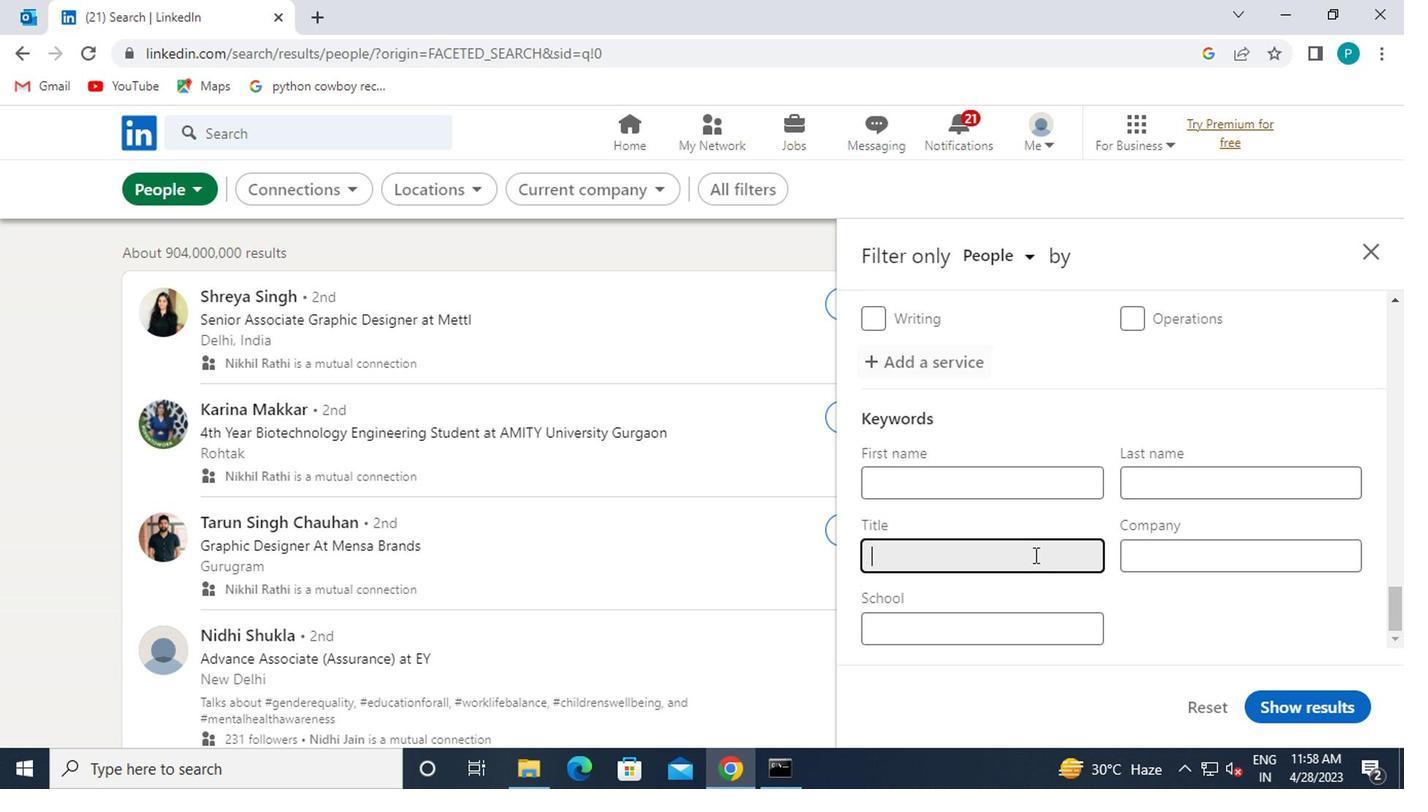 
Action: Key pressed <Key.caps_lock>A<Key.caps_lock>UDITING<Key.space>
Screenshot: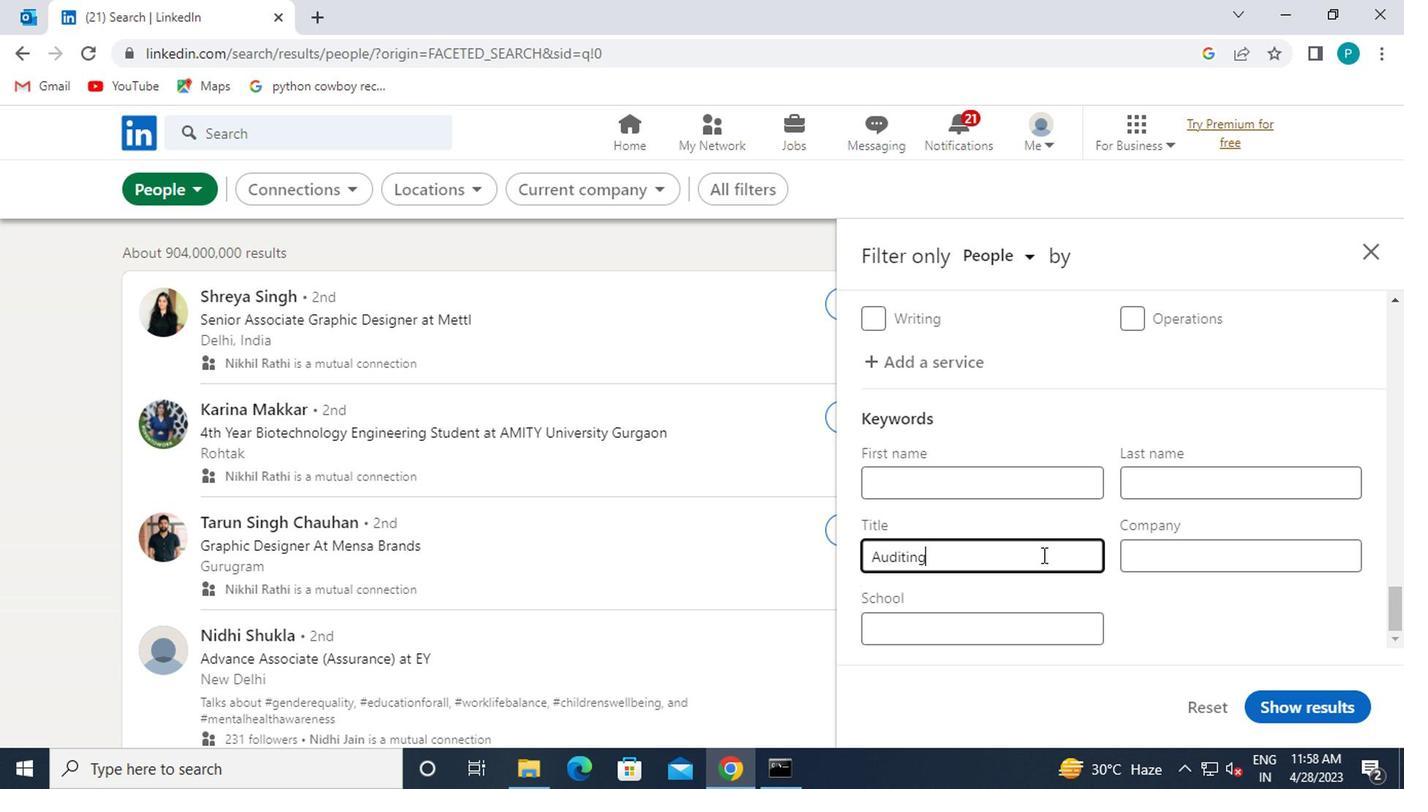 
Action: Mouse moved to (945, 609)
Screenshot: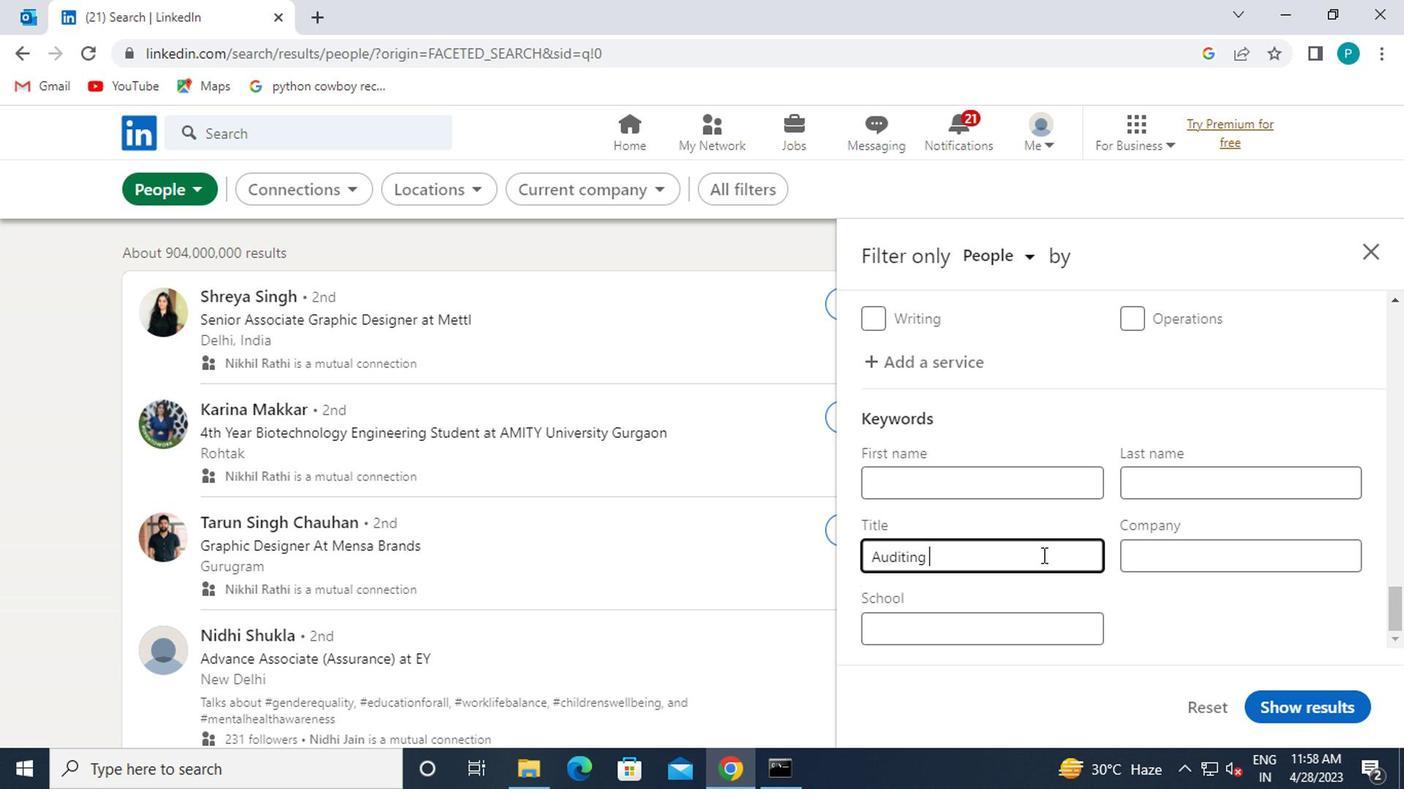 
Action: Key pressed <Key.caps_lock>C<Key.caps_lock>LERK
Screenshot: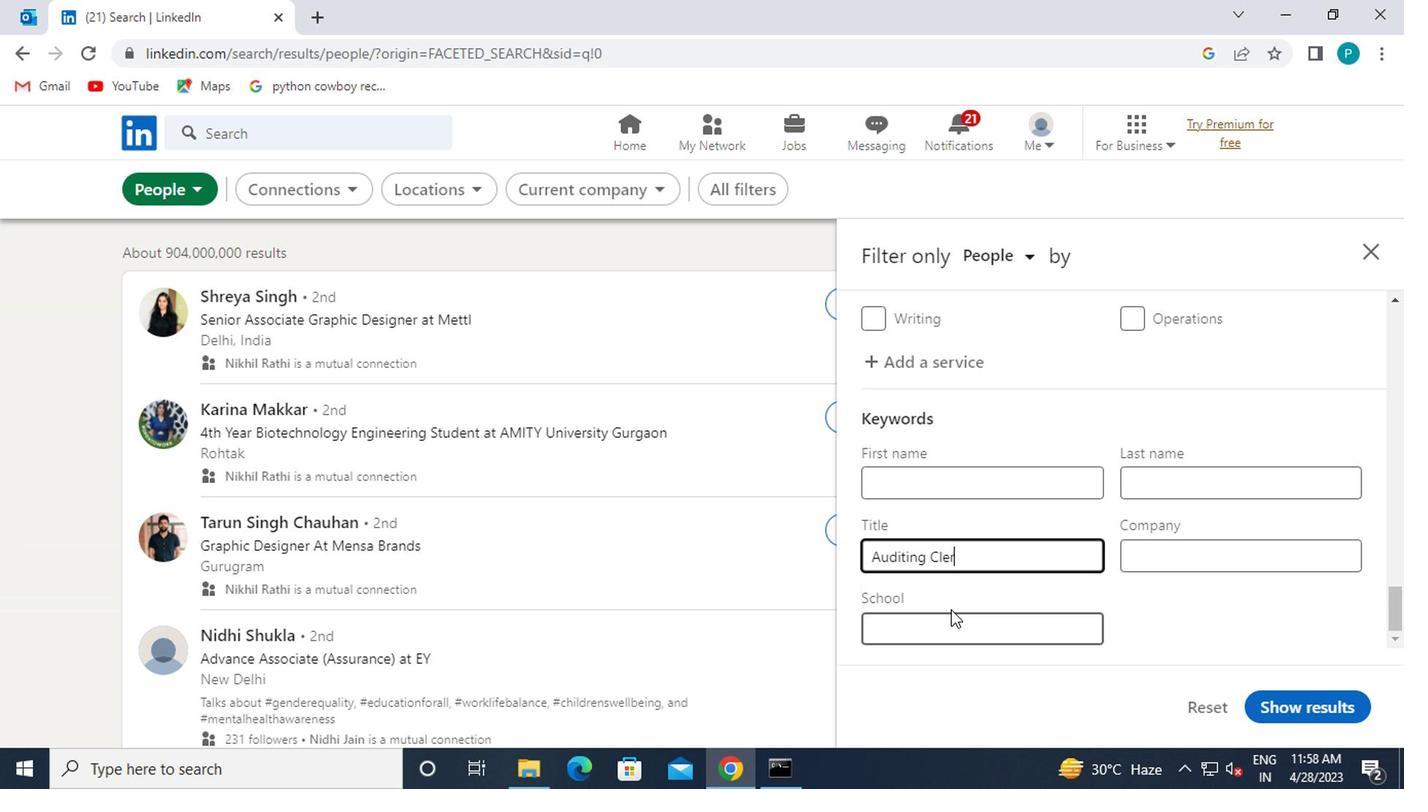 
Action: Mouse moved to (1254, 709)
Screenshot: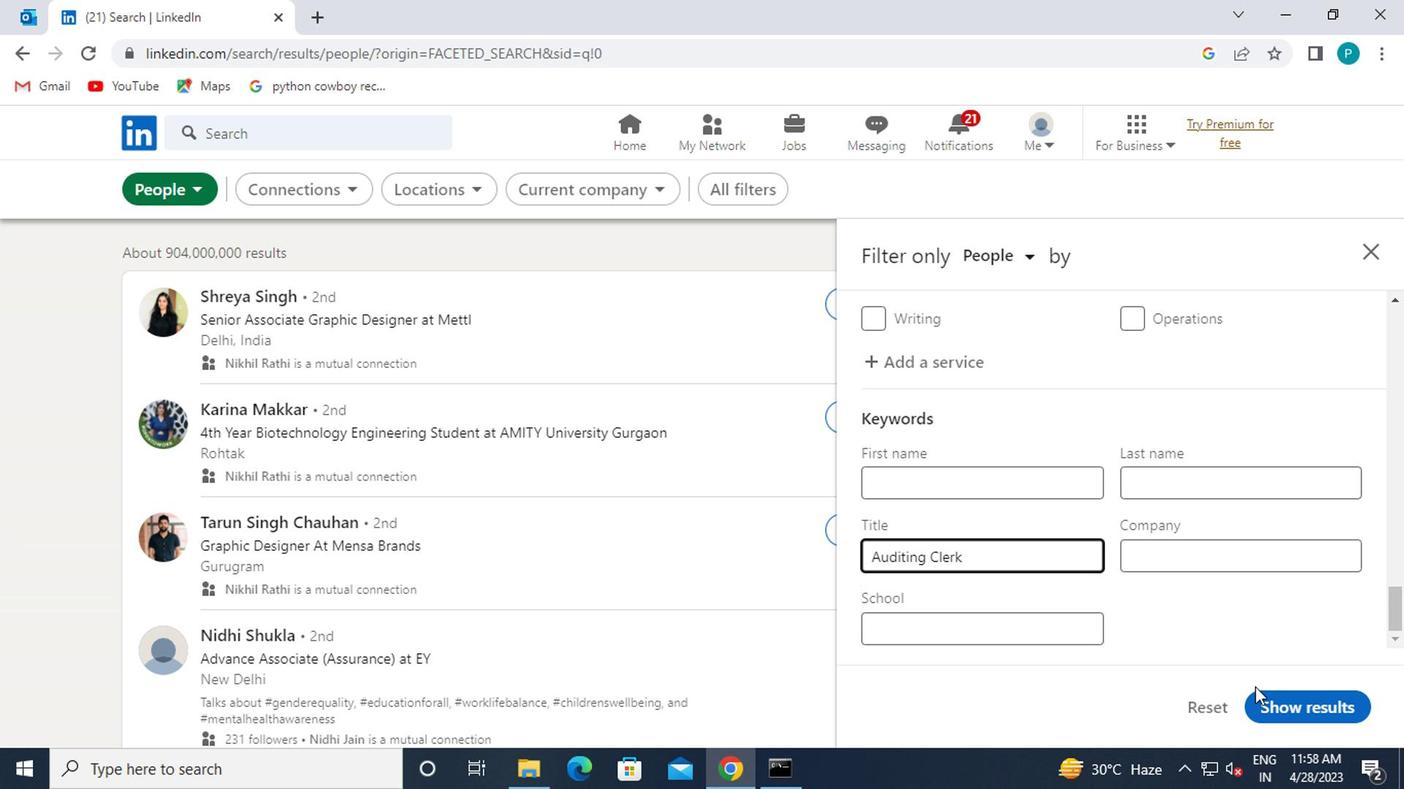 
Action: Mouse pressed left at (1254, 709)
Screenshot: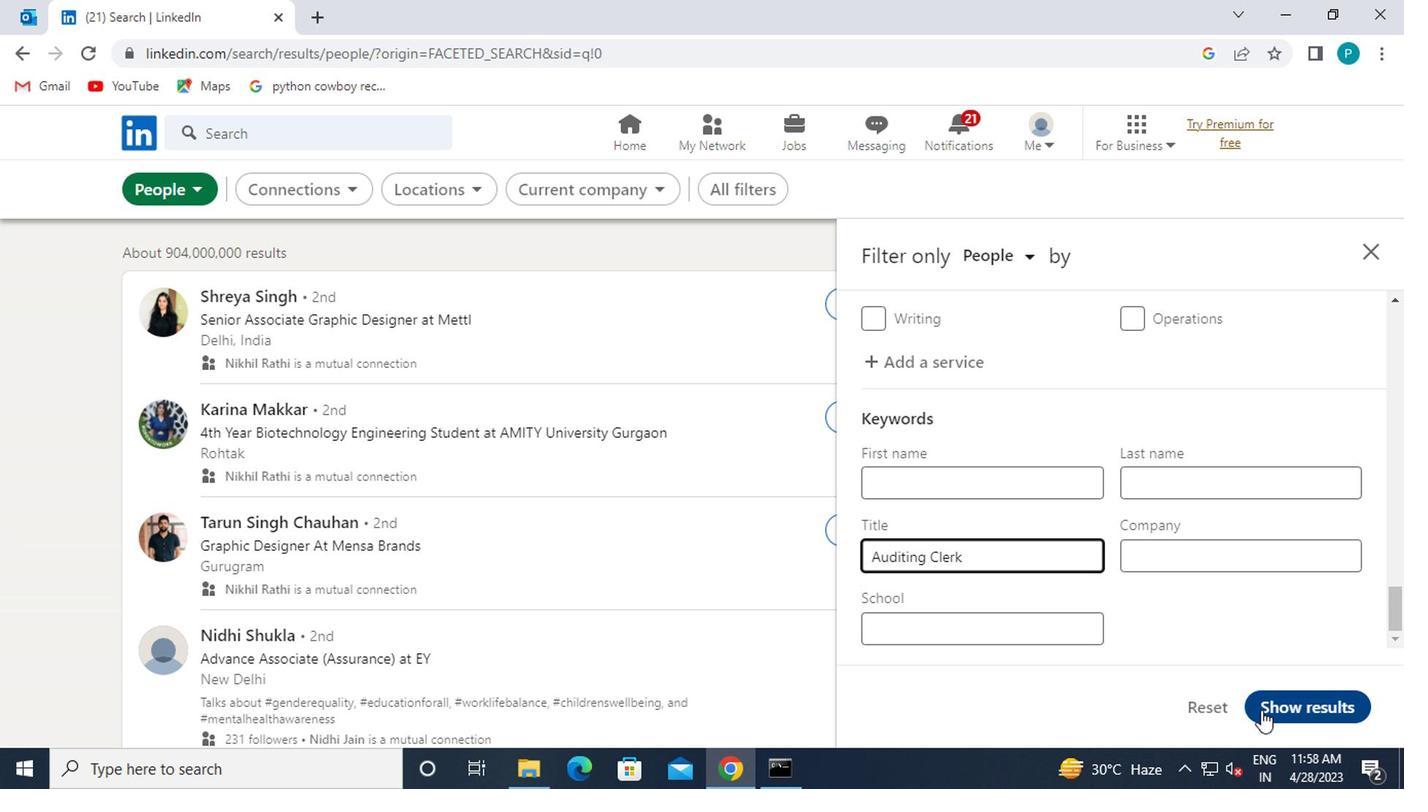 
